 Task: Evaluate the Availability of 3-Bedroom Townhouse in Cambridge, MA.
Action: Mouse moved to (268, 241)
Screenshot: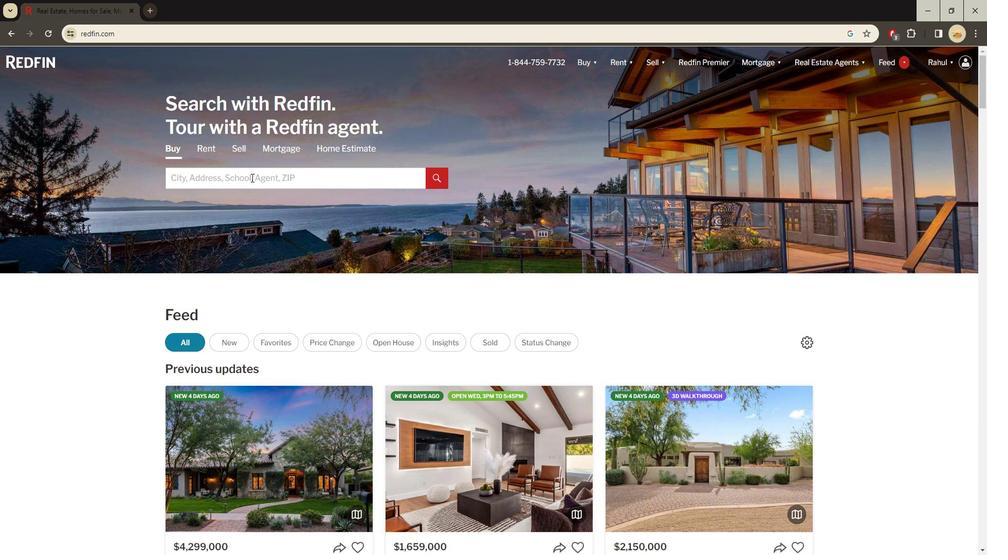 
Action: Mouse pressed left at (268, 241)
Screenshot: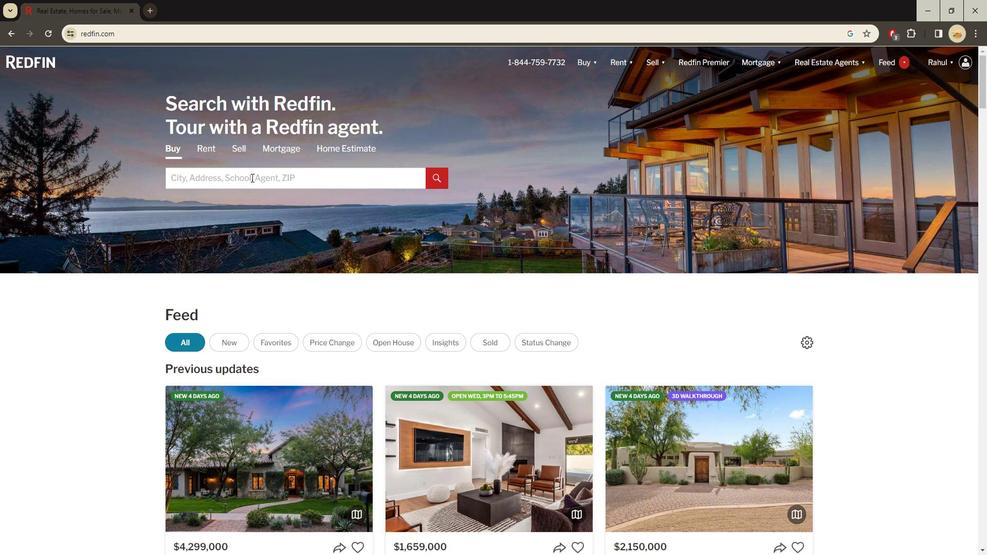 
Action: Key pressed <Key.shift><Key.shift><Key.shift><Key.shift><Key.shift><Key.shift>Cambridge
Screenshot: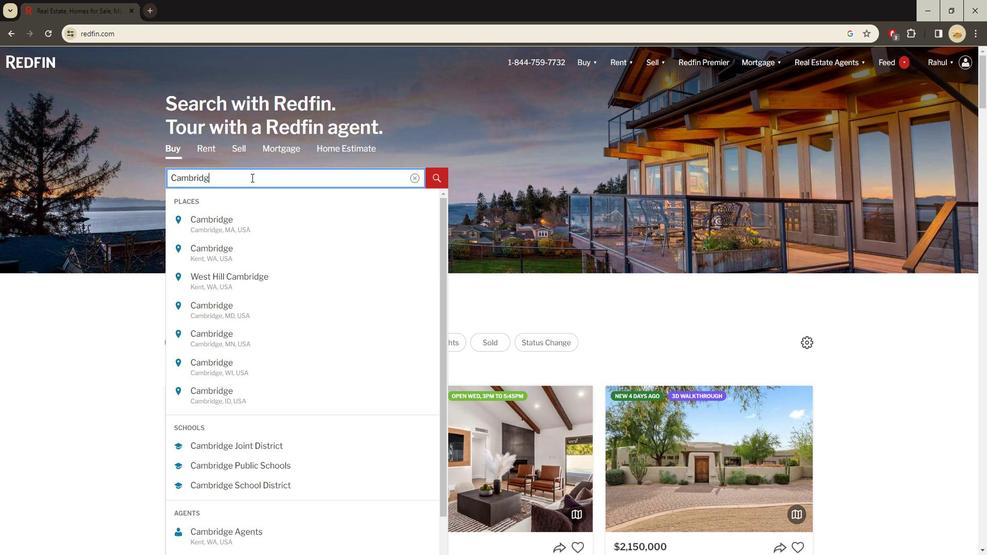 
Action: Mouse moved to (270, 268)
Screenshot: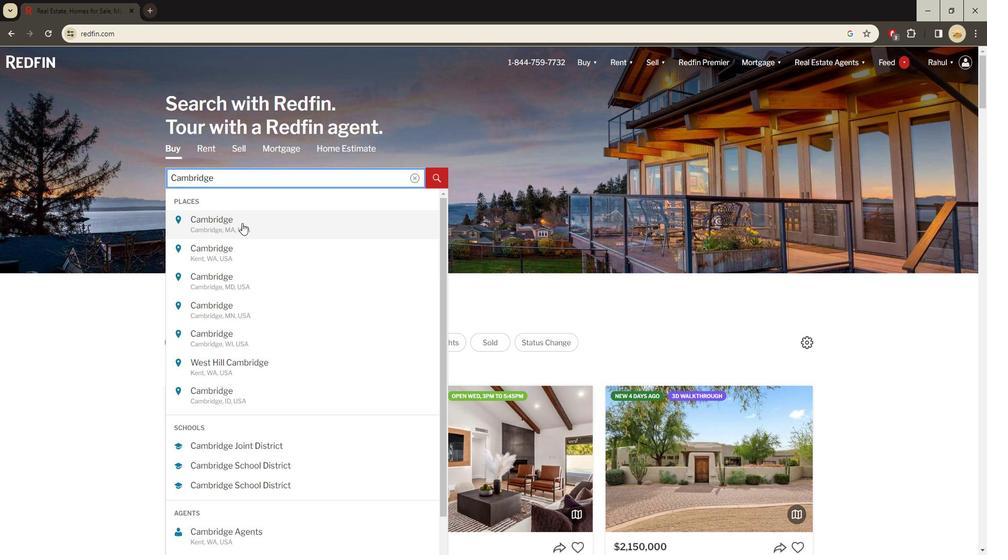 
Action: Mouse pressed left at (270, 268)
Screenshot: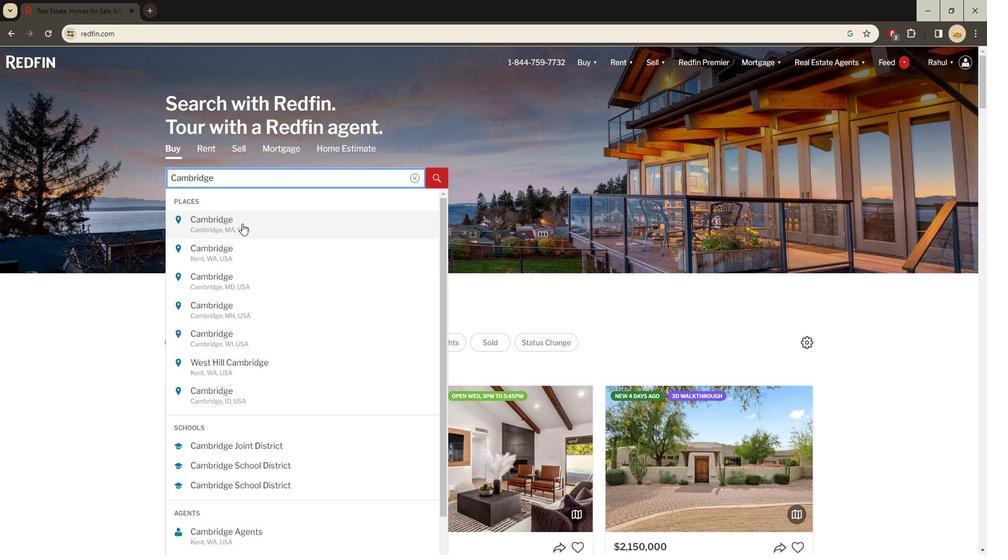 
Action: Mouse moved to (135, 212)
Screenshot: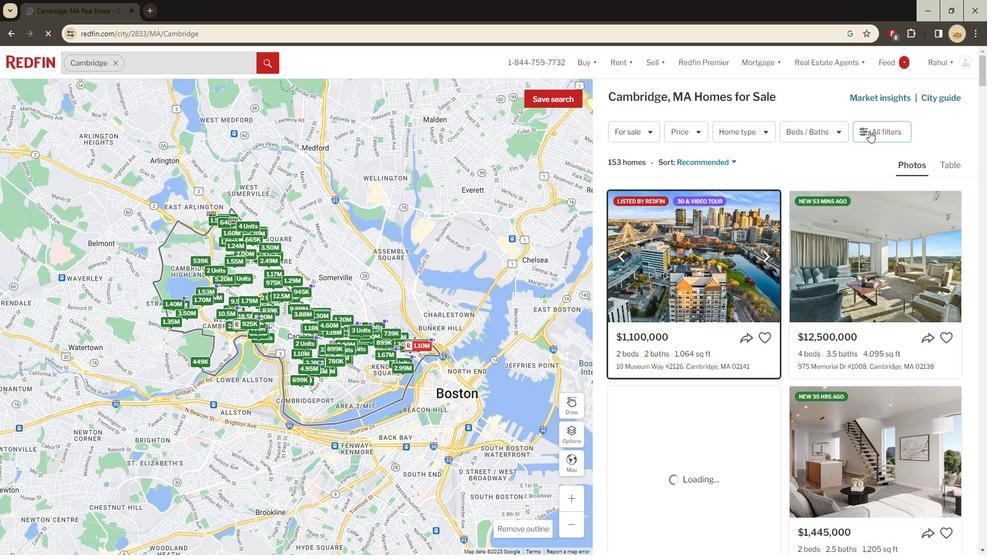 
Action: Mouse pressed left at (135, 212)
Screenshot: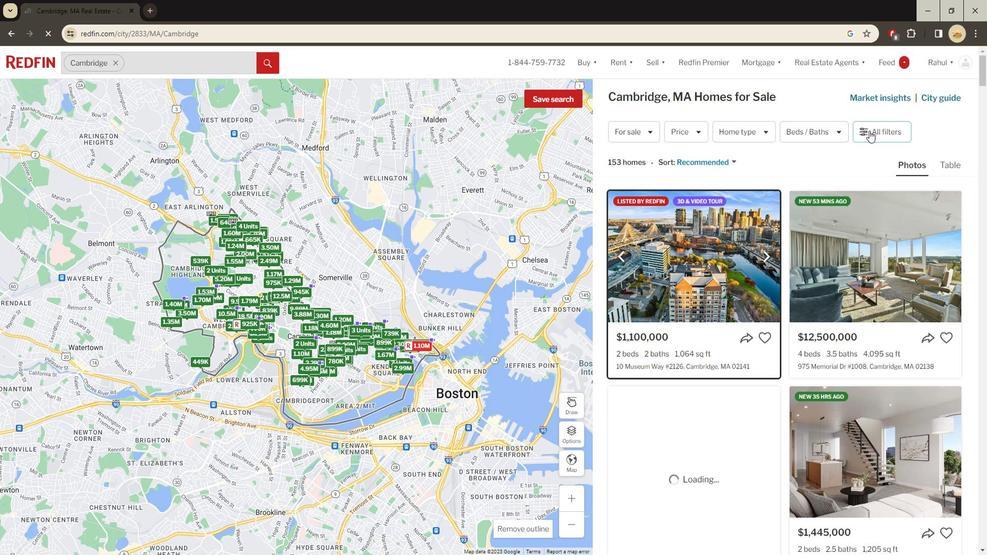 
Action: Mouse moved to (133, 215)
Screenshot: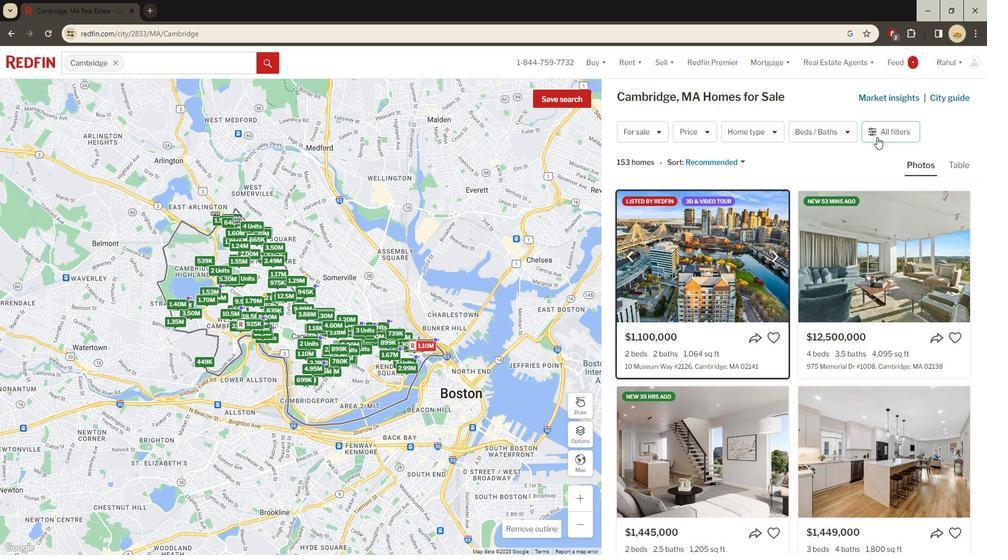 
Action: Mouse pressed left at (133, 215)
Screenshot: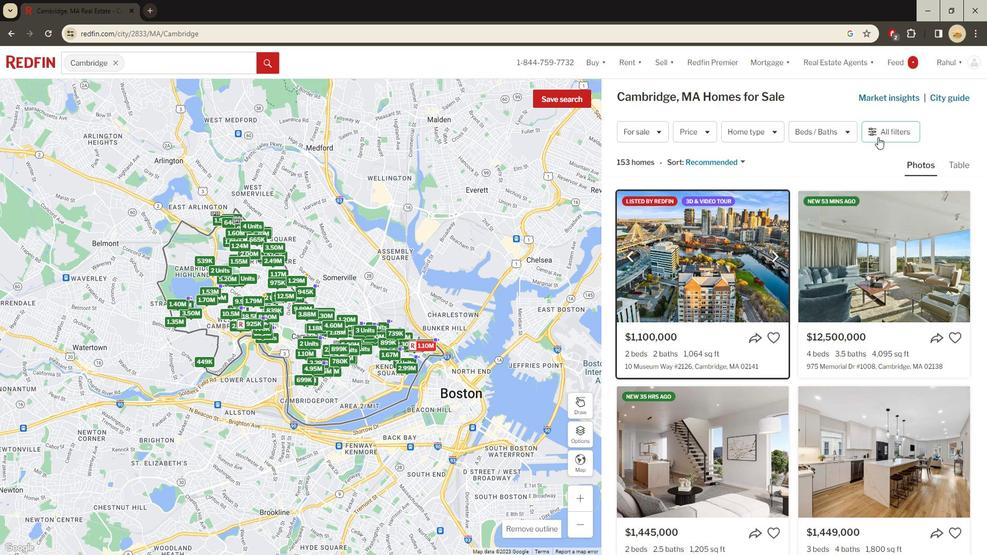 
Action: Mouse moved to (138, 324)
Screenshot: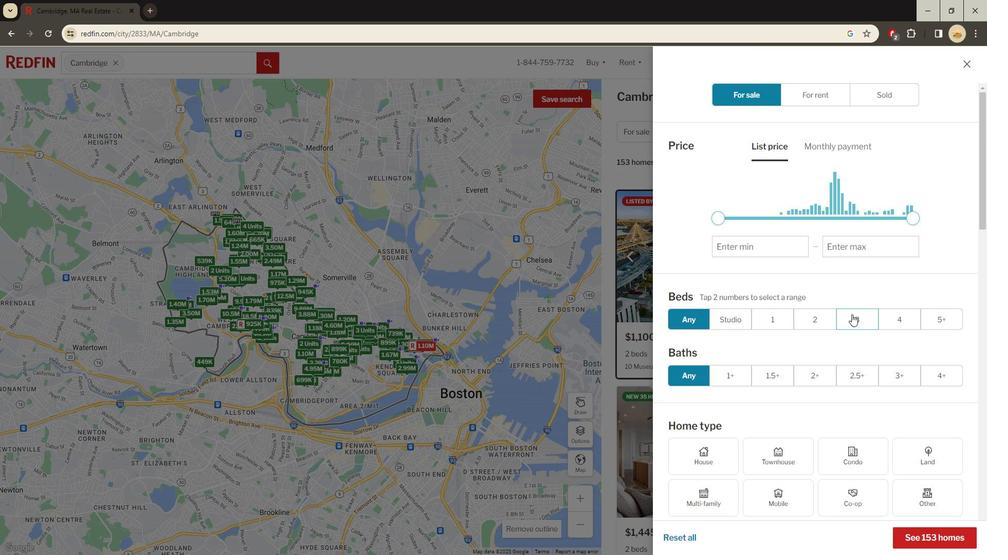 
Action: Mouse pressed left at (138, 324)
Screenshot: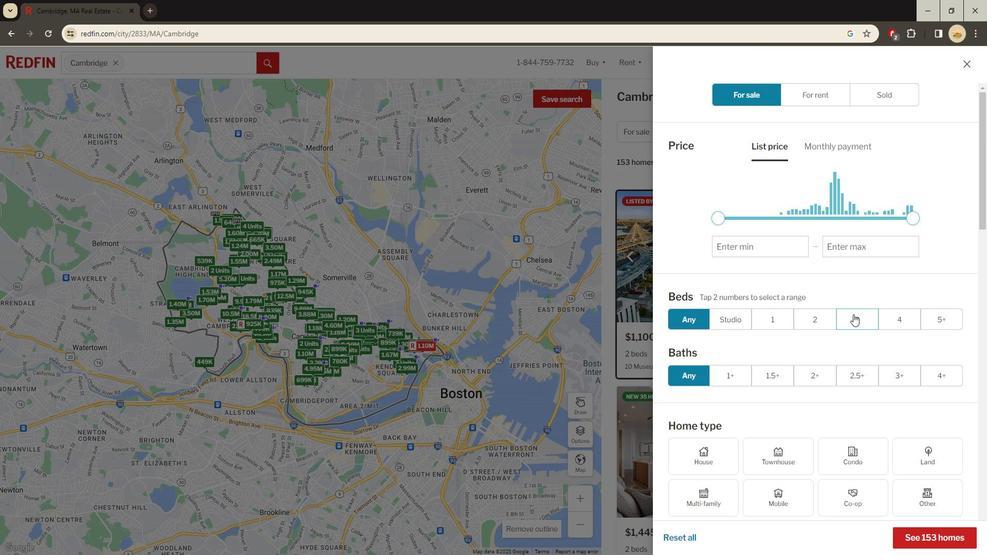 
Action: Mouse pressed left at (138, 324)
Screenshot: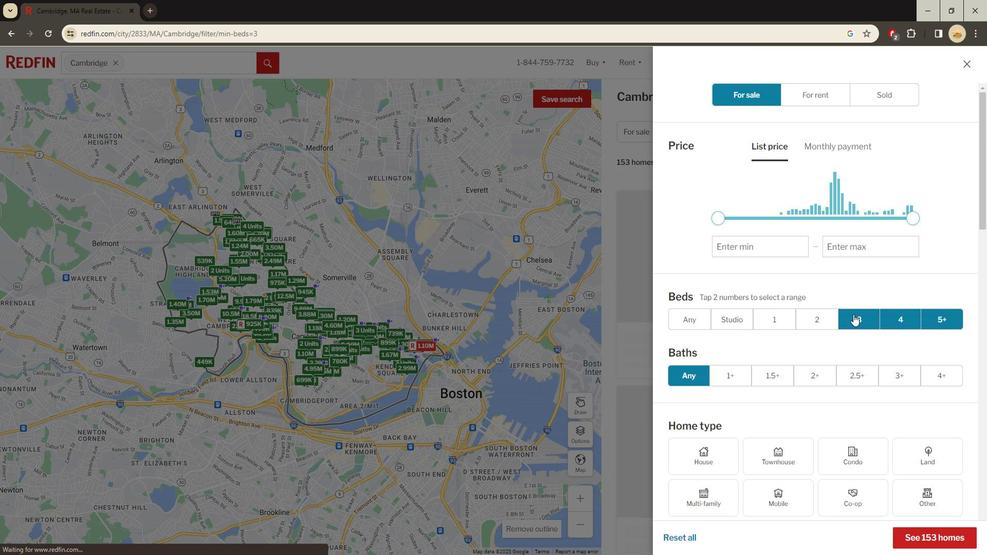 
Action: Mouse moved to (138, 325)
Screenshot: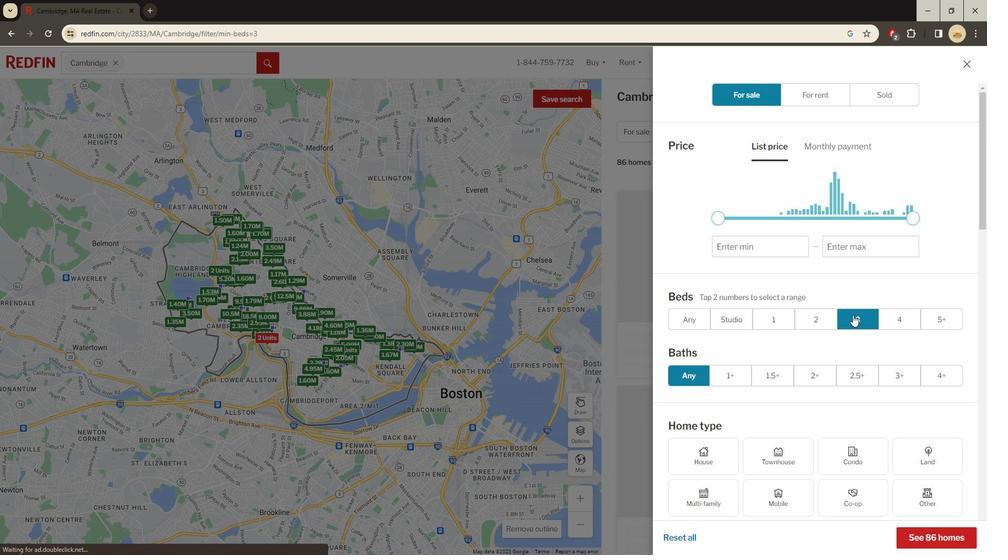 
Action: Mouse scrolled (138, 325) with delta (0, 0)
Screenshot: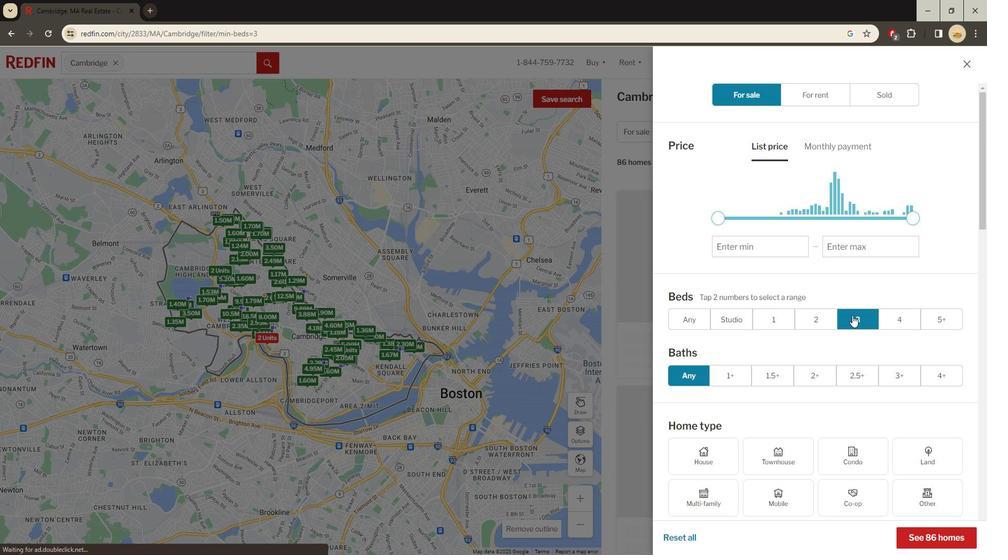 
Action: Mouse moved to (153, 380)
Screenshot: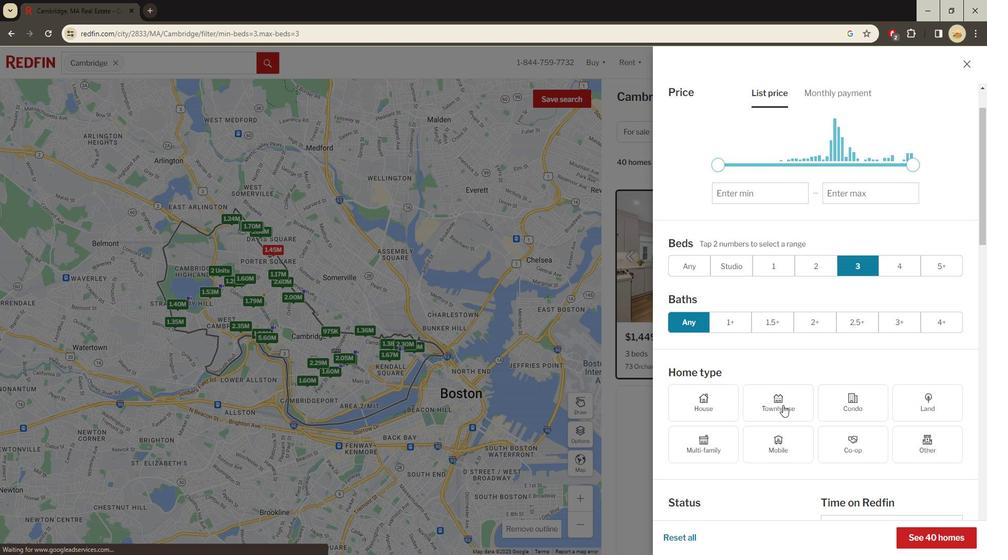 
Action: Mouse pressed left at (153, 380)
Screenshot: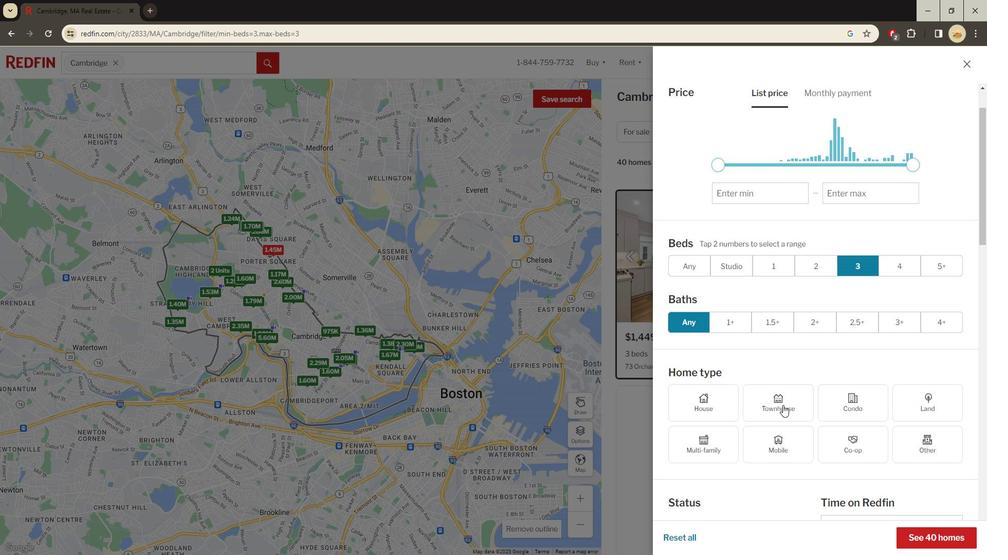 
Action: Mouse moved to (124, 462)
Screenshot: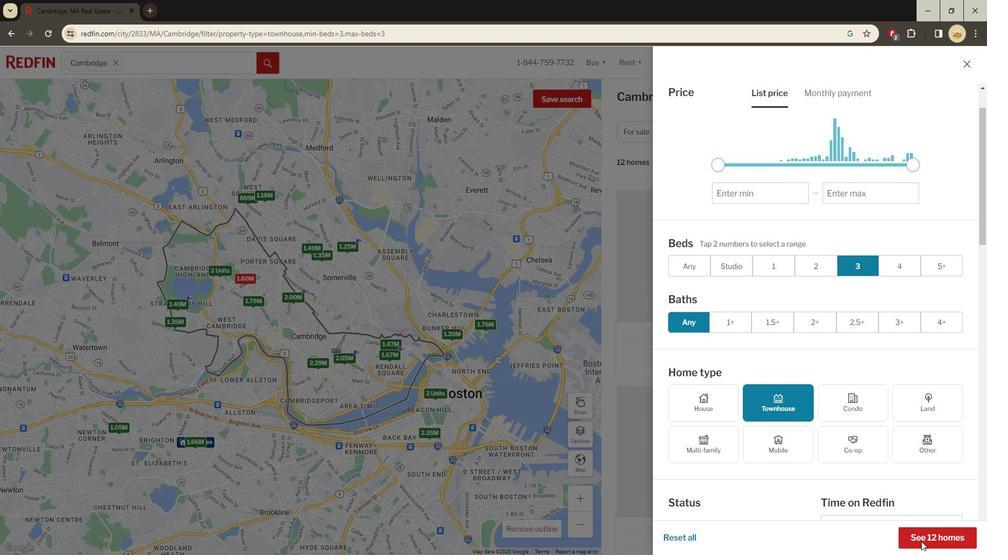 
Action: Mouse pressed left at (124, 462)
Screenshot: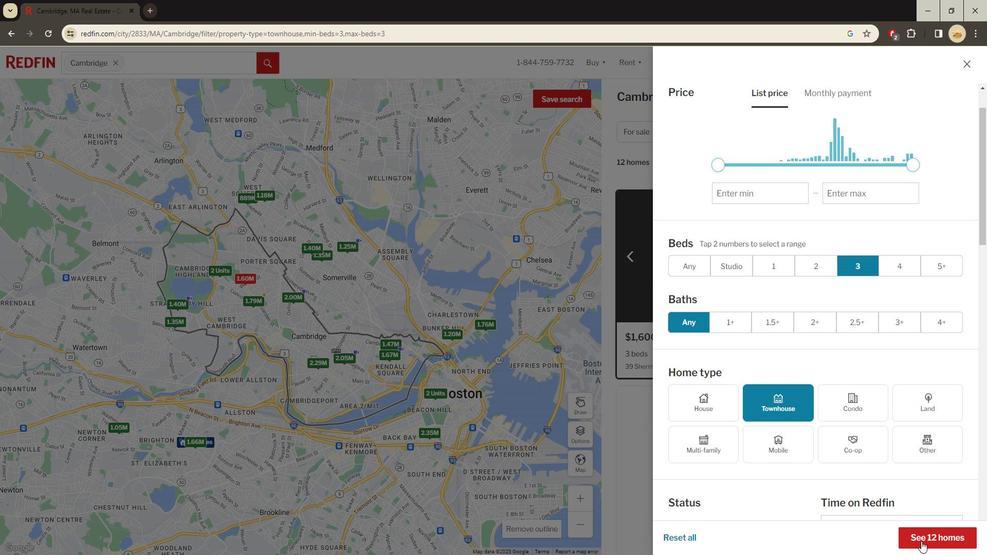 
Action: Mouse moved to (174, 300)
Screenshot: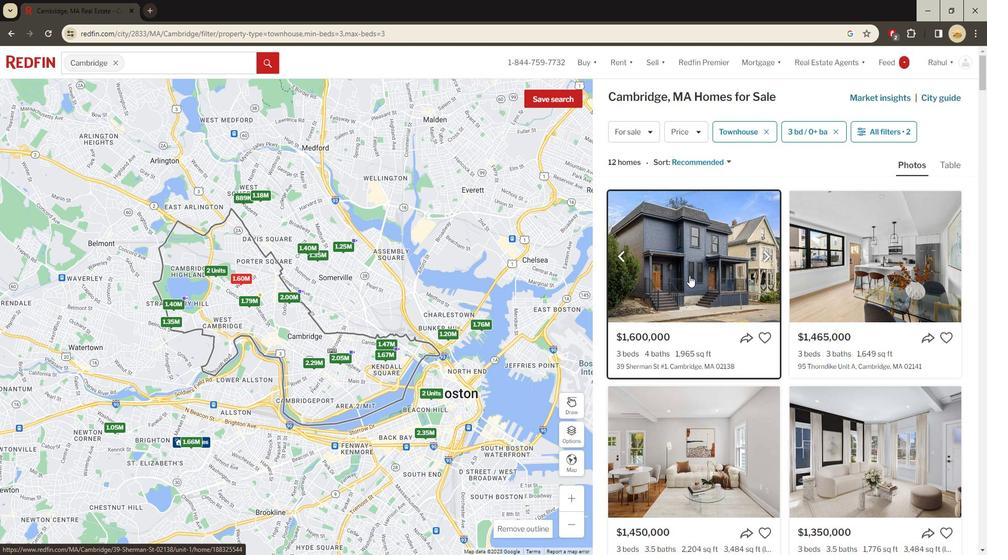 
Action: Mouse pressed left at (174, 300)
Screenshot: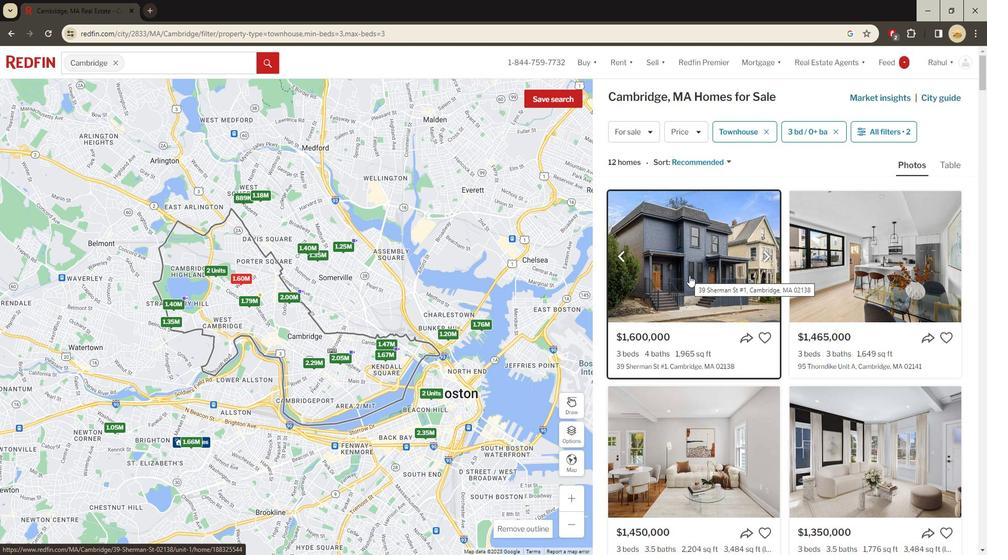 
Action: Mouse moved to (237, 271)
Screenshot: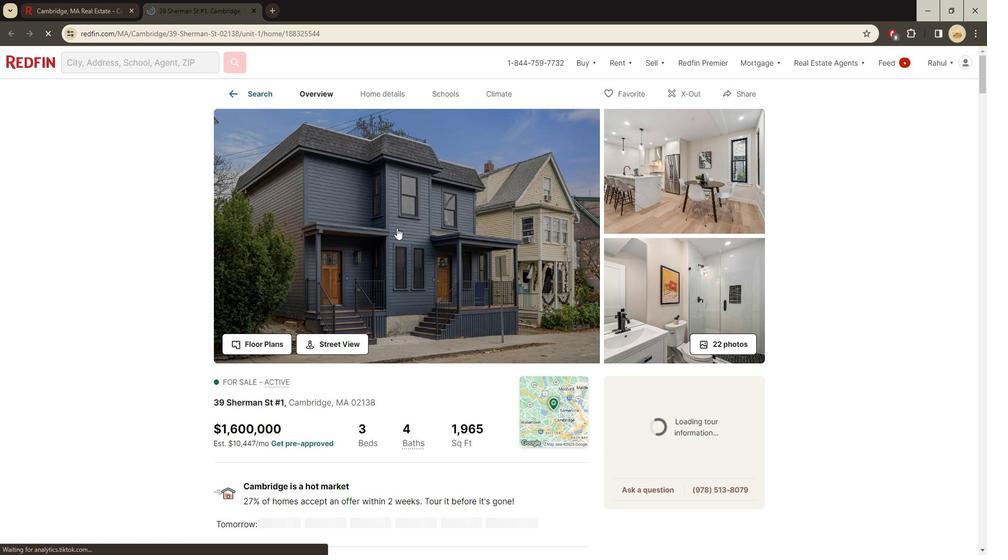 
Action: Mouse pressed left at (237, 271)
Screenshot: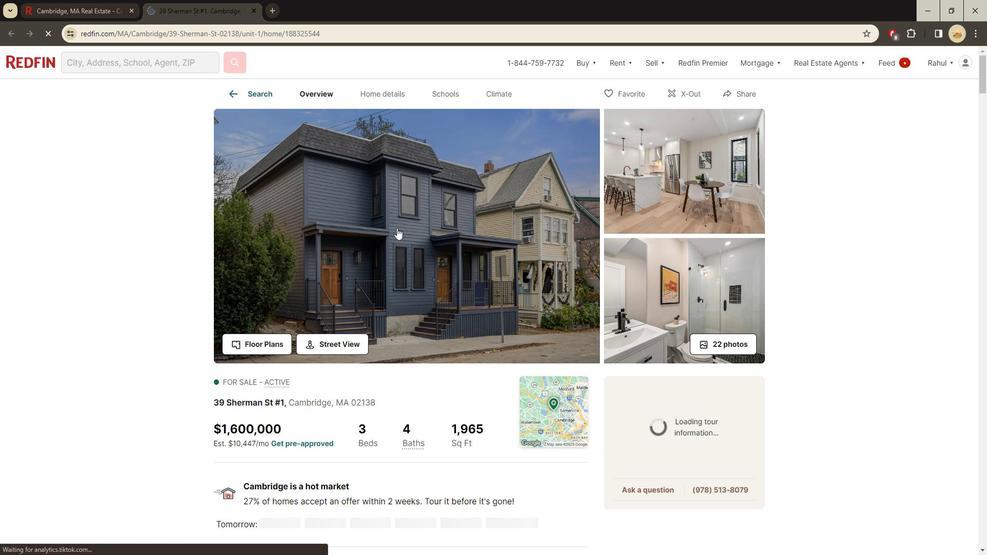 
Action: Mouse moved to (289, 223)
Screenshot: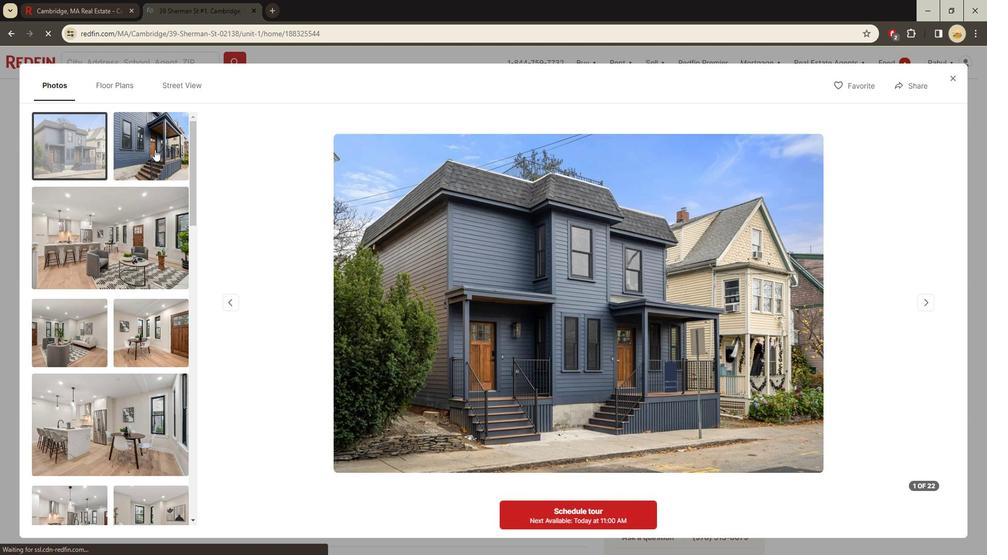 
Action: Mouse pressed left at (289, 223)
Screenshot: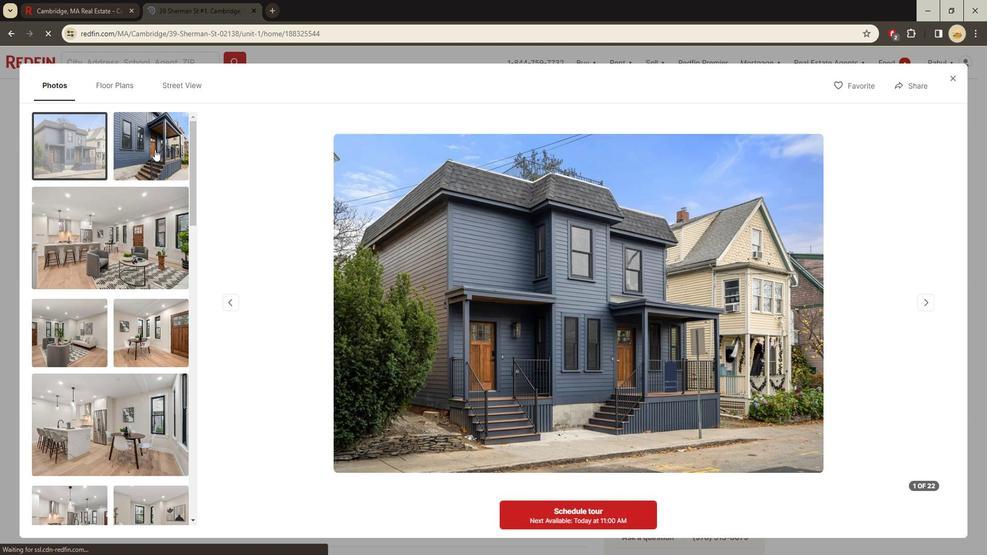 
Action: Mouse moved to (295, 274)
Screenshot: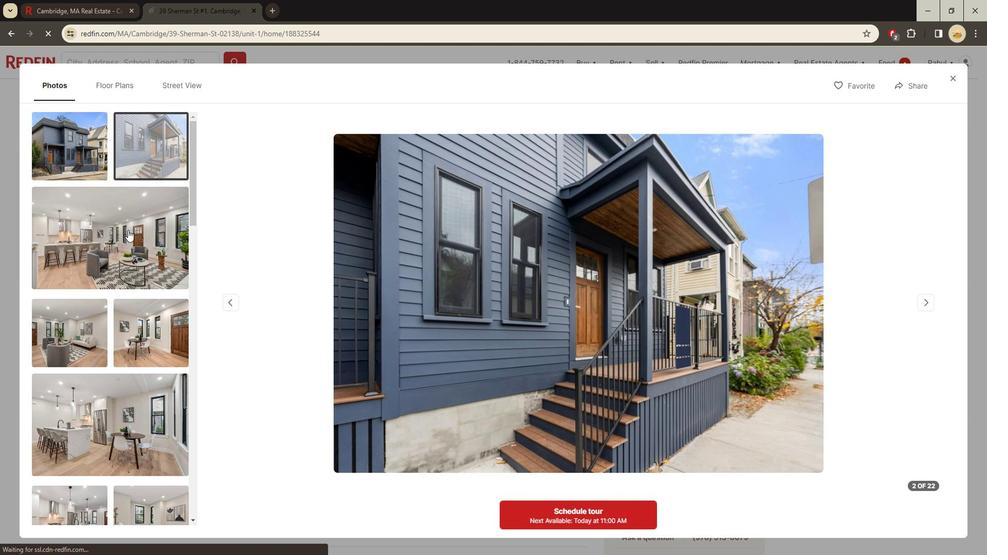 
Action: Mouse pressed left at (295, 274)
Screenshot: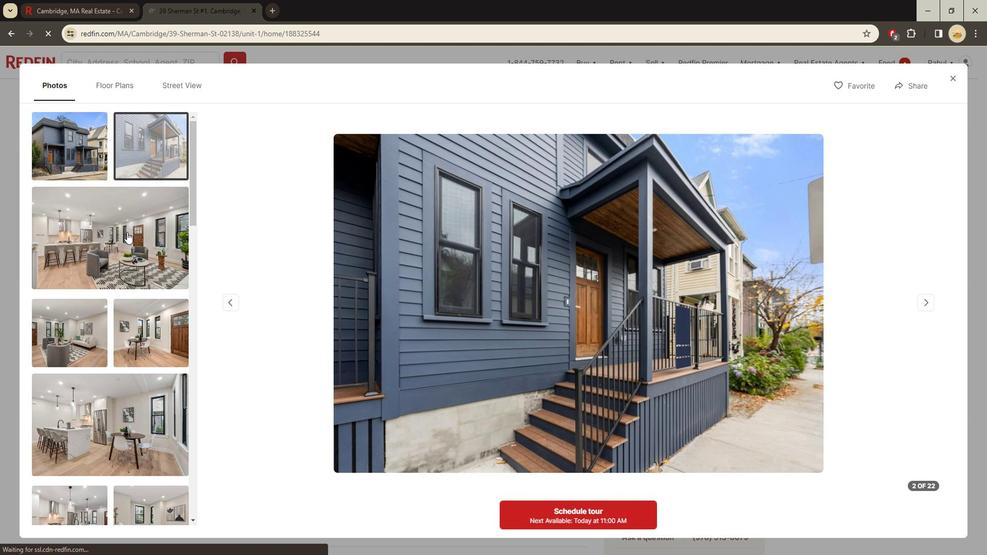 
Action: Mouse scrolled (295, 274) with delta (0, 0)
Screenshot: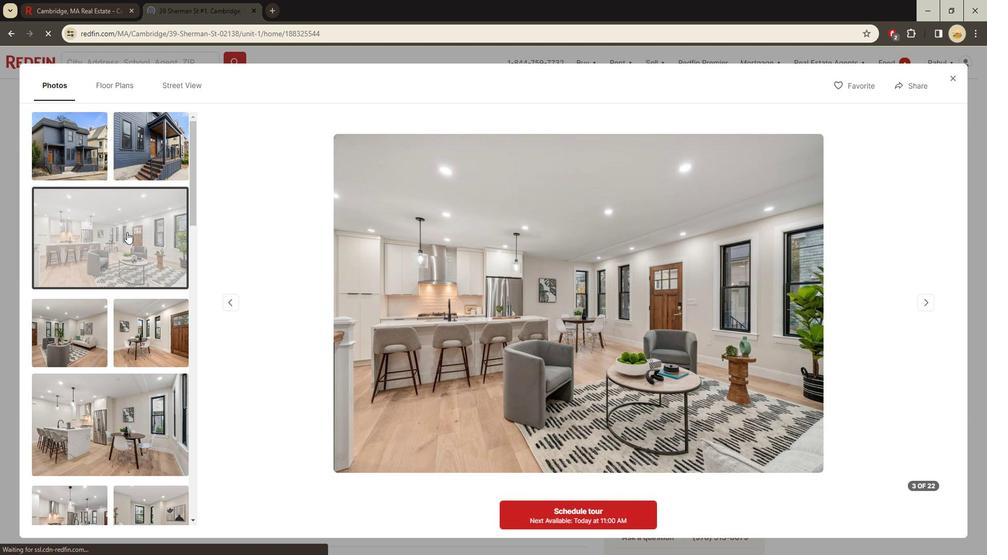 
Action: Mouse scrolled (295, 274) with delta (0, 0)
Screenshot: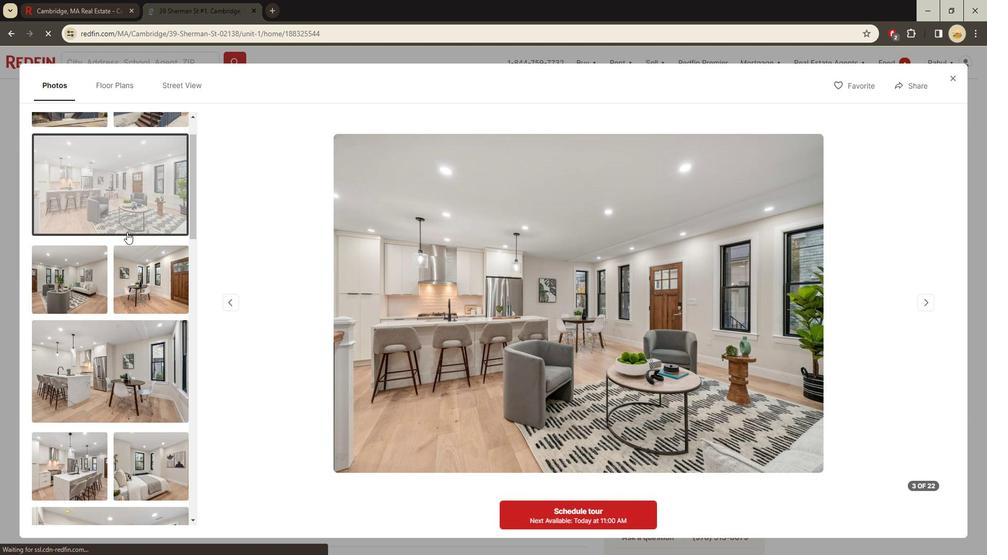 
Action: Mouse pressed left at (295, 274)
Screenshot: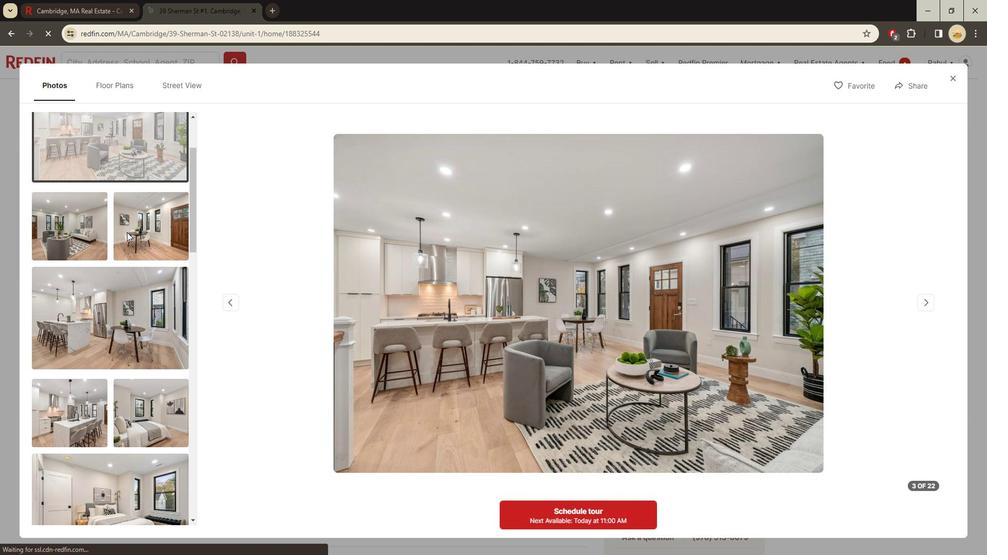 
Action: Mouse scrolled (295, 274) with delta (0, 0)
Screenshot: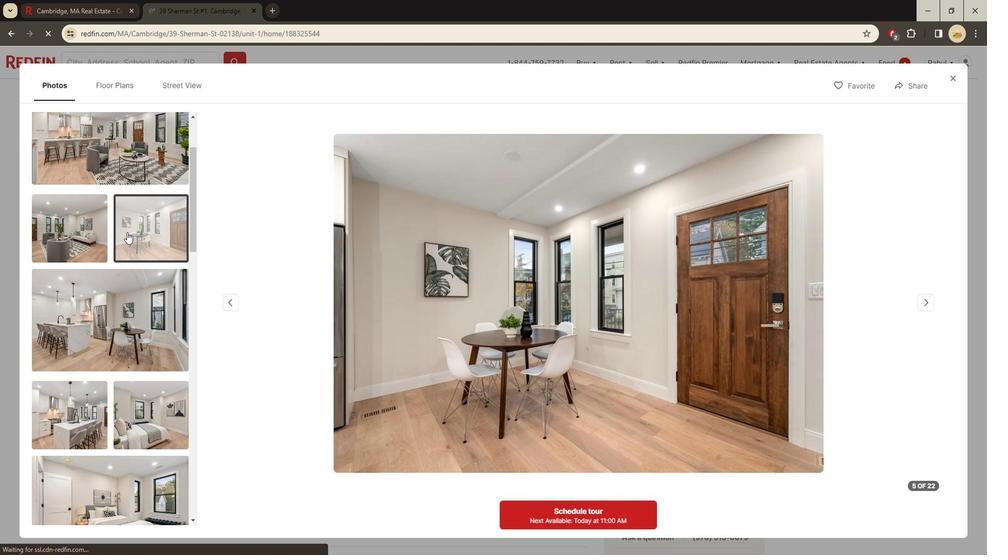 
Action: Mouse pressed left at (295, 274)
Screenshot: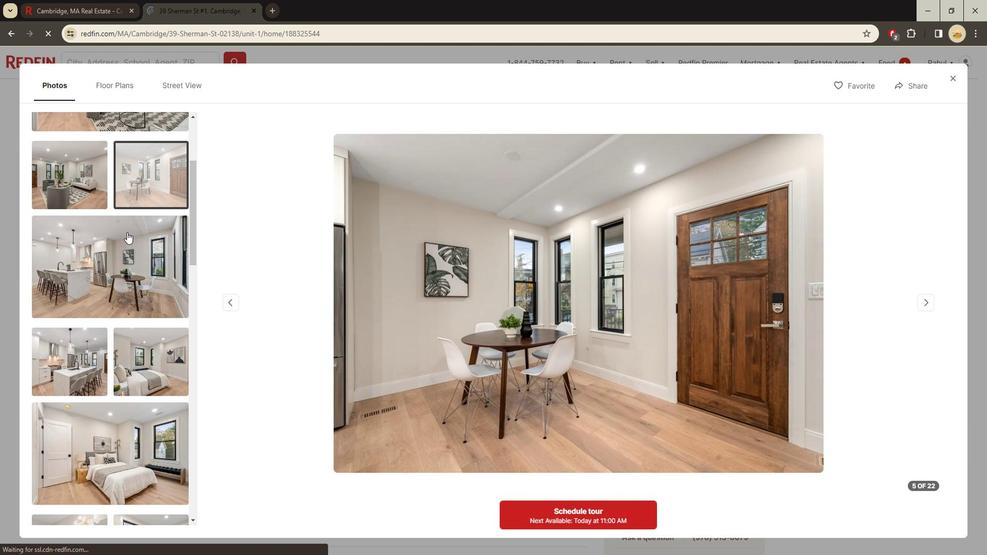 
Action: Mouse scrolled (295, 274) with delta (0, 0)
Screenshot: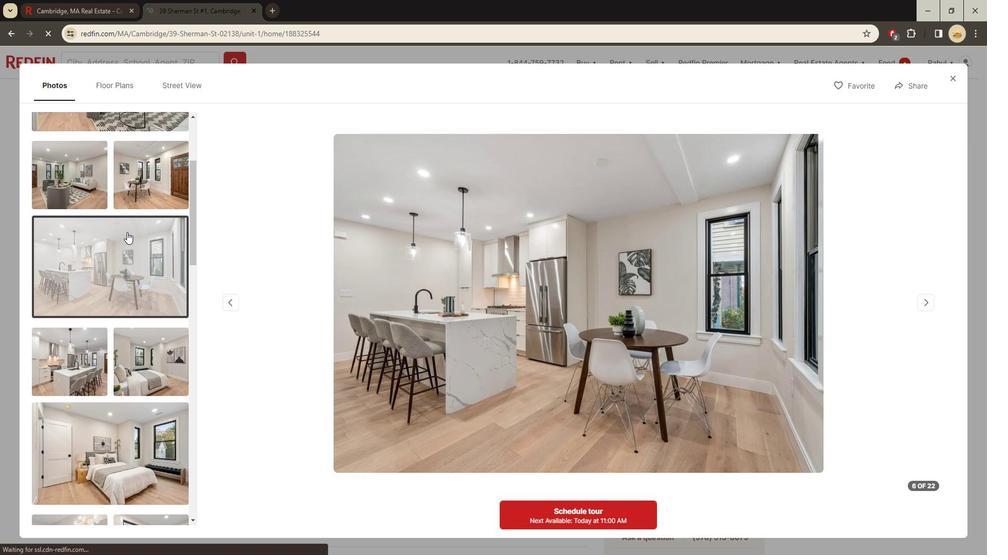 
Action: Mouse moved to (295, 282)
Screenshot: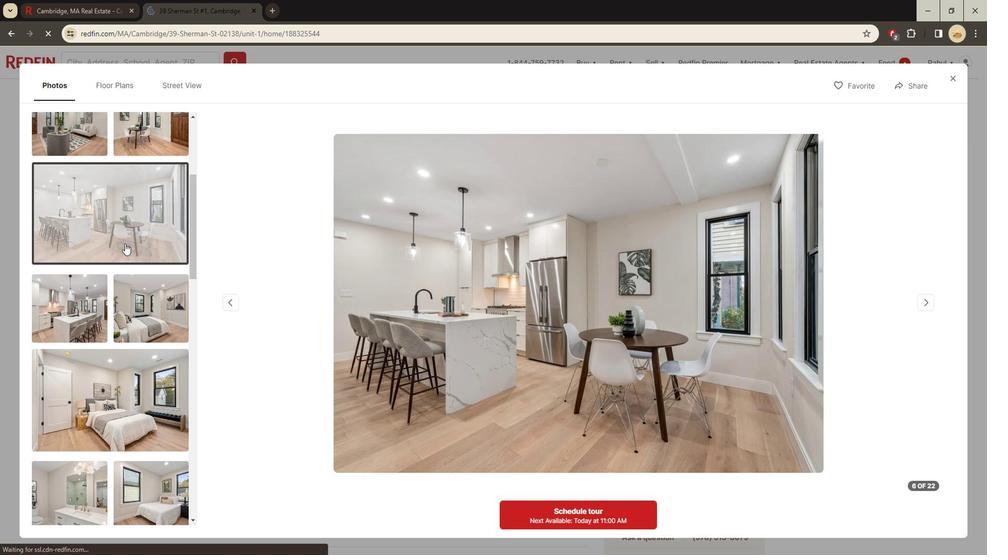 
Action: Mouse scrolled (295, 282) with delta (0, 0)
Screenshot: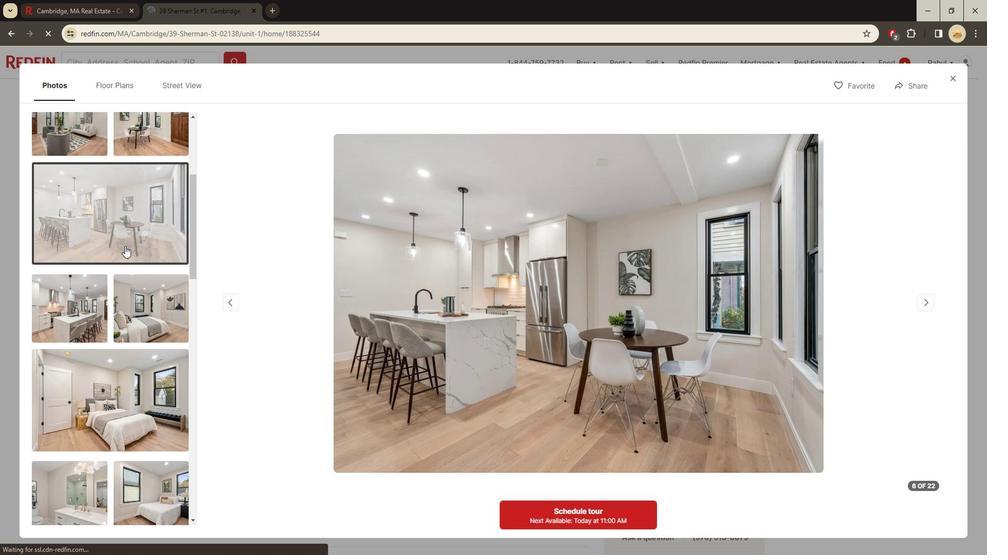 
Action: Mouse scrolled (295, 282) with delta (0, 0)
Screenshot: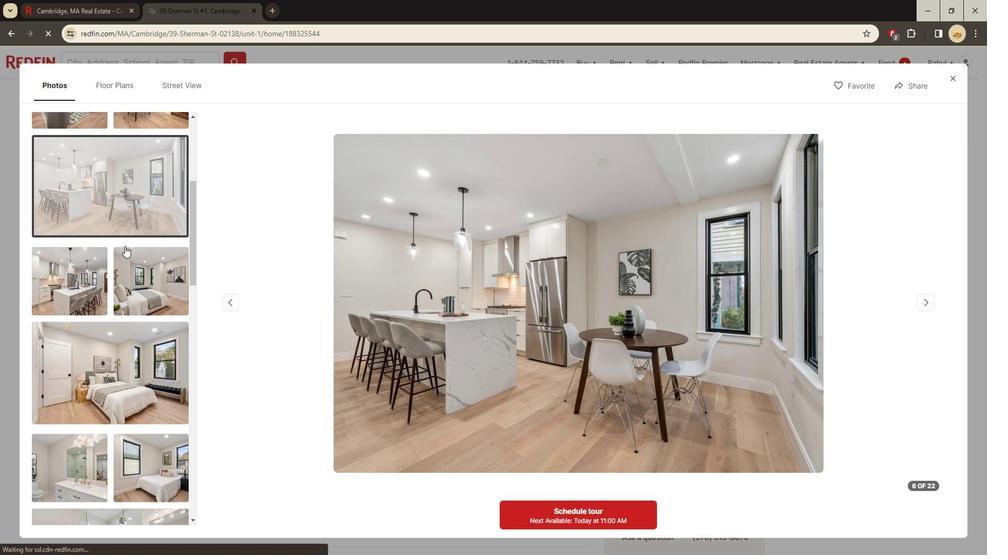 
Action: Mouse scrolled (295, 282) with delta (0, 0)
Screenshot: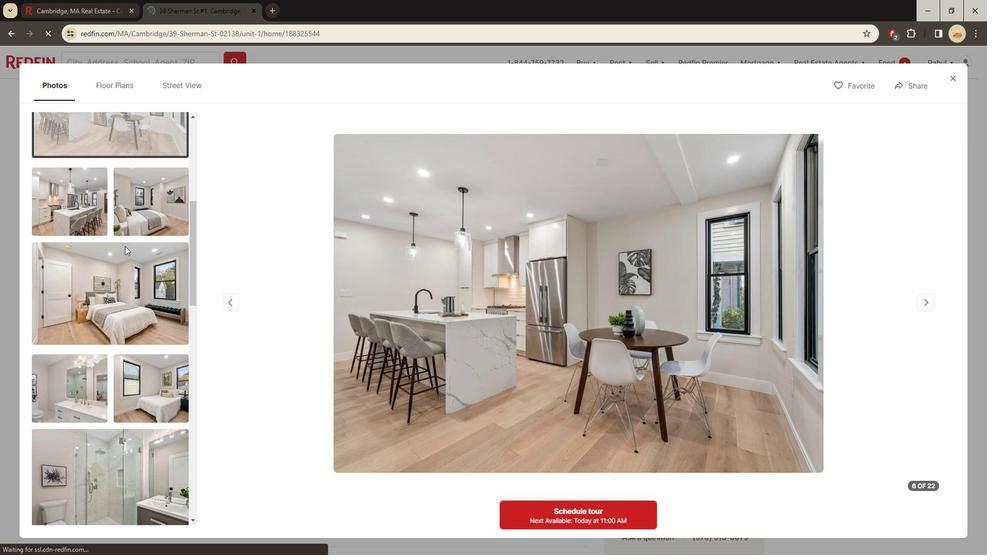 
Action: Mouse scrolled (295, 282) with delta (0, 0)
Screenshot: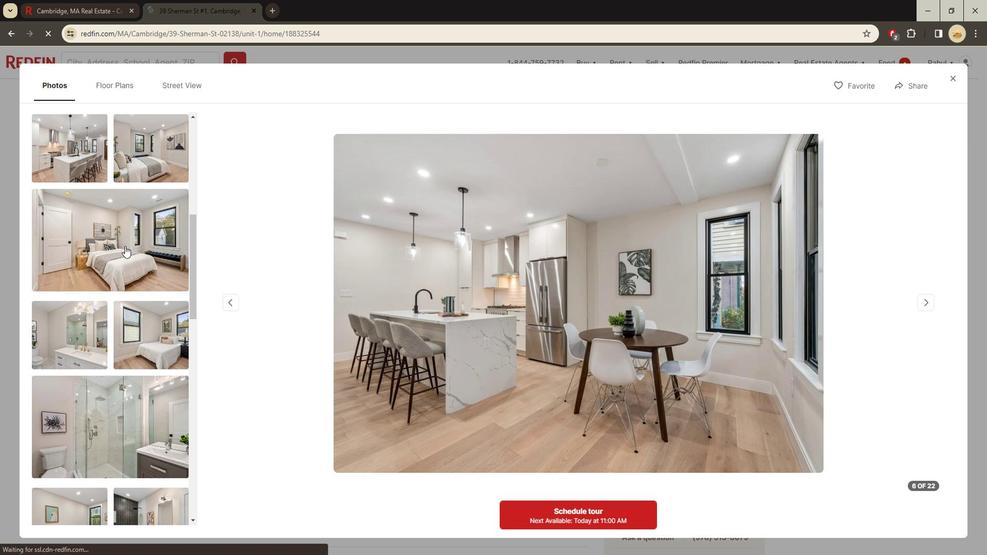 
Action: Mouse pressed left at (295, 282)
Screenshot: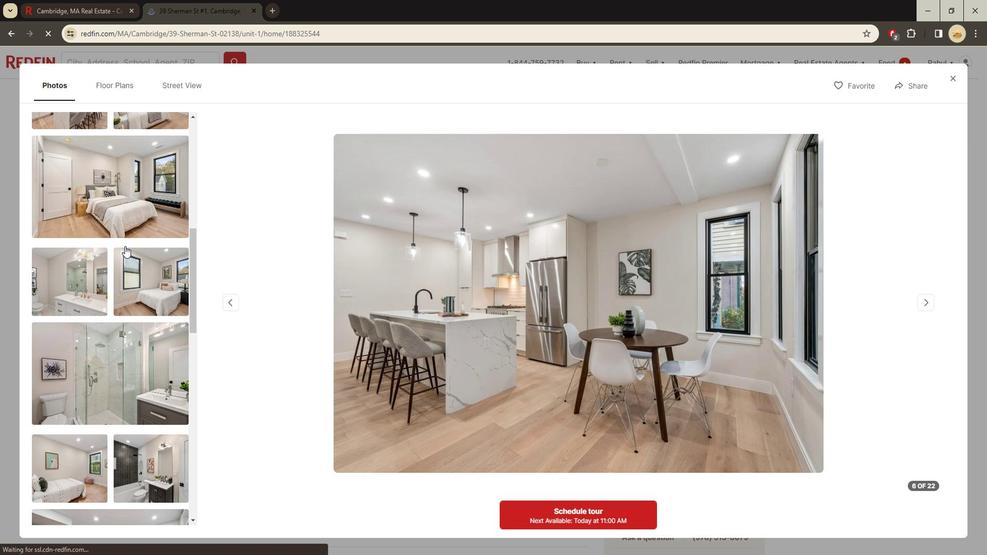
Action: Mouse moved to (293, 298)
Screenshot: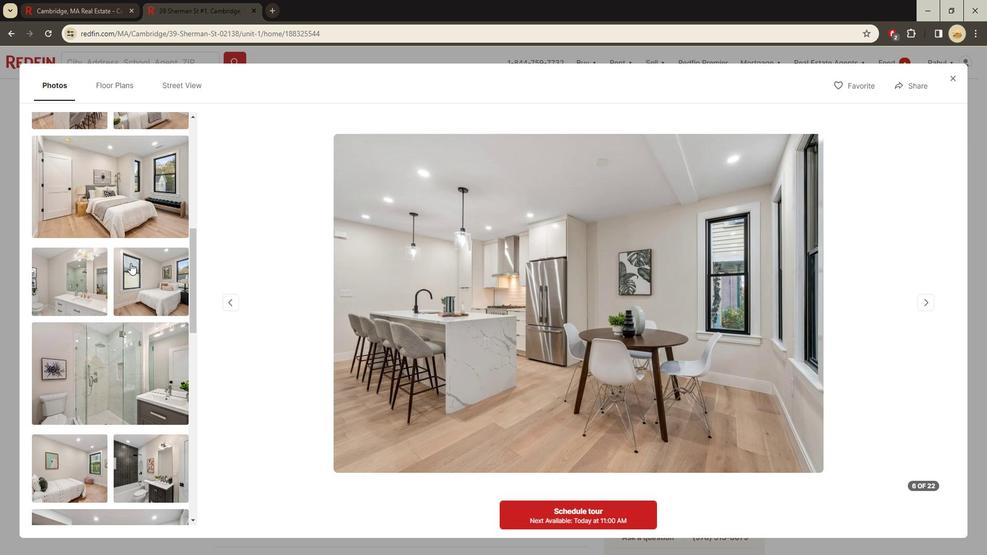 
Action: Mouse pressed left at (293, 298)
Screenshot: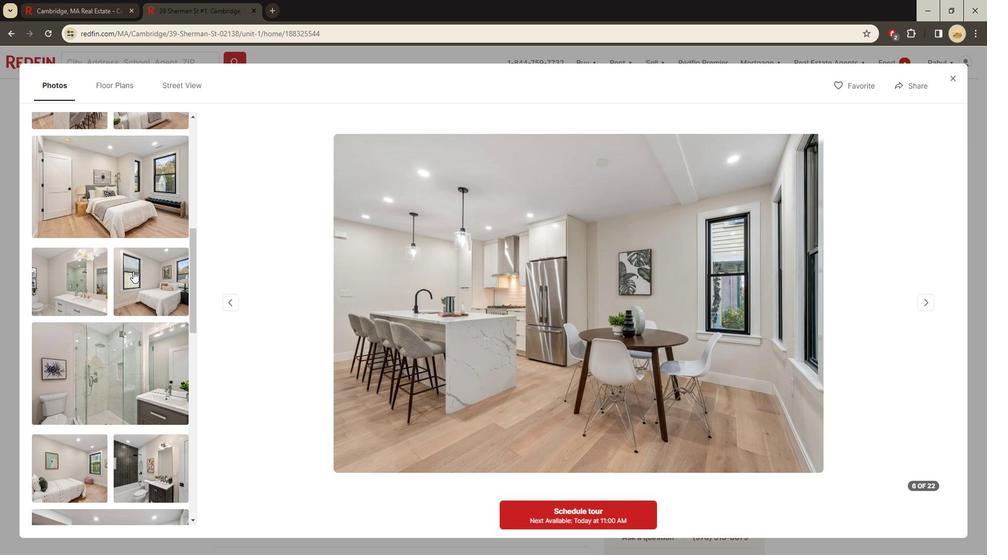 
Action: Mouse scrolled (293, 297) with delta (0, 0)
Screenshot: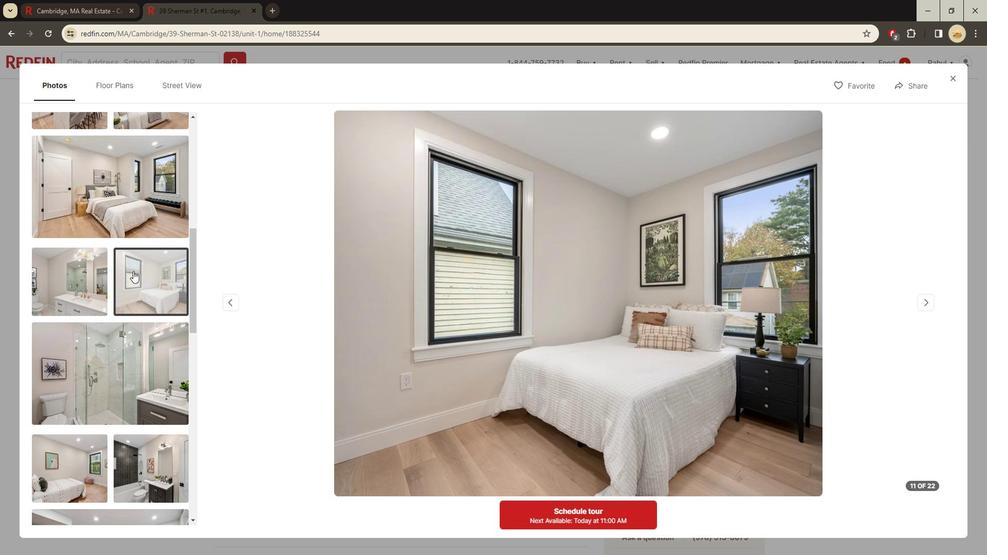 
Action: Mouse scrolled (293, 297) with delta (0, 0)
Screenshot: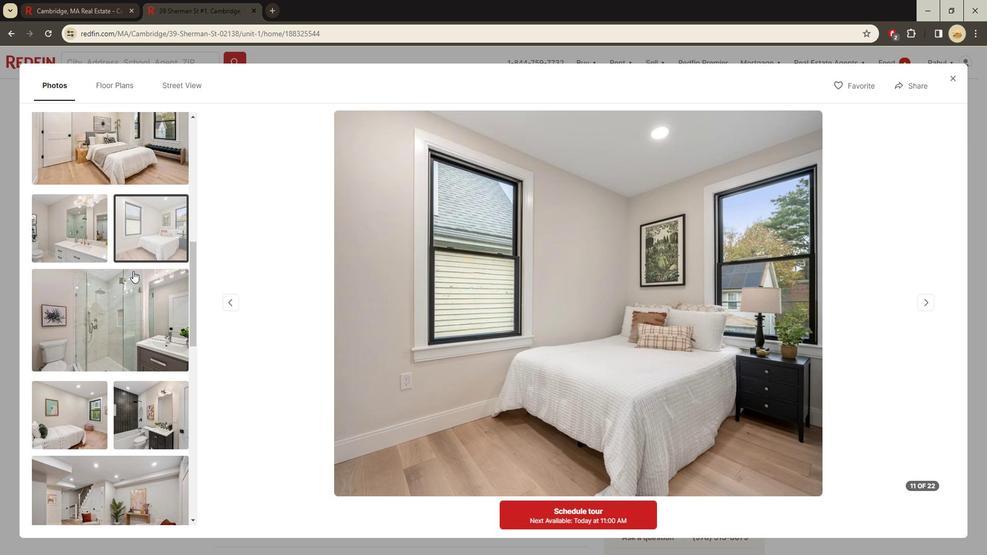 
Action: Mouse moved to (289, 339)
Screenshot: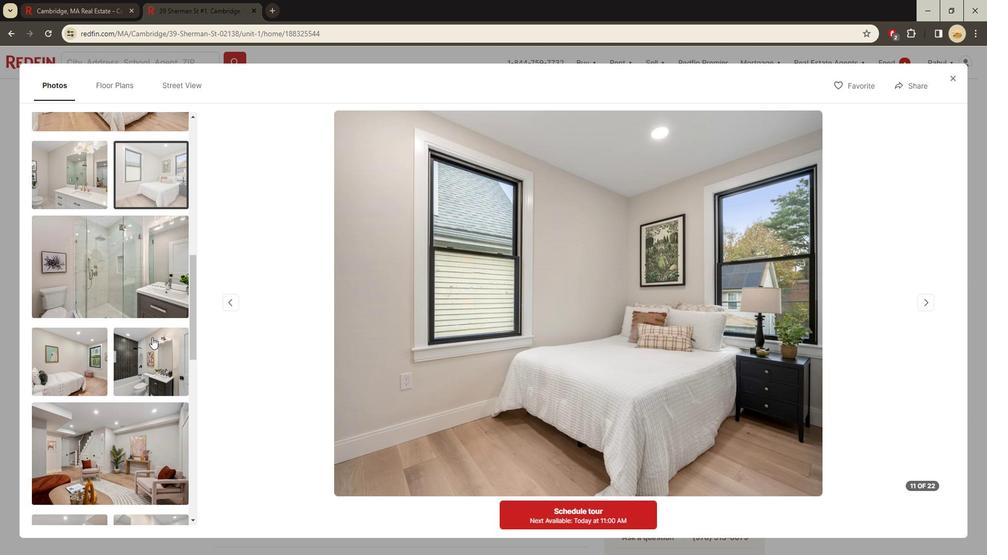 
Action: Mouse pressed left at (289, 339)
Screenshot: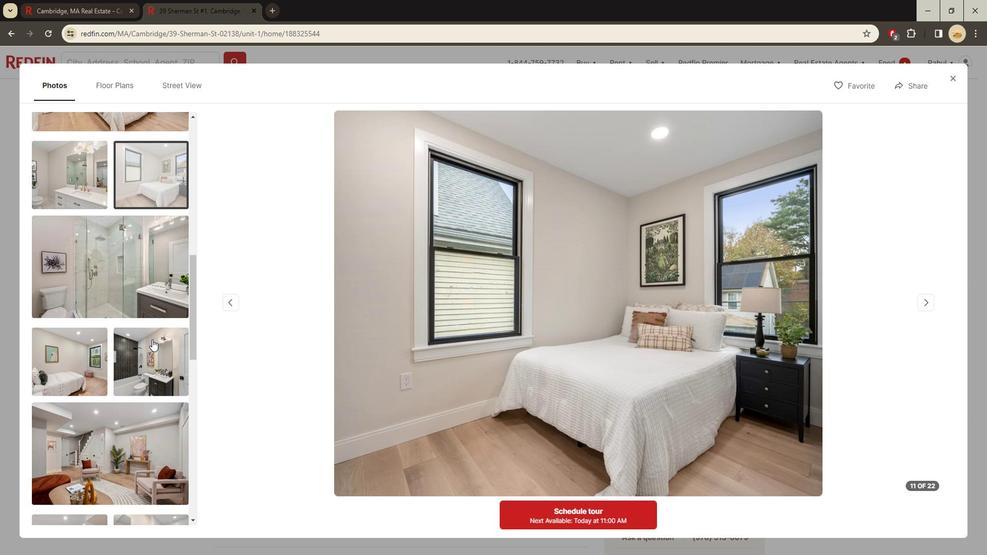 
Action: Mouse scrolled (289, 339) with delta (0, 0)
Screenshot: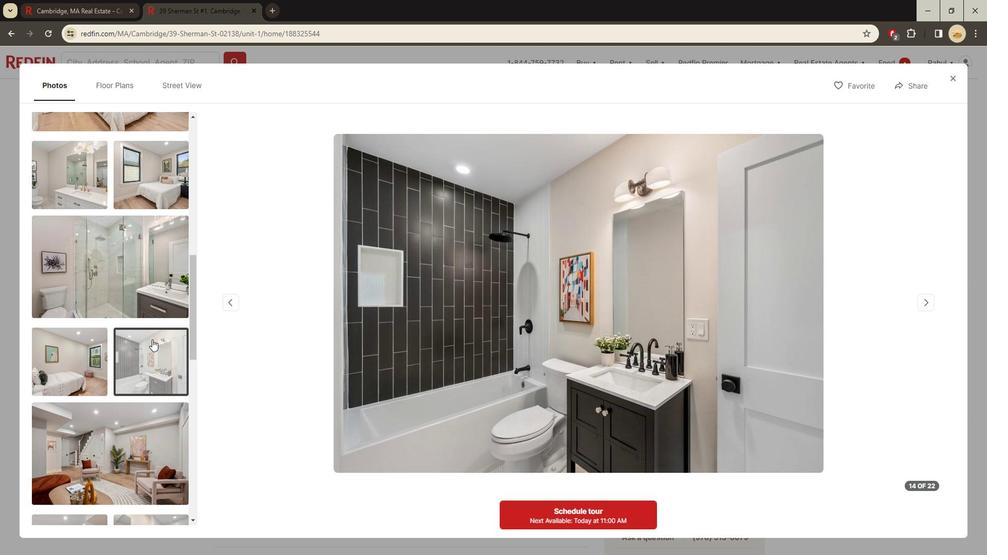 
Action: Mouse scrolled (289, 339) with delta (0, 0)
Screenshot: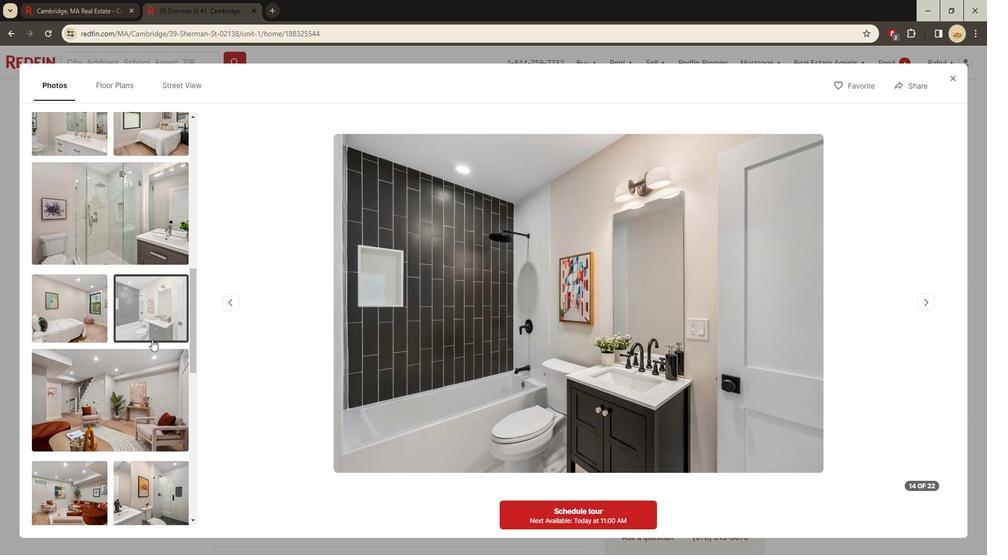 
Action: Mouse scrolled (289, 339) with delta (0, 0)
Screenshot: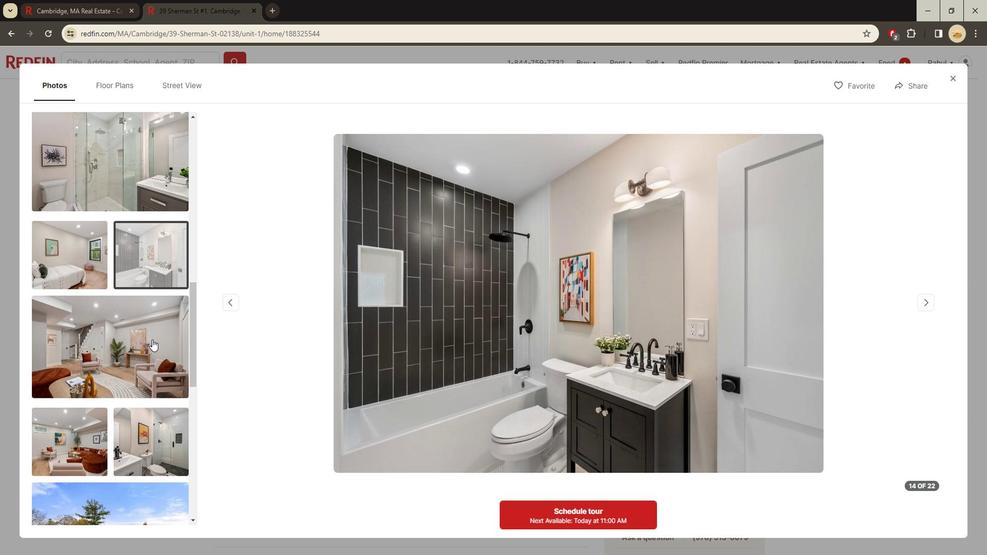 
Action: Mouse moved to (289, 329)
Screenshot: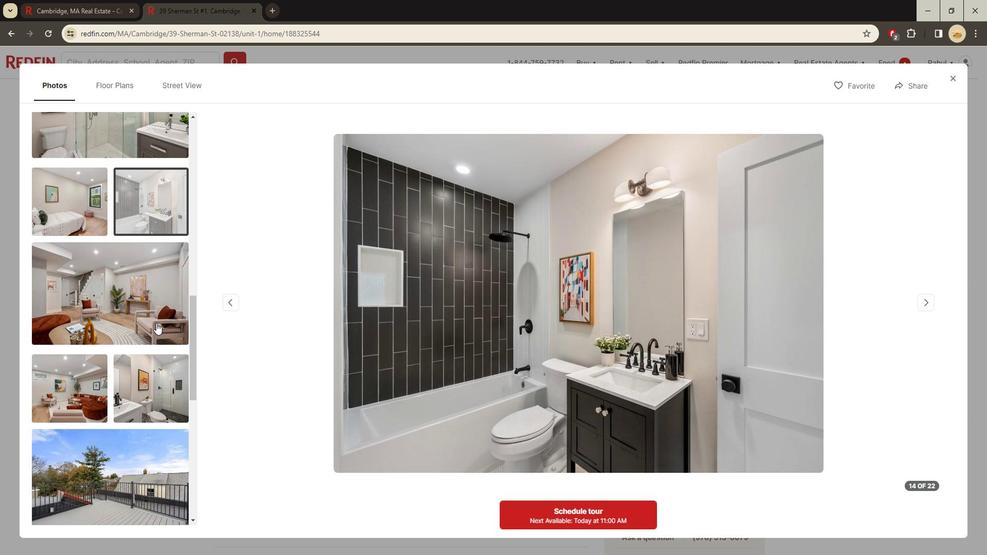 
Action: Mouse pressed left at (289, 329)
Screenshot: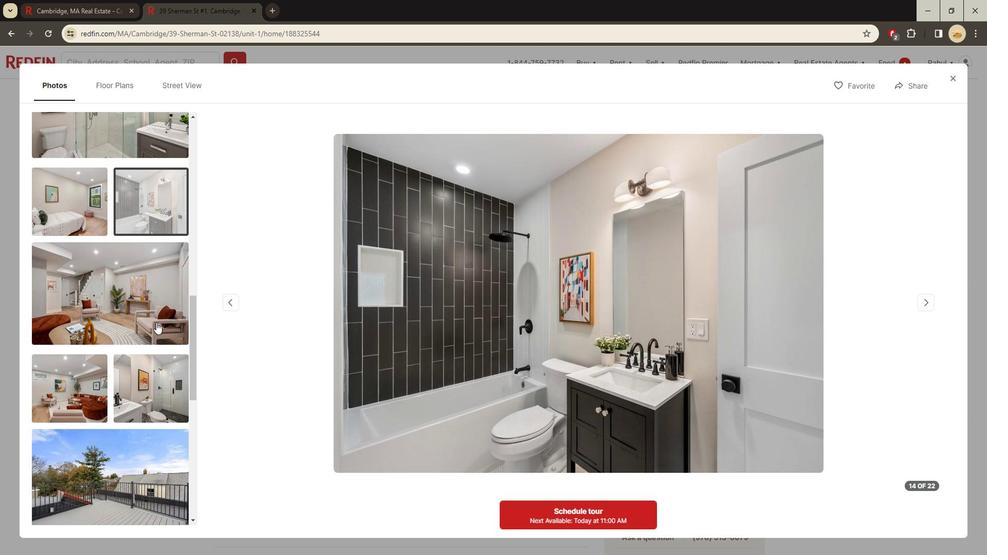 
Action: Mouse scrolled (289, 329) with delta (0, 0)
Screenshot: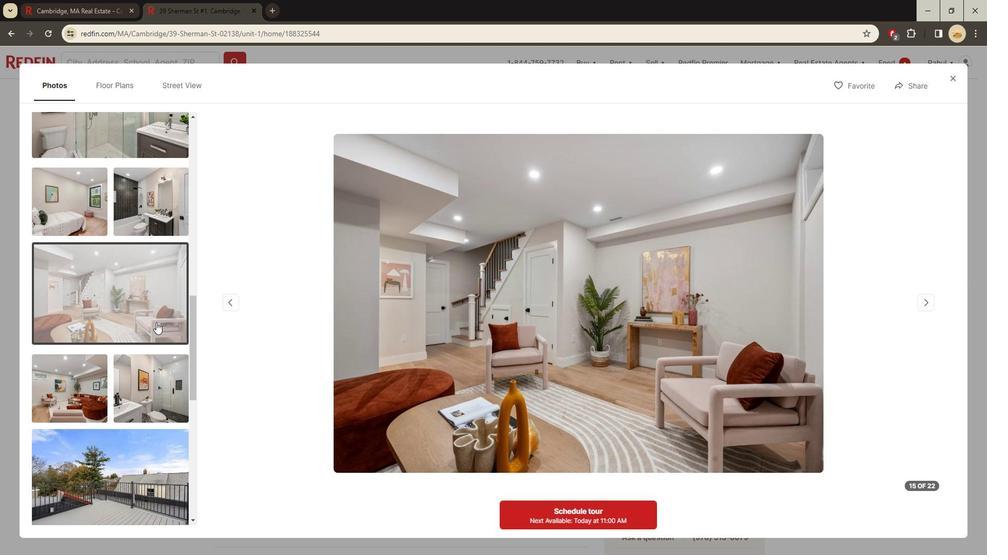 
Action: Mouse scrolled (289, 329) with delta (0, 0)
Screenshot: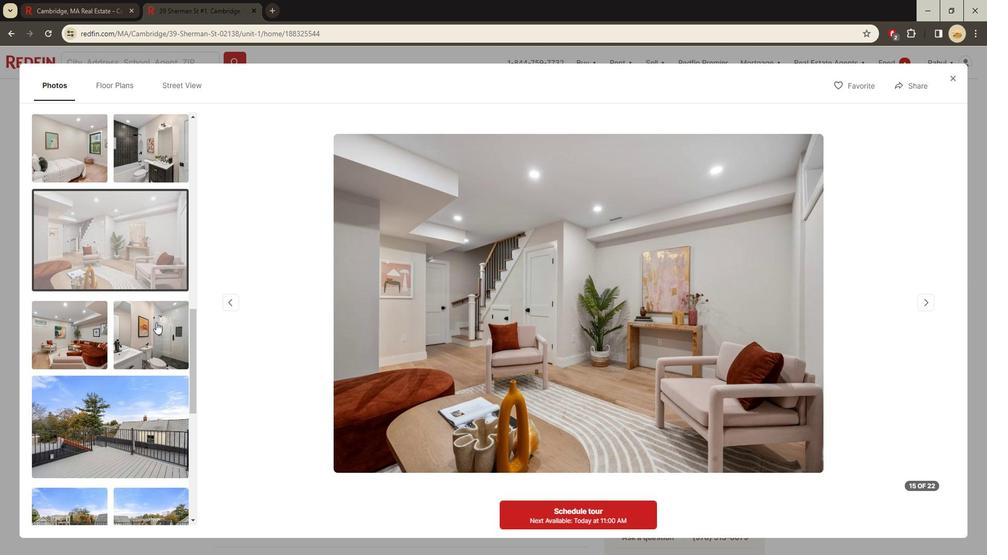 
Action: Mouse moved to (287, 315)
Screenshot: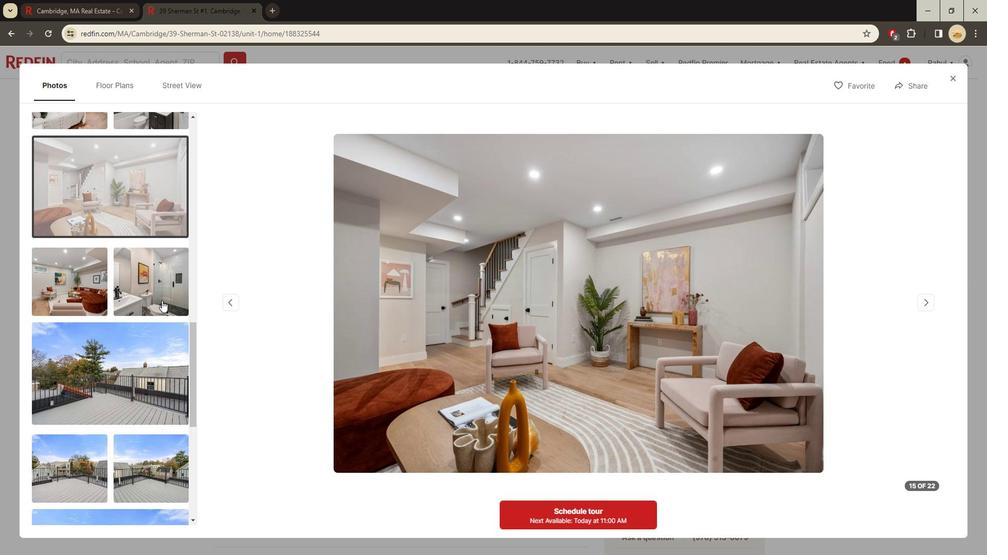 
Action: Mouse pressed left at (287, 315)
Screenshot: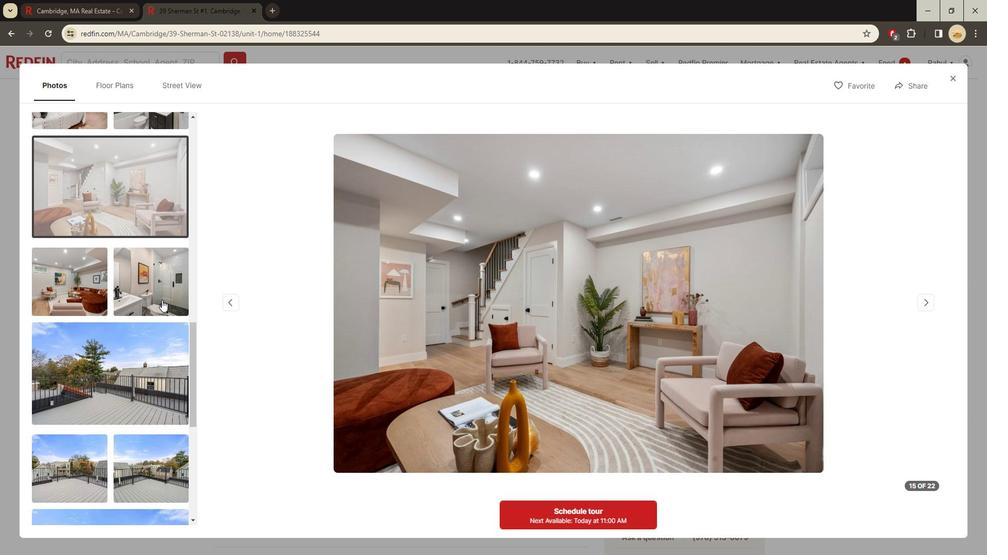 
Action: Mouse moved to (293, 344)
Screenshot: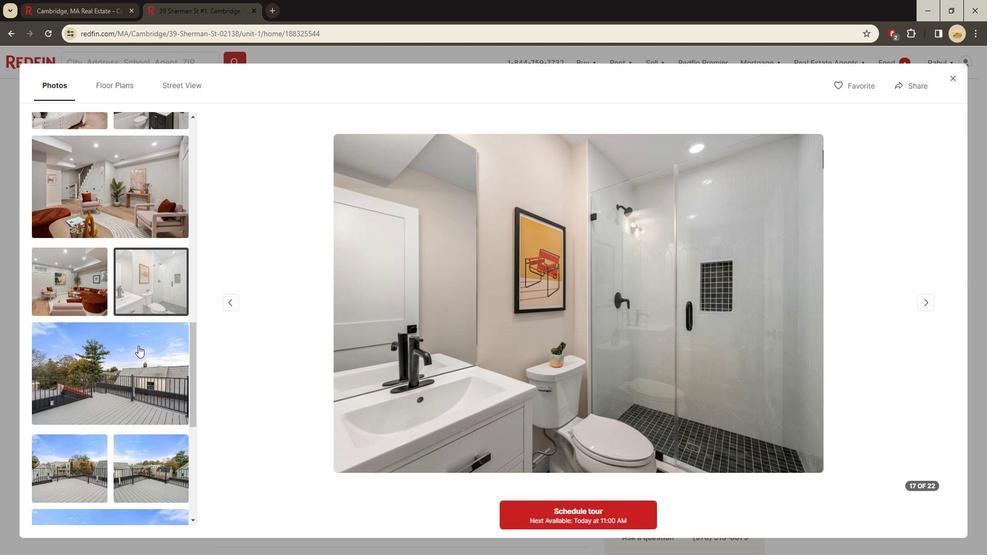 
Action: Mouse pressed left at (293, 344)
Screenshot: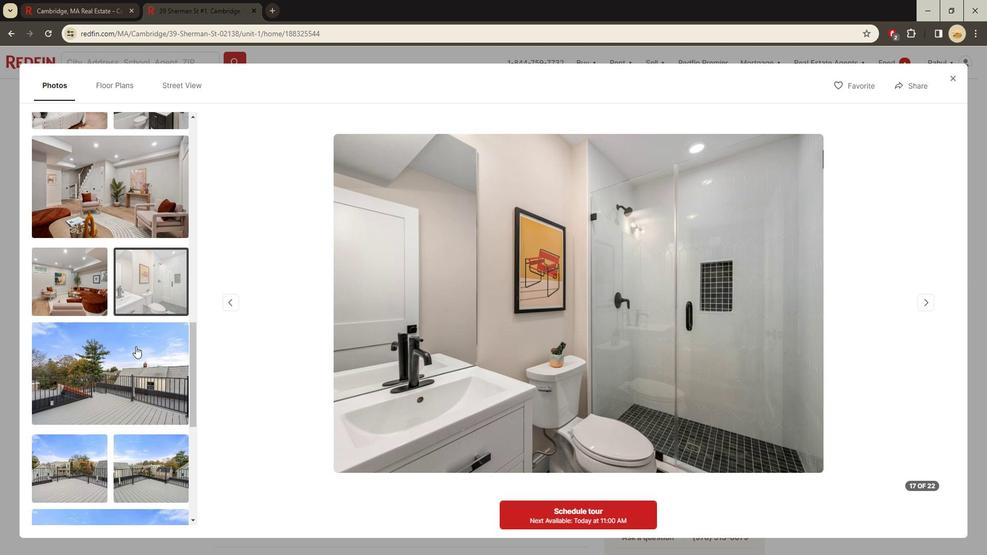
Action: Mouse scrolled (293, 343) with delta (0, 0)
Screenshot: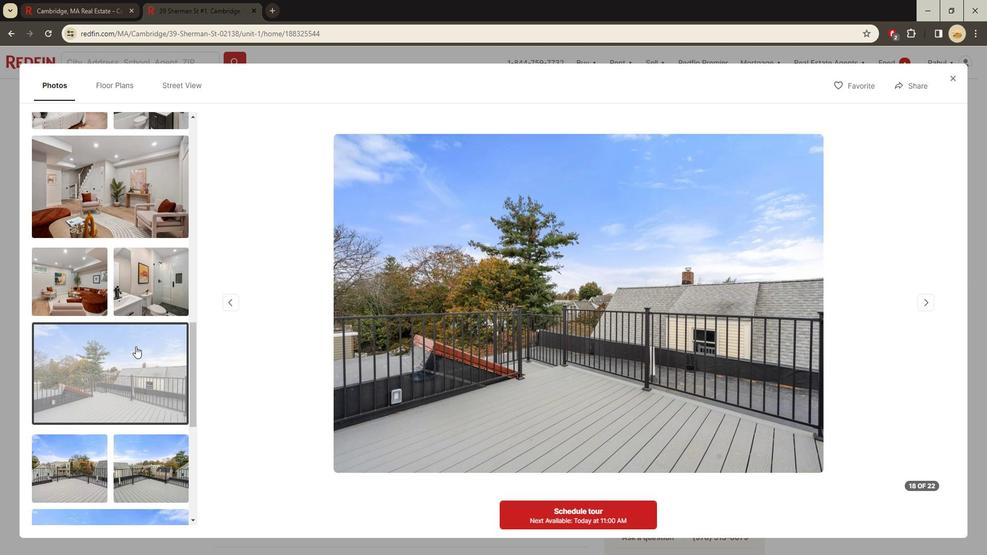 
Action: Mouse scrolled (293, 343) with delta (0, 0)
Screenshot: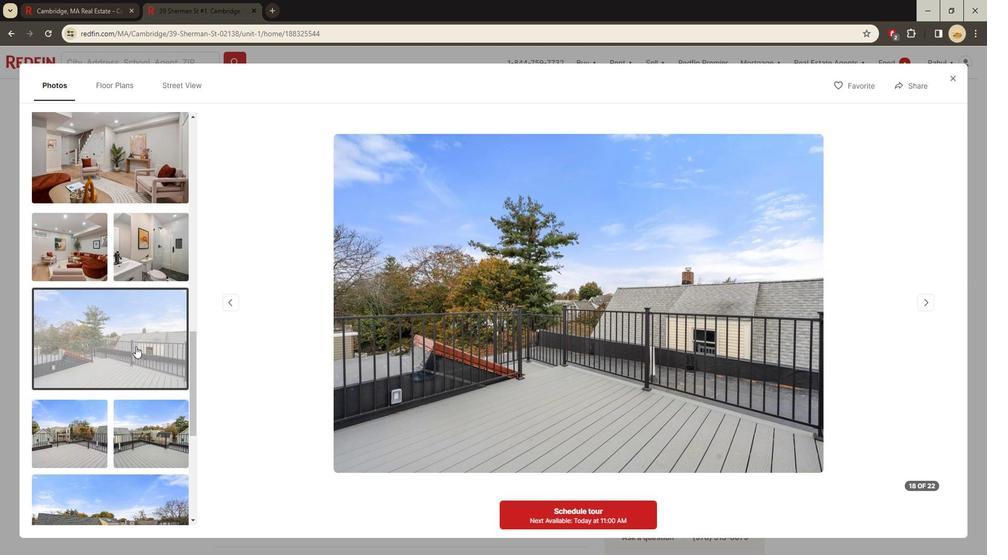 
Action: Mouse scrolled (293, 343) with delta (0, 0)
Screenshot: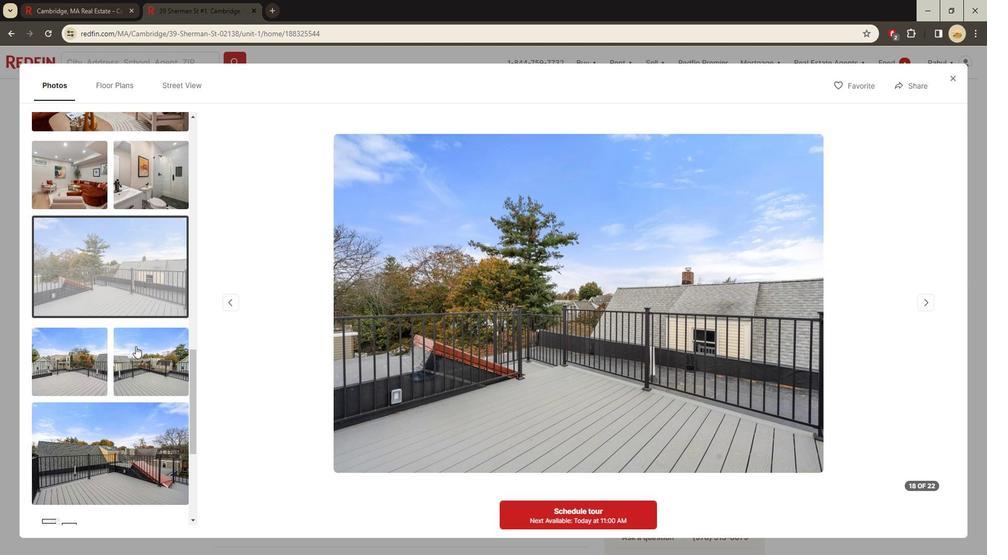 
Action: Mouse moved to (295, 366)
Screenshot: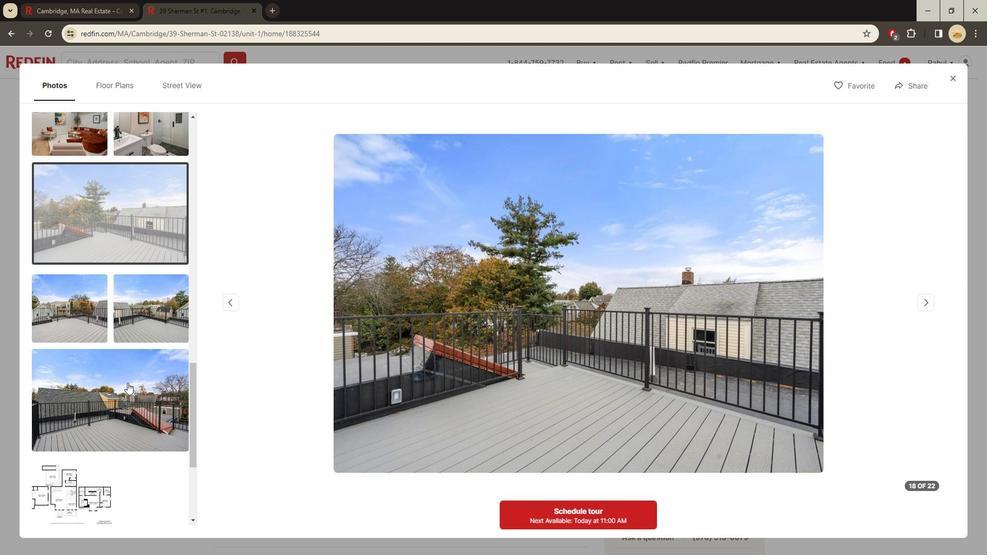 
Action: Mouse pressed left at (295, 366)
Screenshot: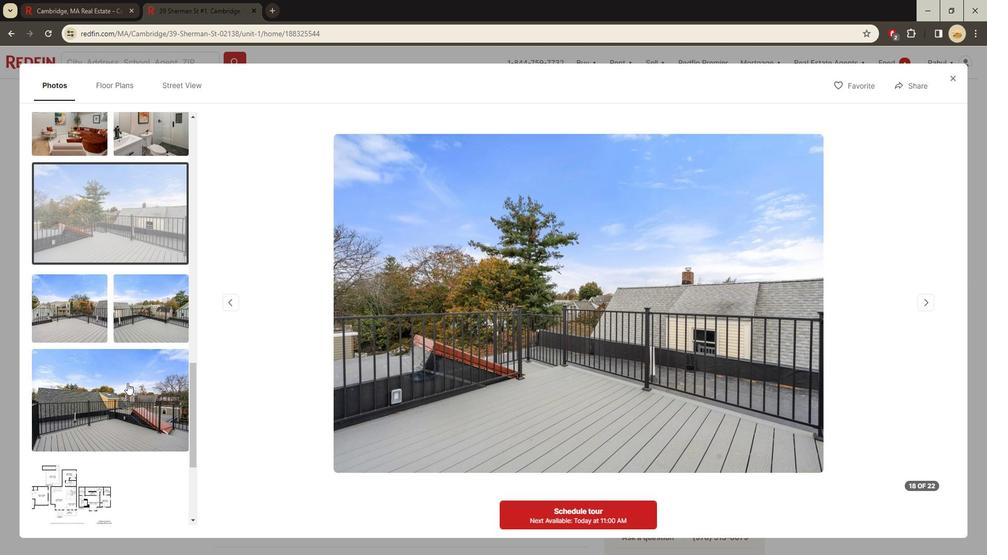 
Action: Mouse scrolled (295, 366) with delta (0, 0)
Screenshot: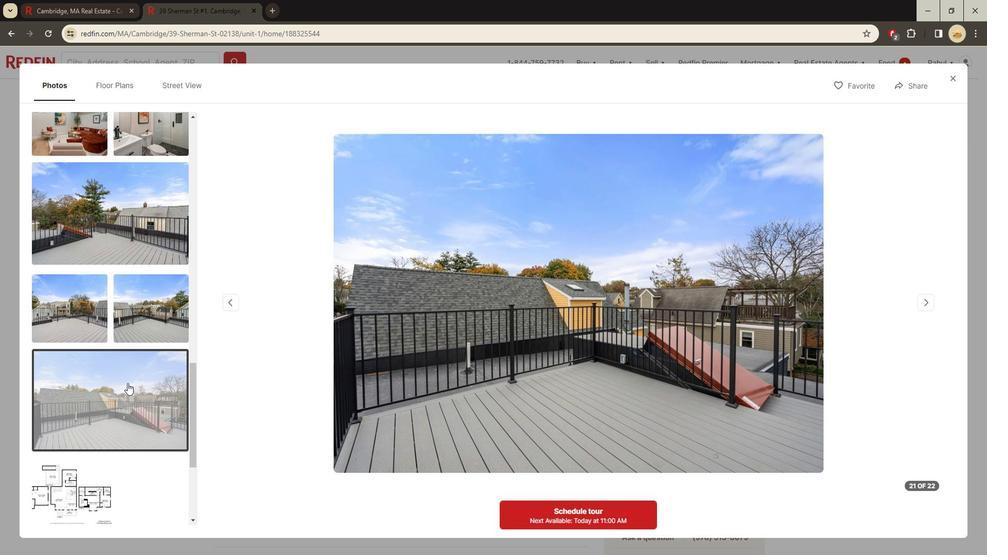 
Action: Mouse moved to (294, 367)
Screenshot: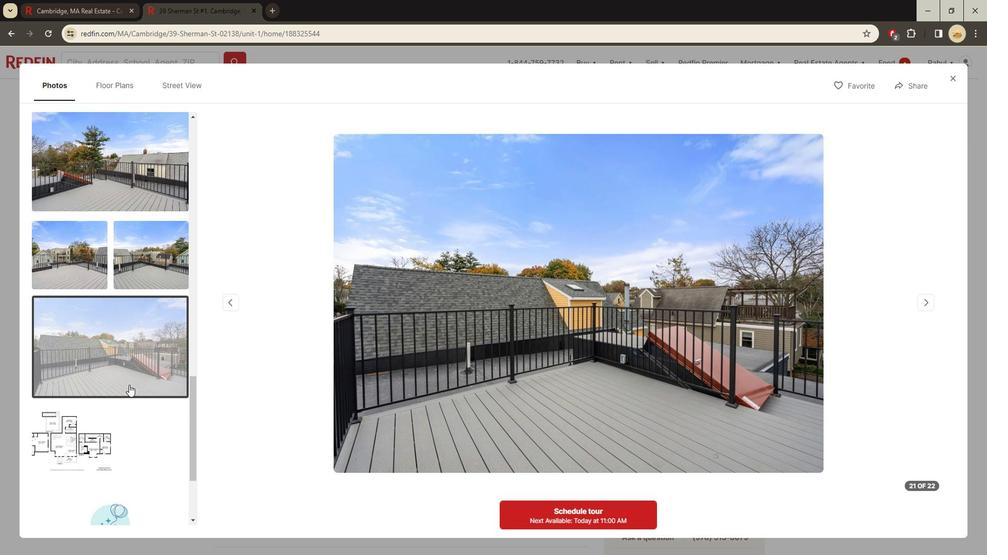 
Action: Mouse scrolled (294, 367) with delta (0, 0)
Screenshot: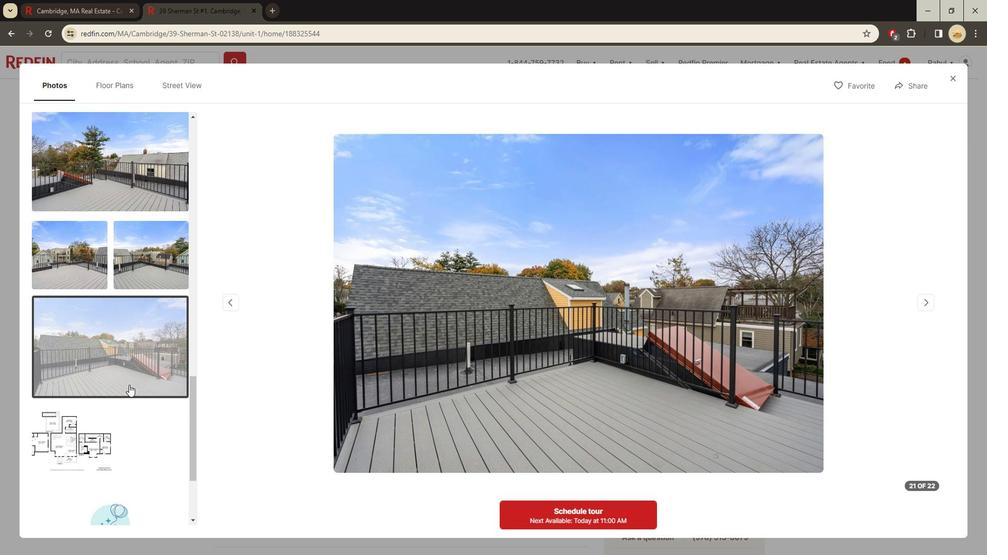 
Action: Mouse moved to (117, 182)
Screenshot: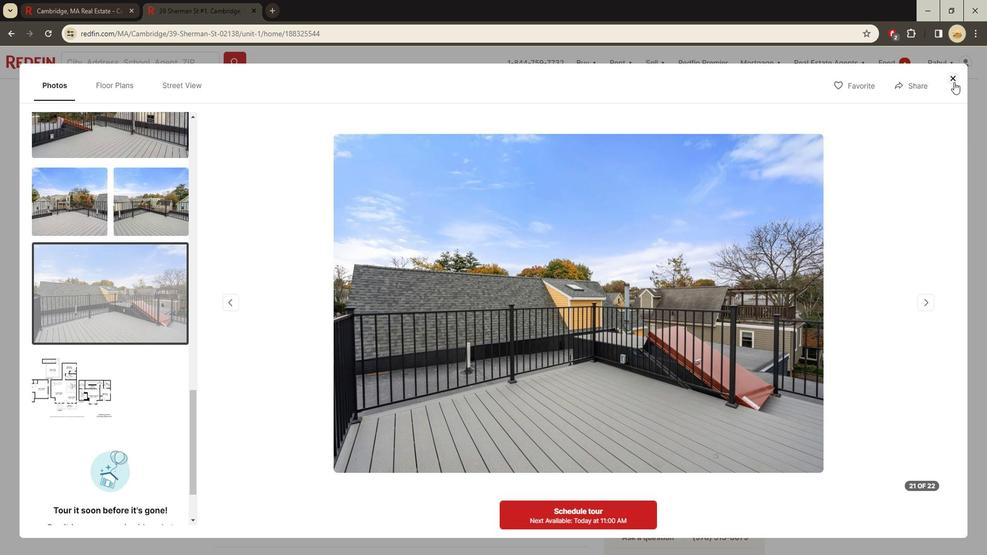 
Action: Mouse pressed left at (117, 182)
Screenshot: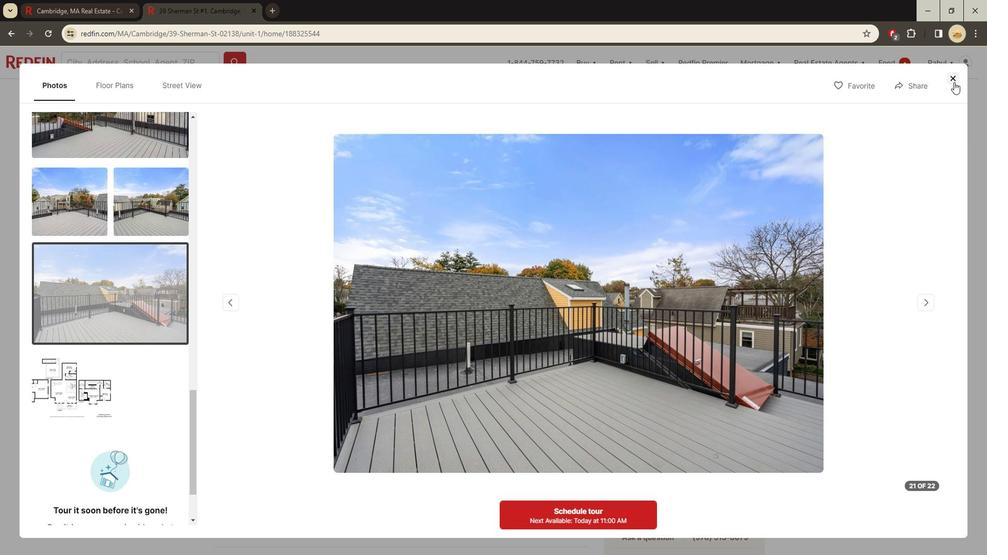 
Action: Mouse moved to (238, 358)
Screenshot: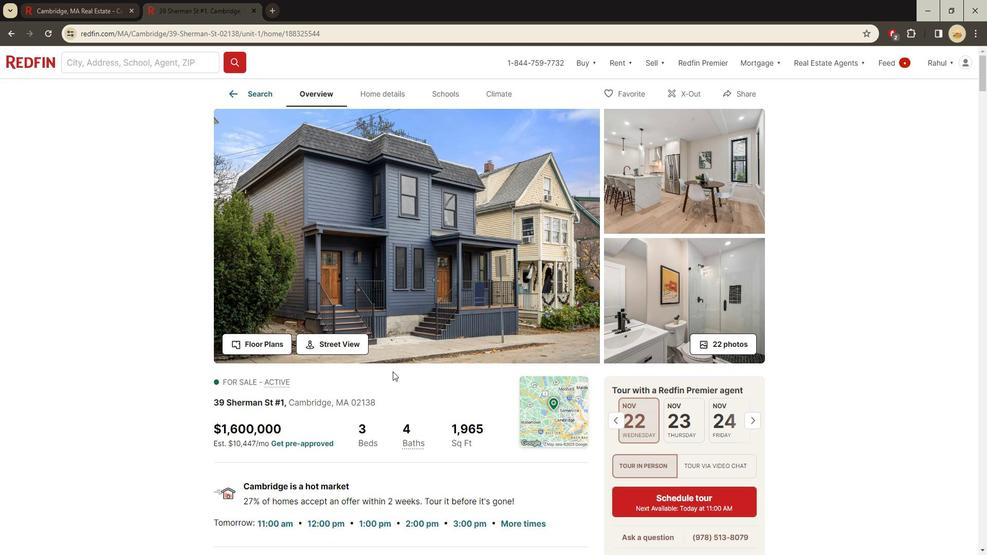
Action: Mouse scrolled (238, 358) with delta (0, 0)
Screenshot: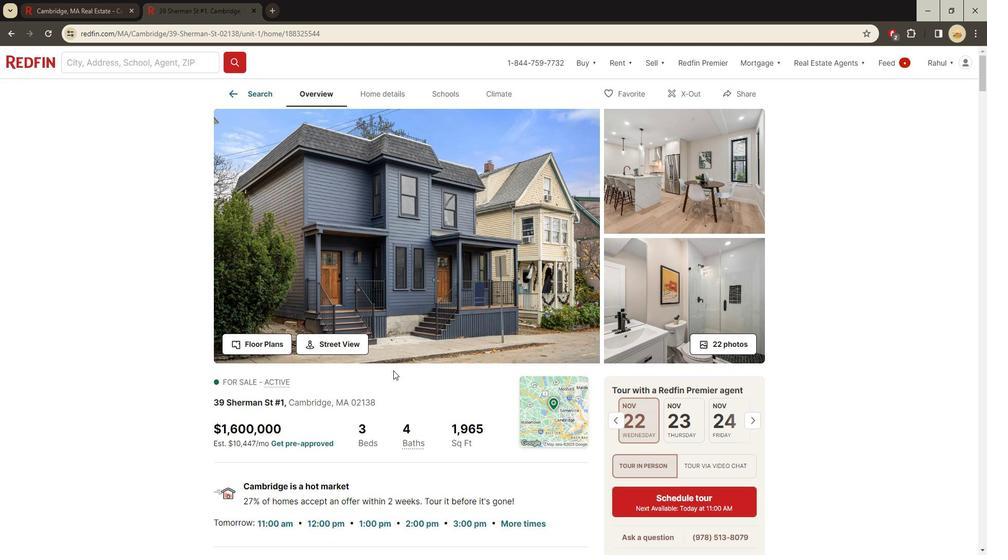 
Action: Mouse scrolled (238, 358) with delta (0, 0)
Screenshot: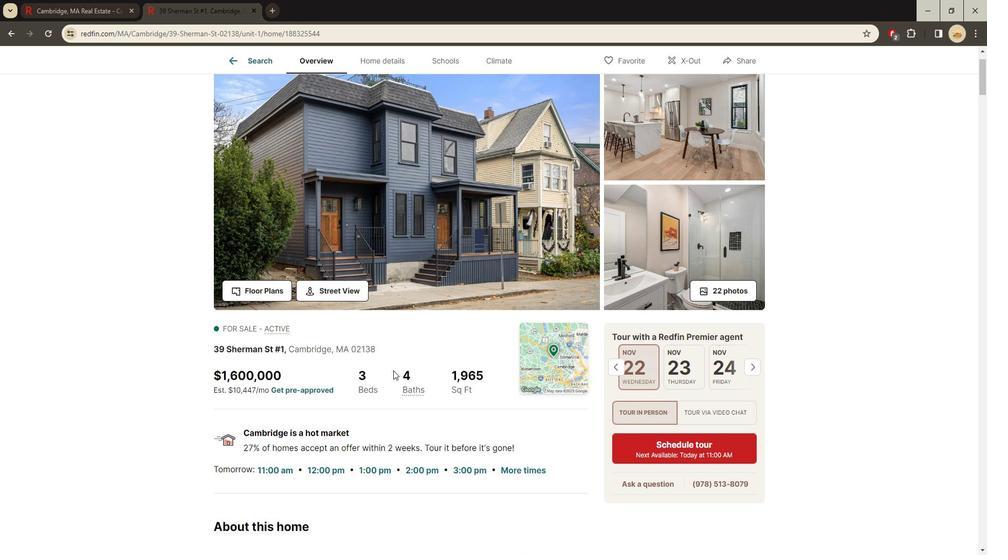 
Action: Mouse scrolled (238, 358) with delta (0, 0)
Screenshot: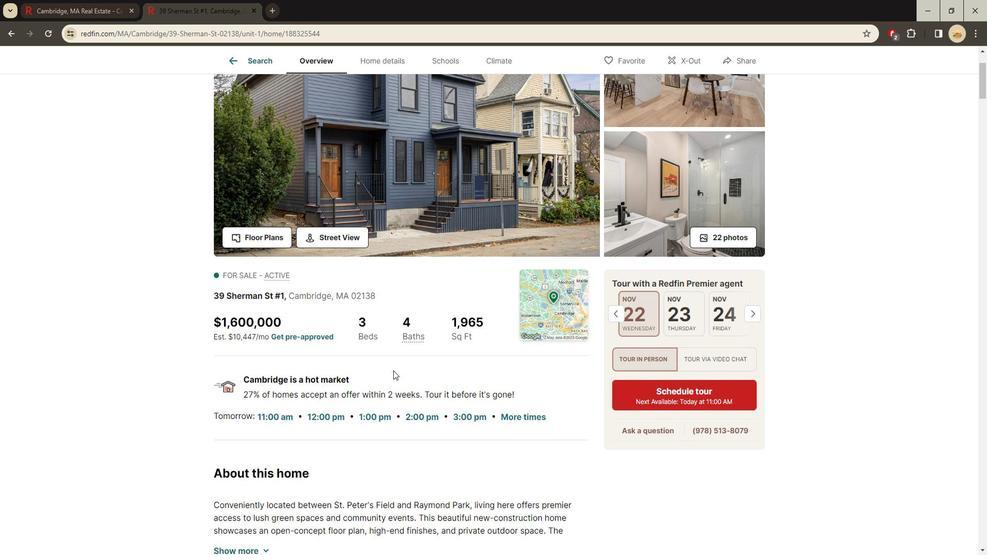 
Action: Mouse scrolled (238, 358) with delta (0, 0)
Screenshot: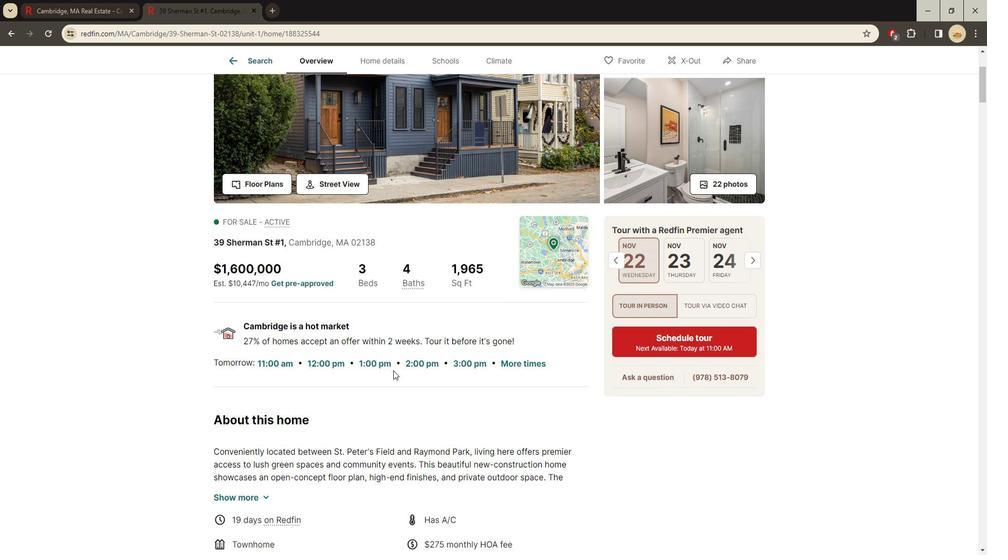 
Action: Mouse scrolled (238, 358) with delta (0, 0)
Screenshot: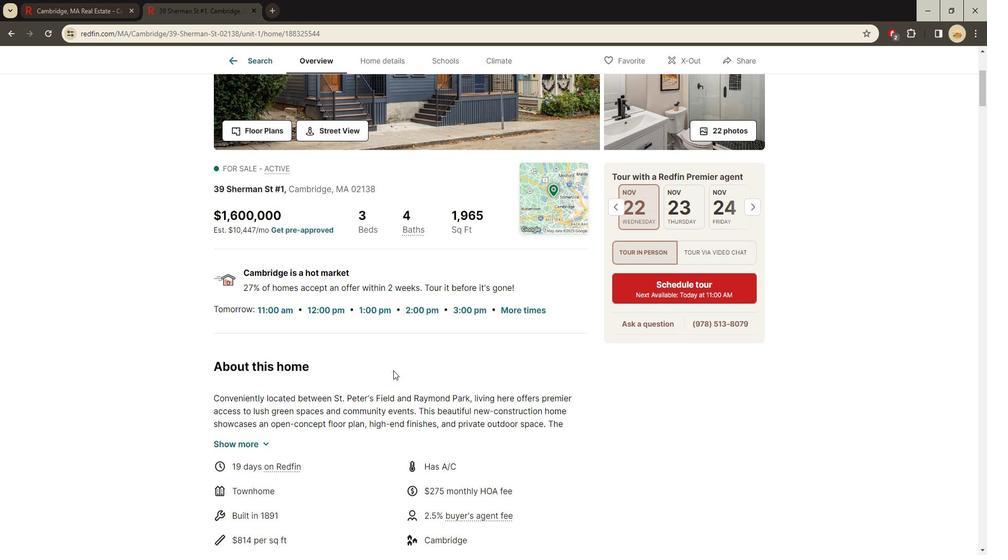 
Action: Mouse moved to (265, 371)
Screenshot: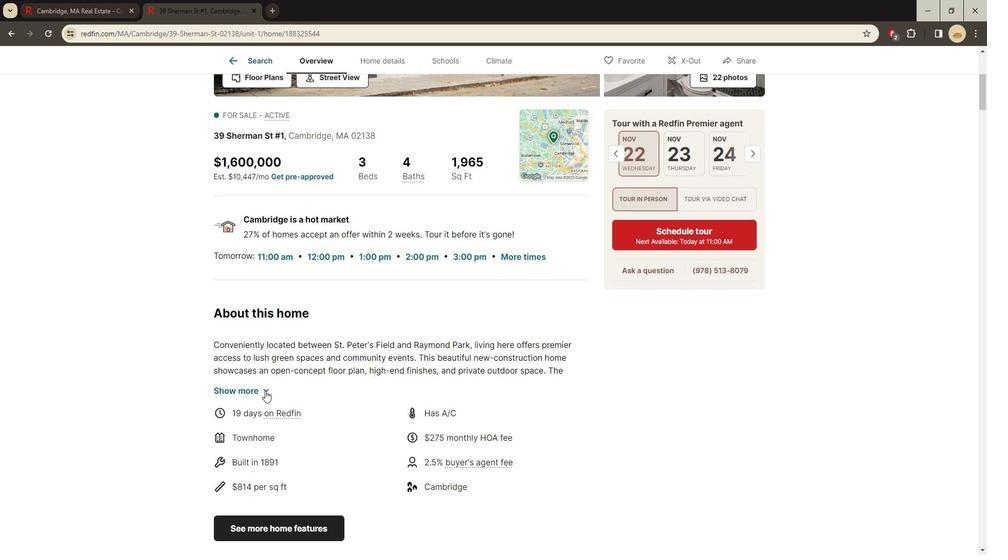 
Action: Mouse pressed left at (265, 371)
Screenshot: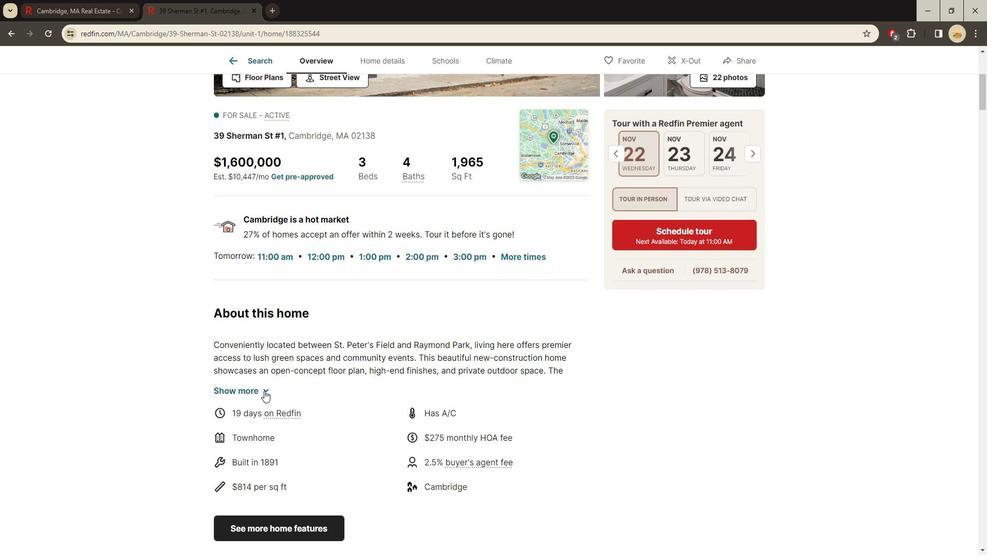 
Action: Mouse moved to (251, 364)
Screenshot: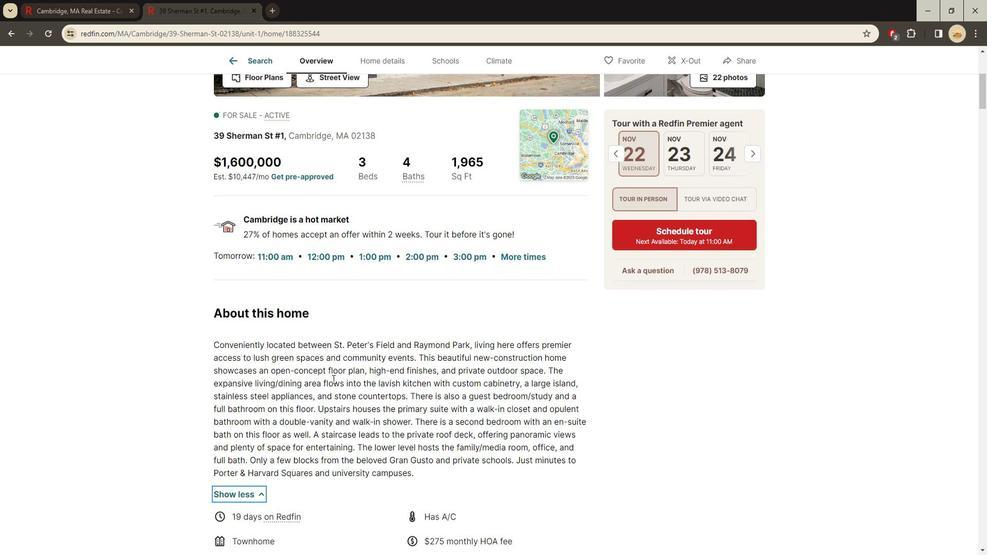
Action: Mouse scrolled (251, 364) with delta (0, 0)
Screenshot: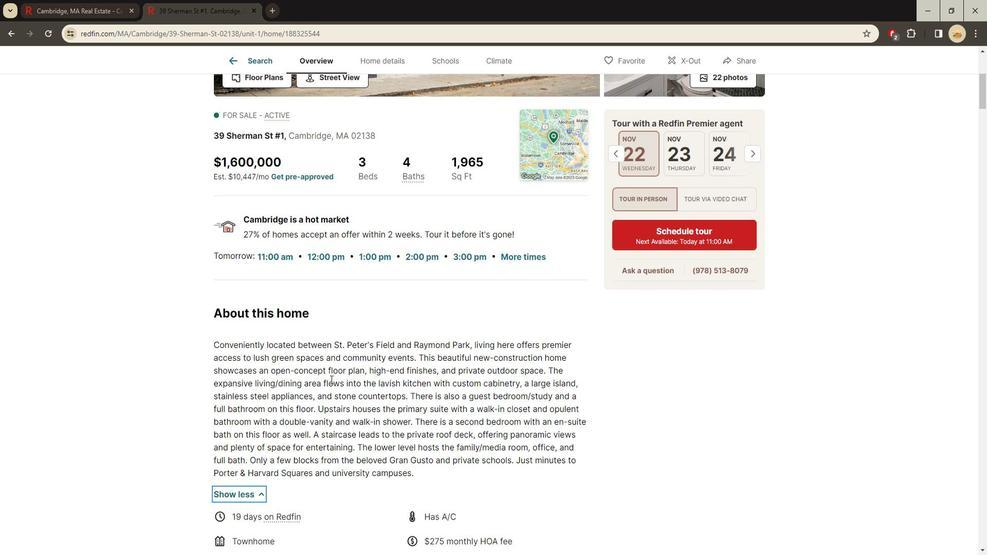 
Action: Mouse scrolled (251, 364) with delta (0, 0)
Screenshot: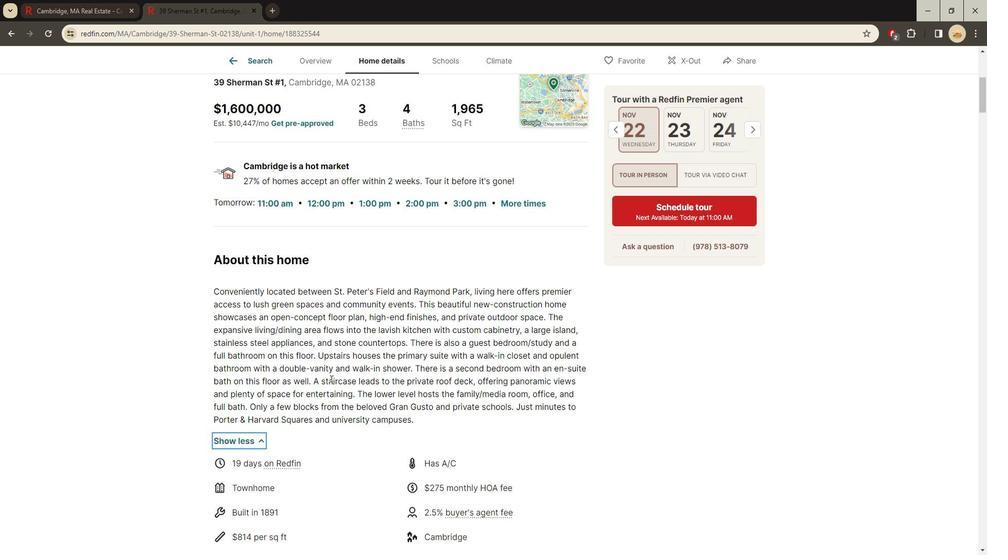 
Action: Mouse scrolled (251, 364) with delta (0, 0)
Screenshot: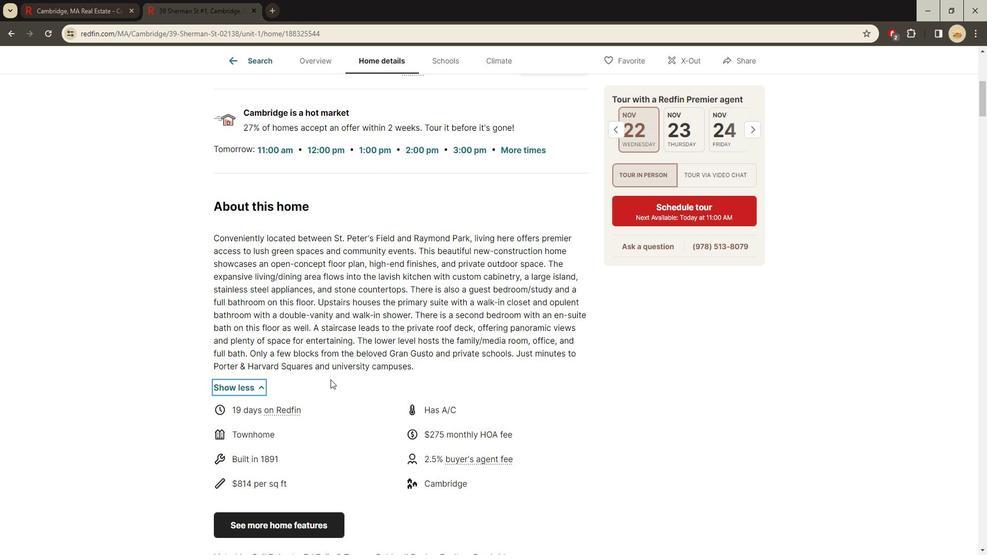 
Action: Mouse scrolled (251, 364) with delta (0, 0)
Screenshot: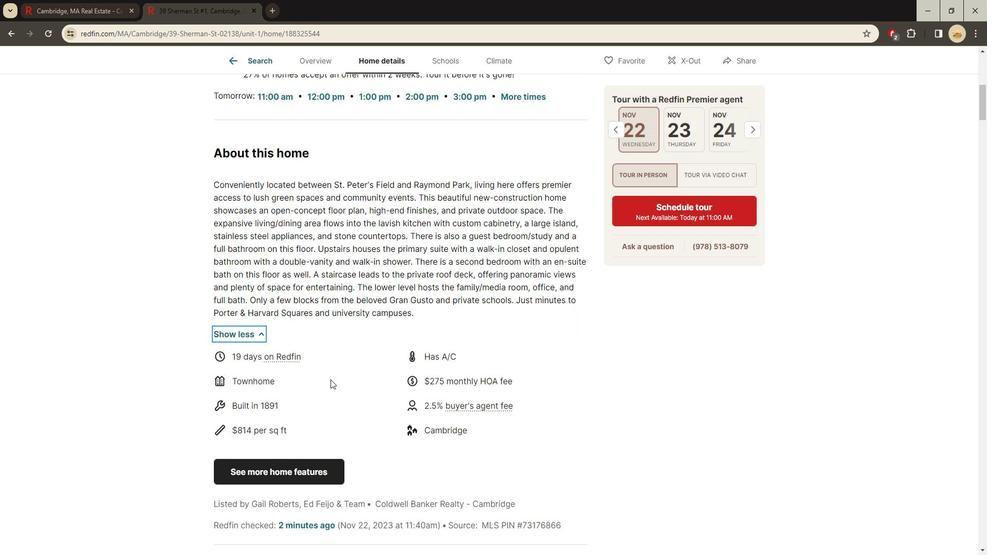 
Action: Mouse moved to (258, 385)
Screenshot: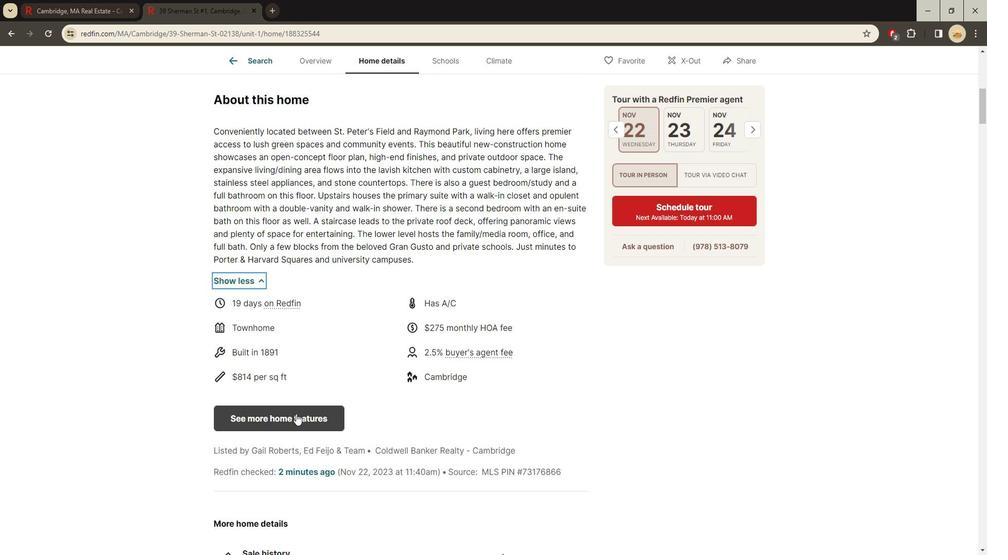 
Action: Mouse pressed left at (258, 385)
Screenshot: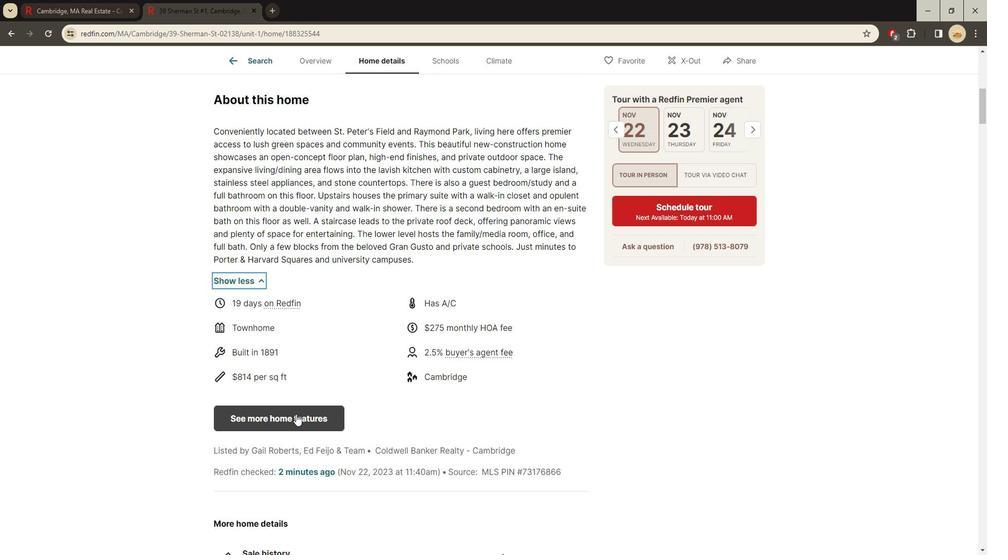 
Action: Mouse moved to (244, 207)
Screenshot: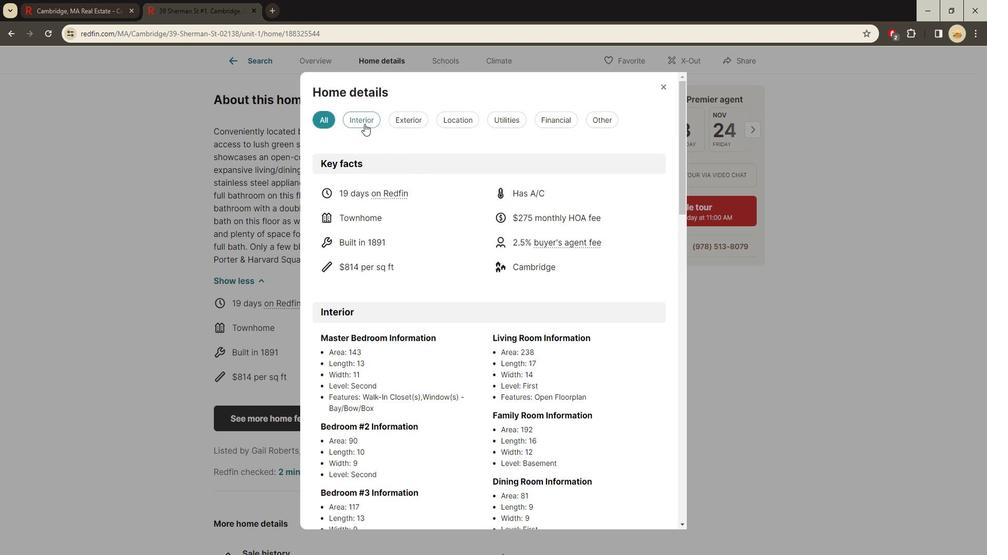 
Action: Mouse pressed left at (244, 207)
Screenshot: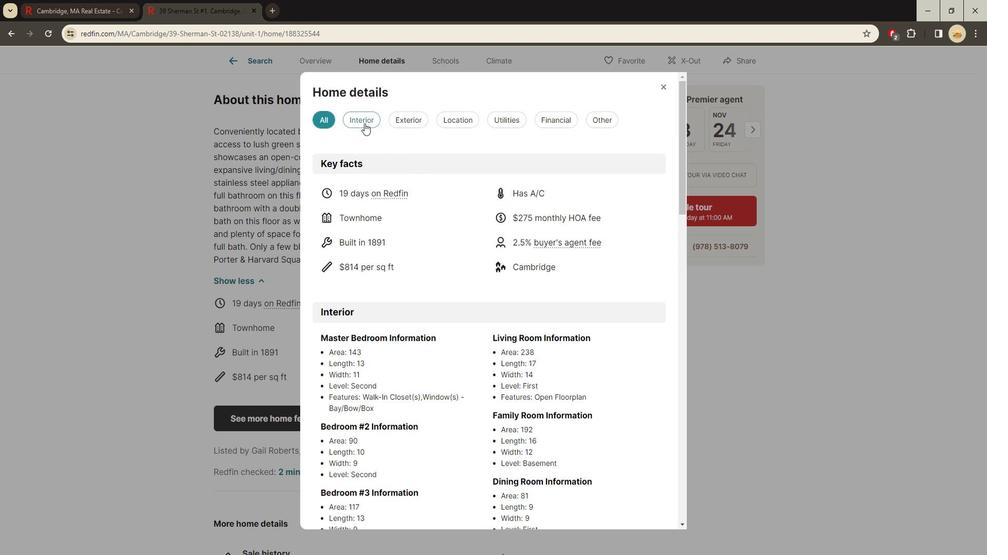 
Action: Mouse moved to (234, 249)
Screenshot: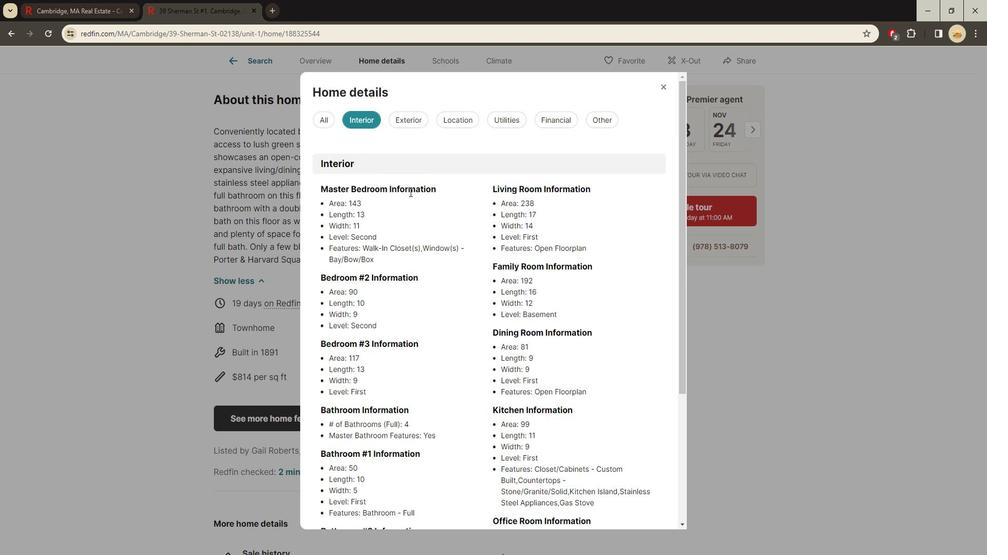 
Action: Mouse scrolled (234, 249) with delta (0, 0)
Screenshot: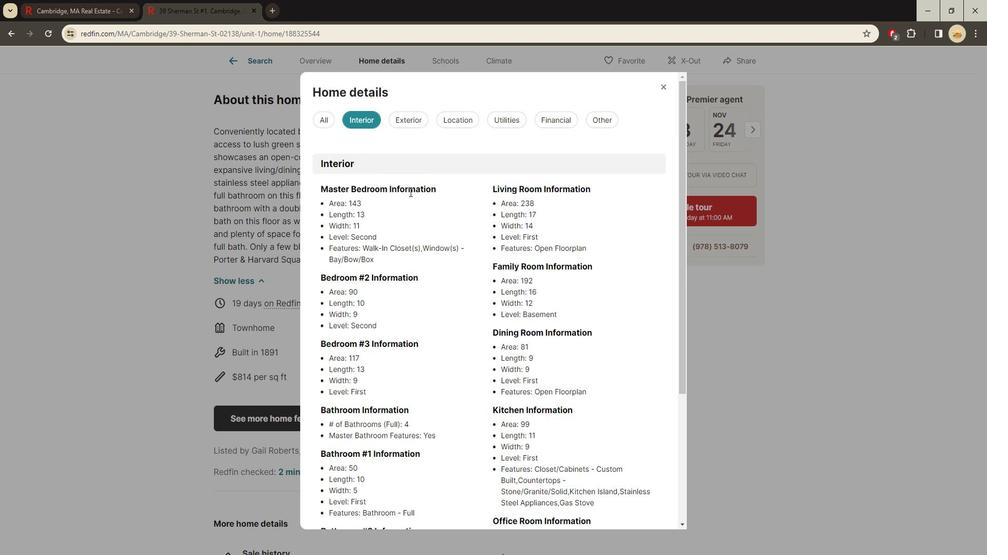
Action: Mouse moved to (234, 253)
Screenshot: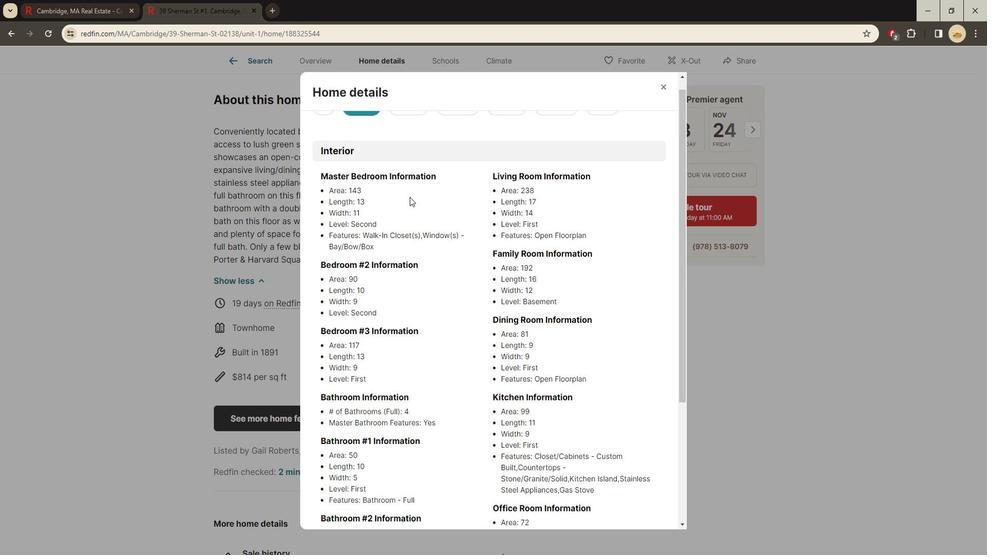 
Action: Mouse scrolled (234, 252) with delta (0, 0)
Screenshot: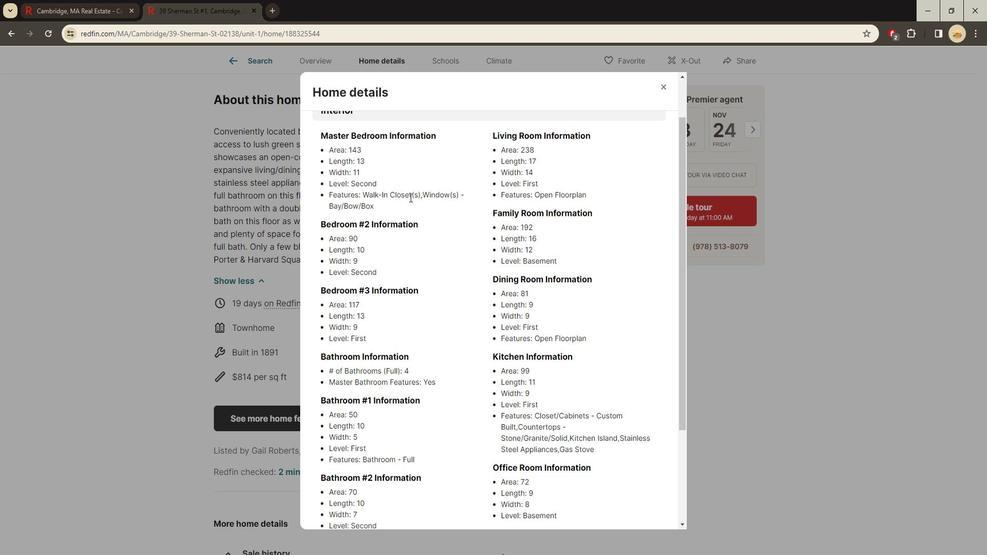 
Action: Mouse scrolled (234, 252) with delta (0, 0)
Screenshot: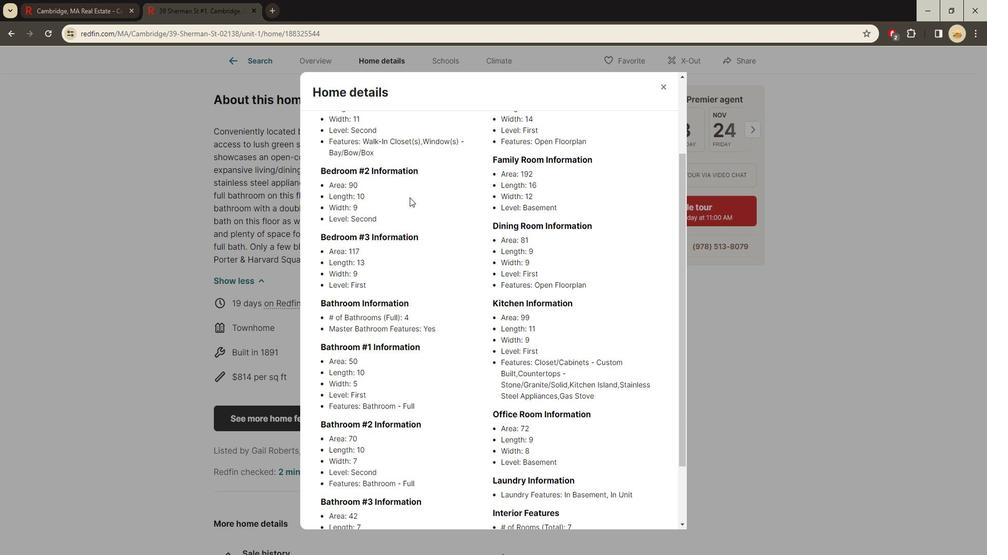 
Action: Mouse scrolled (234, 252) with delta (0, 0)
Screenshot: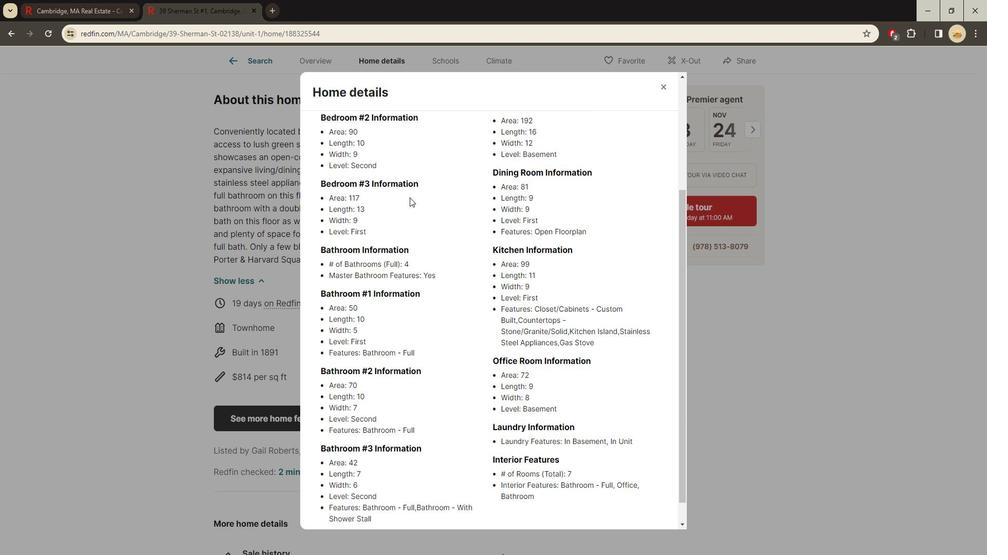 
Action: Mouse scrolled (234, 252) with delta (0, 0)
Screenshot: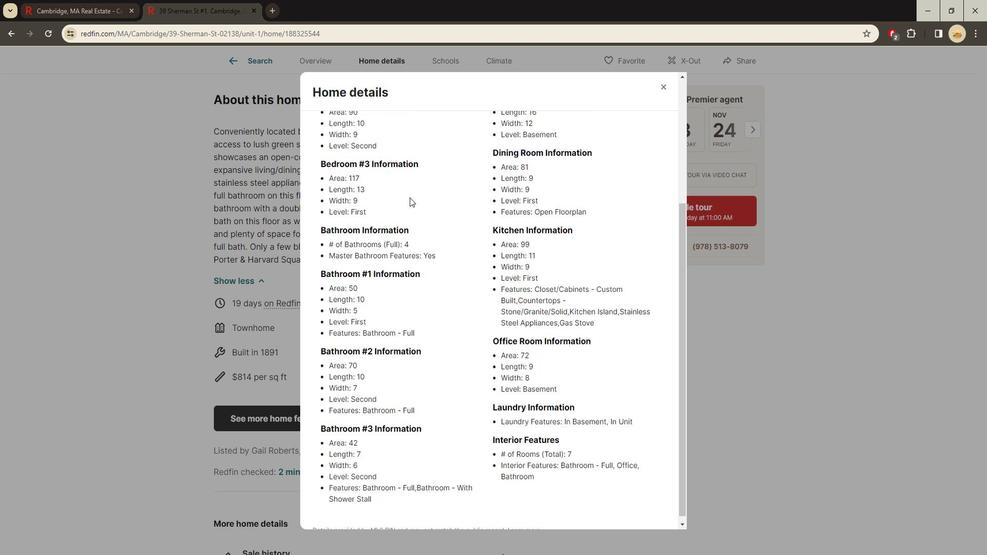 
Action: Mouse scrolled (234, 252) with delta (0, 0)
Screenshot: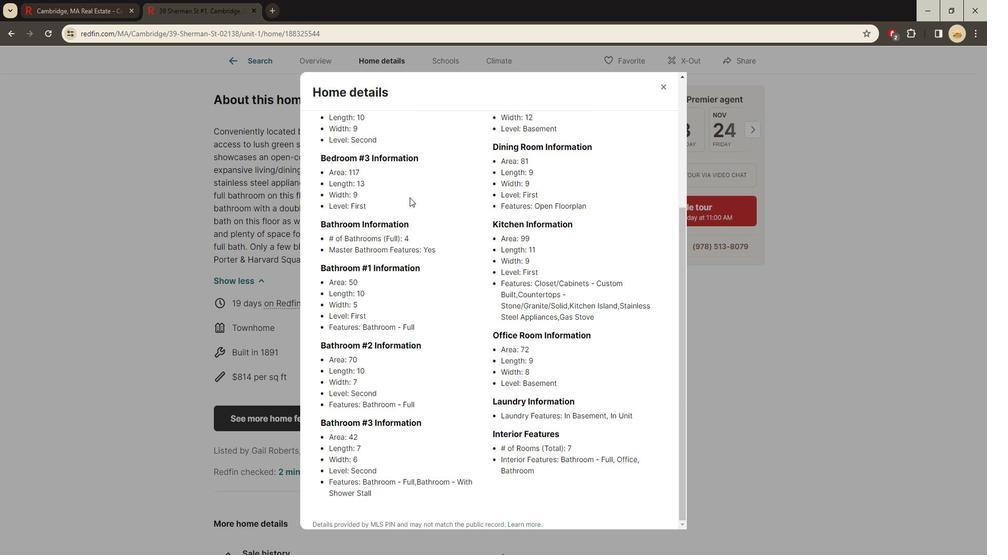 
Action: Mouse scrolled (234, 252) with delta (0, 0)
Screenshot: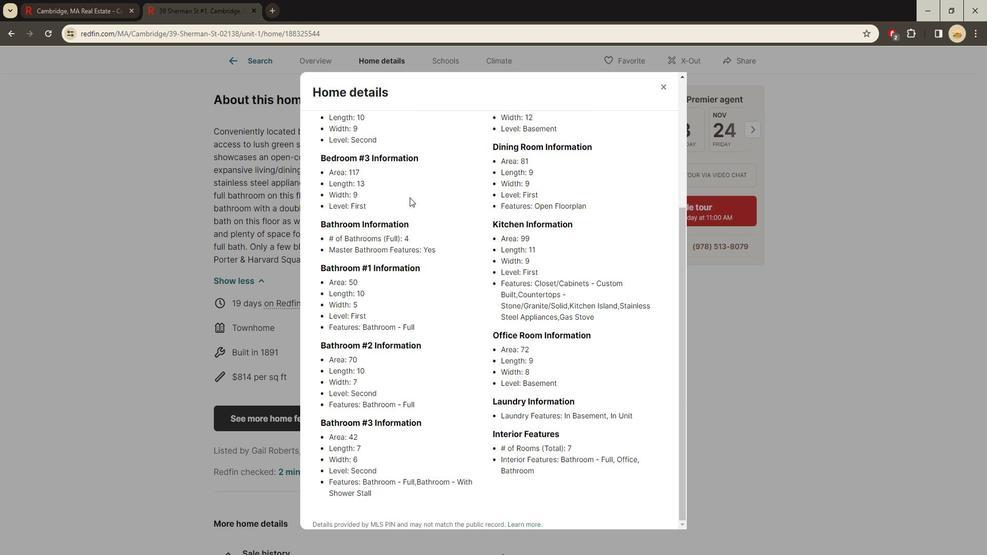 
Action: Mouse scrolled (234, 253) with delta (0, 0)
Screenshot: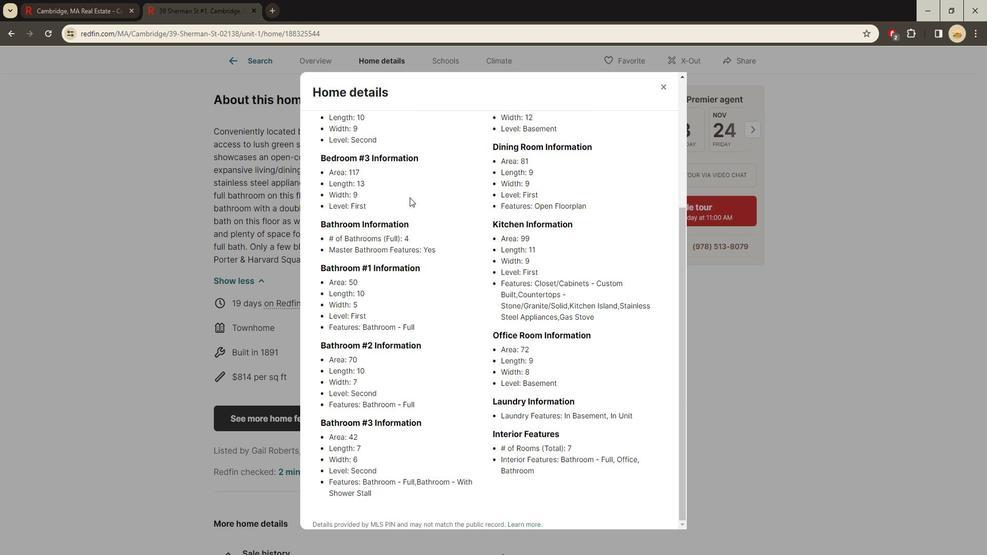 
Action: Mouse scrolled (234, 253) with delta (0, 0)
Screenshot: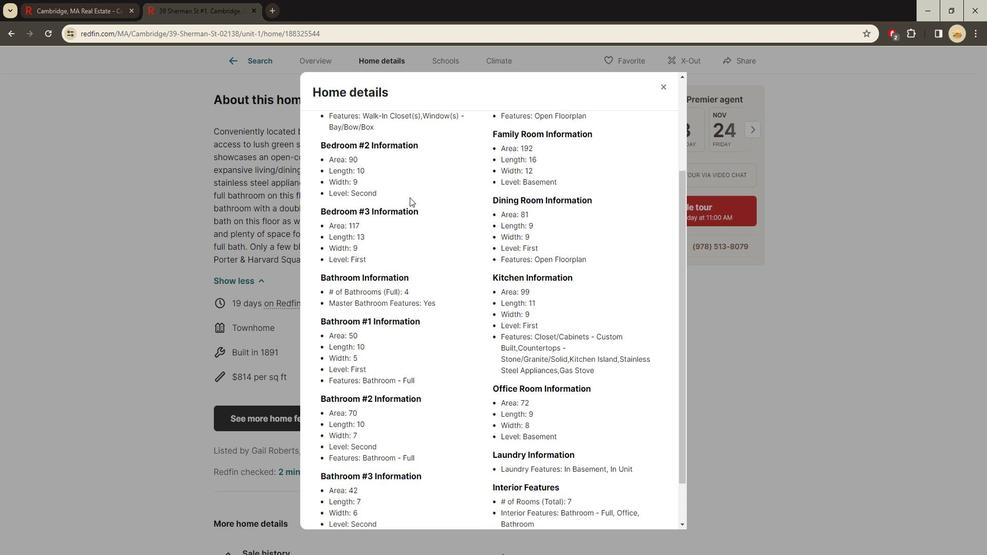 
Action: Mouse scrolled (234, 253) with delta (0, 0)
Screenshot: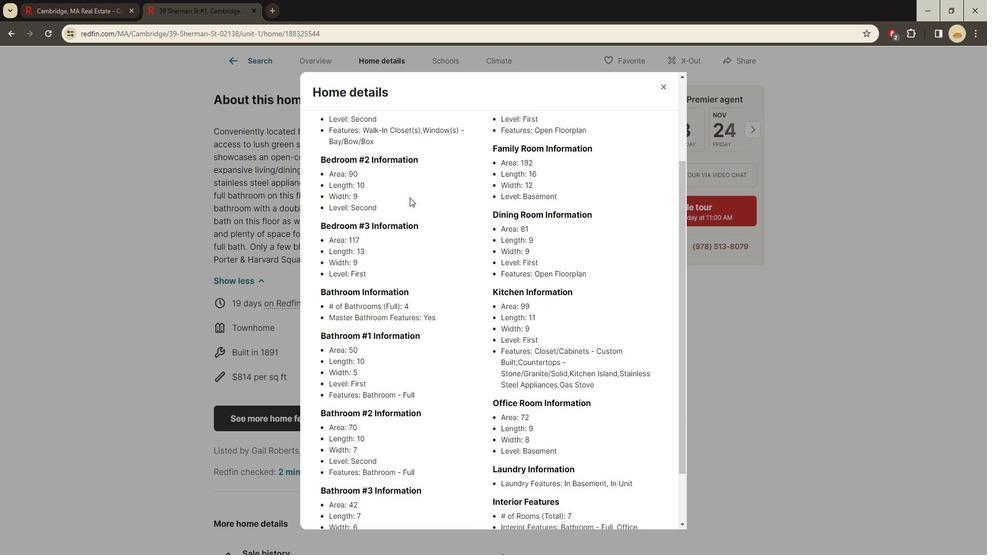 
Action: Mouse scrolled (234, 253) with delta (0, 0)
Screenshot: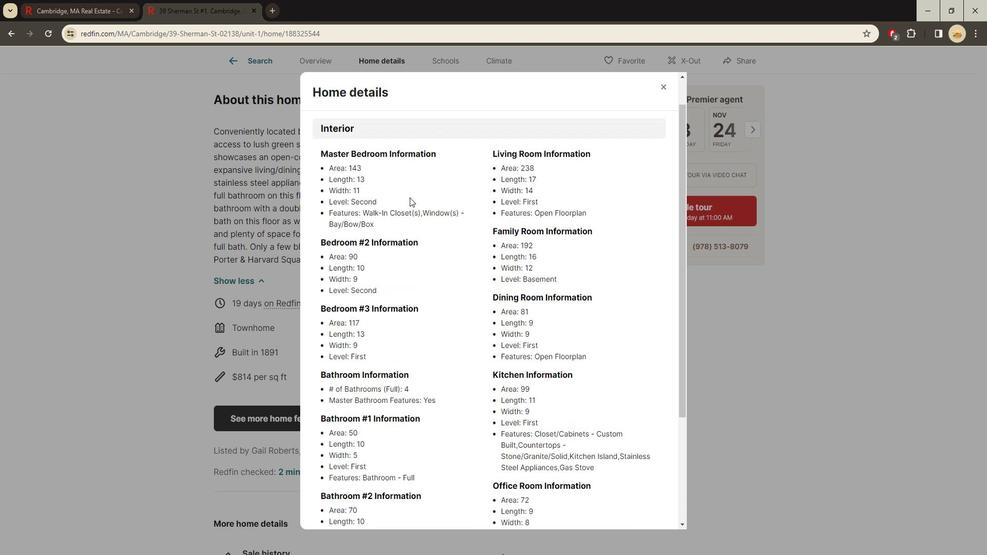 
Action: Mouse scrolled (234, 253) with delta (0, 0)
Screenshot: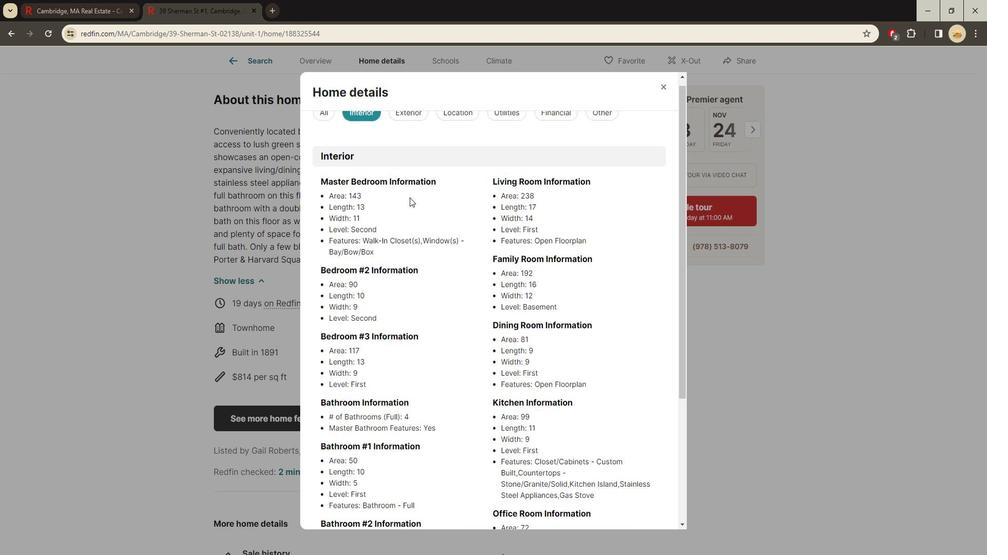
Action: Mouse scrolled (234, 253) with delta (0, 0)
Screenshot: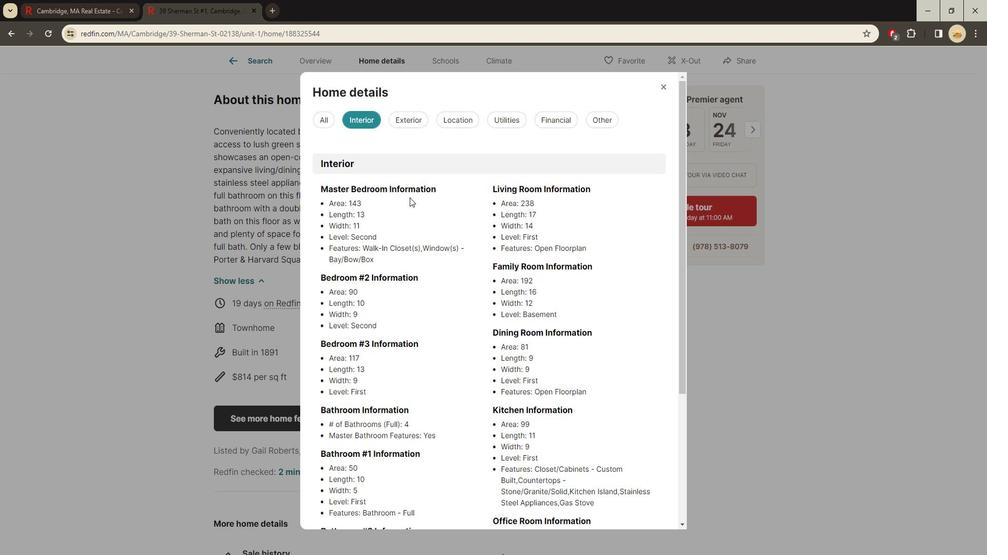 
Action: Mouse moved to (233, 204)
Screenshot: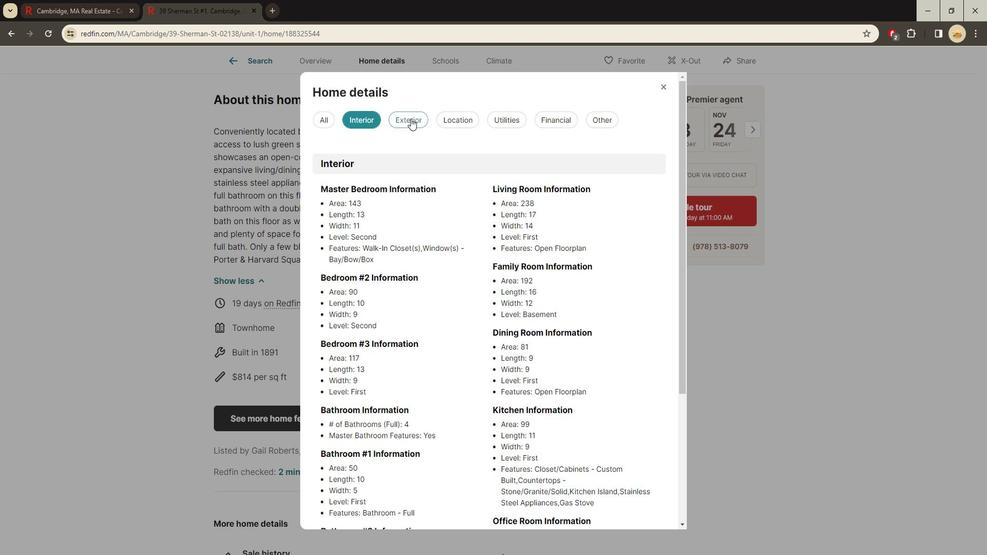 
Action: Mouse pressed left at (233, 204)
Screenshot: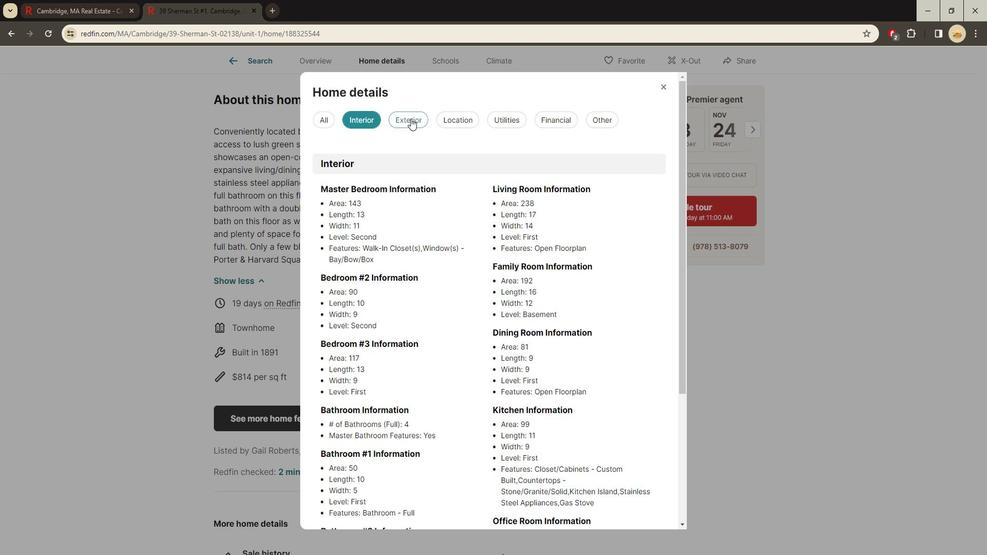 
Action: Mouse moved to (222, 208)
Screenshot: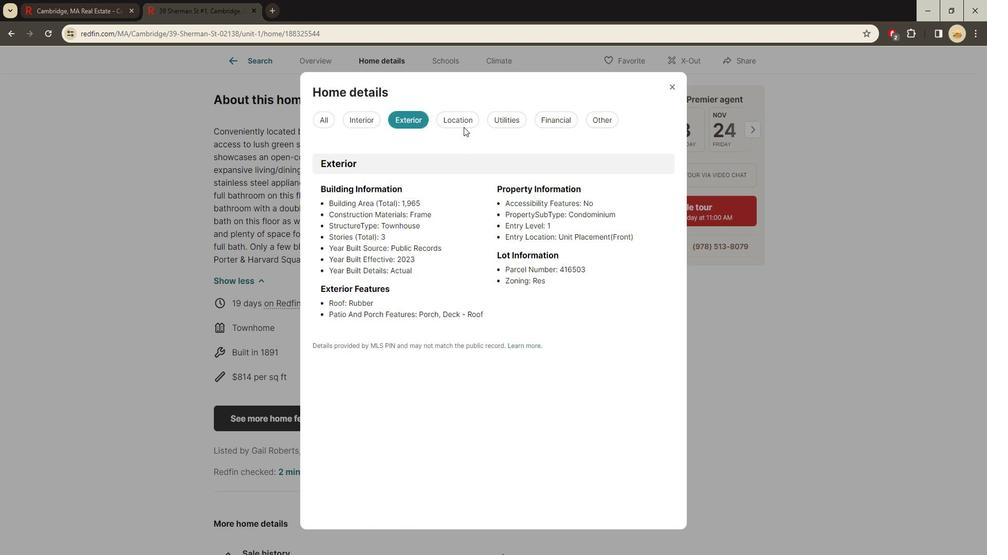 
Action: Mouse pressed left at (222, 208)
Screenshot: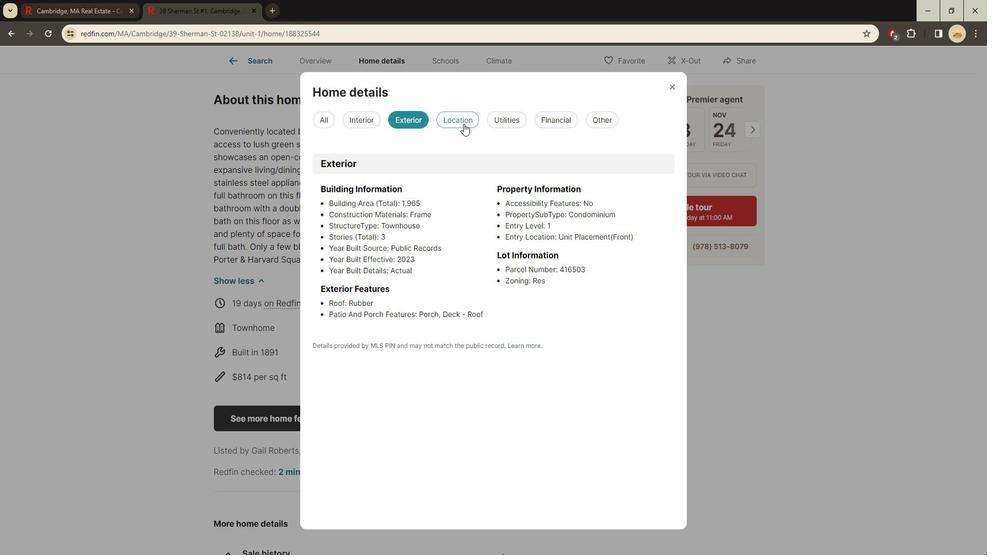 
Action: Mouse moved to (211, 208)
Screenshot: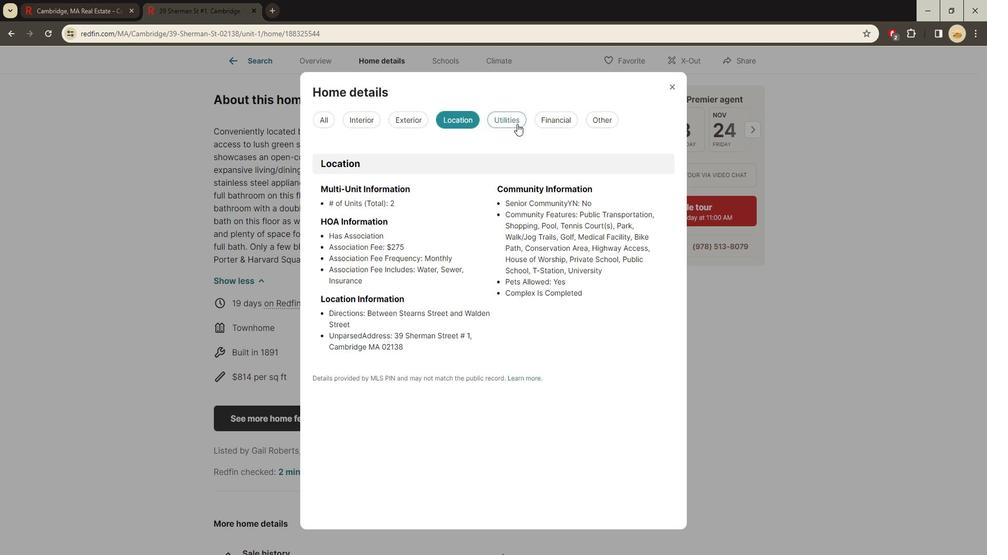
Action: Mouse pressed left at (211, 208)
Screenshot: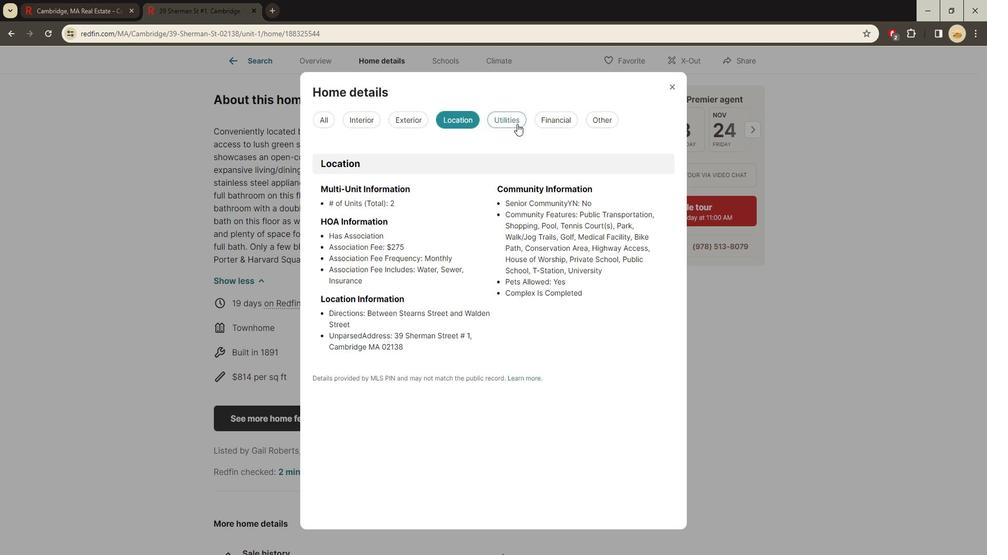 
Action: Mouse moved to (201, 206)
Screenshot: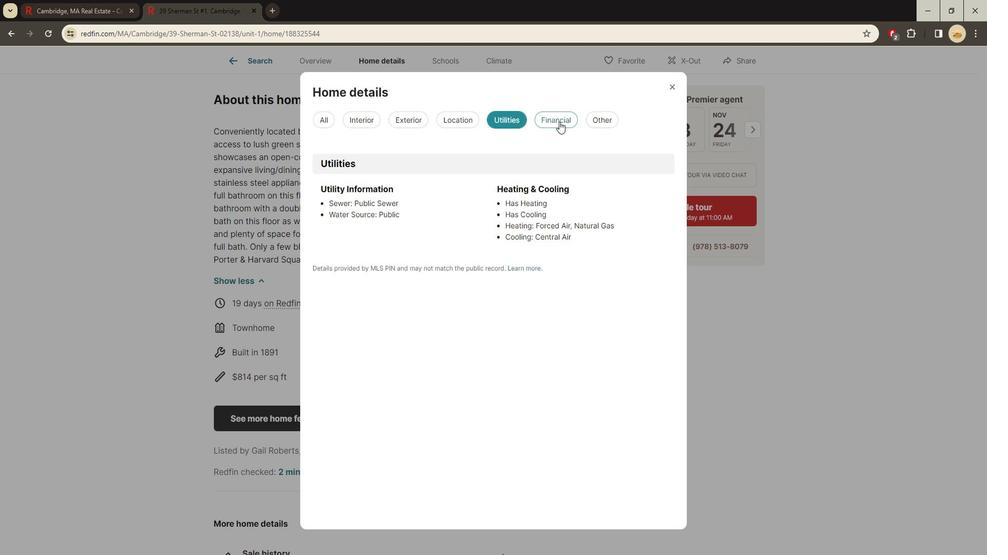 
Action: Mouse pressed left at (201, 206)
Screenshot: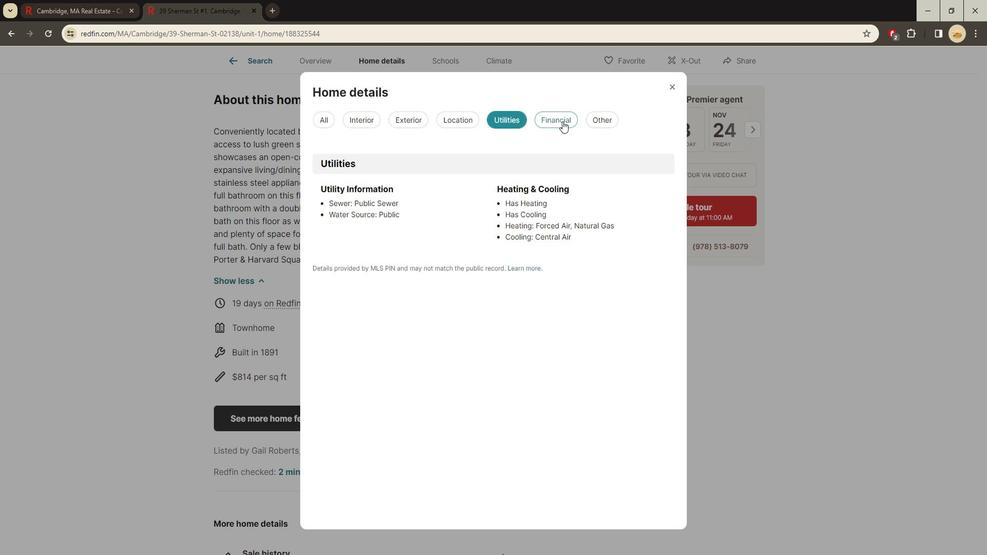 
Action: Mouse moved to (193, 208)
Screenshot: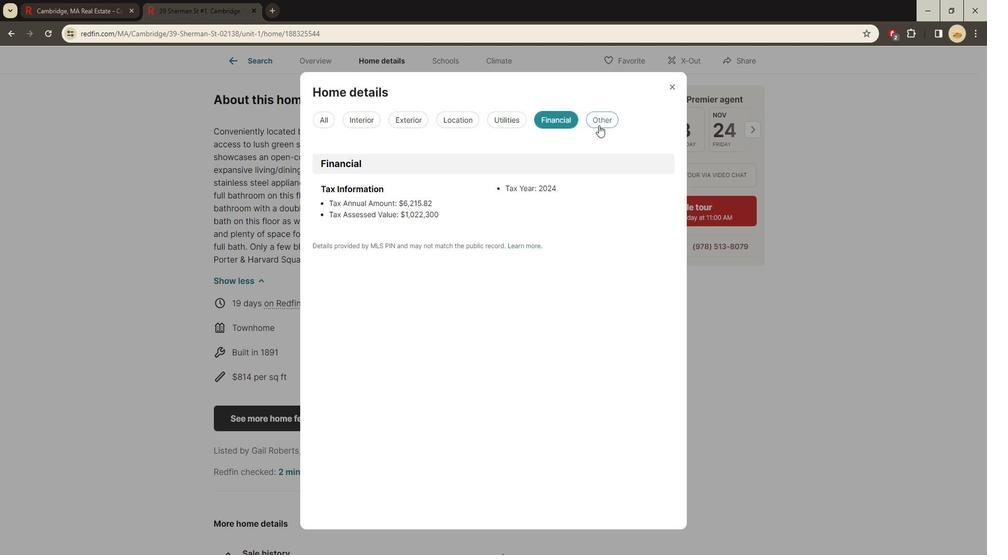 
Action: Mouse pressed left at (193, 208)
Screenshot: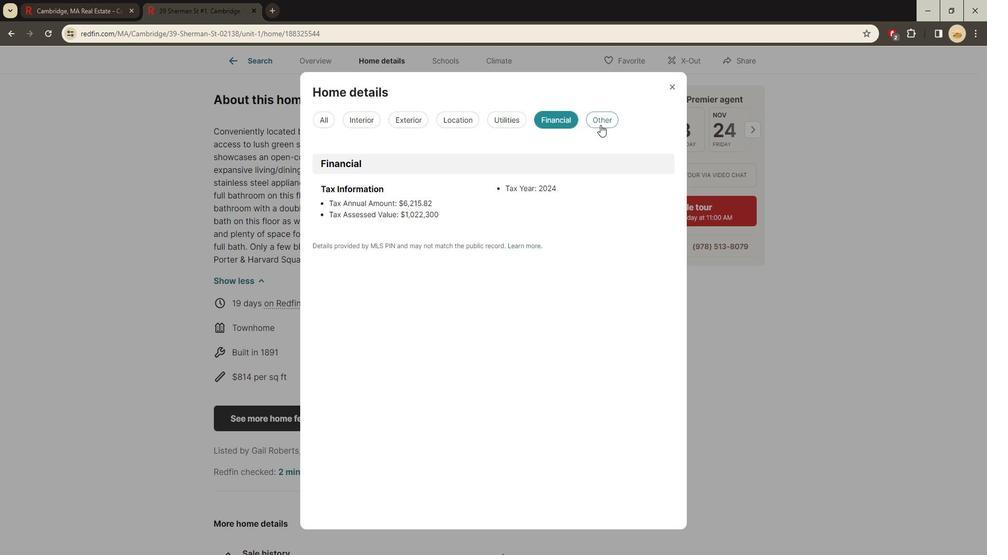 
Action: Mouse moved to (176, 187)
Screenshot: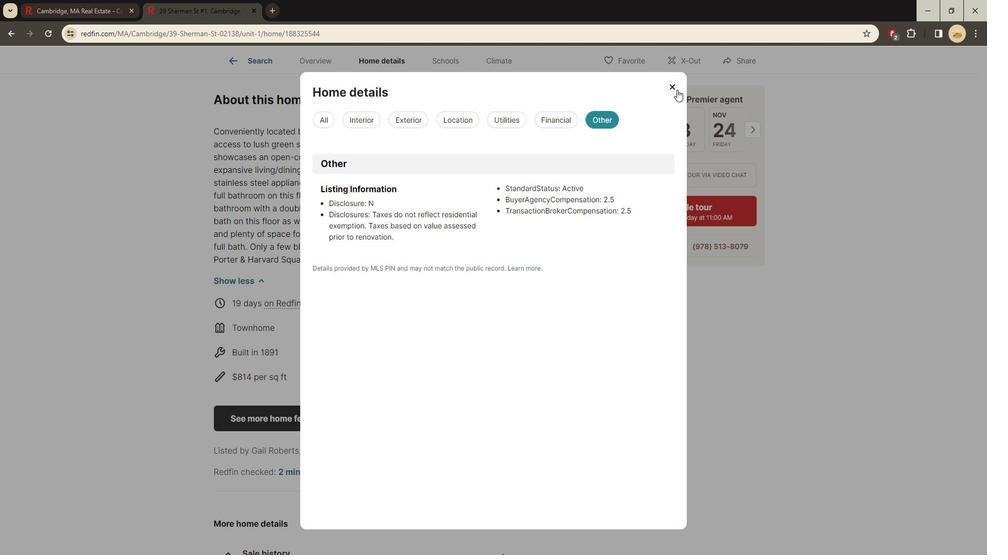 
Action: Mouse pressed left at (176, 187)
Screenshot: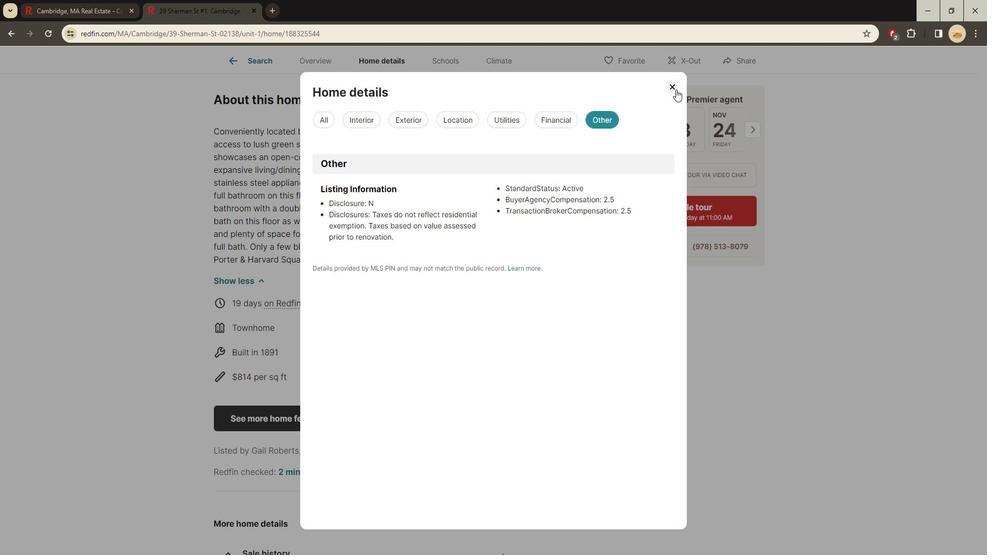 
Action: Mouse moved to (239, 341)
Screenshot: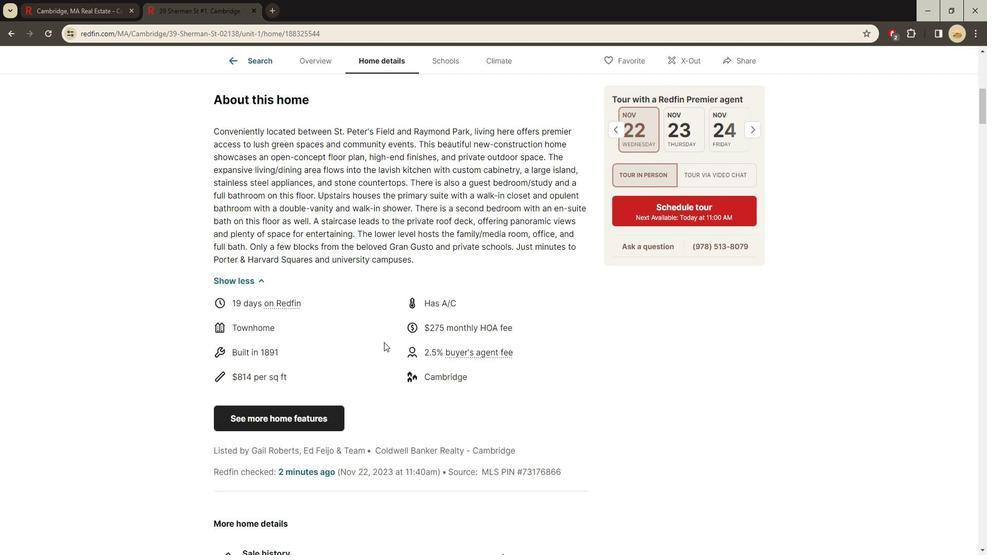 
Action: Mouse scrolled (239, 340) with delta (0, 0)
Screenshot: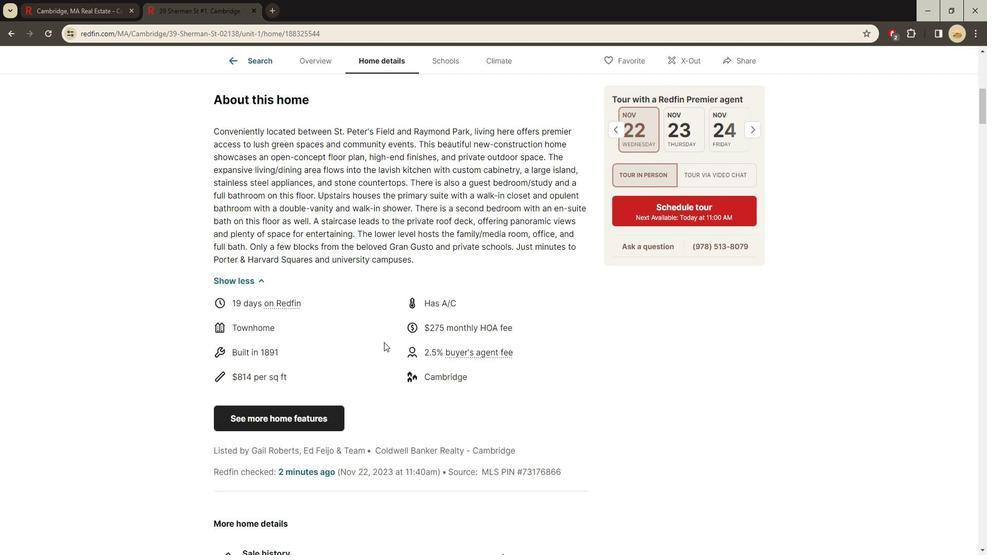 
Action: Mouse moved to (241, 344)
Screenshot: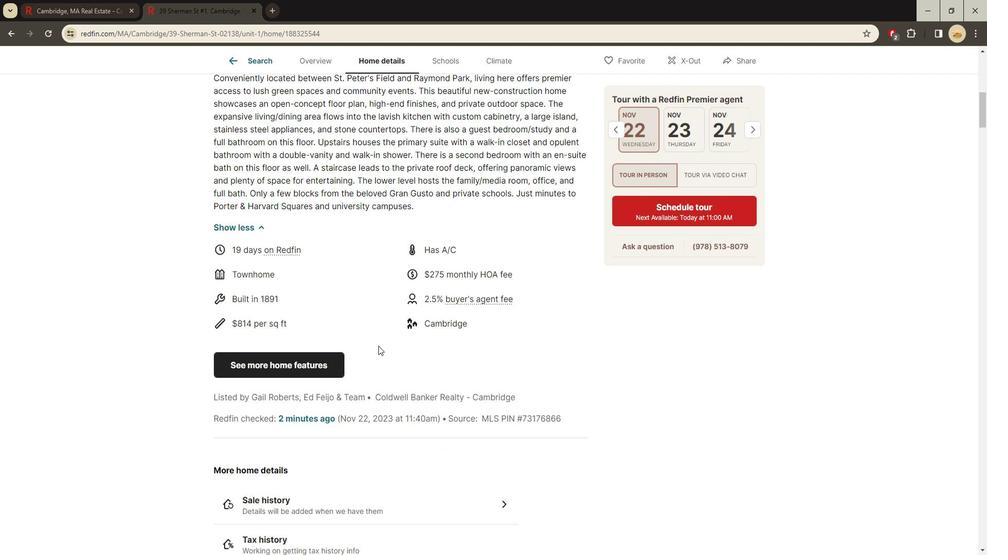 
Action: Mouse scrolled (241, 343) with delta (0, 0)
Screenshot: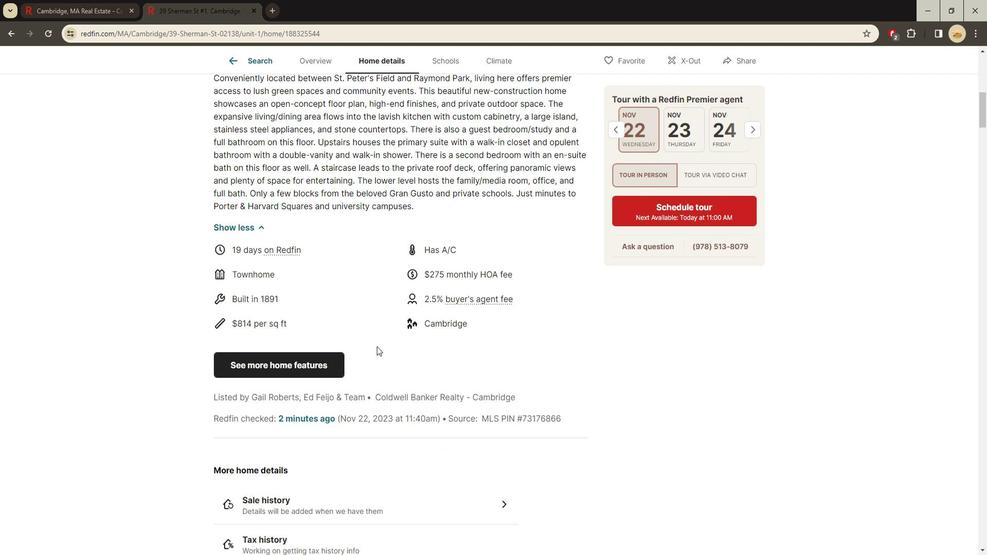 
Action: Mouse moved to (242, 345)
Screenshot: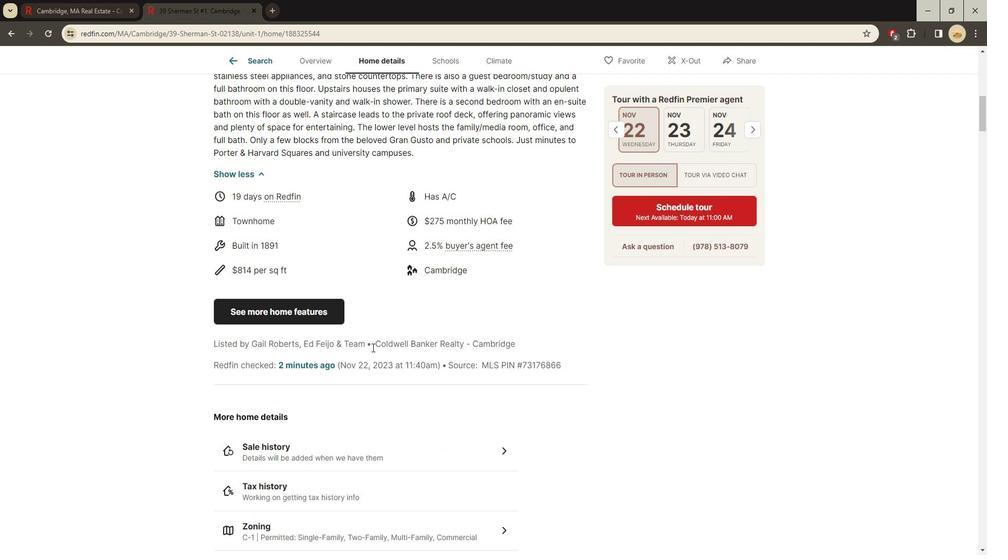 
Action: Mouse scrolled (242, 344) with delta (0, 0)
Screenshot: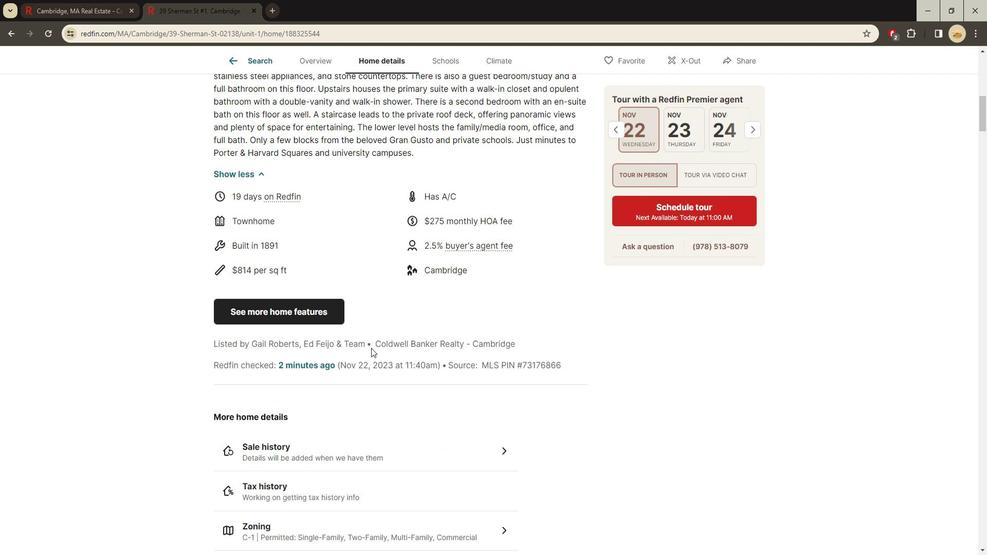 
Action: Mouse scrolled (242, 344) with delta (0, 0)
Screenshot: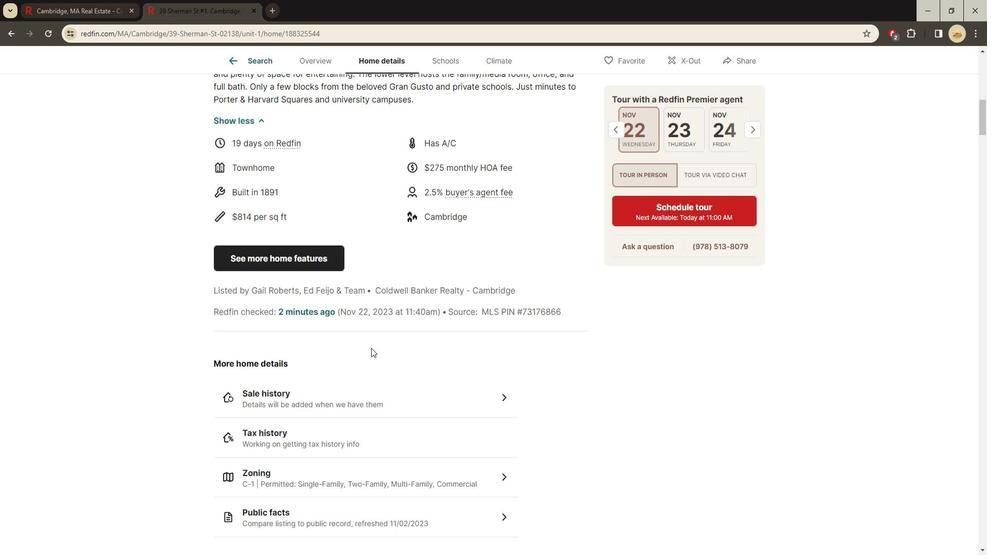 
Action: Mouse moved to (240, 341)
Screenshot: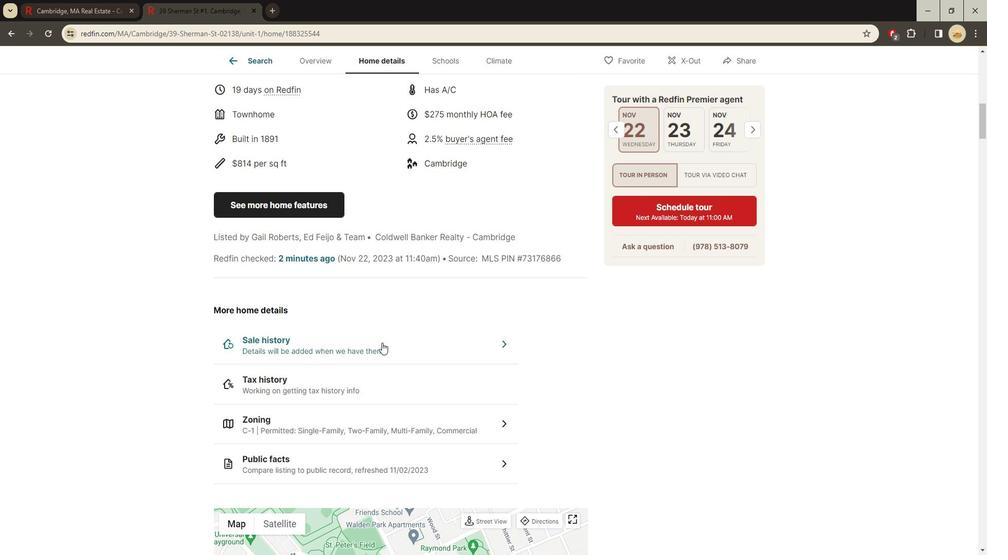 
Action: Mouse pressed left at (240, 341)
Screenshot: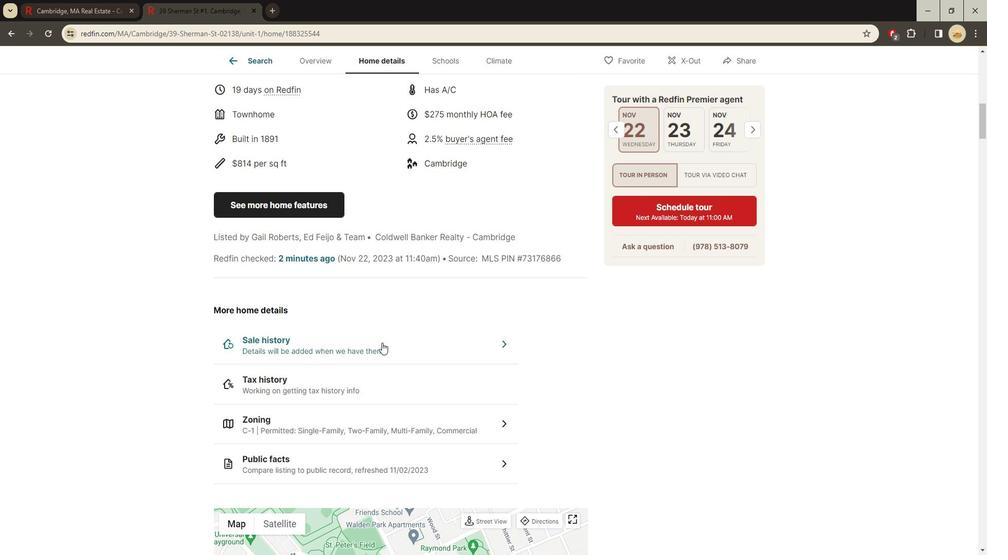 
Action: Mouse moved to (215, 230)
Screenshot: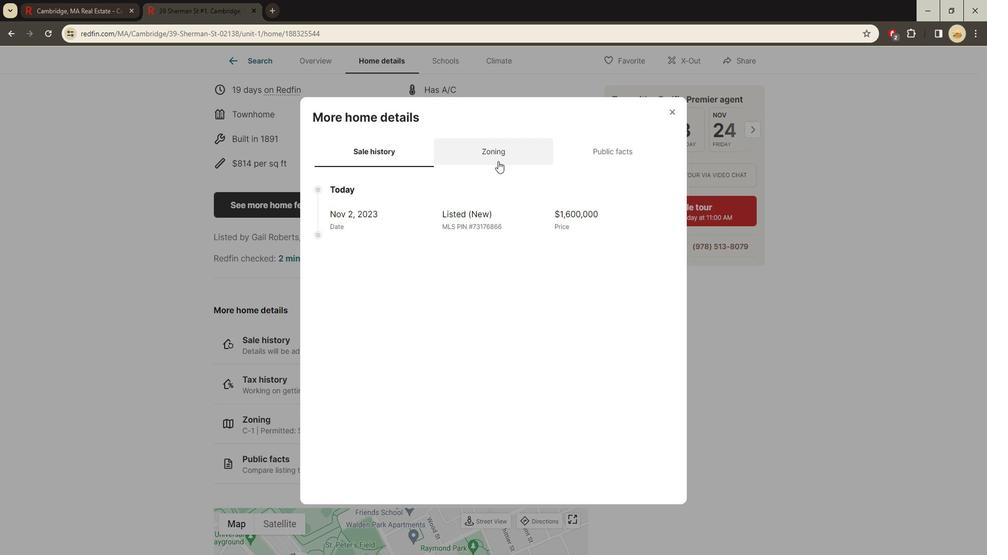 
Action: Mouse pressed left at (215, 230)
Screenshot: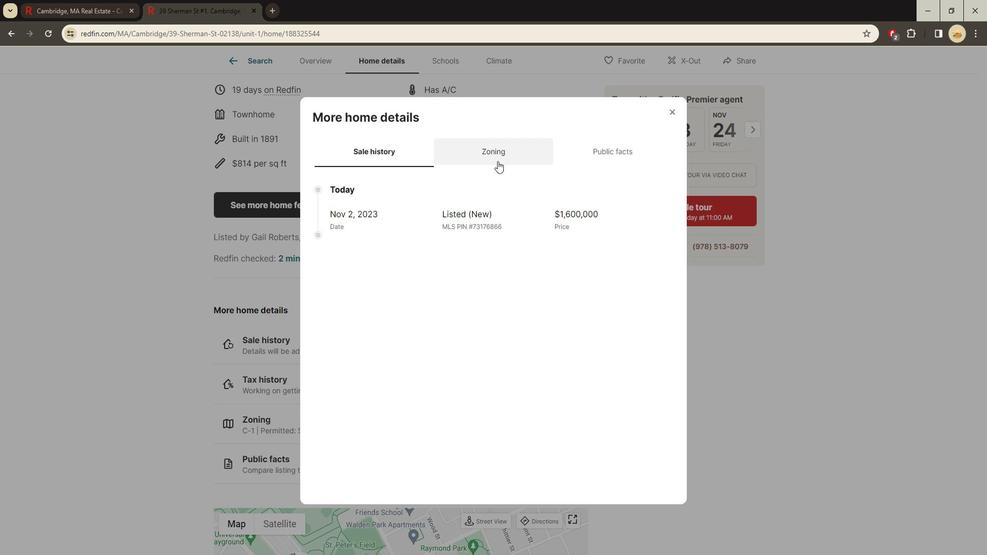 
Action: Mouse moved to (202, 259)
Screenshot: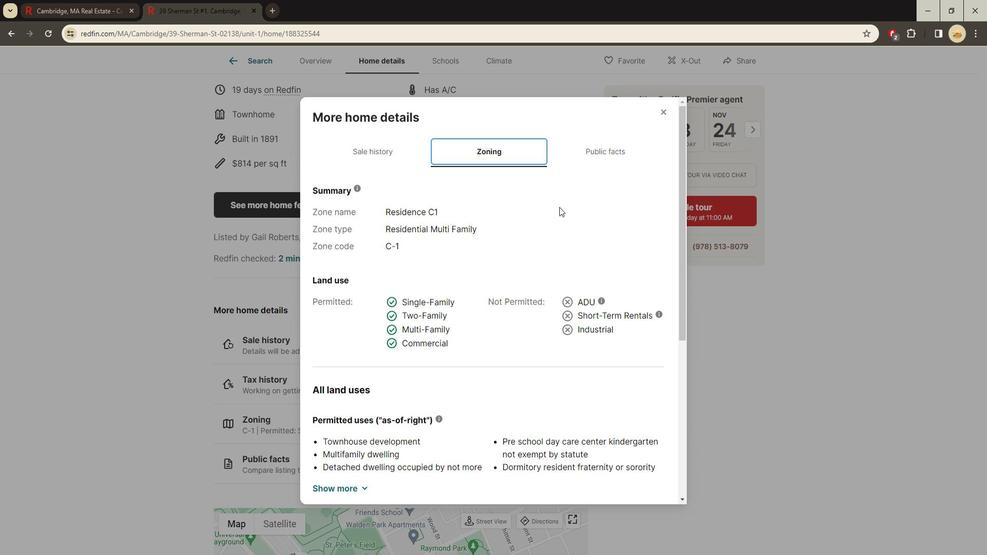 
Action: Mouse scrolled (202, 258) with delta (0, 0)
Screenshot: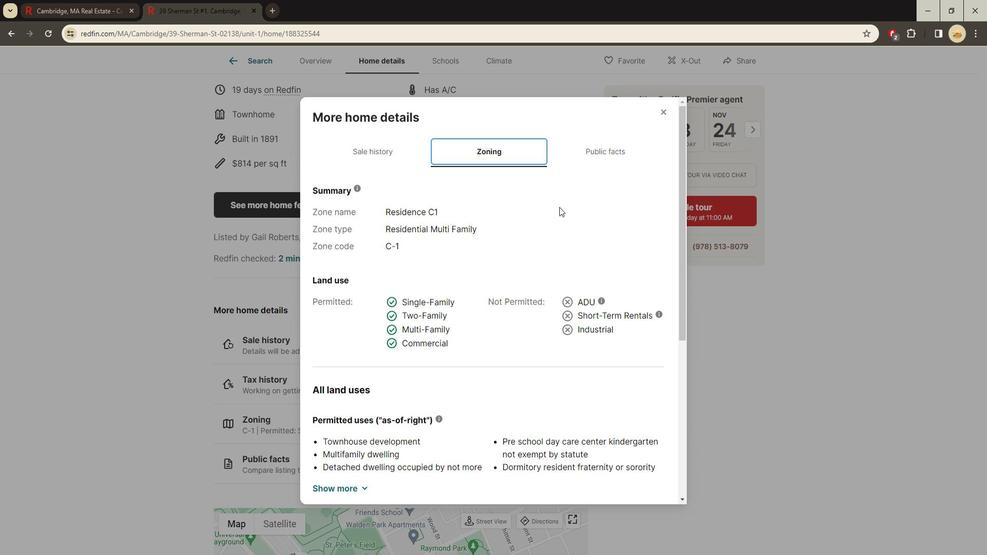 
Action: Mouse moved to (202, 261)
Screenshot: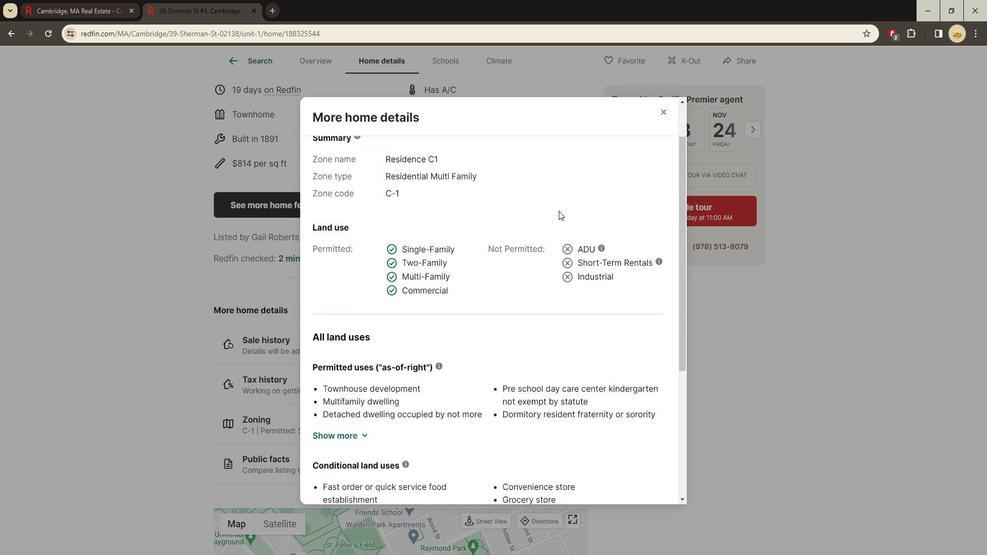
Action: Mouse scrolled (202, 260) with delta (0, 0)
Screenshot: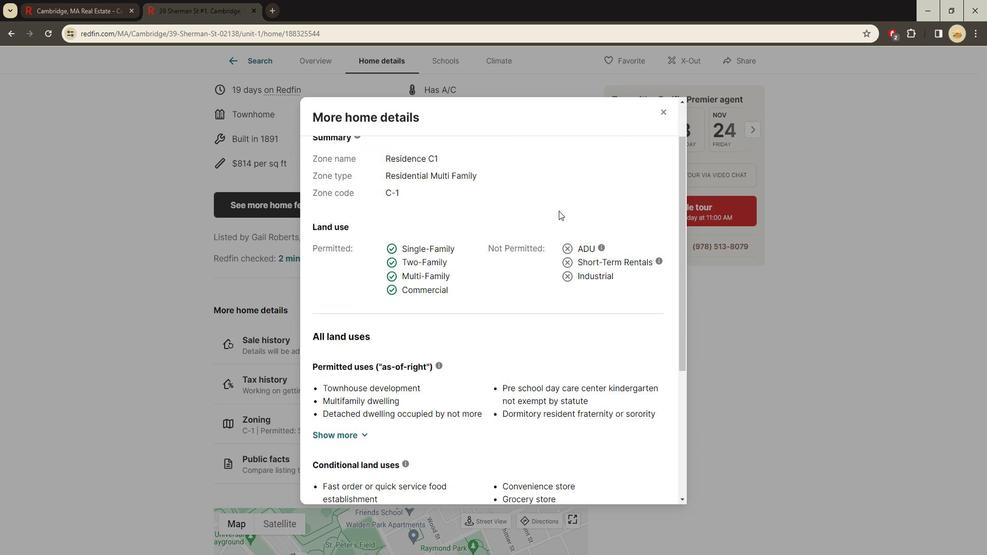 
Action: Mouse moved to (202, 261)
Screenshot: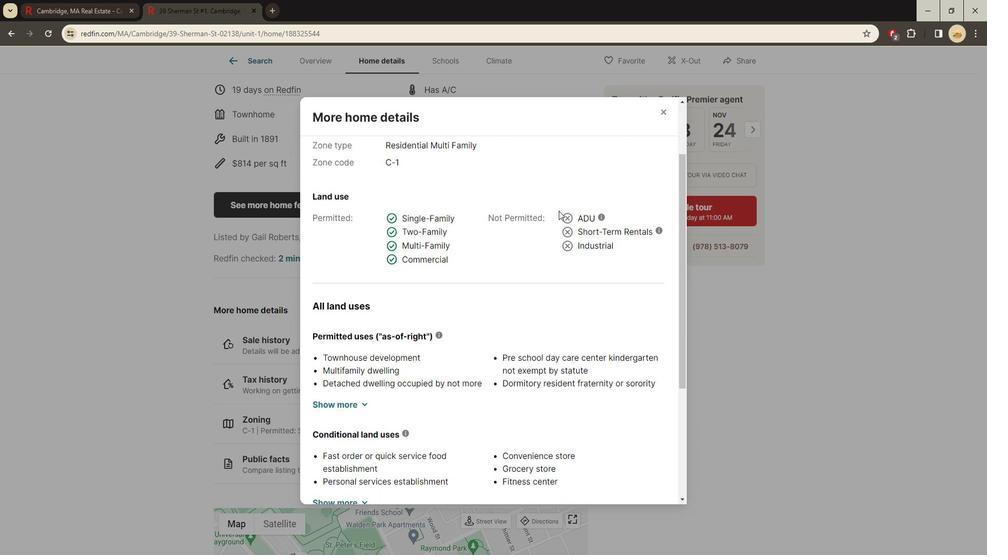 
Action: Mouse scrolled (202, 261) with delta (0, 0)
Screenshot: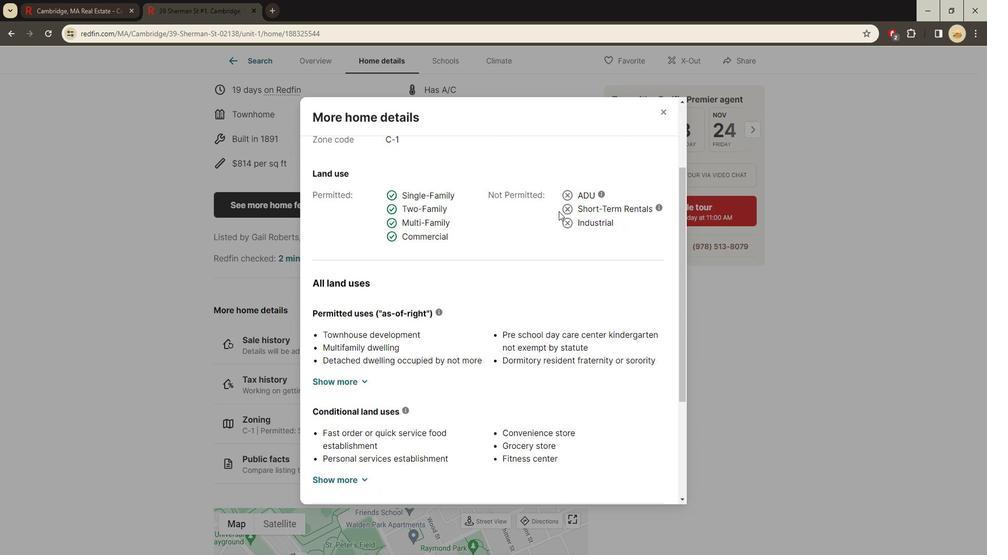 
Action: Mouse scrolled (202, 261) with delta (0, 0)
Screenshot: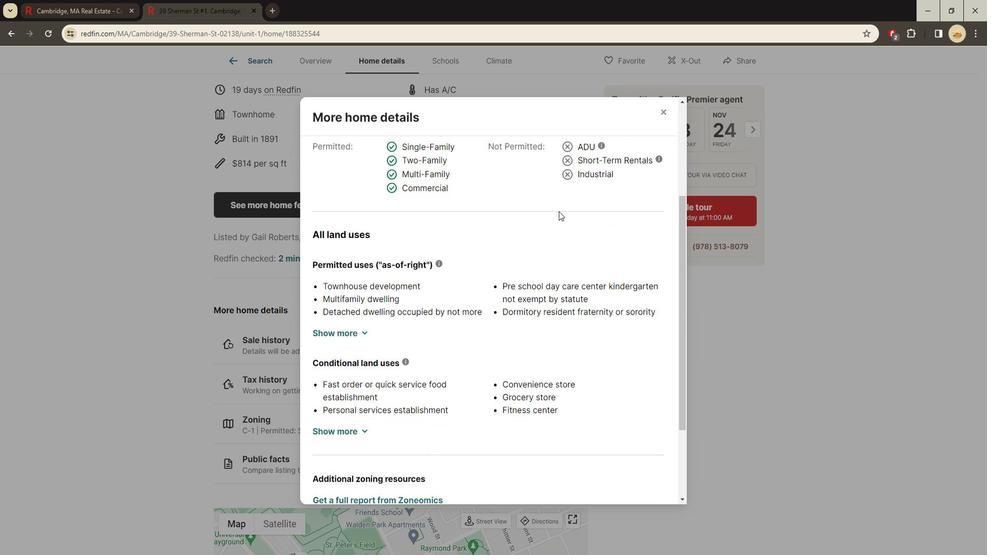 
Action: Mouse scrolled (202, 261) with delta (0, 0)
Screenshot: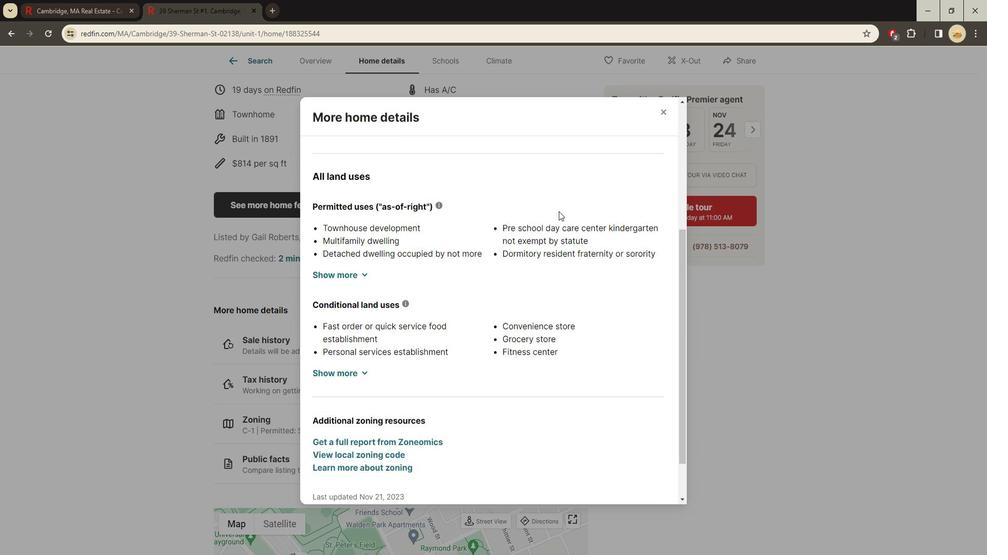 
Action: Mouse scrolled (202, 261) with delta (0, 0)
Screenshot: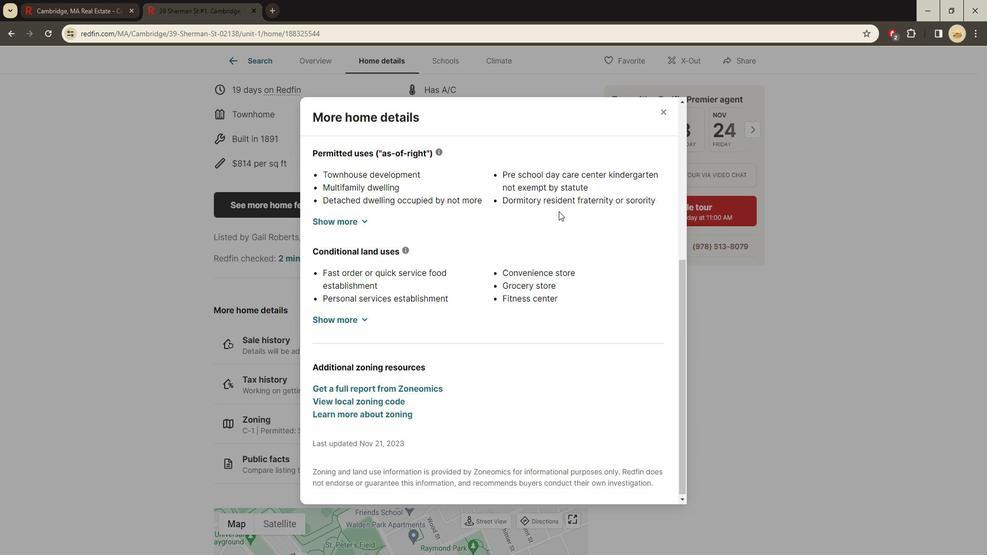 
Action: Mouse scrolled (202, 261) with delta (0, 0)
Screenshot: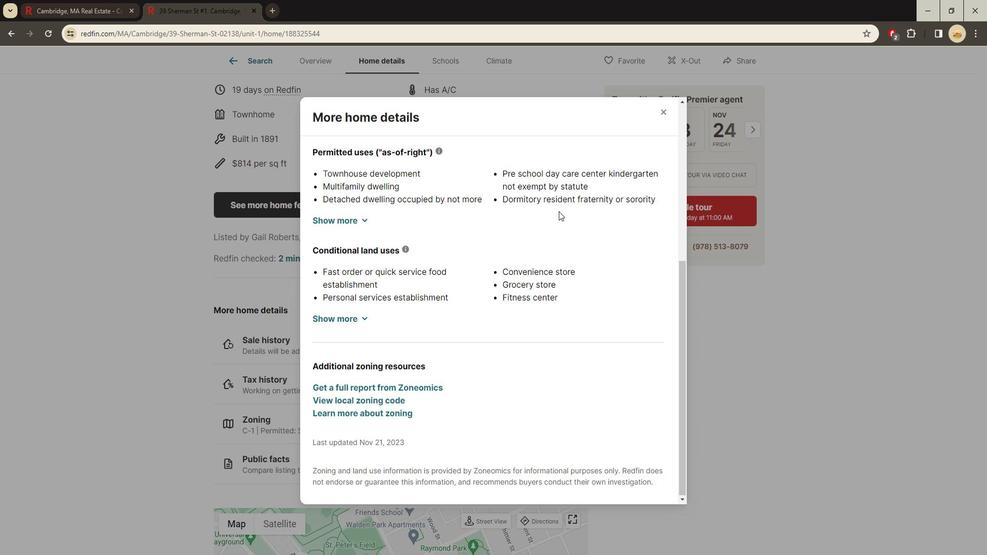 
Action: Mouse scrolled (202, 261) with delta (0, 0)
Screenshot: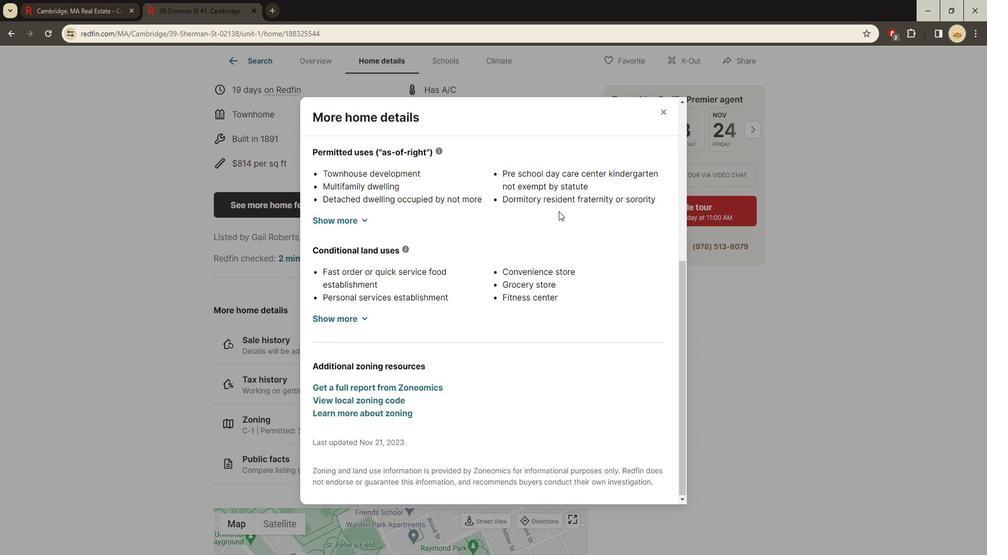 
Action: Mouse scrolled (202, 261) with delta (0, 0)
Screenshot: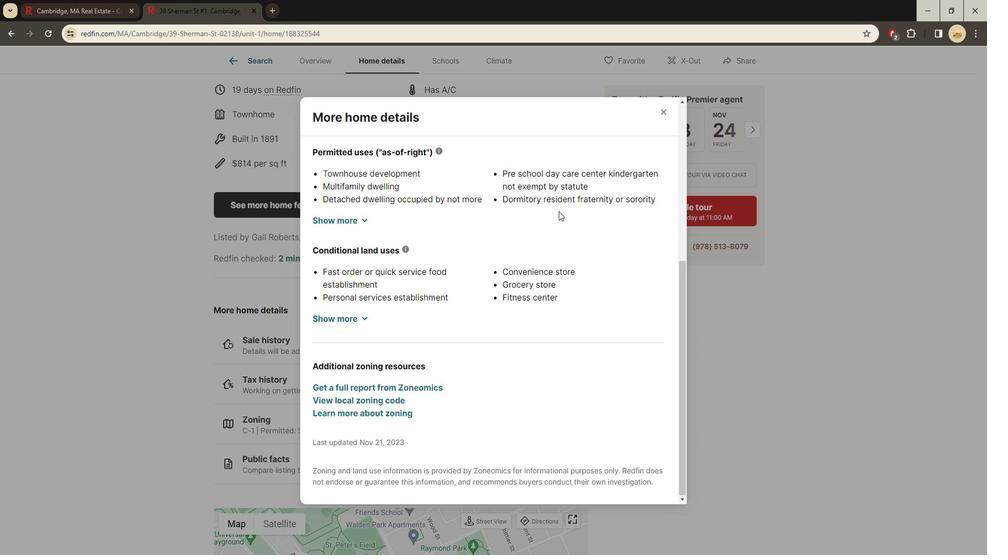 
Action: Mouse scrolled (202, 261) with delta (0, 0)
Screenshot: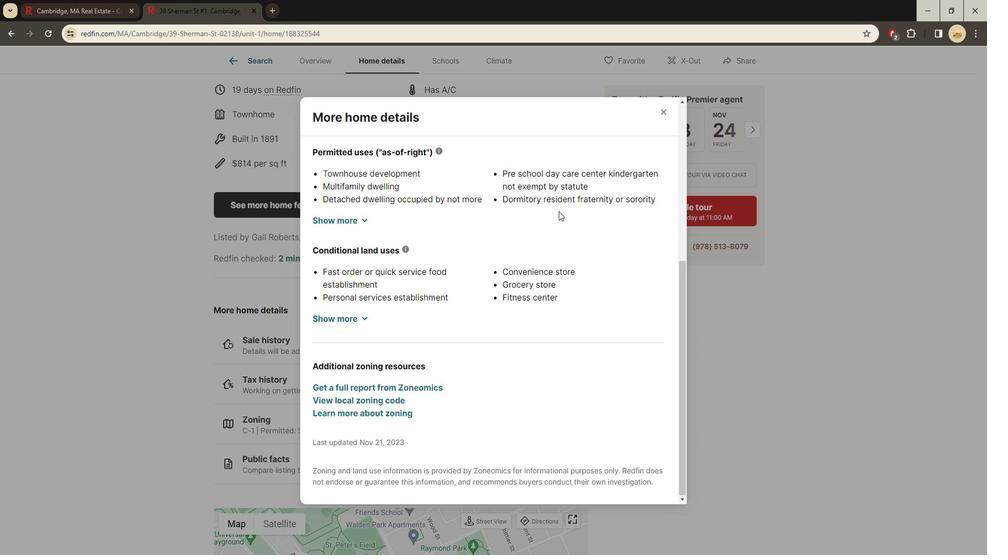 
Action: Mouse scrolled (202, 261) with delta (0, 0)
Screenshot: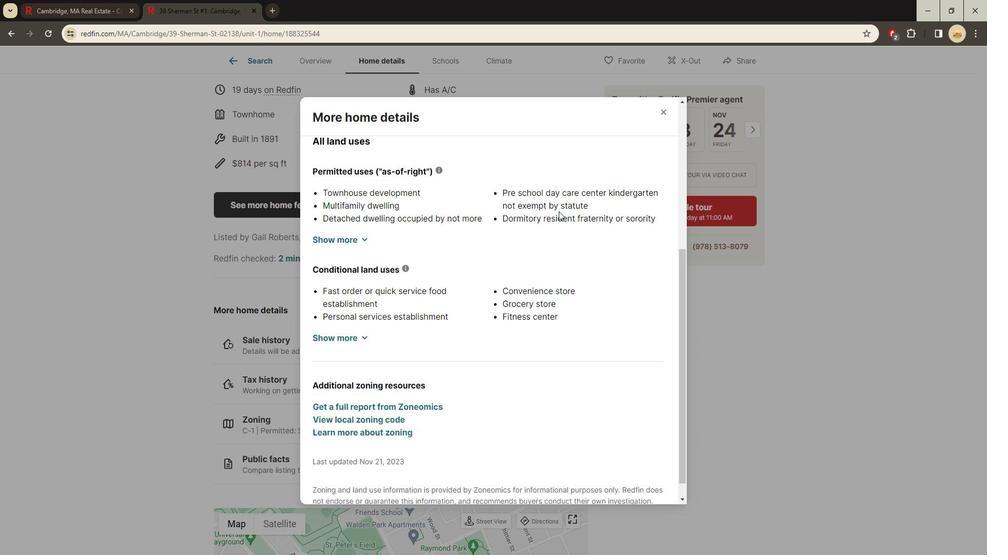 
Action: Mouse scrolled (202, 261) with delta (0, 0)
Screenshot: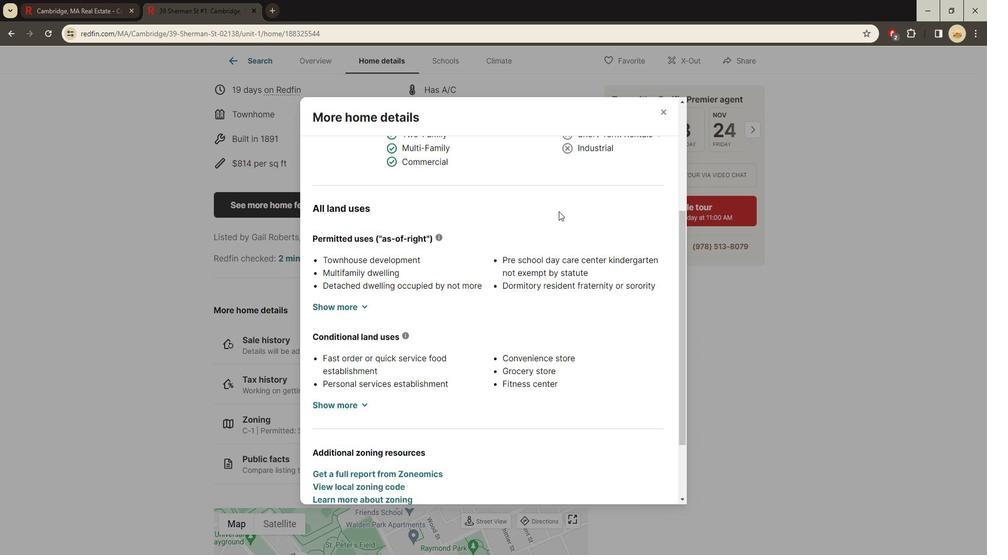 
Action: Mouse scrolled (202, 261) with delta (0, 0)
Screenshot: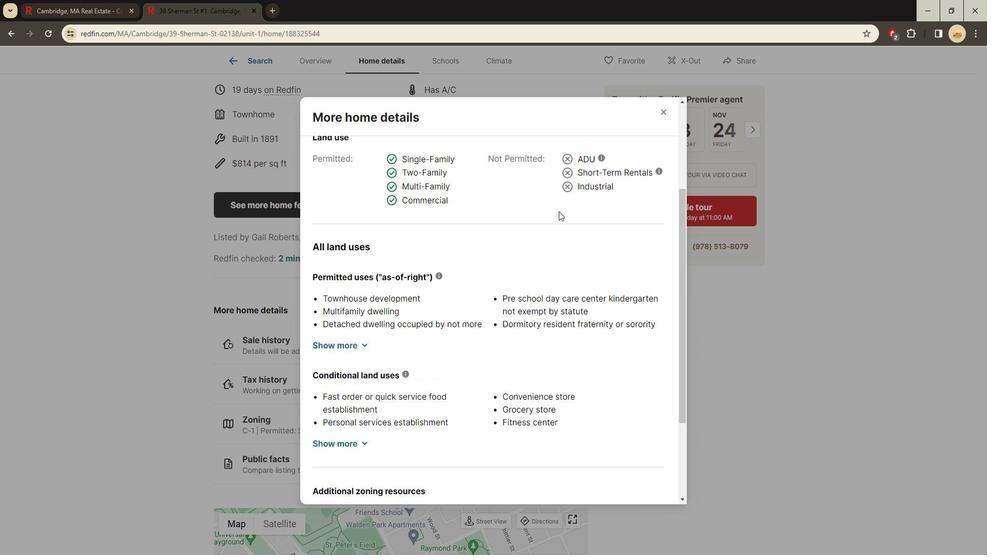 
Action: Mouse scrolled (202, 261) with delta (0, 0)
Screenshot: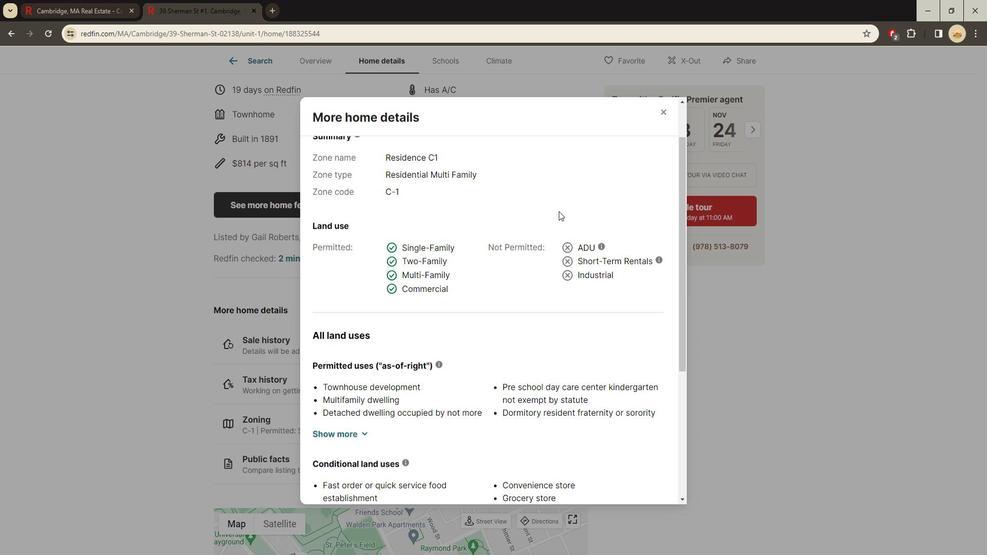 
Action: Mouse scrolled (202, 261) with delta (0, 0)
Screenshot: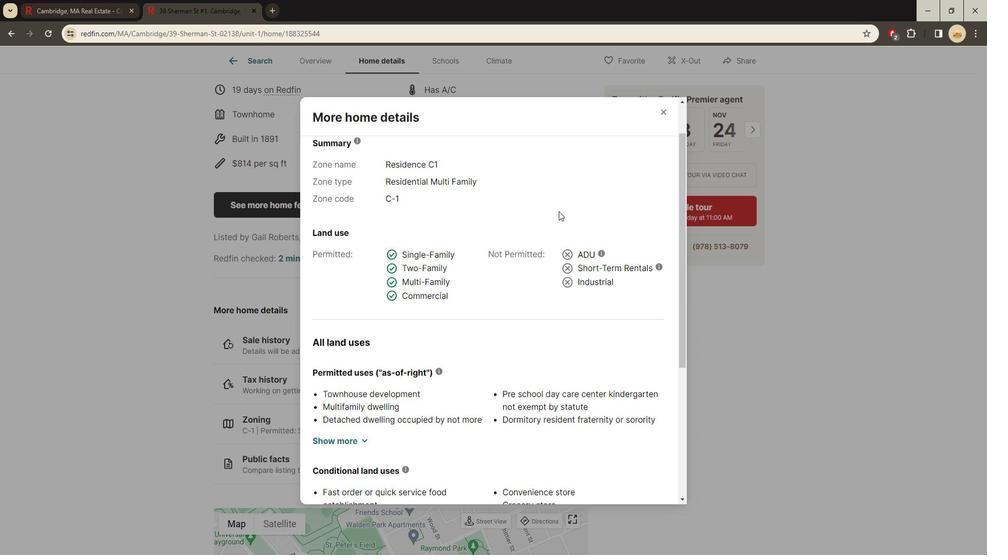
Action: Mouse scrolled (202, 261) with delta (0, 0)
Screenshot: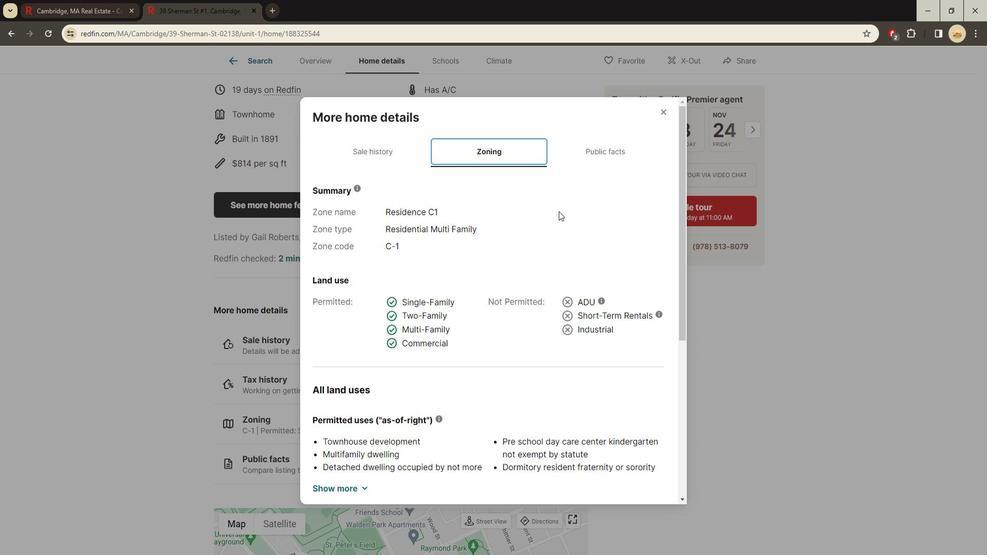 
Action: Mouse scrolled (202, 261) with delta (0, 0)
Screenshot: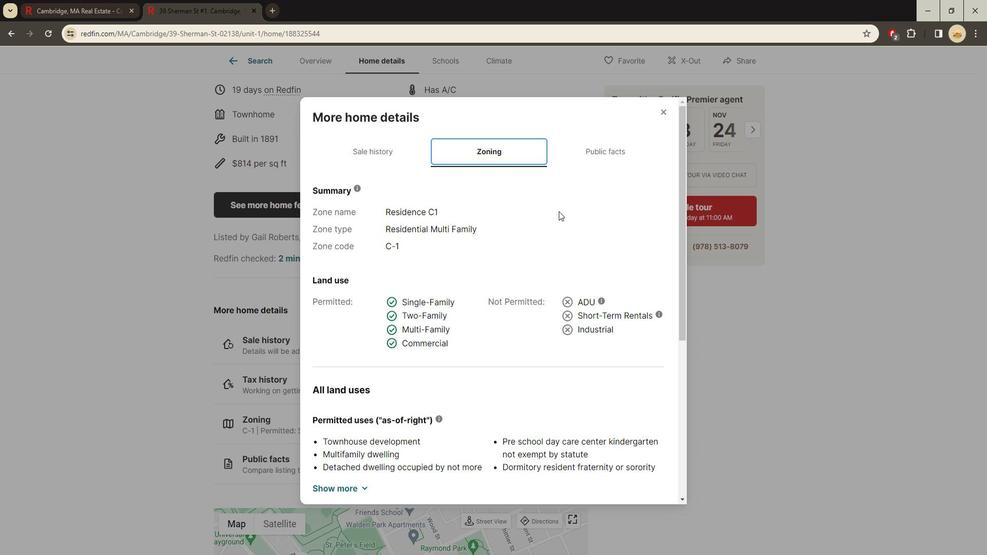 
Action: Mouse moved to (194, 226)
Screenshot: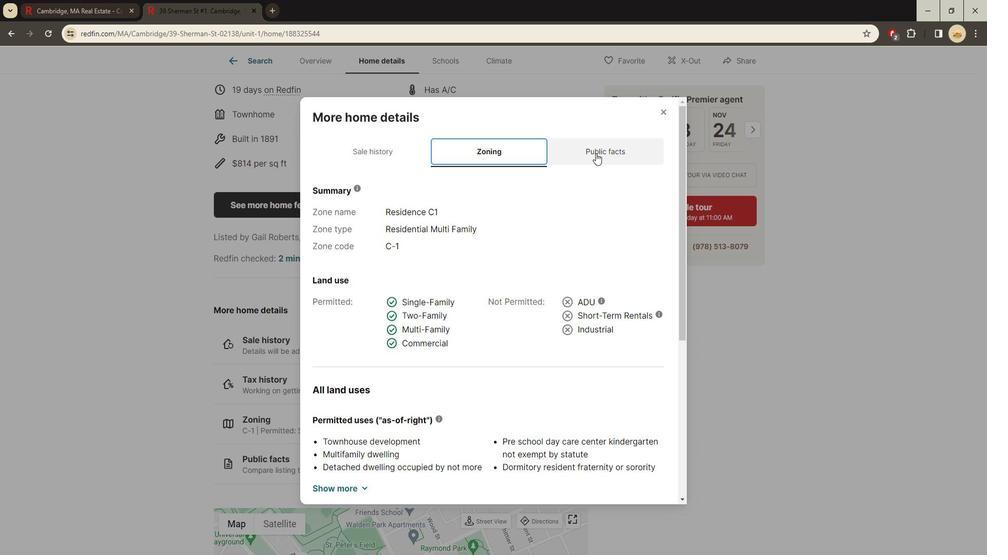 
Action: Mouse pressed left at (194, 226)
Screenshot: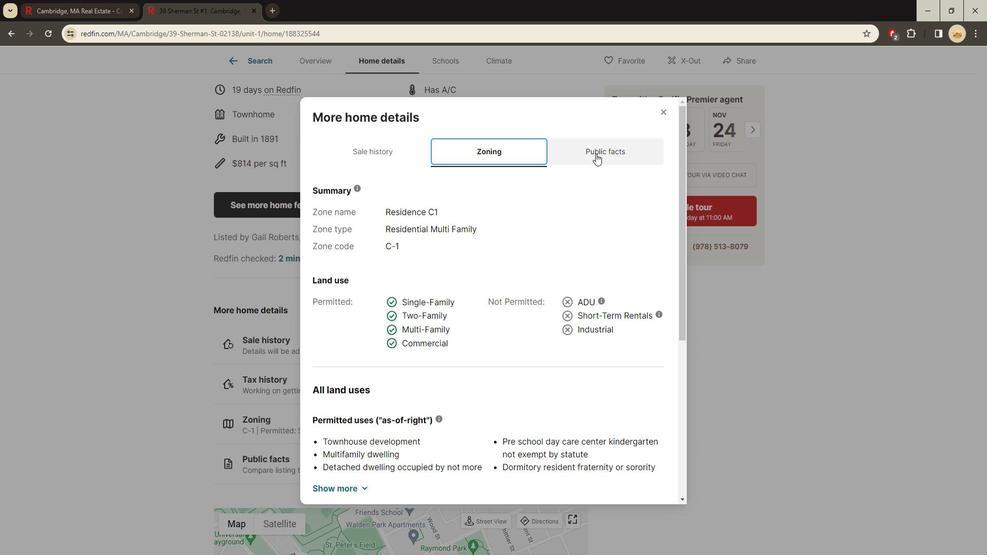 
Action: Mouse moved to (197, 335)
Screenshot: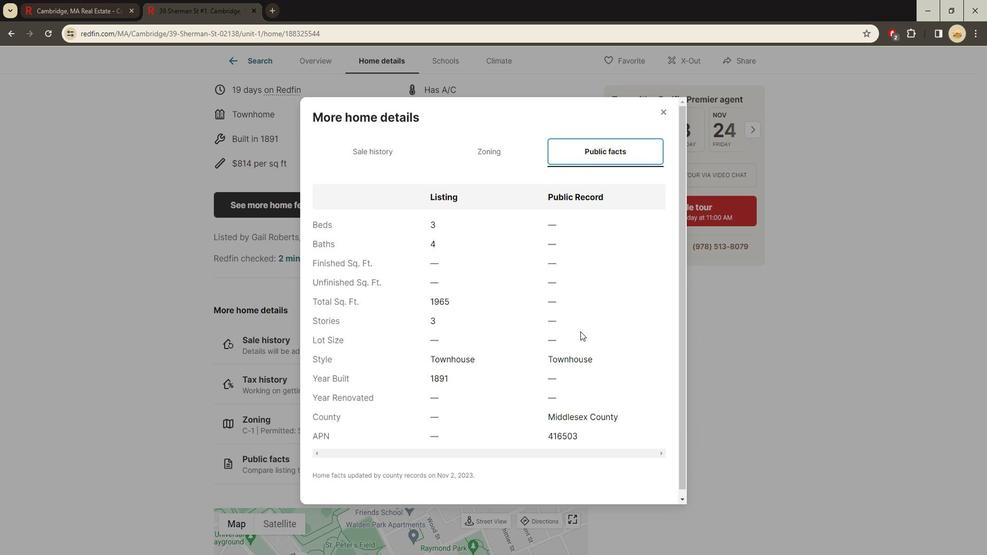 
Action: Mouse scrolled (197, 335) with delta (0, 0)
Screenshot: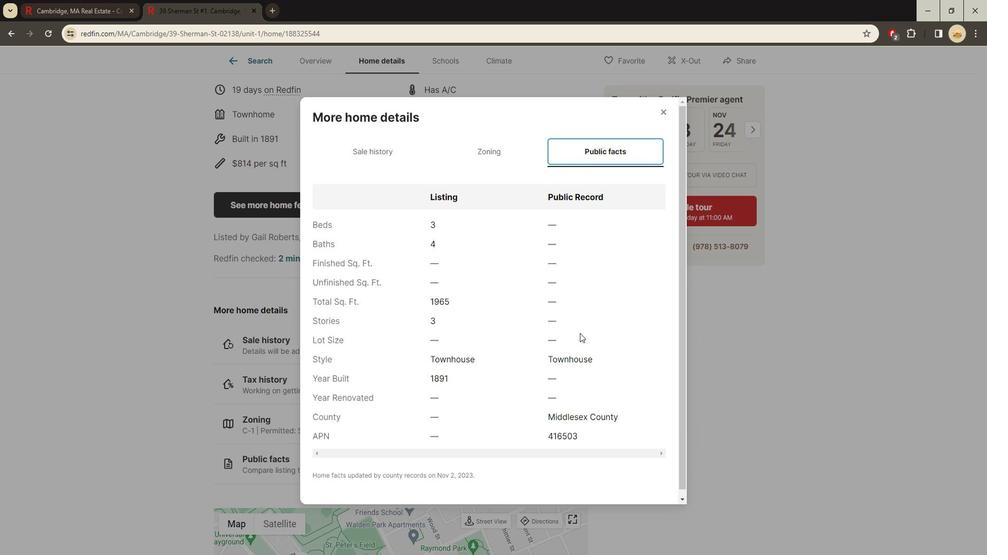 
Action: Mouse scrolled (197, 335) with delta (0, 0)
Screenshot: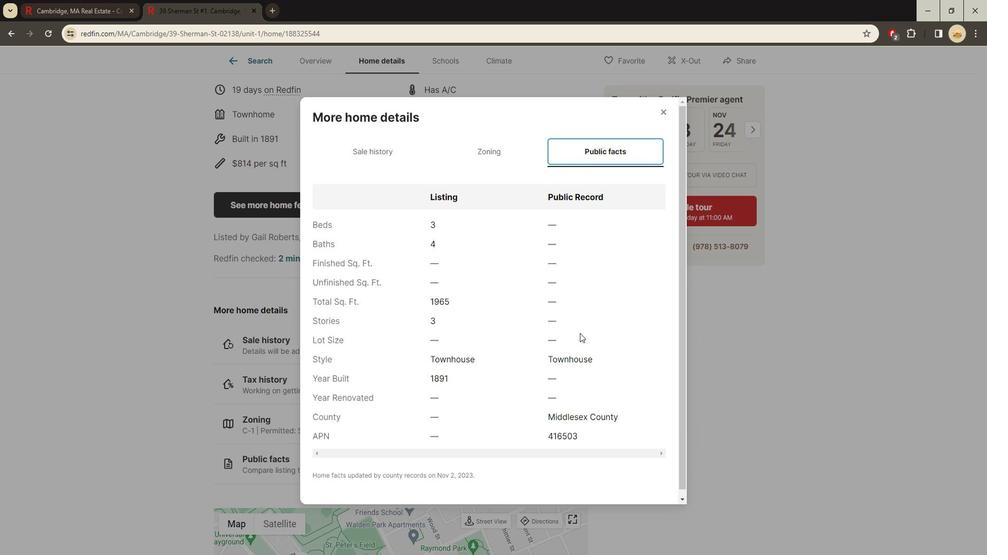 
Action: Mouse scrolled (197, 335) with delta (0, 0)
Screenshot: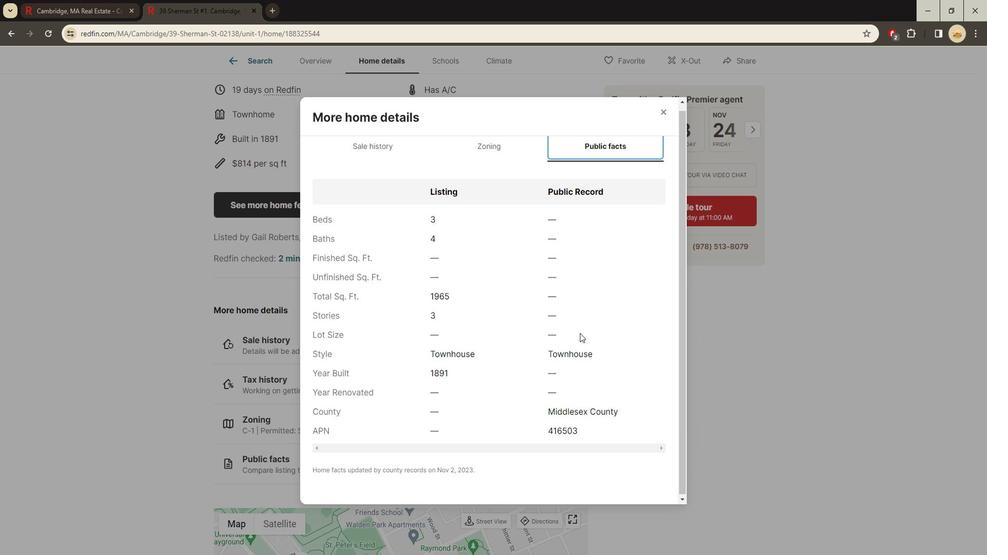 
Action: Mouse scrolled (197, 335) with delta (0, 0)
Screenshot: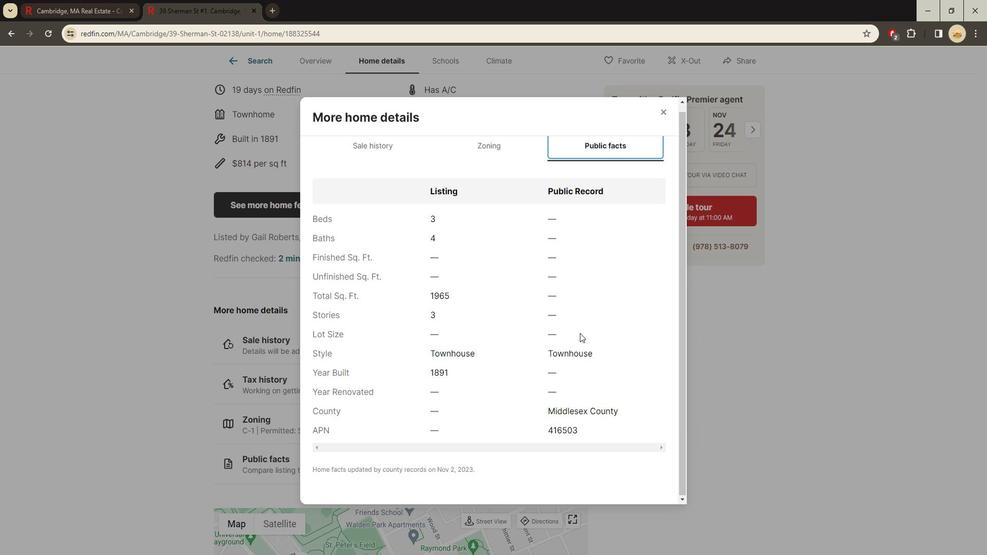 
Action: Mouse scrolled (197, 336) with delta (0, 0)
Screenshot: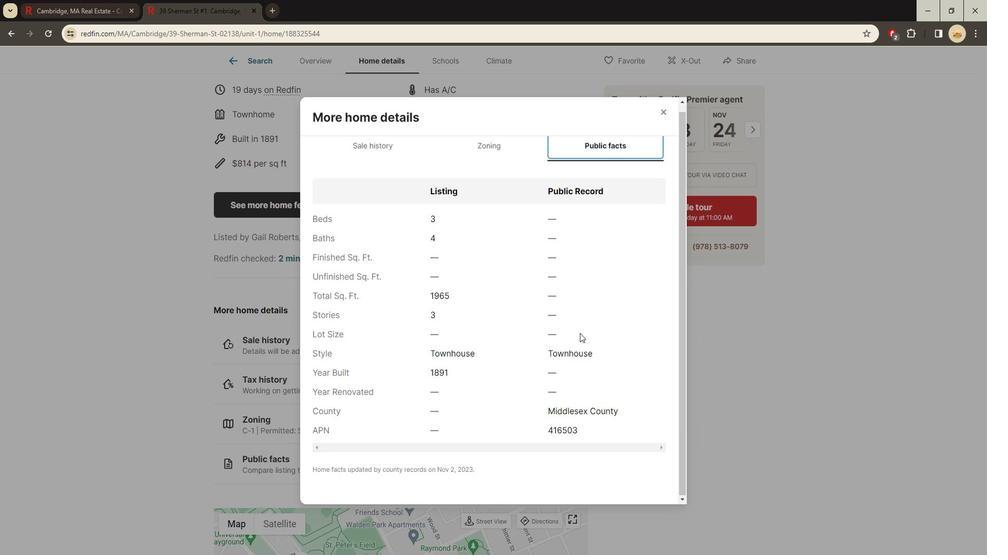 
Action: Mouse moved to (197, 336)
Screenshot: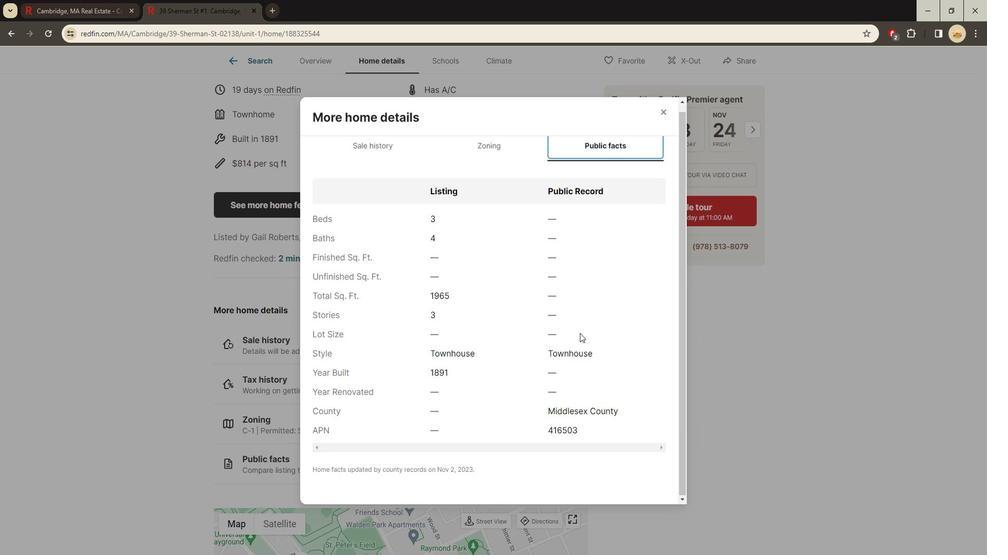 
Action: Mouse scrolled (197, 336) with delta (0, 0)
Screenshot: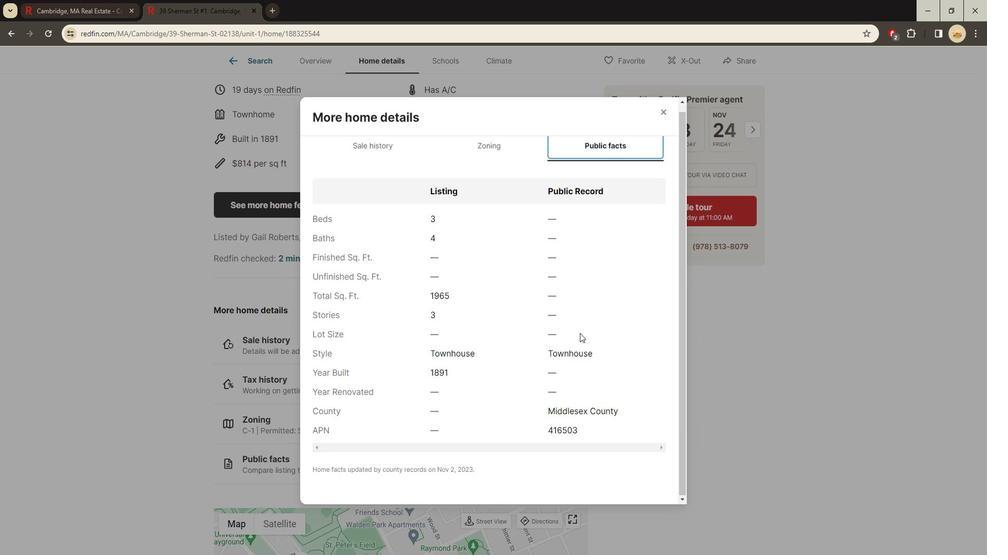 
Action: Mouse scrolled (197, 336) with delta (0, 0)
Screenshot: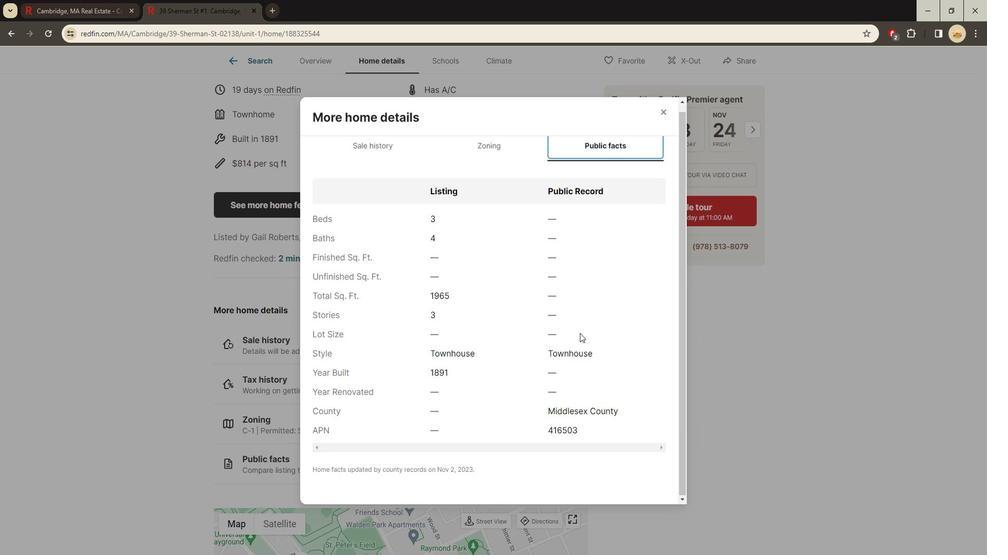
Action: Mouse moved to (197, 336)
Screenshot: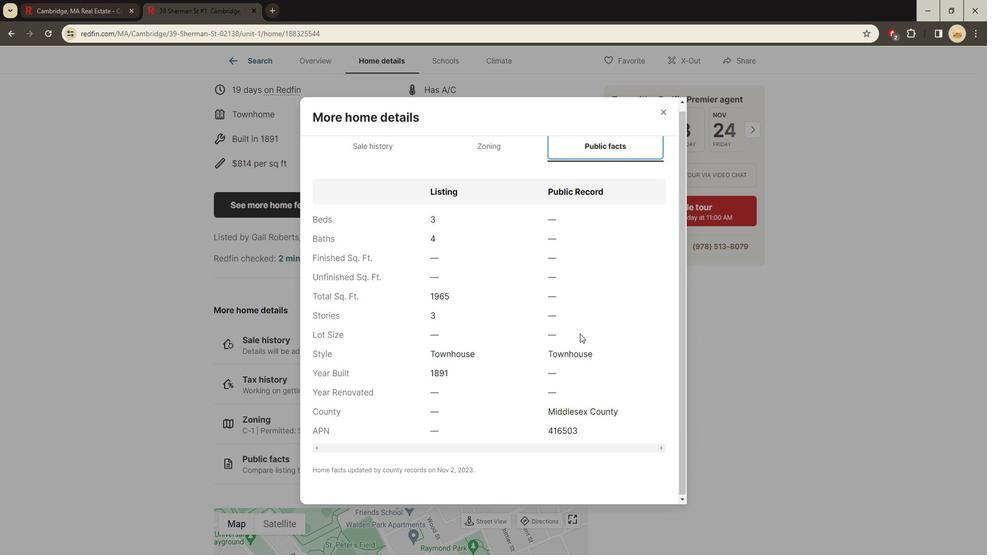 
Action: Mouse scrolled (197, 336) with delta (0, 0)
Screenshot: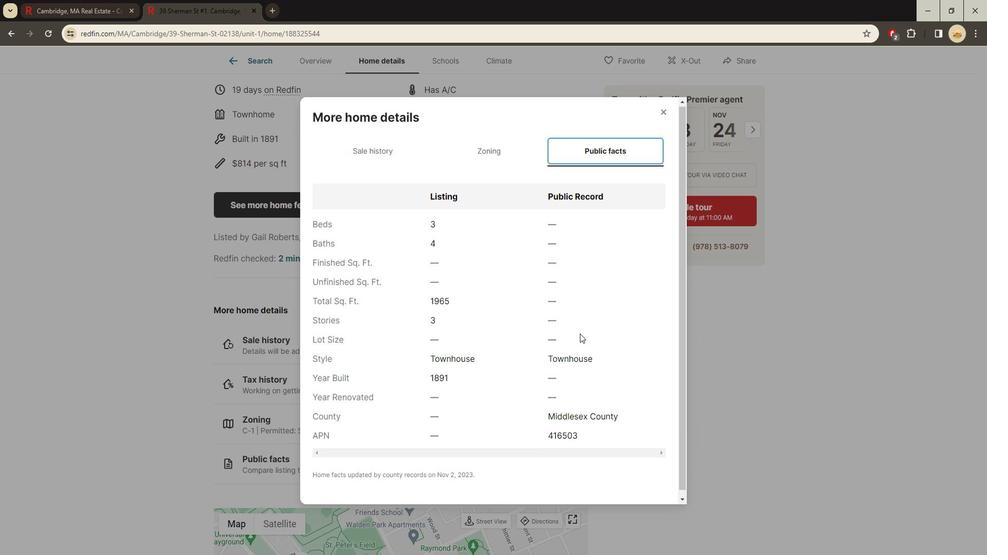 
Action: Mouse moved to (178, 200)
Screenshot: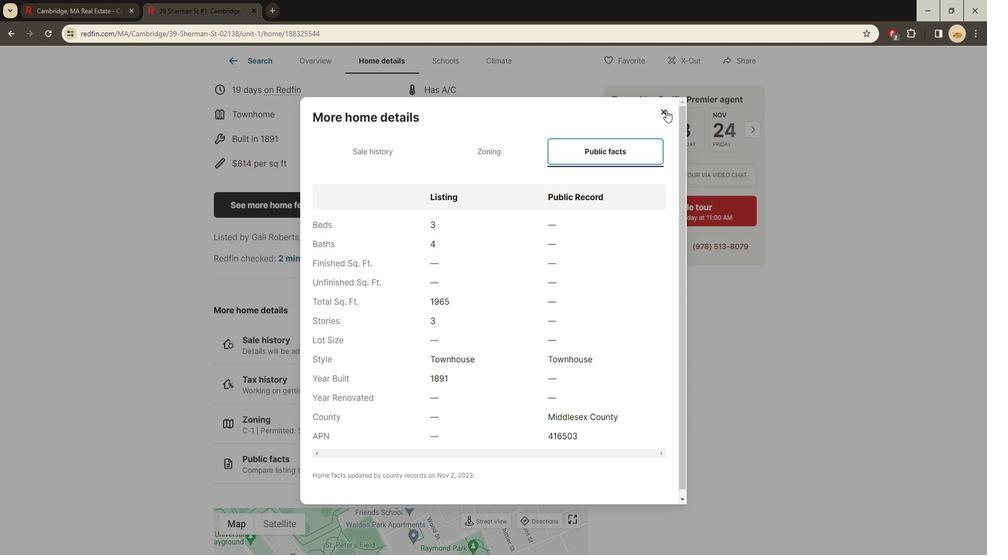 
Action: Mouse pressed left at (178, 200)
Screenshot: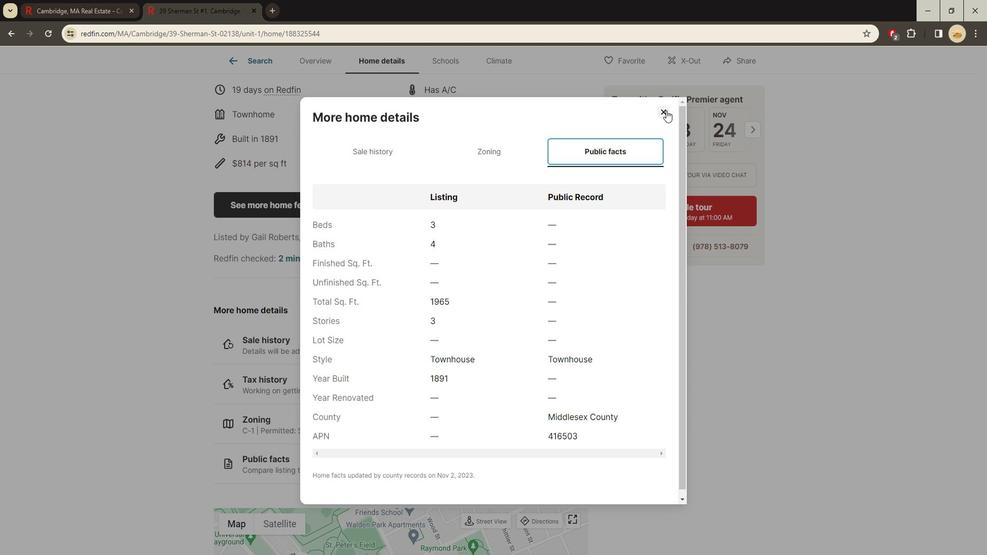 
Action: Mouse moved to (248, 381)
Screenshot: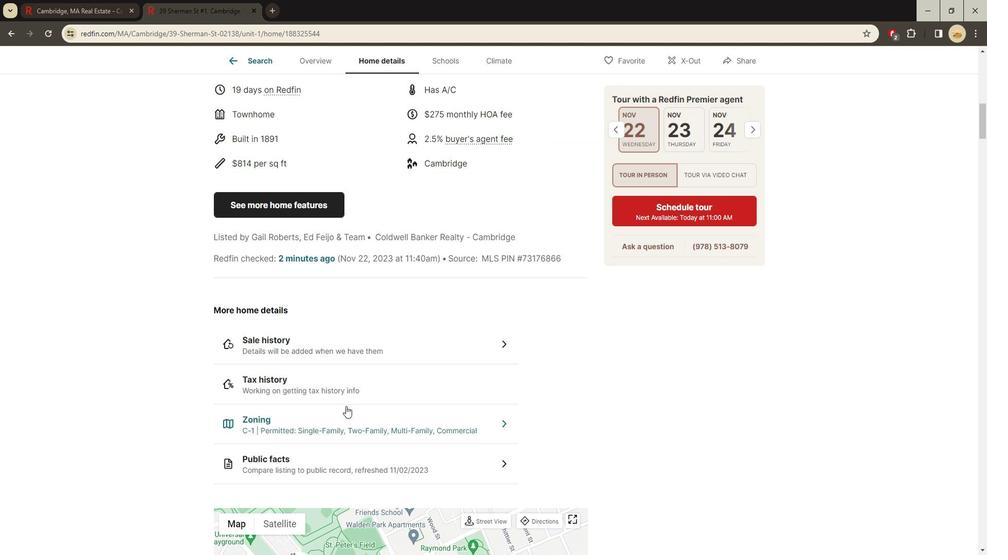 
Action: Mouse scrolled (248, 380) with delta (0, 0)
Screenshot: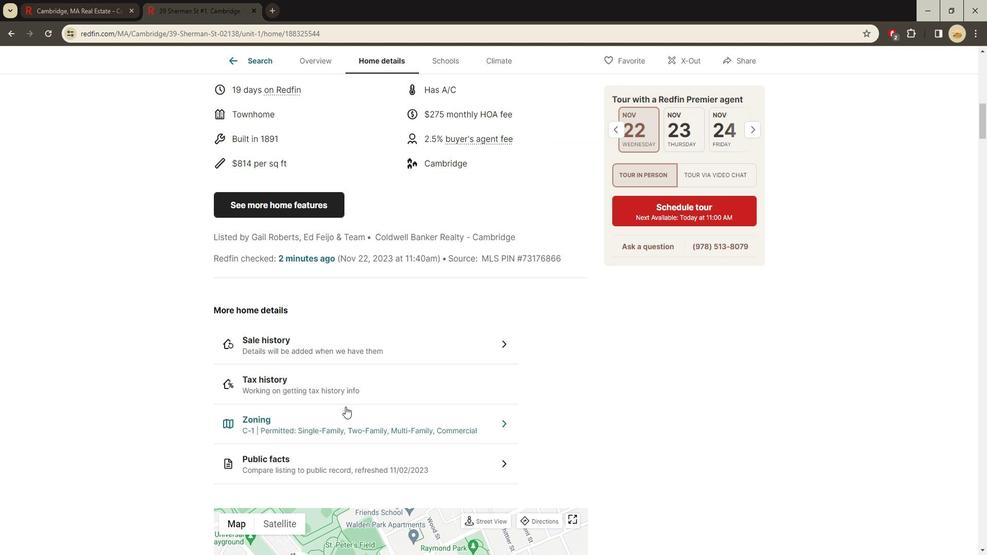 
Action: Mouse scrolled (248, 380) with delta (0, 0)
Screenshot: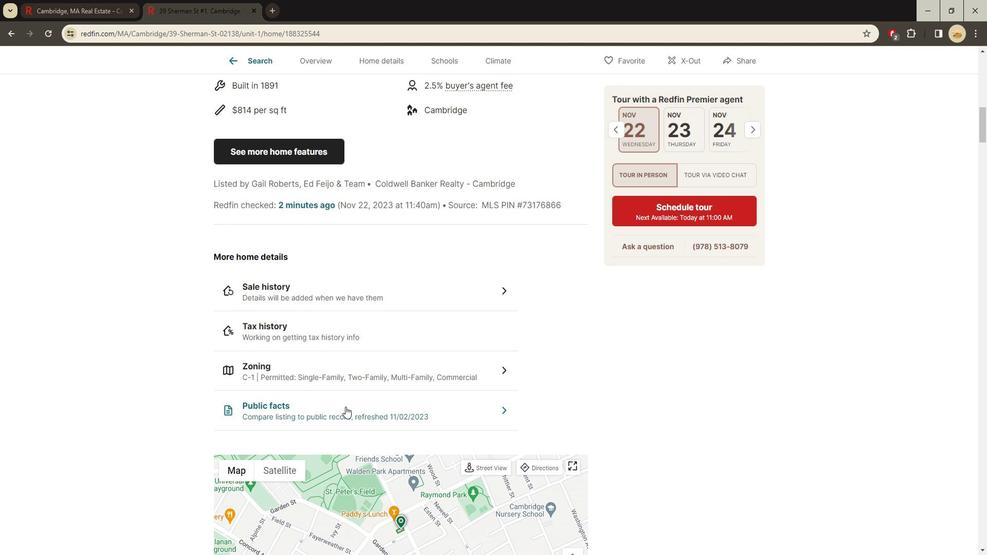 
Action: Mouse scrolled (248, 380) with delta (0, 0)
Screenshot: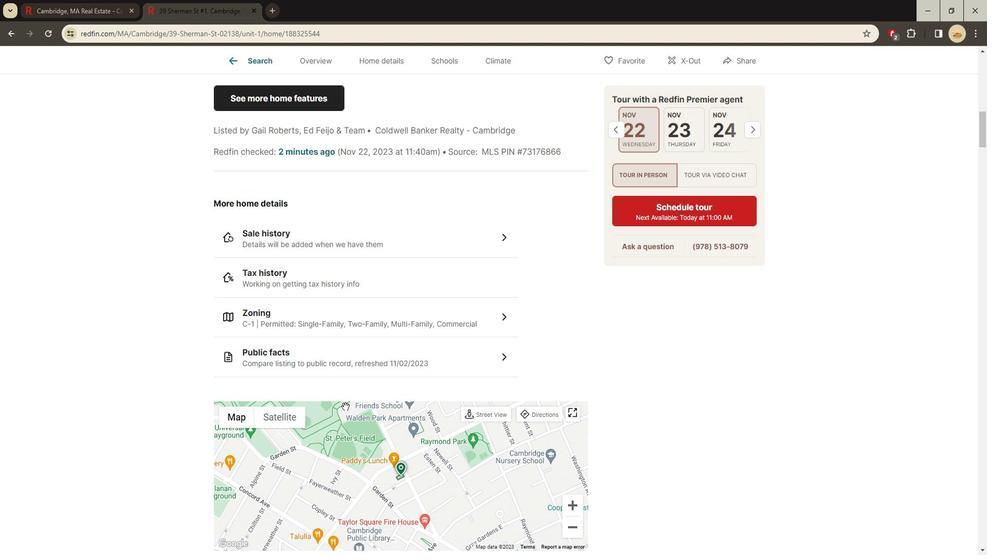
Action: Mouse scrolled (248, 380) with delta (0, 0)
Screenshot: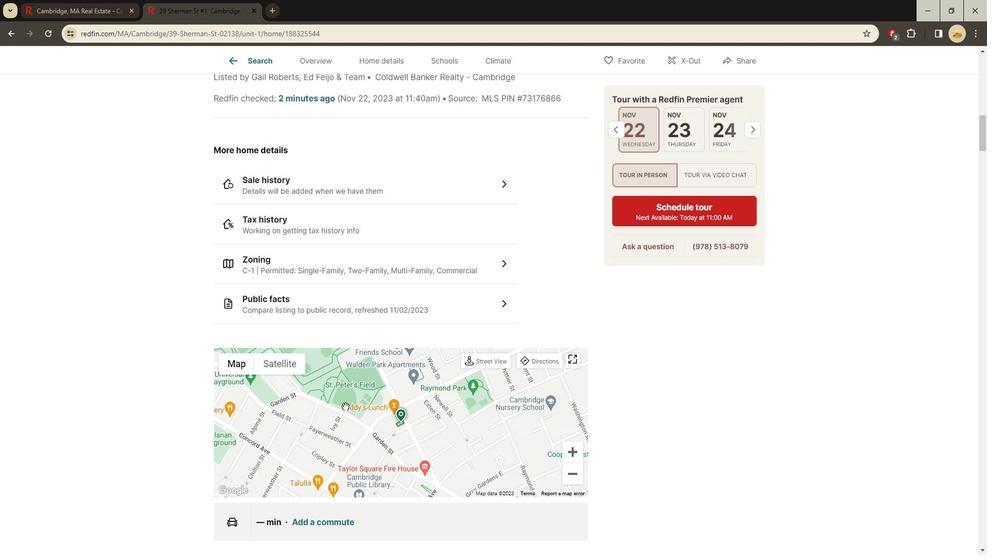 
Action: Mouse scrolled (248, 380) with delta (0, 0)
Screenshot: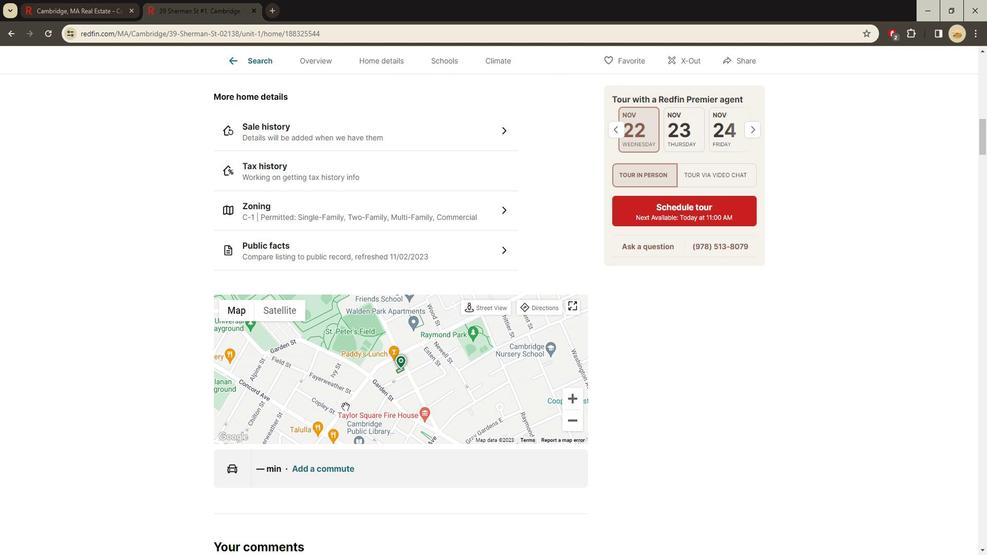 
Action: Mouse scrolled (248, 380) with delta (0, 0)
Screenshot: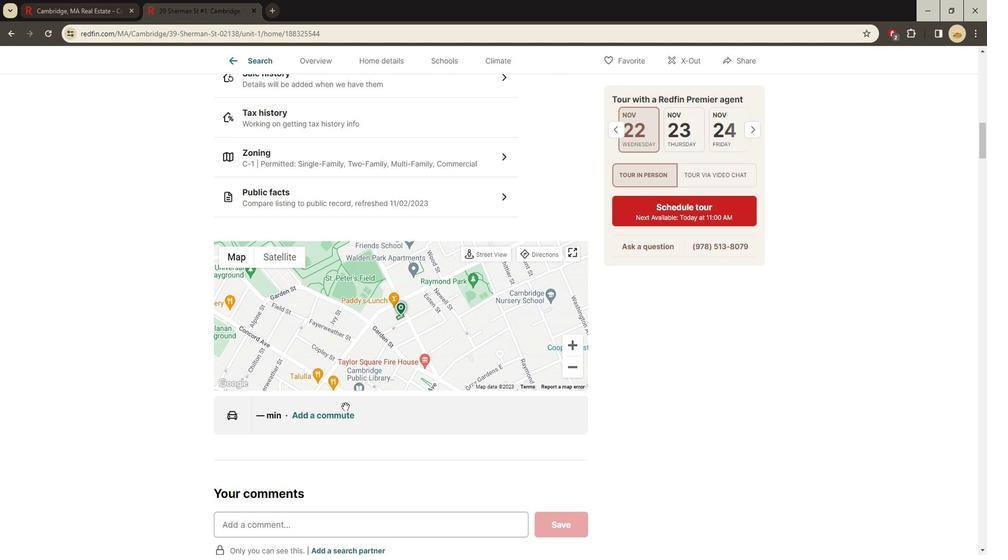 
Action: Mouse scrolled (248, 380) with delta (0, 0)
Screenshot: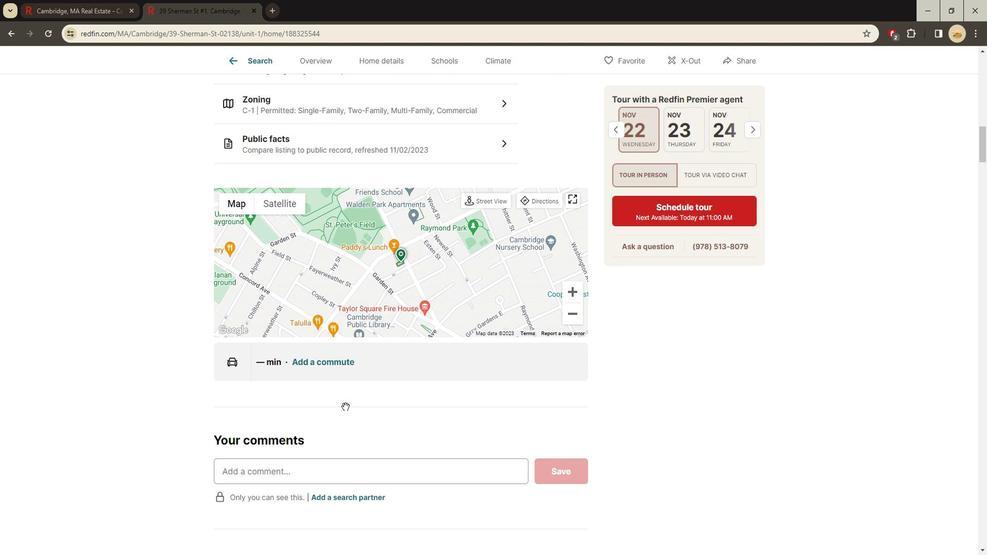 
Action: Mouse scrolled (248, 380) with delta (0, 0)
Screenshot: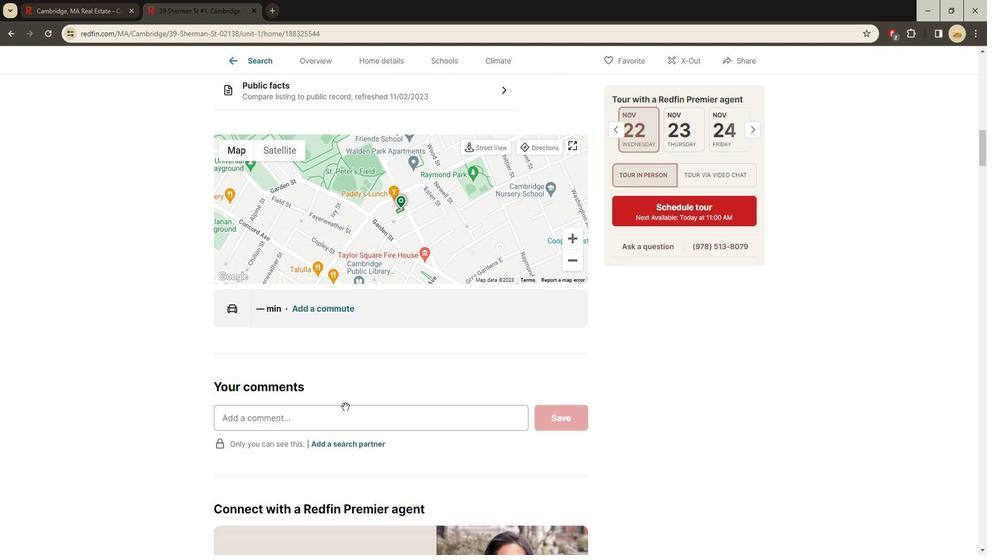 
Action: Mouse scrolled (248, 380) with delta (0, 0)
Screenshot: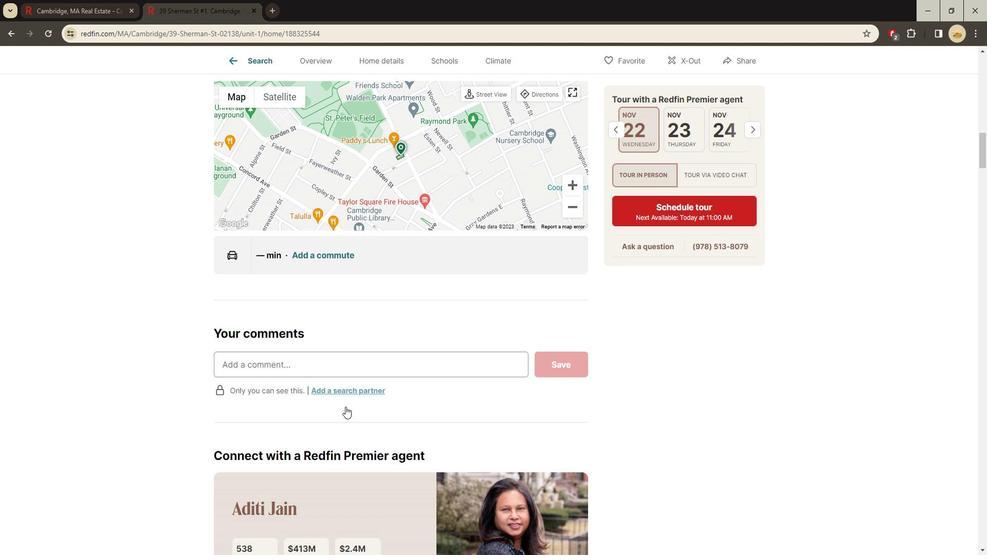 
Action: Mouse scrolled (248, 380) with delta (0, 0)
Screenshot: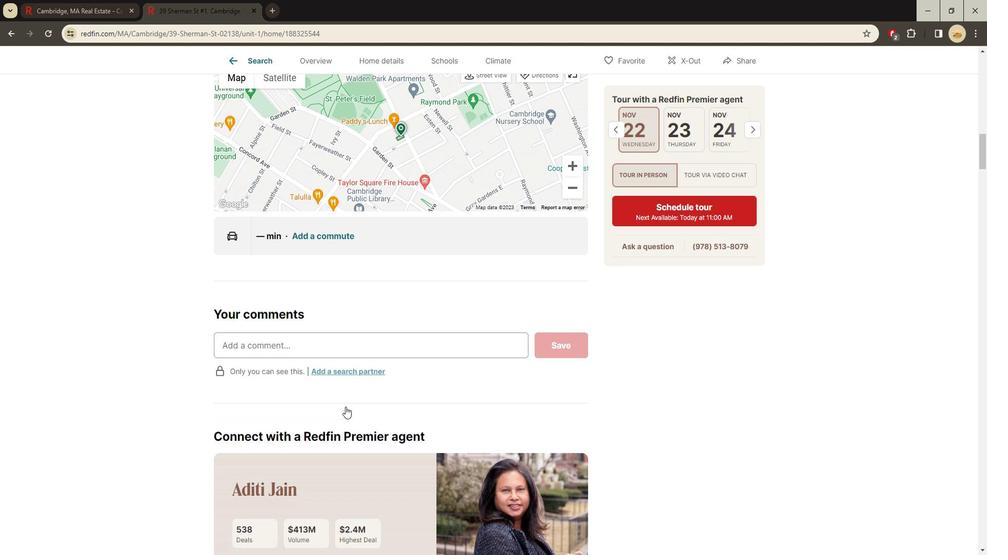 
Action: Mouse scrolled (248, 380) with delta (0, 0)
Screenshot: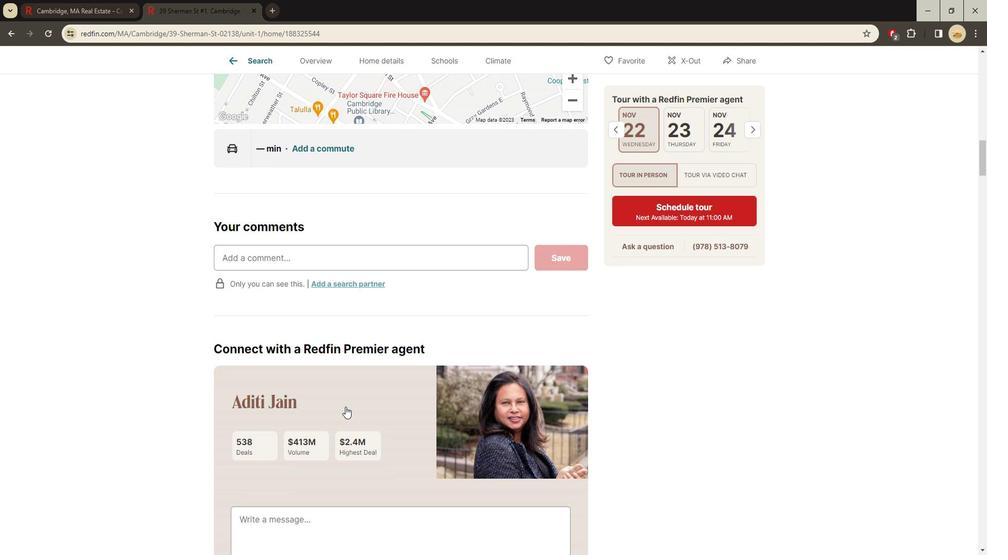 
Action: Mouse scrolled (248, 380) with delta (0, 0)
Screenshot: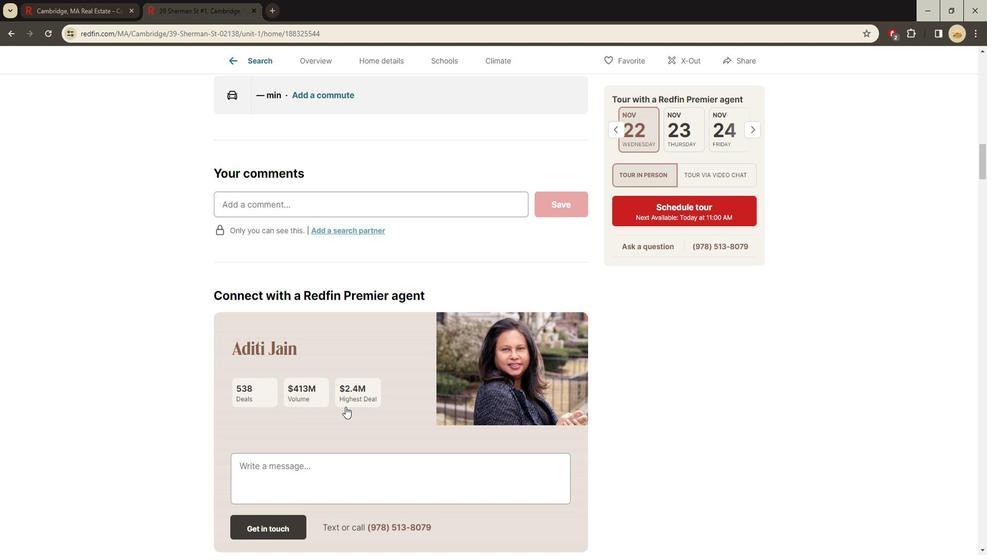 
Action: Mouse scrolled (248, 380) with delta (0, 0)
Screenshot: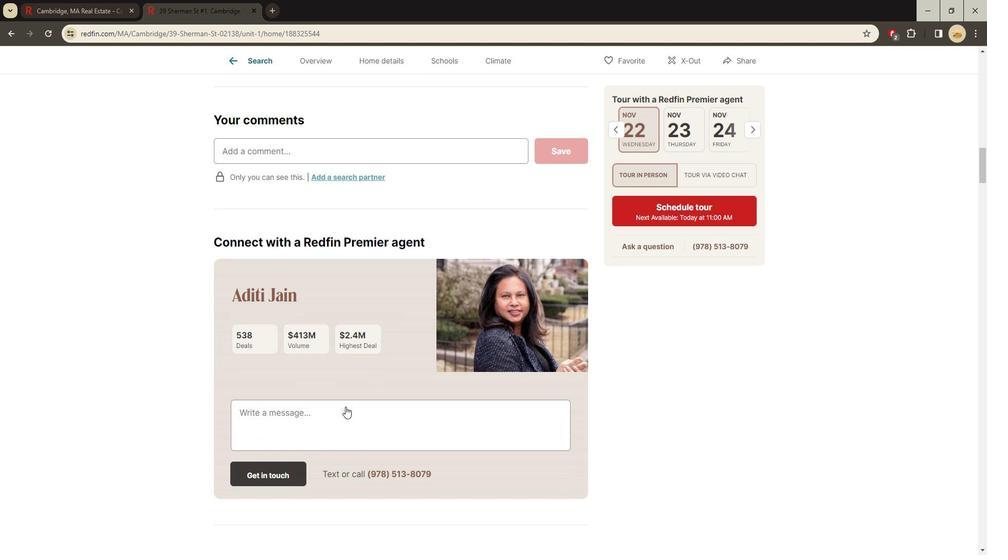 
Action: Mouse moved to (248, 381)
Screenshot: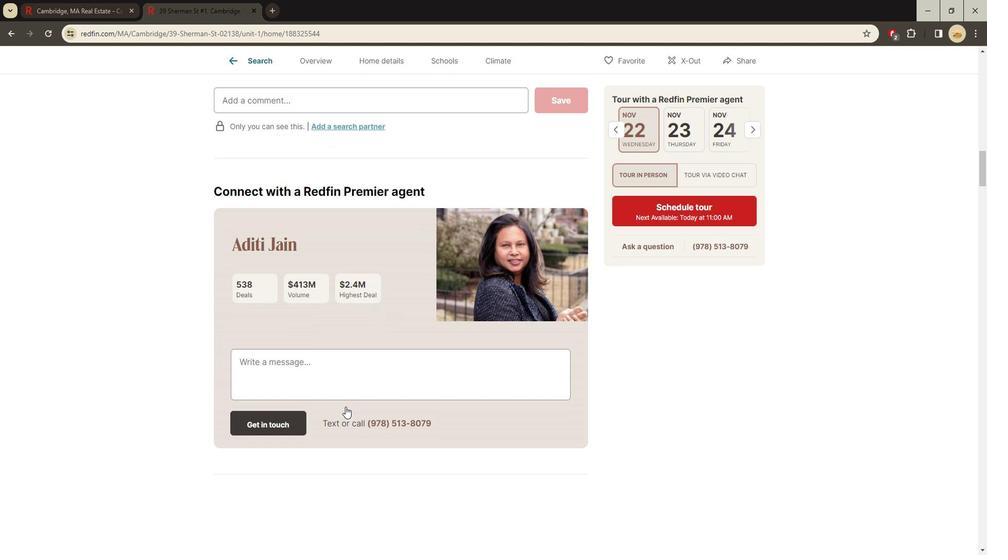 
Action: Mouse scrolled (248, 380) with delta (0, 0)
Screenshot: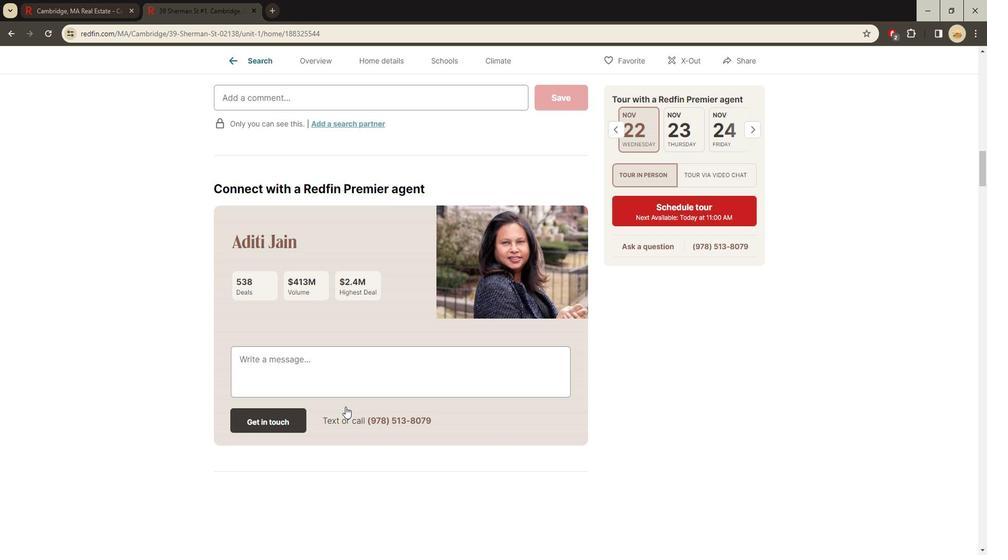 
Action: Mouse scrolled (248, 380) with delta (0, 0)
Screenshot: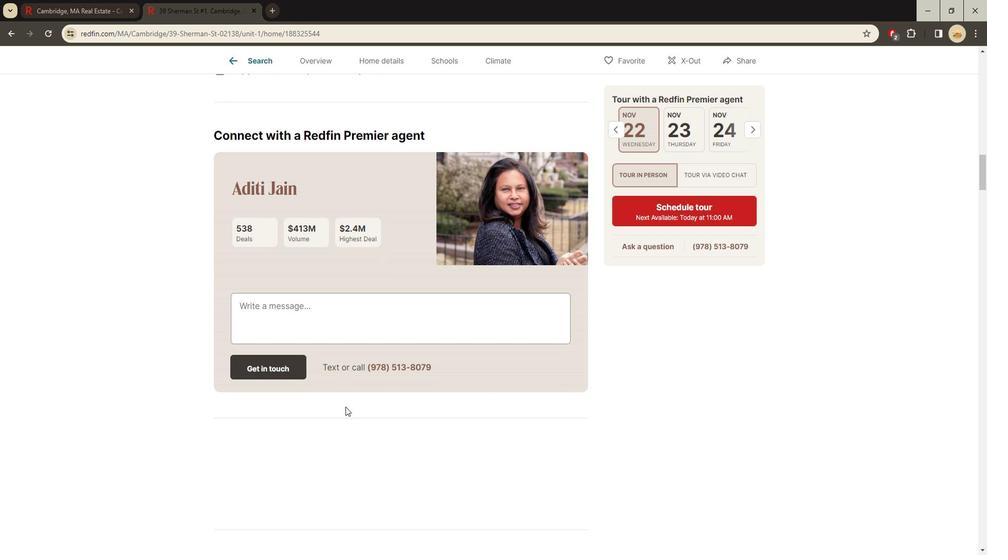 
Action: Mouse scrolled (248, 380) with delta (0, 0)
Screenshot: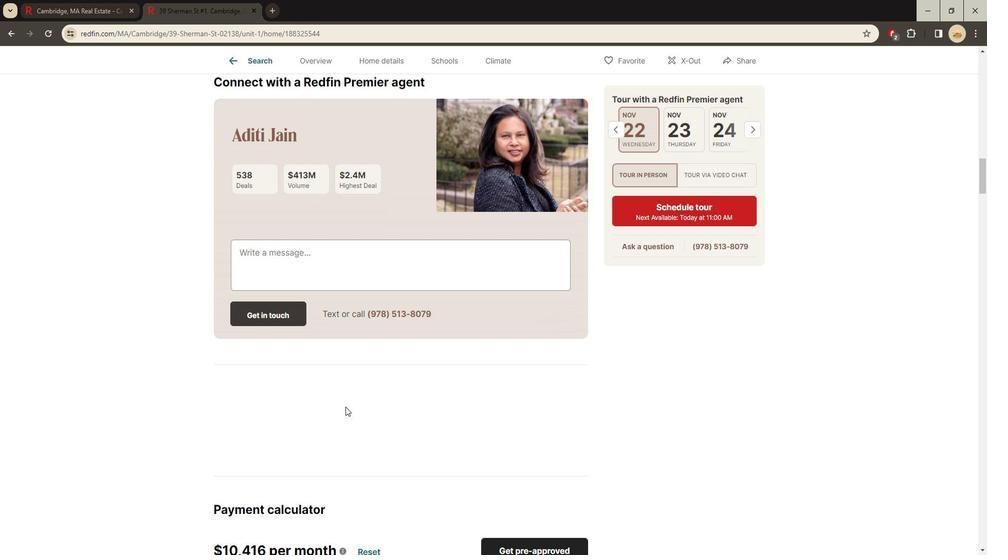 
Action: Mouse scrolled (248, 380) with delta (0, 0)
Screenshot: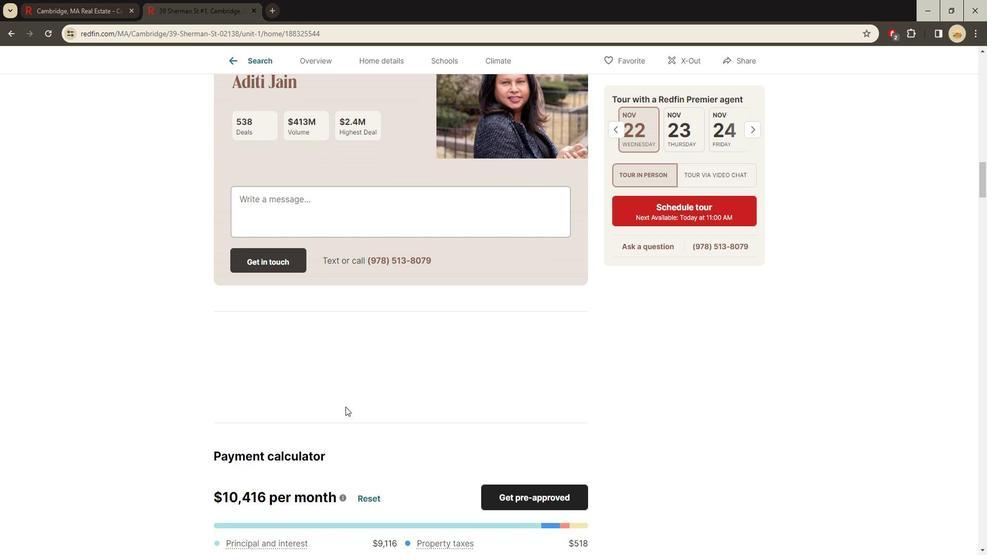 
Action: Mouse scrolled (248, 380) with delta (0, 0)
Screenshot: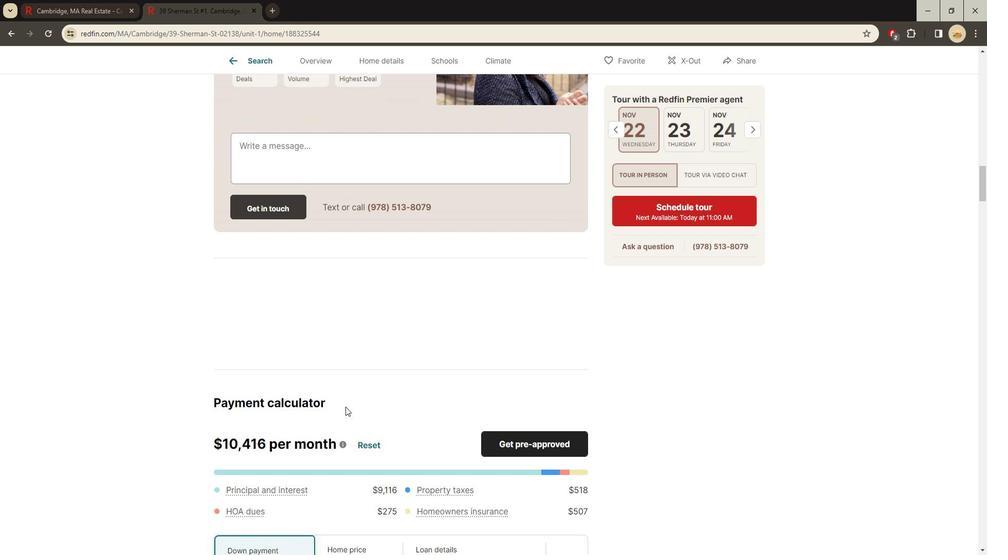 
Action: Mouse scrolled (248, 380) with delta (0, 0)
Screenshot: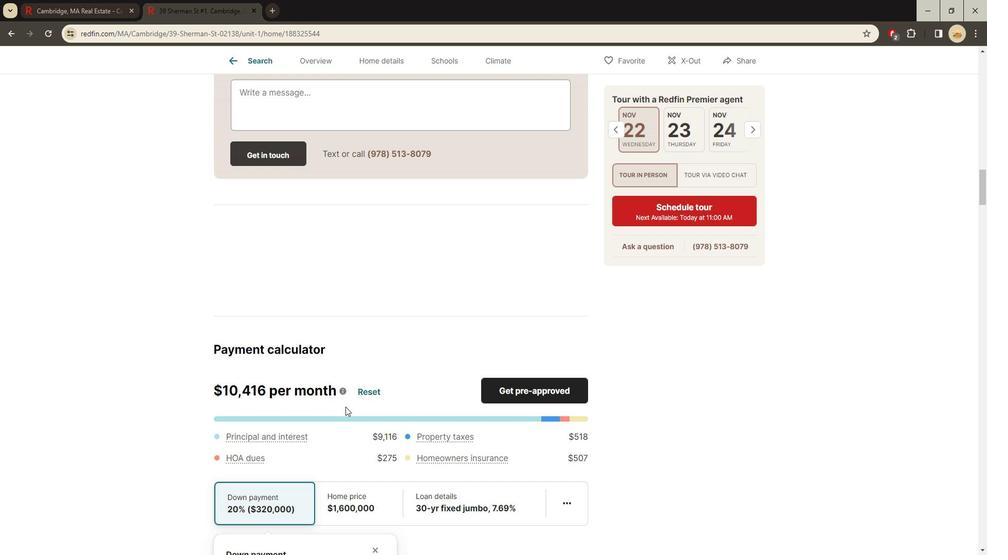 
Action: Mouse scrolled (248, 380) with delta (0, 0)
Screenshot: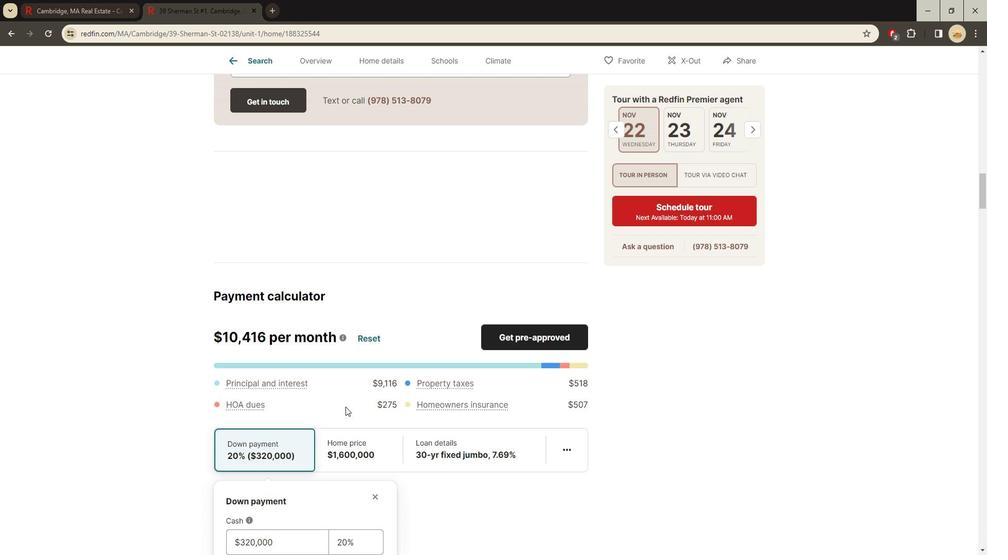 
Action: Mouse scrolled (248, 380) with delta (0, 0)
Screenshot: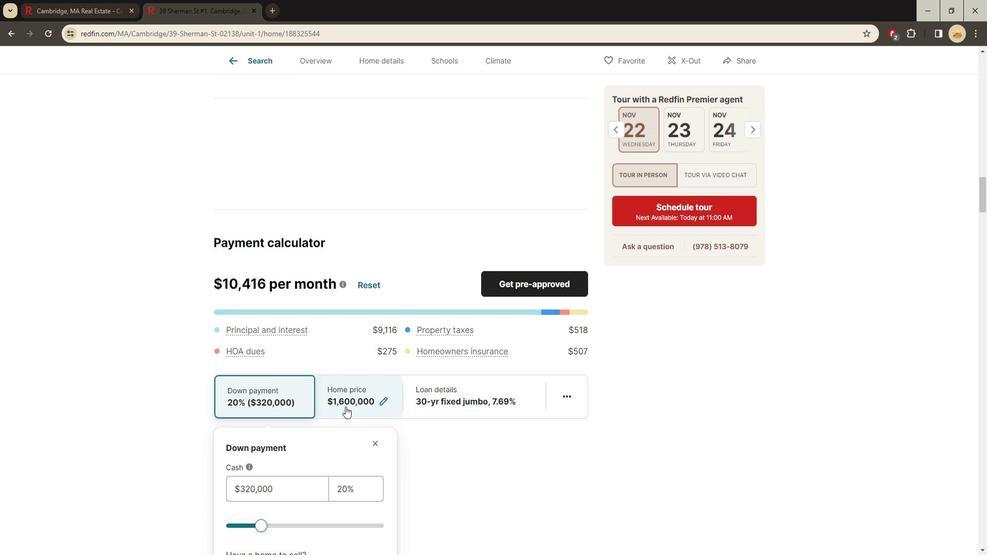 
Action: Mouse scrolled (248, 380) with delta (0, 0)
Screenshot: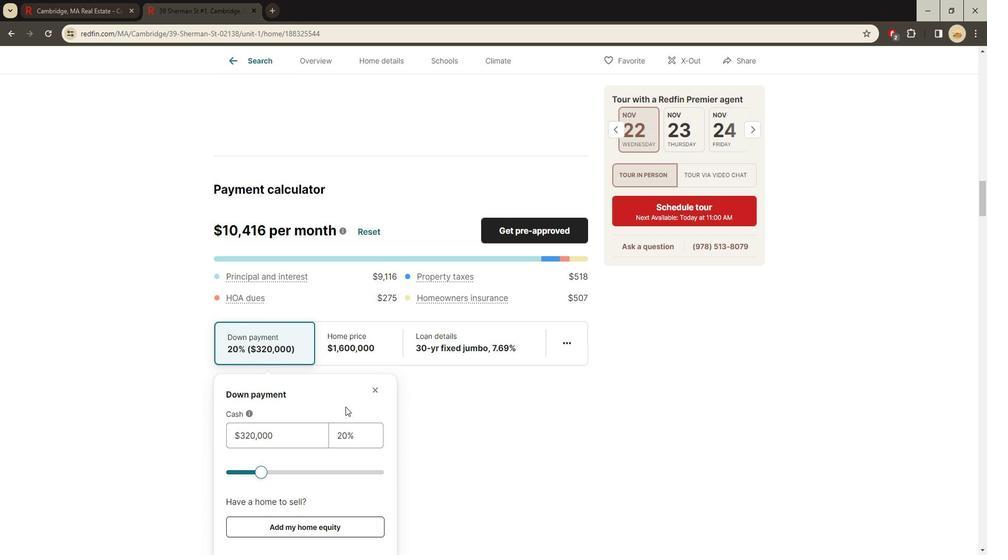 
Action: Mouse scrolled (248, 380) with delta (0, 0)
Screenshot: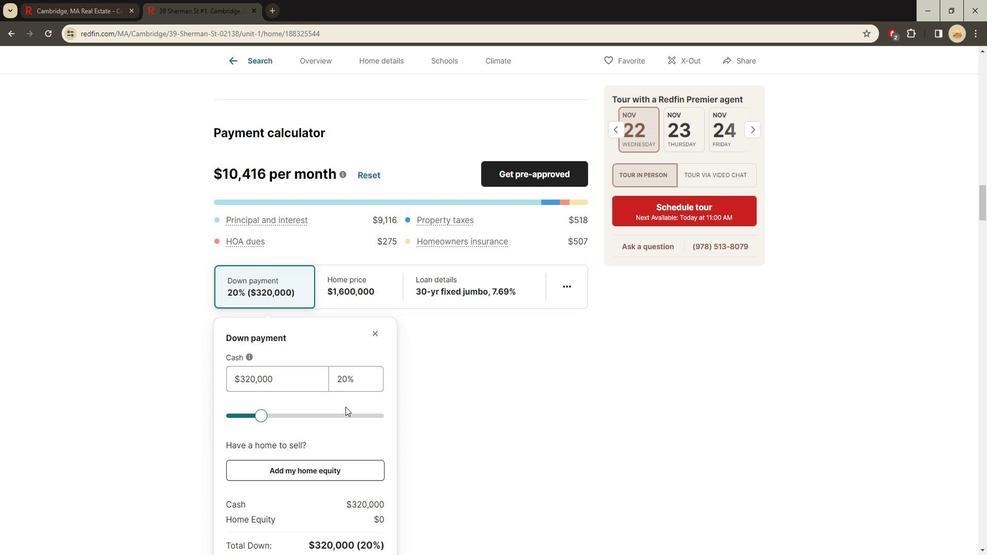 
Action: Mouse moved to (215, 369)
Screenshot: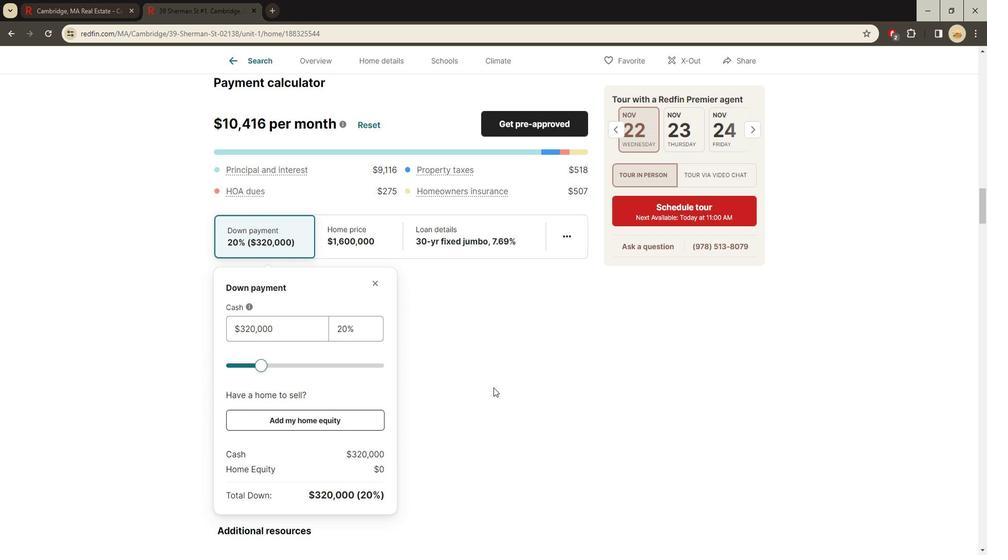 
Action: Mouse scrolled (215, 368) with delta (0, 0)
Screenshot: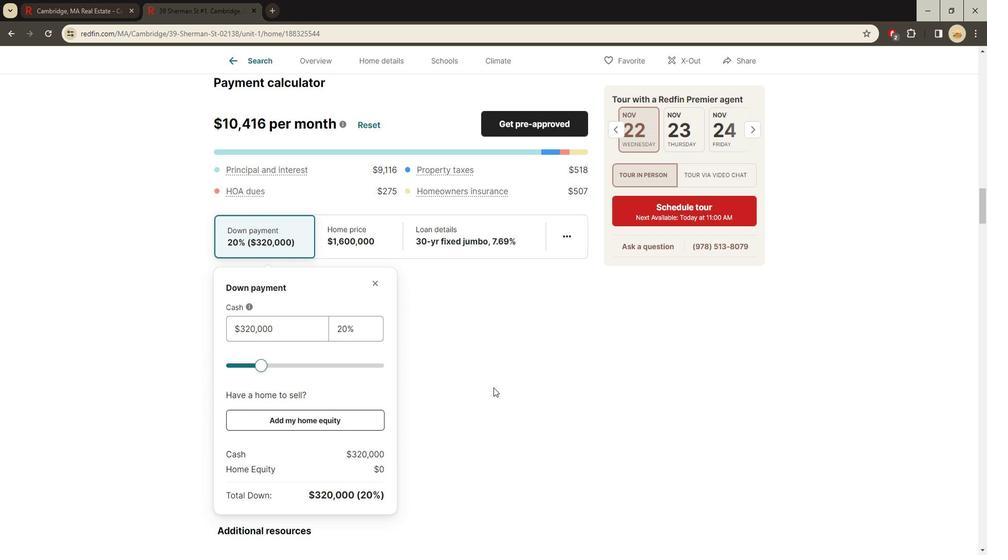 
Action: Mouse moved to (217, 378)
Screenshot: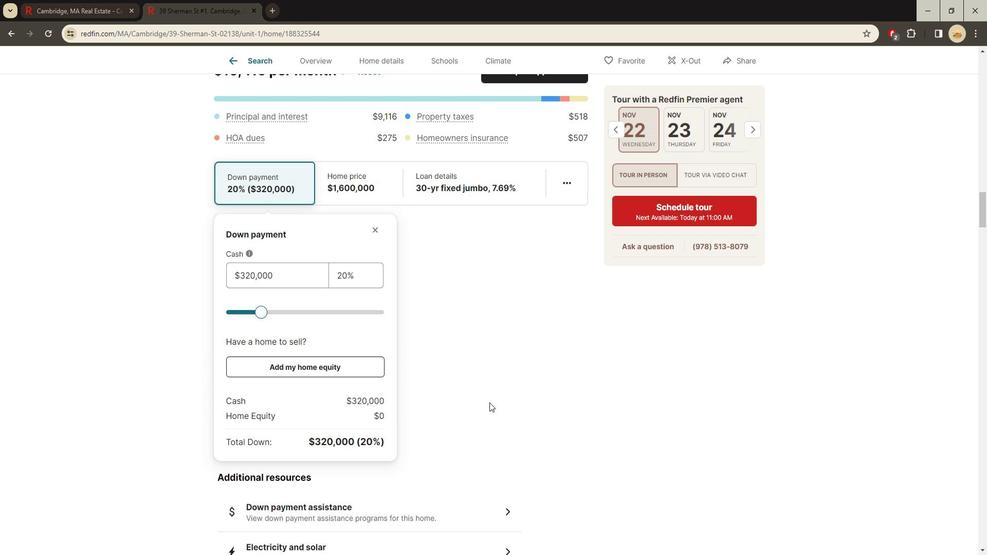 
Action: Mouse scrolled (217, 377) with delta (0, 0)
Screenshot: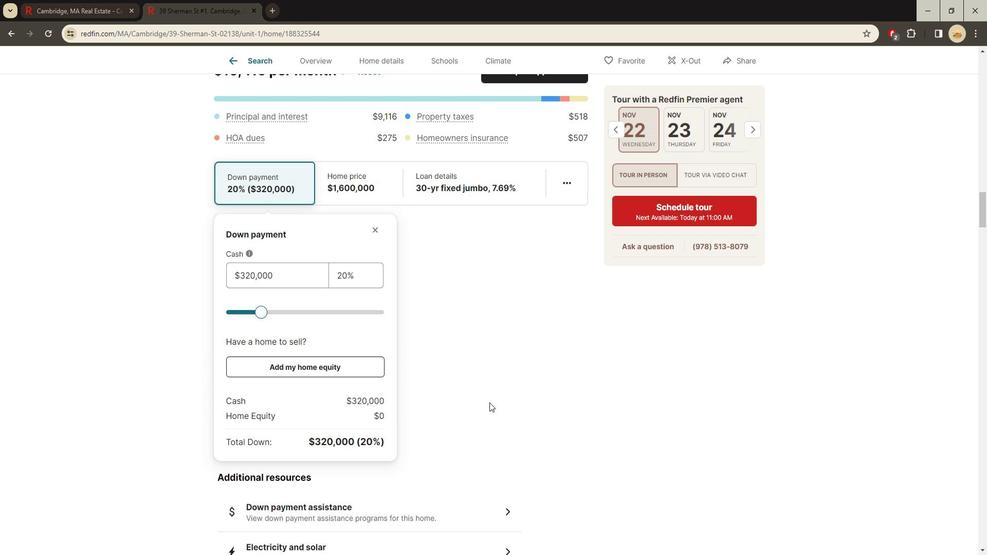 
Action: Mouse moved to (207, 287)
Screenshot: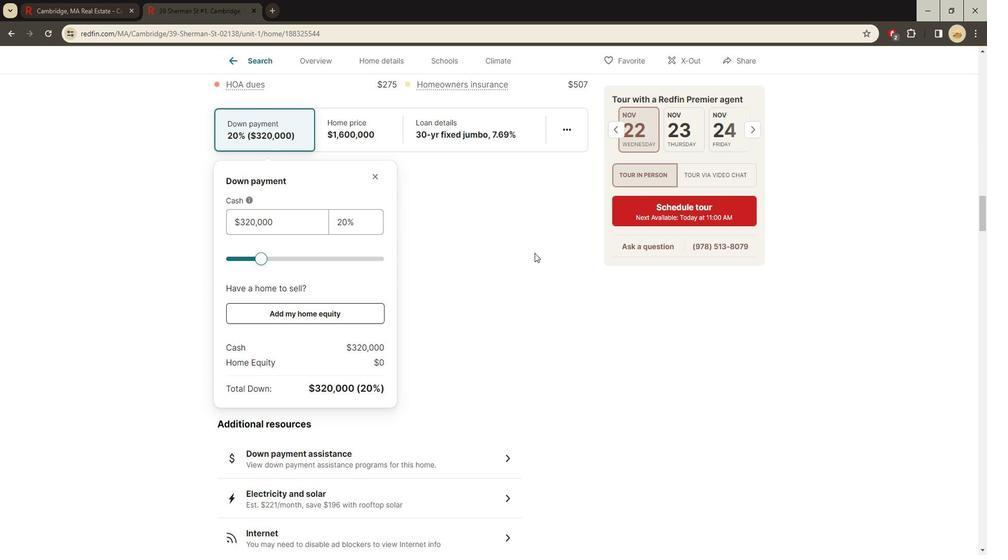 
Action: Mouse scrolled (207, 286) with delta (0, 0)
Screenshot: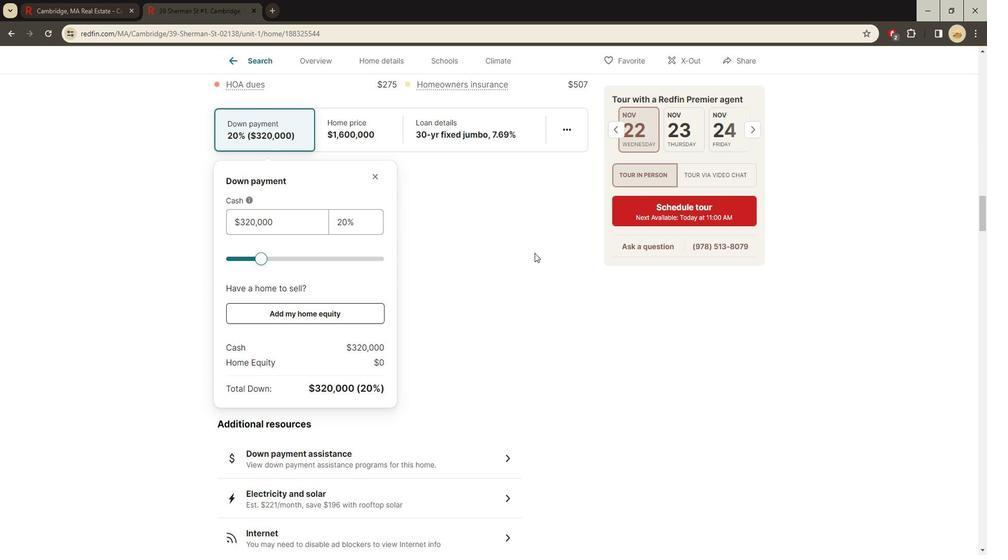 
Action: Mouse moved to (212, 308)
Screenshot: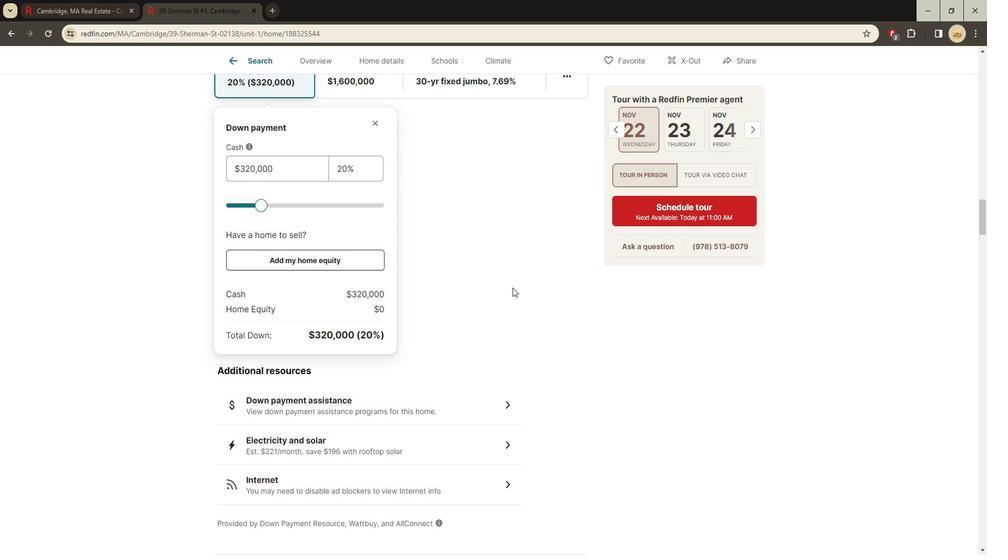 
Action: Mouse scrolled (212, 308) with delta (0, 0)
Screenshot: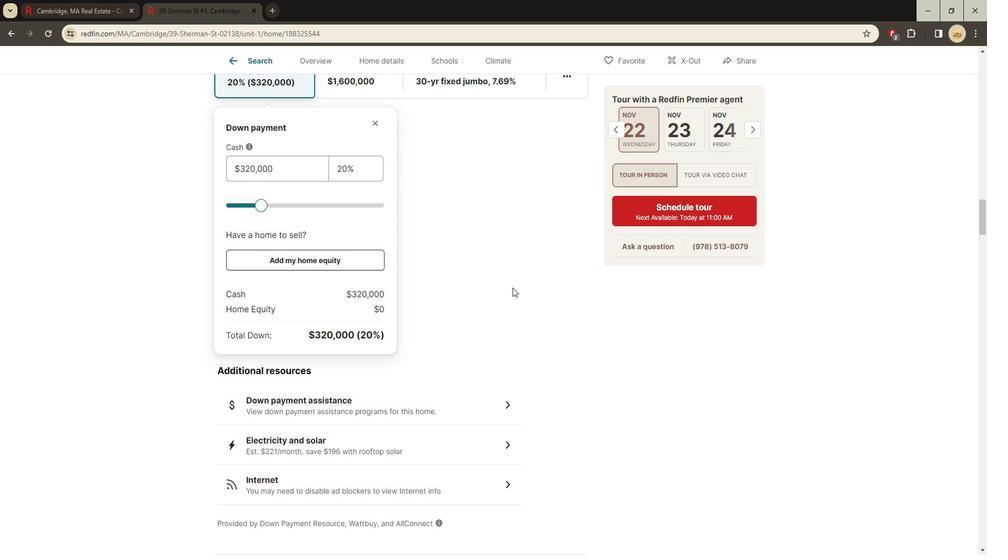 
Action: Mouse moved to (218, 314)
Screenshot: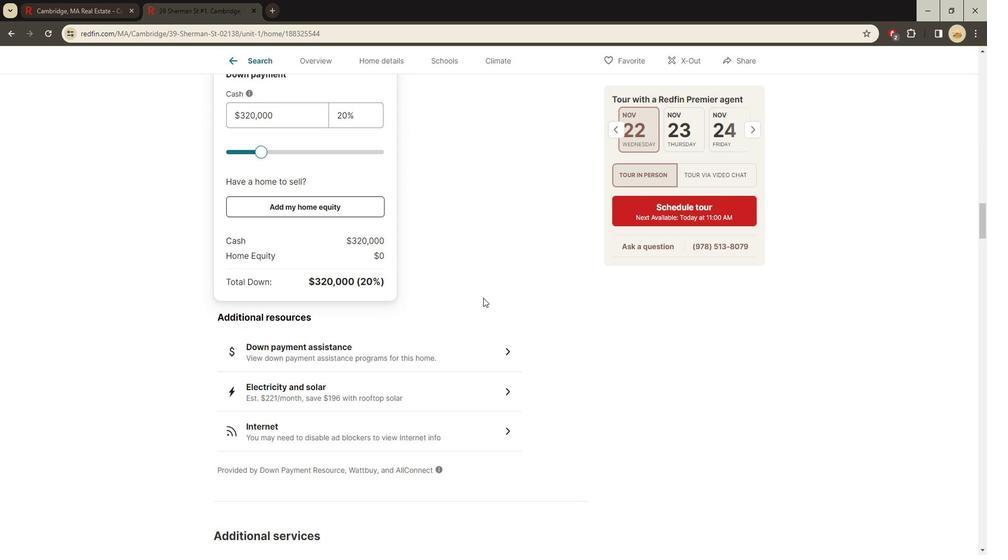 
Action: Mouse scrolled (218, 314) with delta (0, 0)
Screenshot: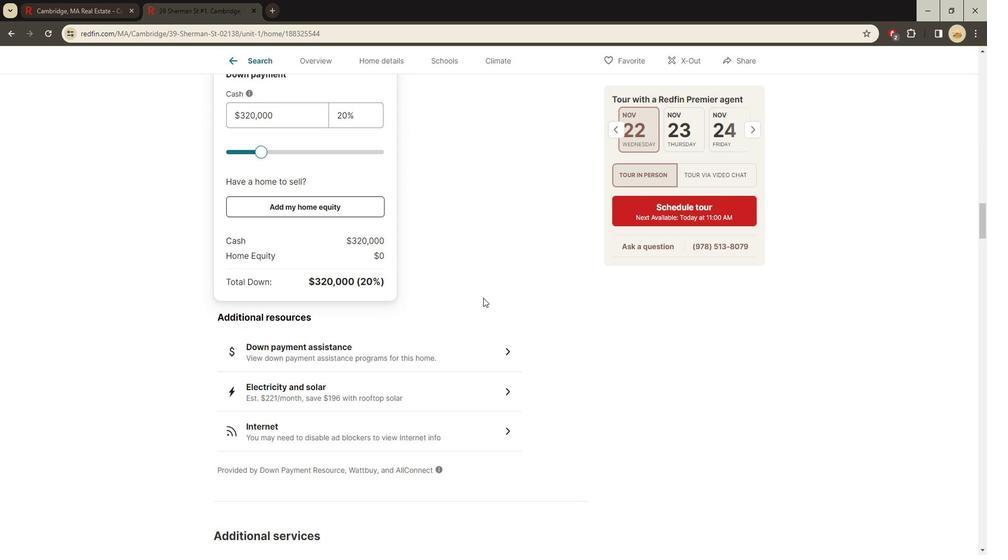 
Action: Mouse moved to (219, 315)
Screenshot: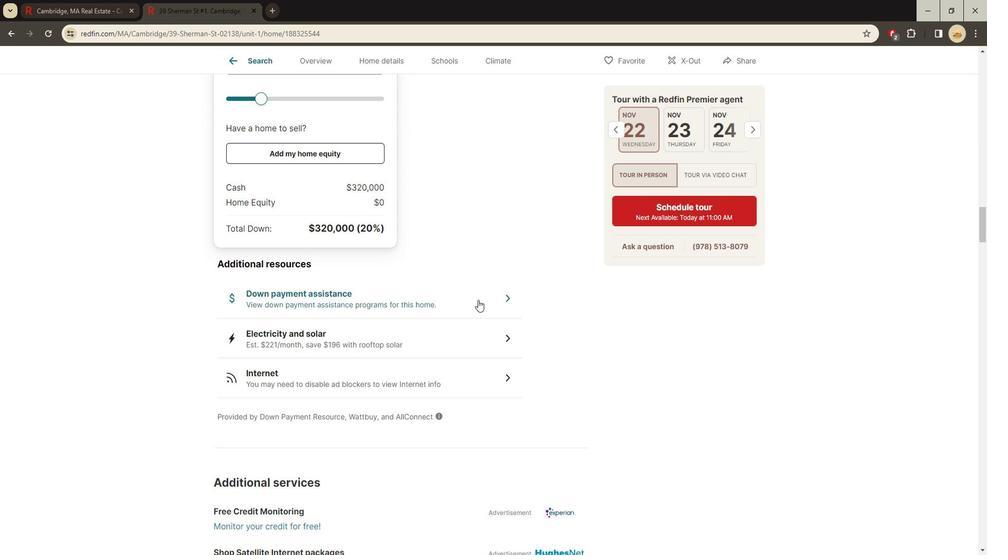 
Action: Mouse pressed left at (219, 315)
Screenshot: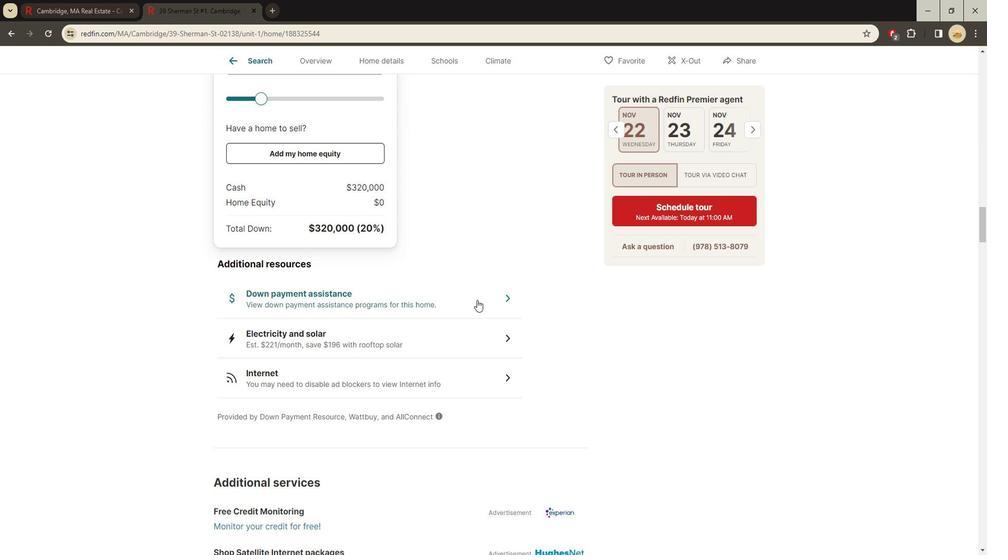 
Action: Mouse moved to (177, 263)
Screenshot: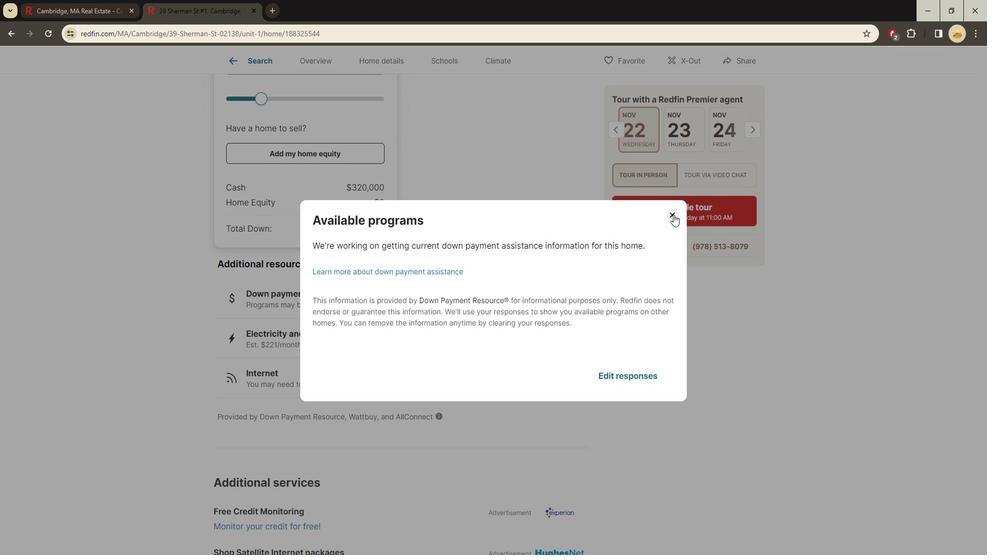 
Action: Mouse pressed left at (177, 263)
Screenshot: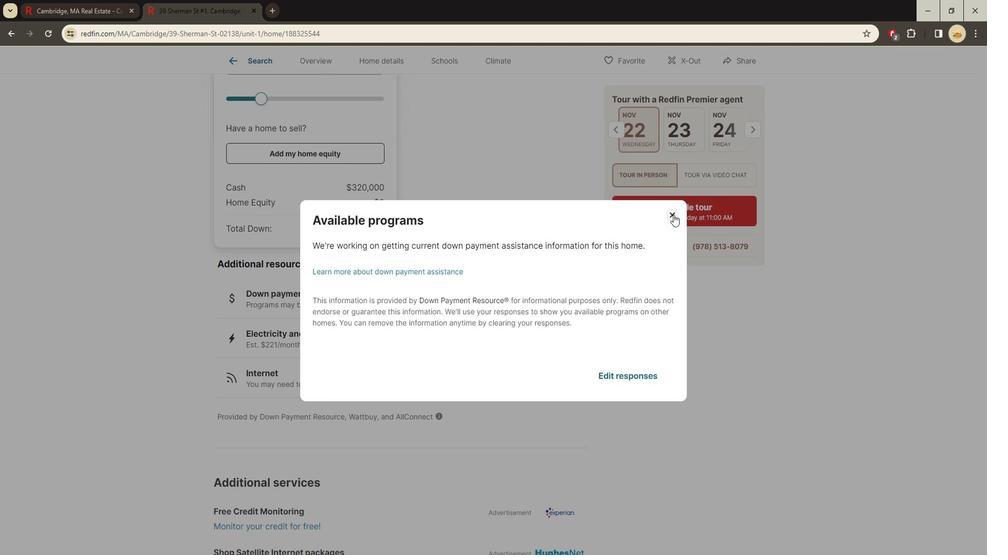 
Action: Mouse moved to (238, 338)
Screenshot: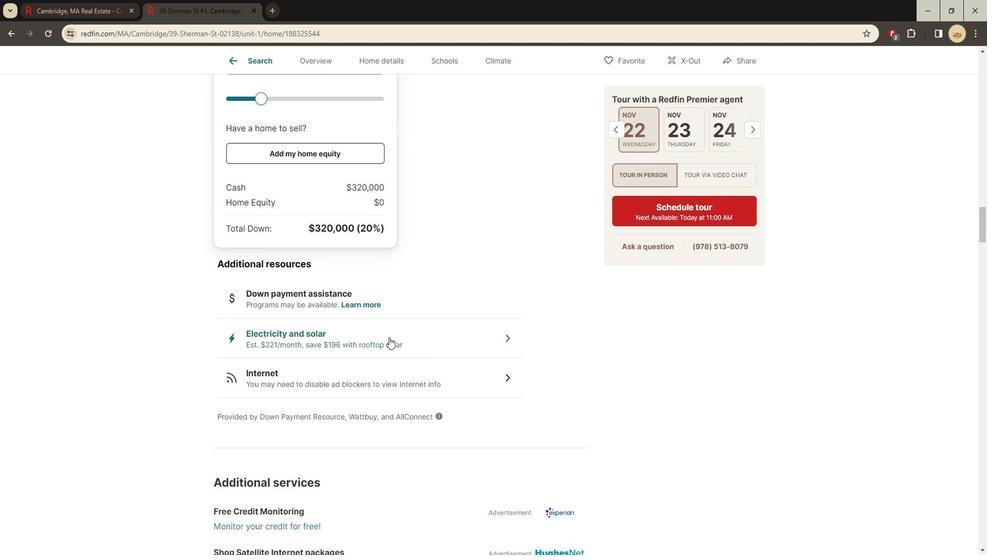 
Action: Mouse pressed left at (238, 338)
Screenshot: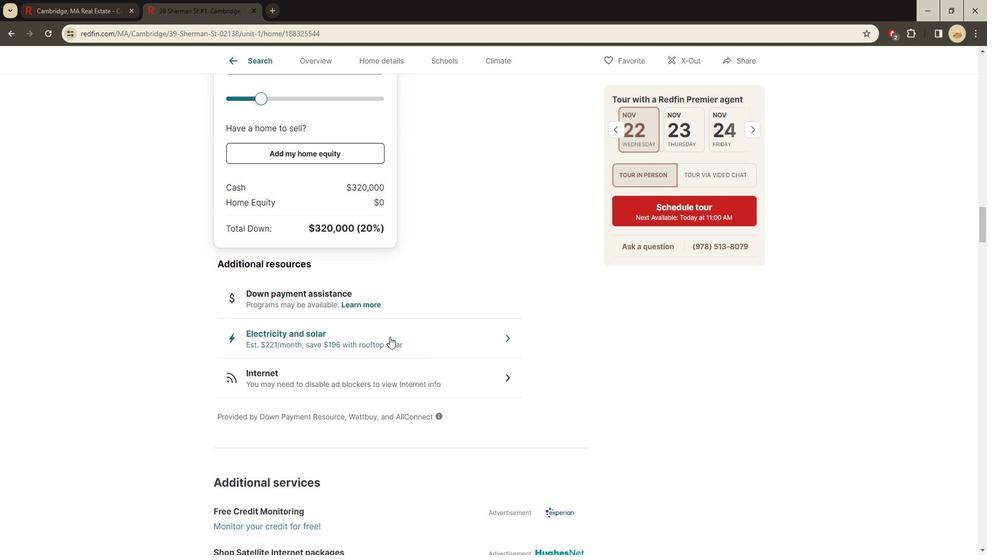 
Action: Mouse moved to (178, 200)
Screenshot: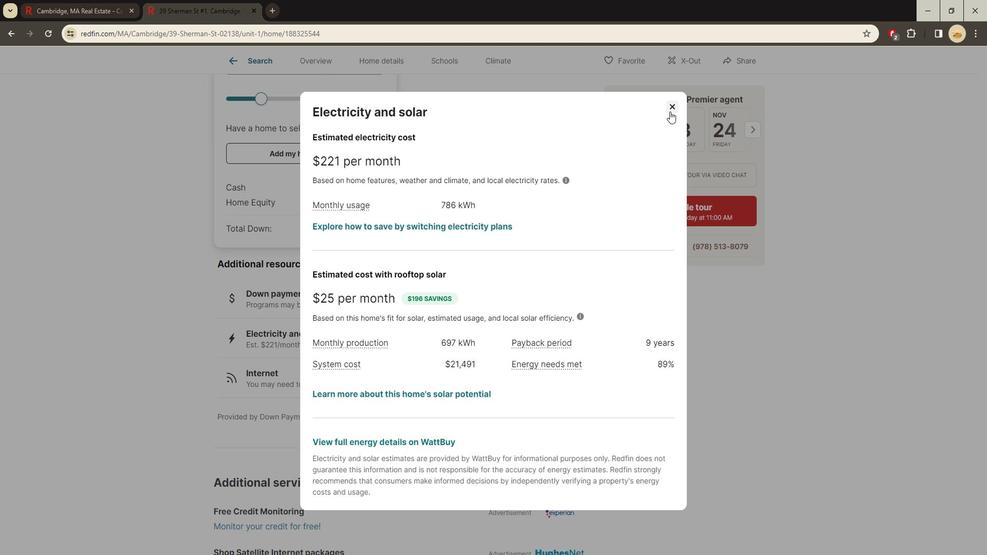 
Action: Mouse pressed left at (178, 200)
Screenshot: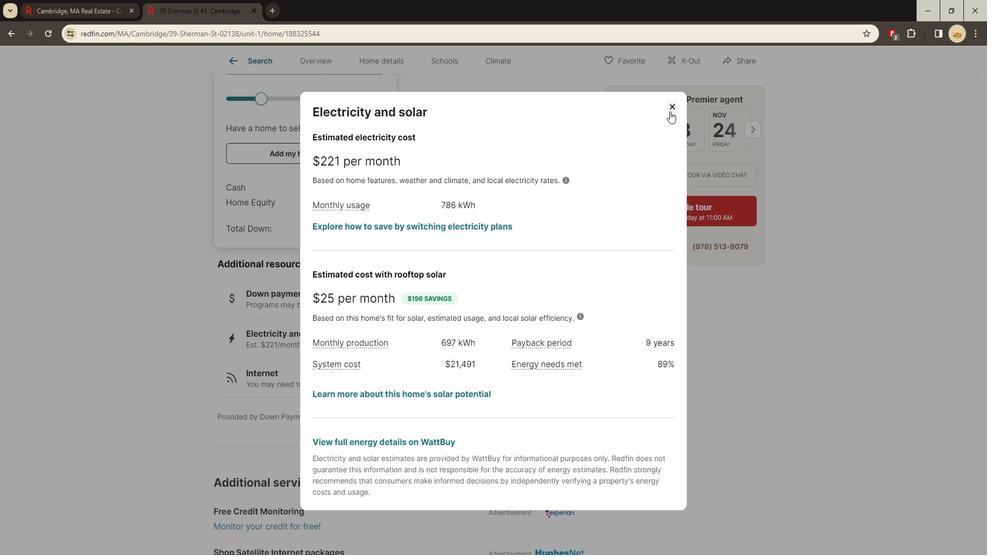 
Action: Mouse moved to (213, 296)
Screenshot: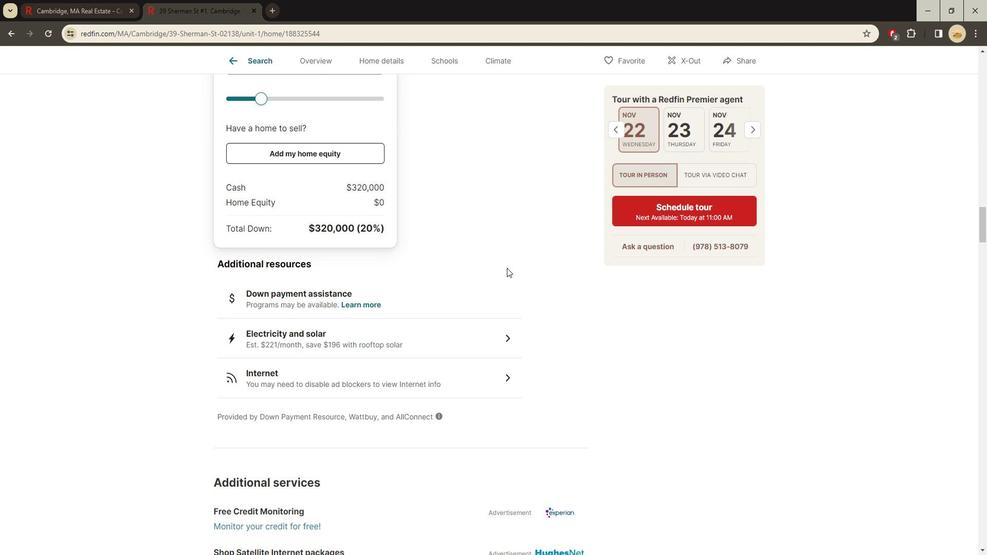 
Action: Mouse scrolled (213, 296) with delta (0, 0)
Screenshot: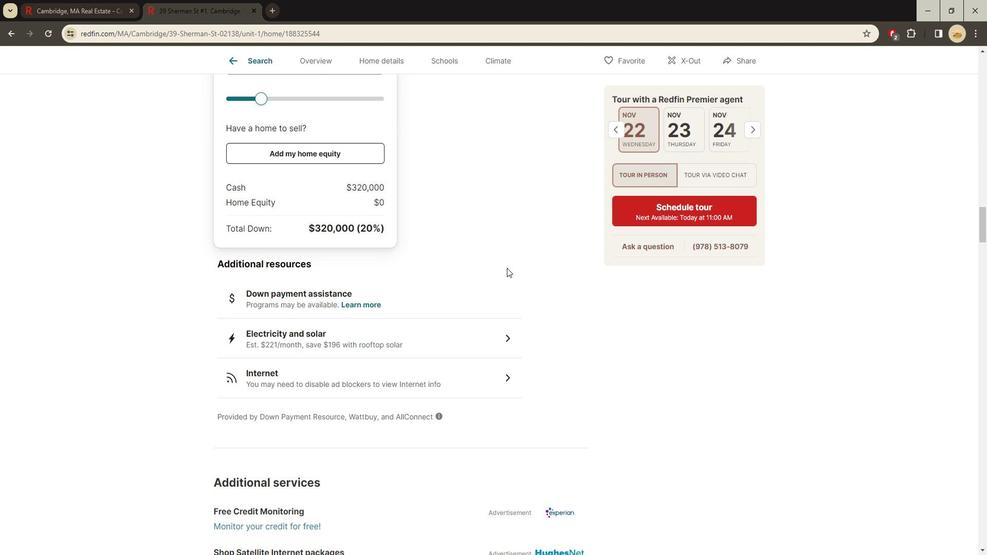 
Action: Mouse moved to (213, 297)
Screenshot: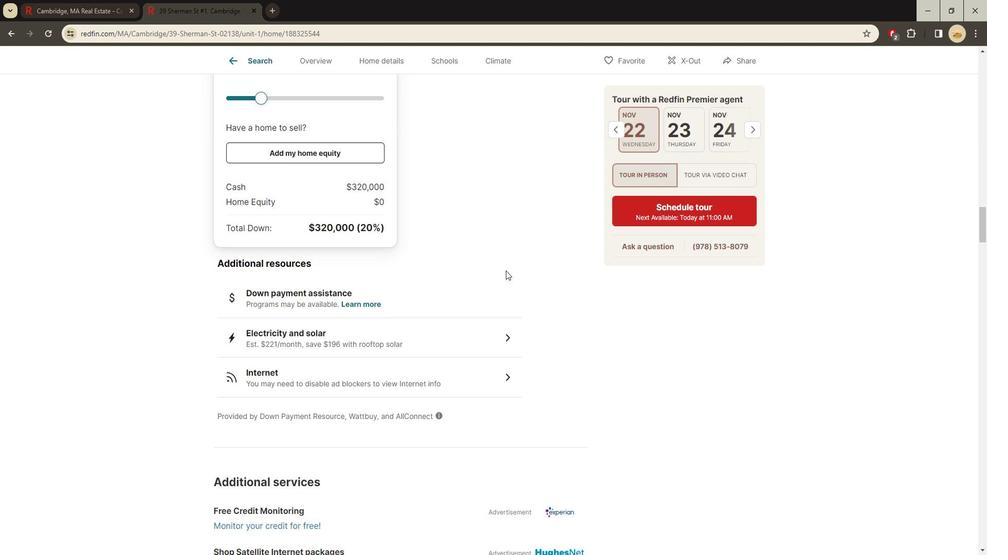 
Action: Mouse scrolled (213, 297) with delta (0, 0)
Screenshot: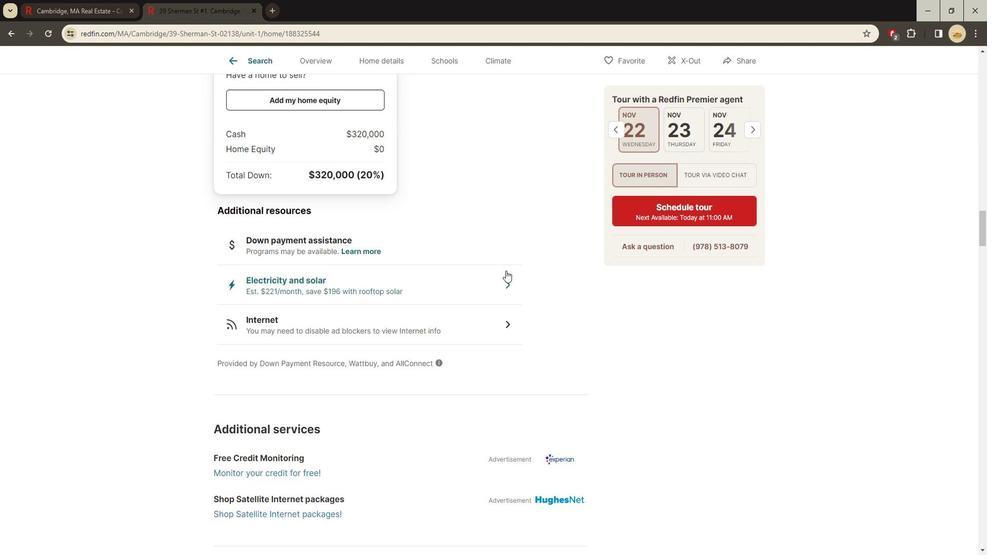 
Action: Mouse moved to (213, 298)
Screenshot: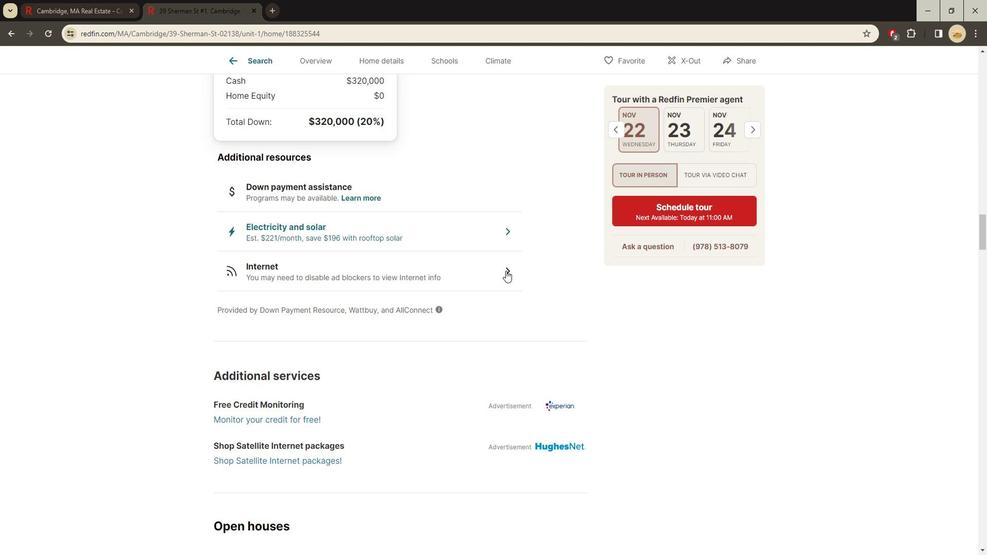 
Action: Mouse scrolled (213, 297) with delta (0, 0)
Screenshot: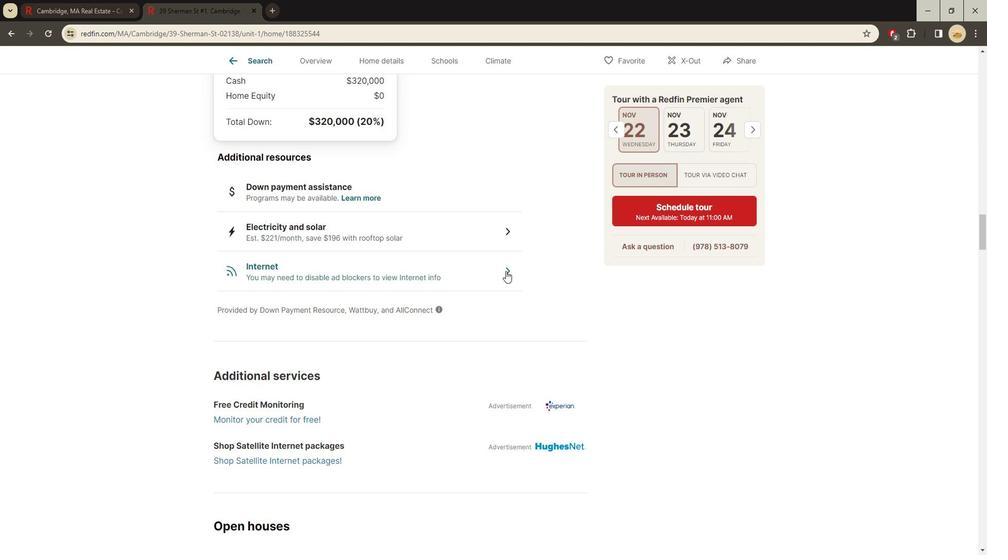 
Action: Mouse scrolled (213, 297) with delta (0, 0)
Screenshot: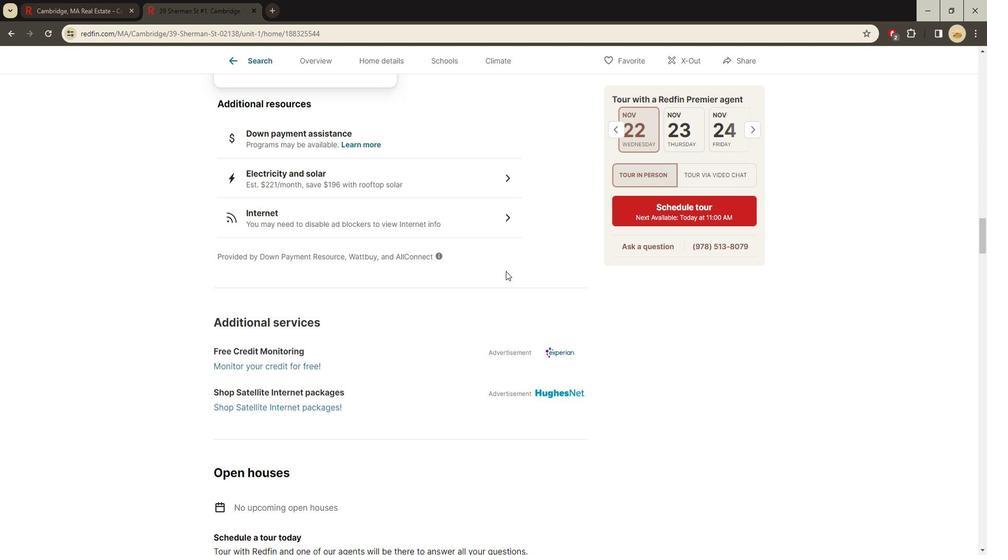 
Action: Mouse scrolled (213, 297) with delta (0, 0)
Screenshot: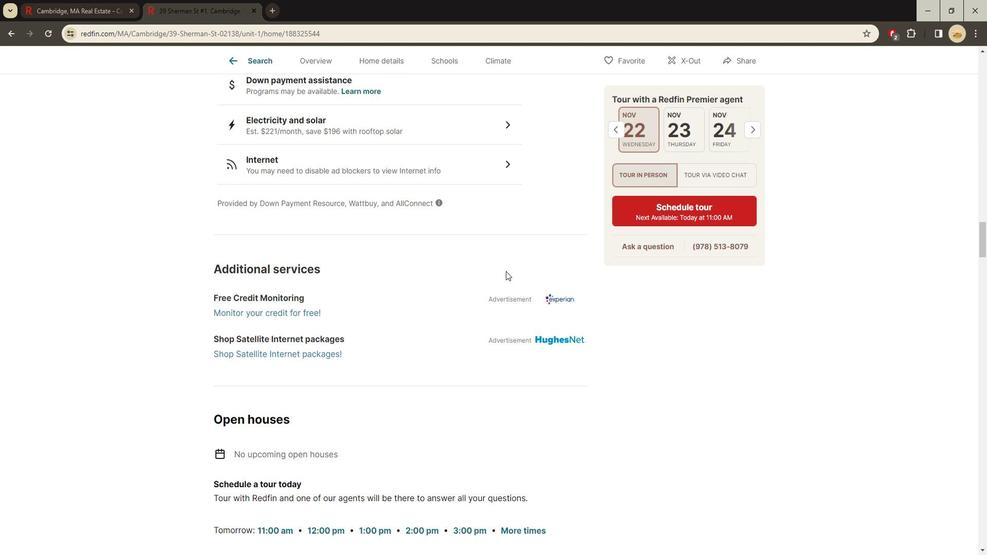 
Action: Mouse scrolled (213, 297) with delta (0, 0)
Screenshot: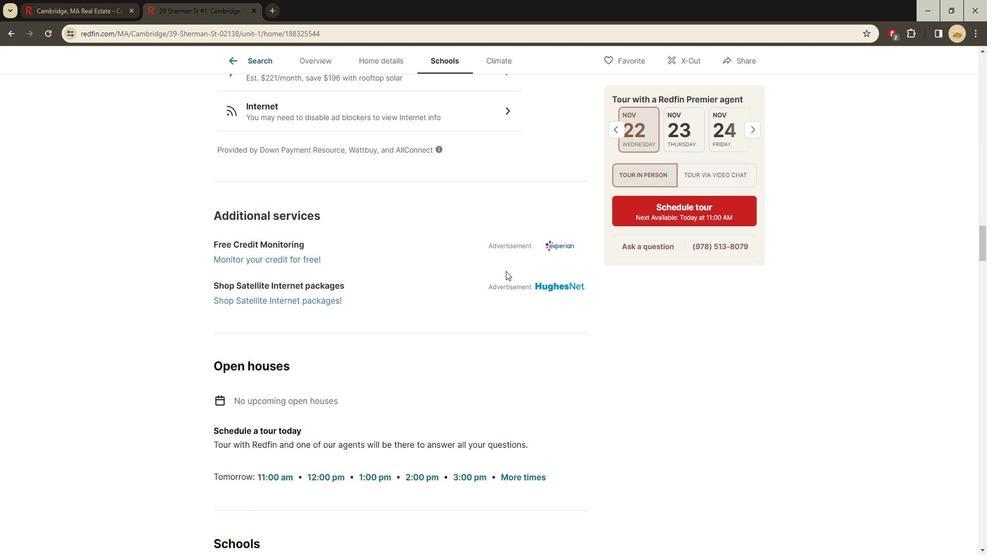 
Action: Mouse scrolled (213, 297) with delta (0, 0)
Screenshot: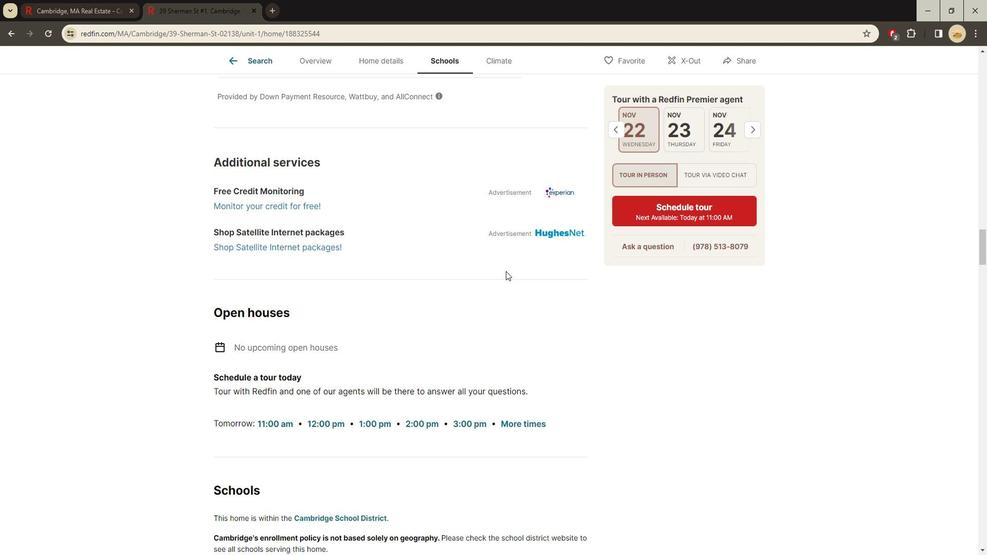
Action: Mouse scrolled (213, 297) with delta (0, 0)
Screenshot: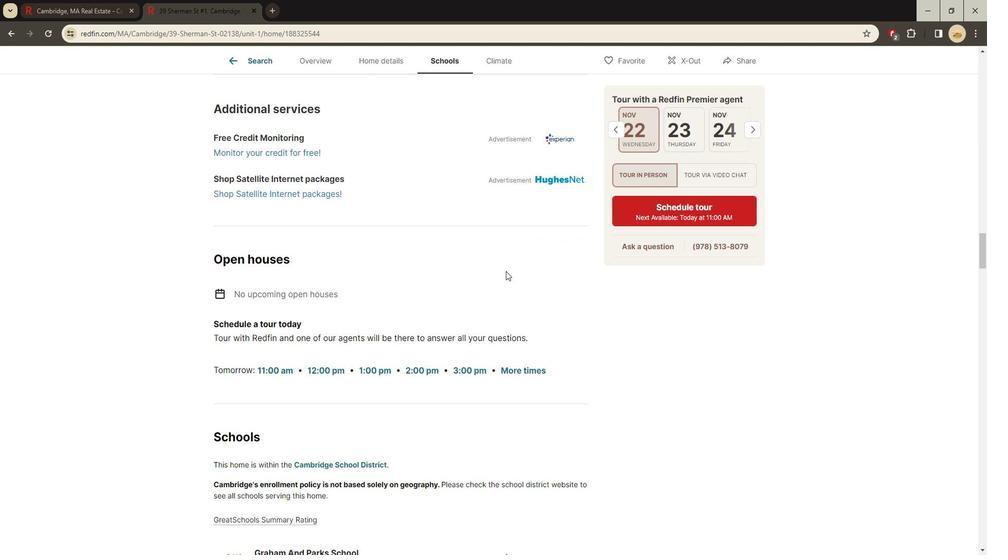 
Action: Mouse scrolled (213, 297) with delta (0, 0)
Screenshot: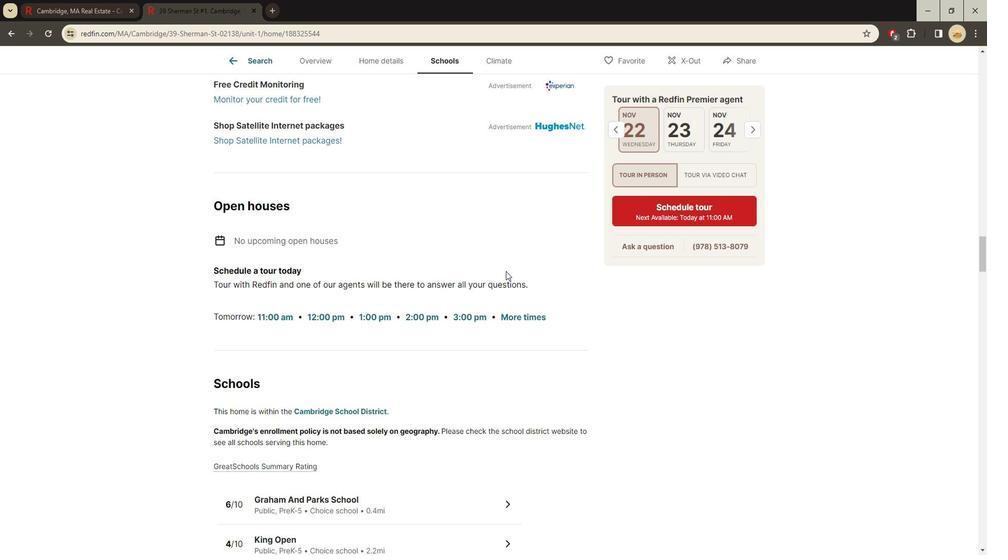 
Action: Mouse scrolled (213, 297) with delta (0, 0)
Screenshot: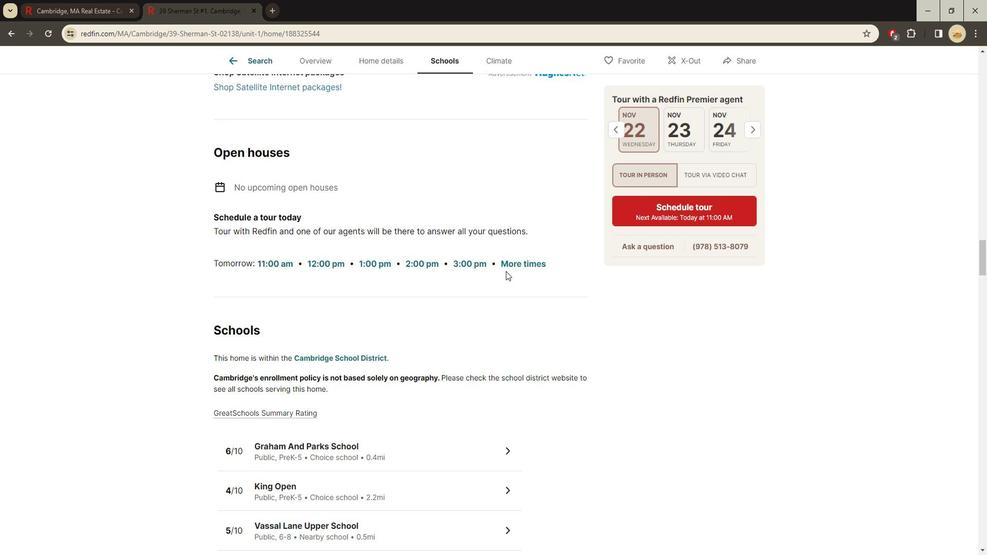 
Action: Mouse scrolled (213, 297) with delta (0, 0)
Screenshot: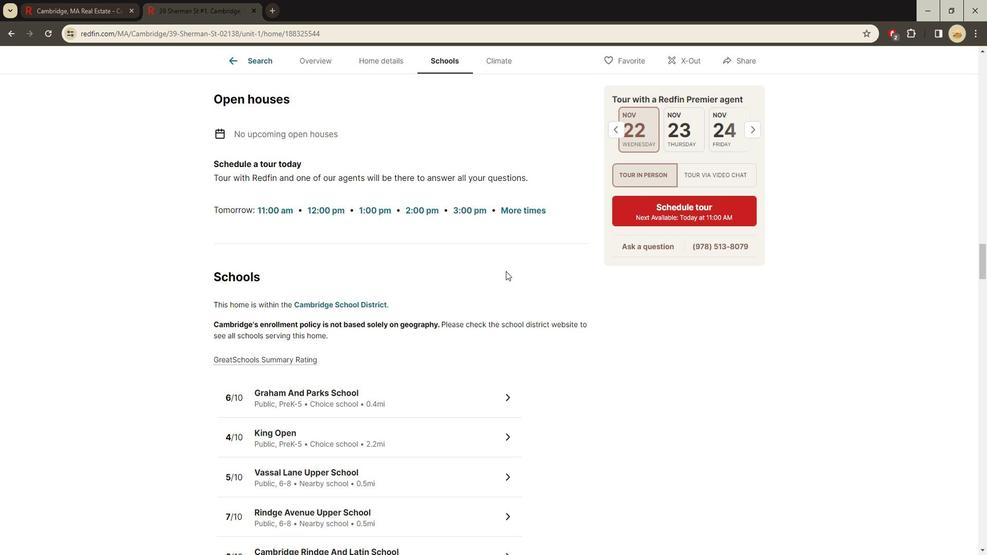
Action: Mouse scrolled (213, 297) with delta (0, 0)
Screenshot: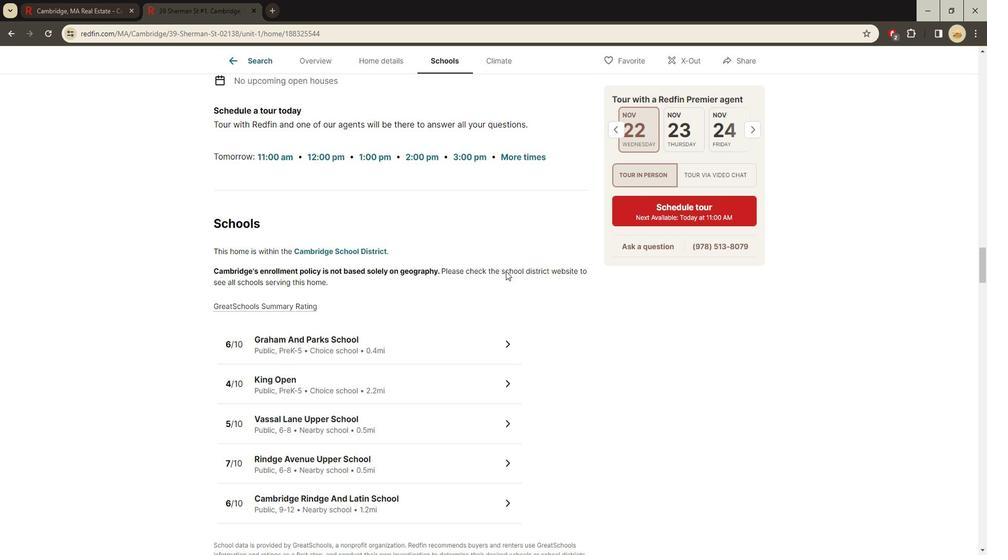 
Action: Mouse moved to (237, 309)
Screenshot: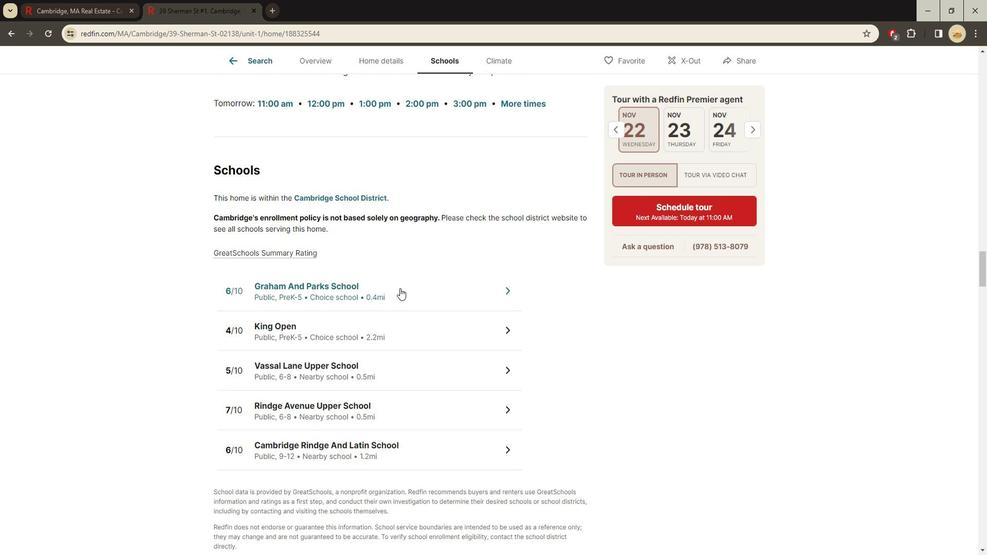 
Action: Mouse pressed left at (237, 309)
Screenshot: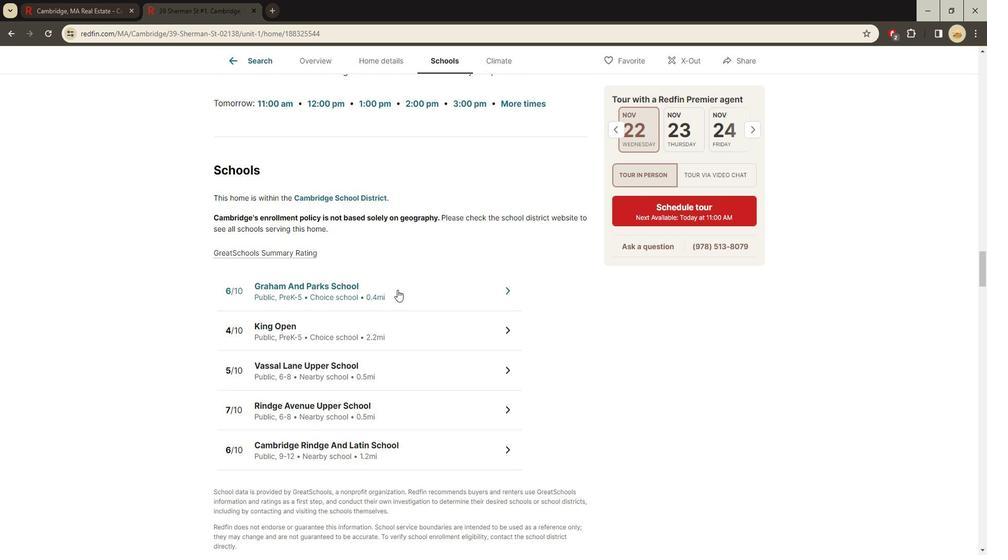 
Action: Mouse moved to (193, 316)
Screenshot: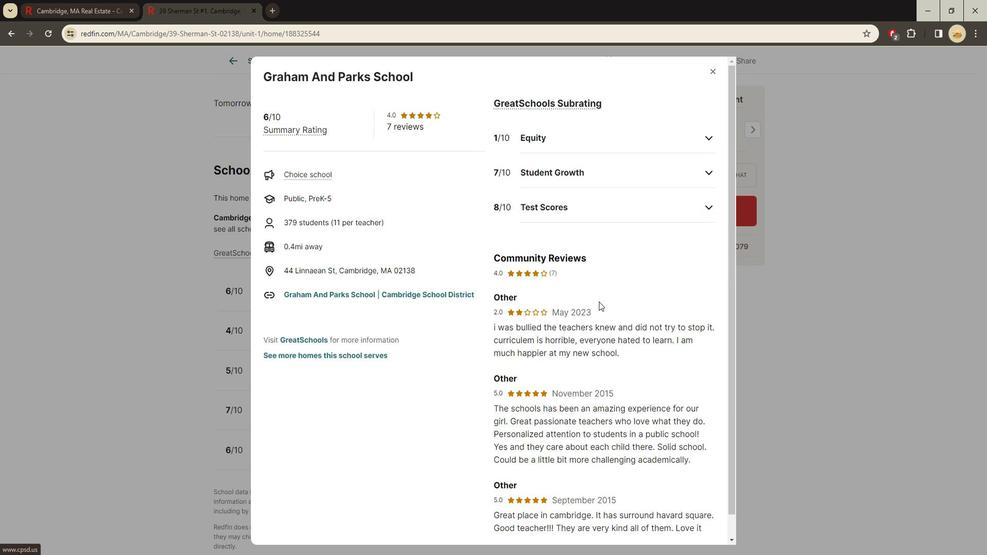 
Action: Mouse scrolled (193, 316) with delta (0, 0)
Screenshot: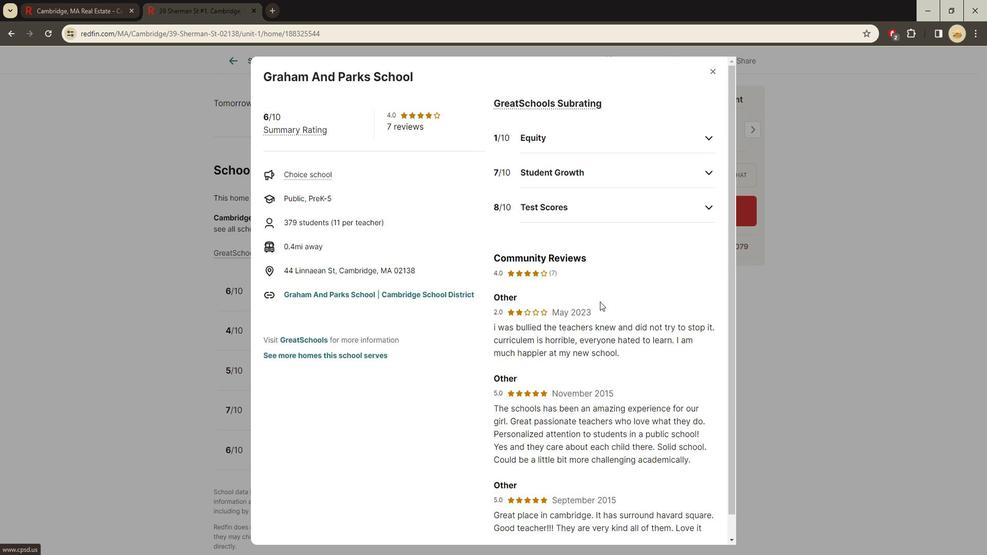 
Action: Mouse scrolled (193, 316) with delta (0, 0)
Screenshot: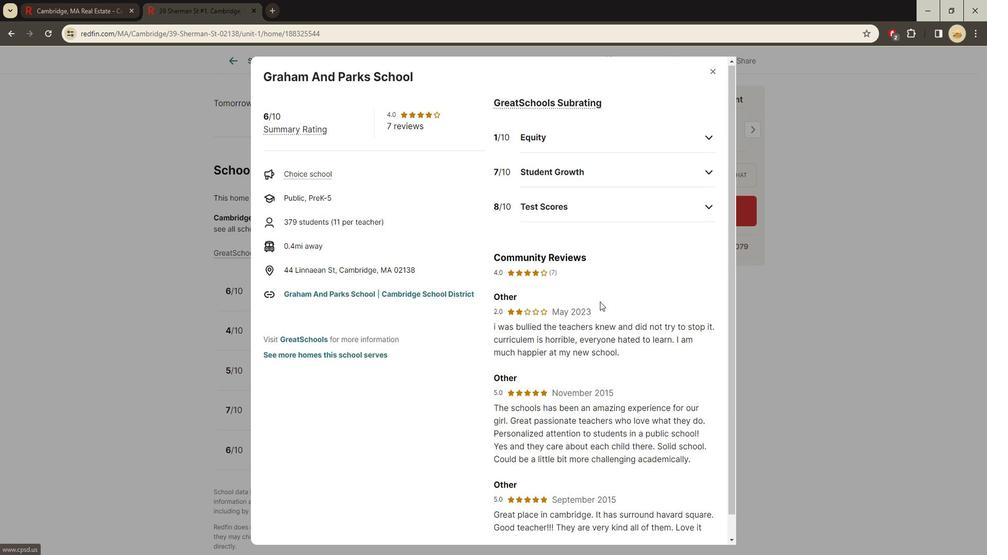 
Action: Mouse scrolled (193, 316) with delta (0, 0)
Screenshot: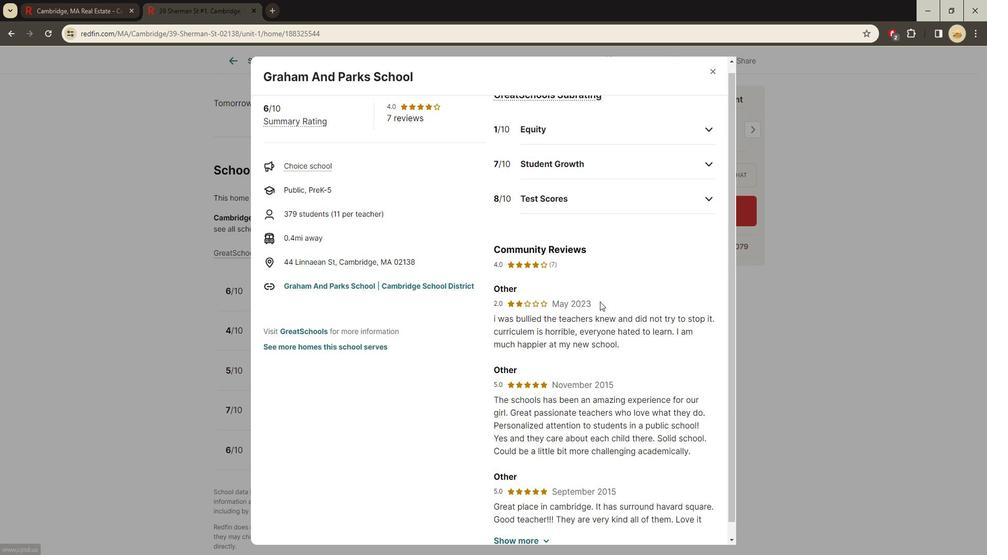 
Action: Mouse scrolled (193, 316) with delta (0, 0)
Screenshot: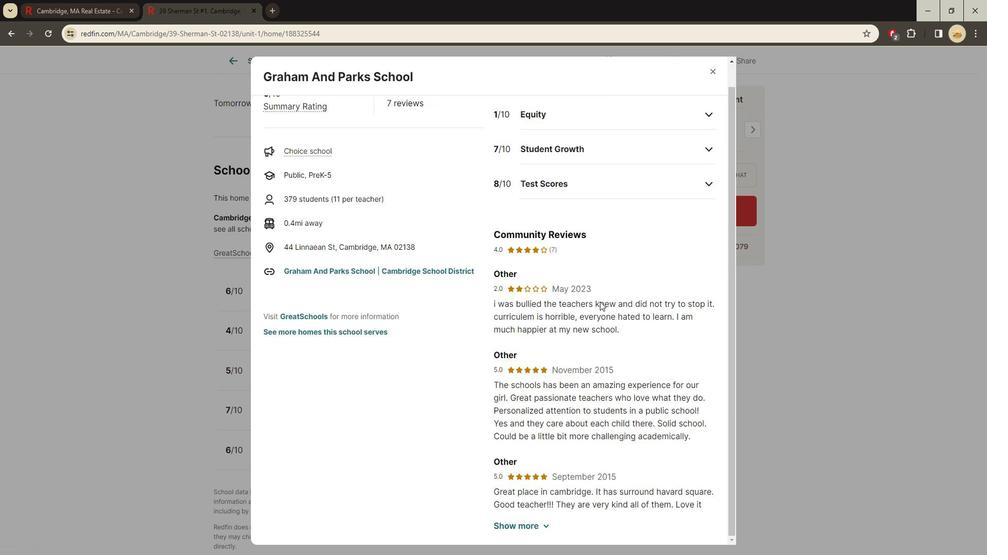 
Action: Mouse scrolled (193, 316) with delta (0, 0)
Screenshot: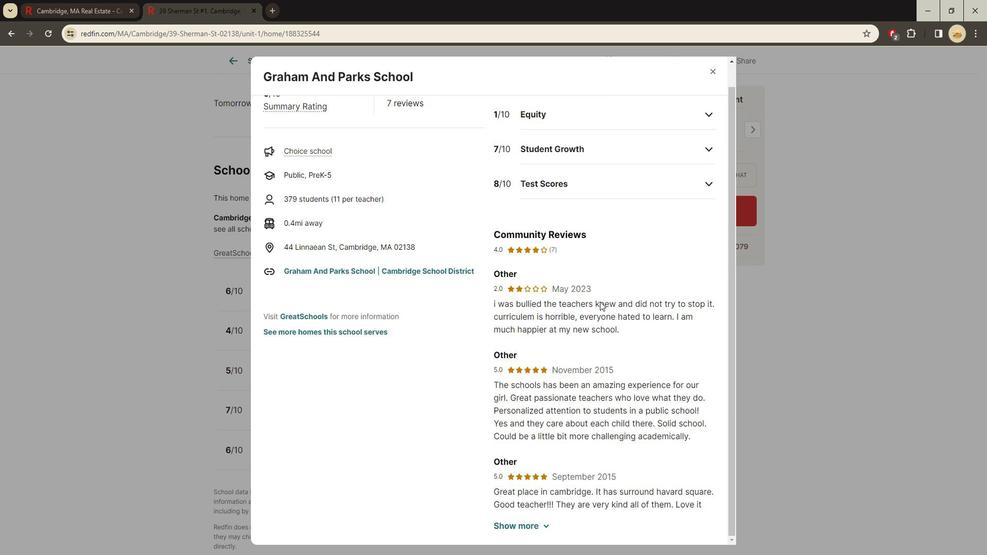 
Action: Mouse moved to (195, 318)
Screenshot: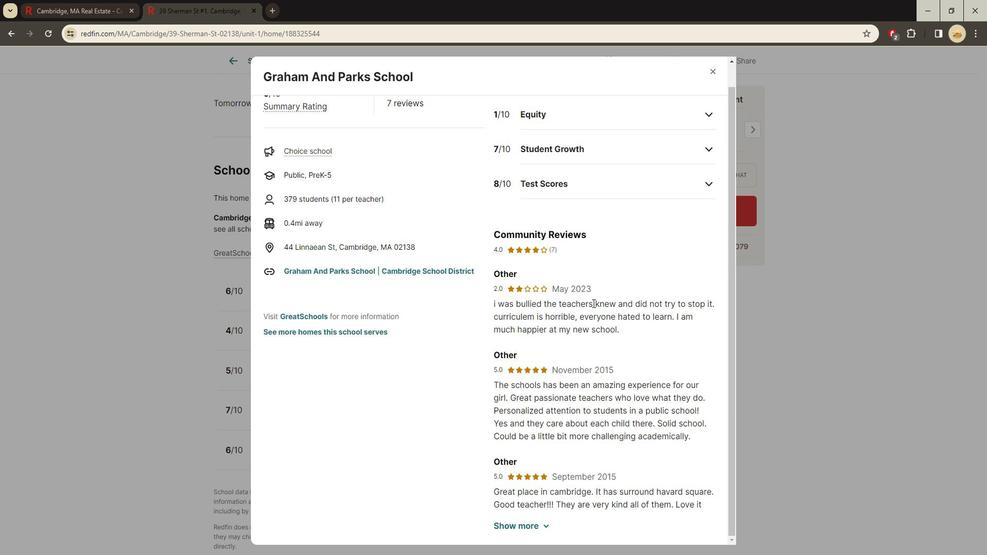 
Action: Mouse scrolled (195, 318) with delta (0, 0)
Screenshot: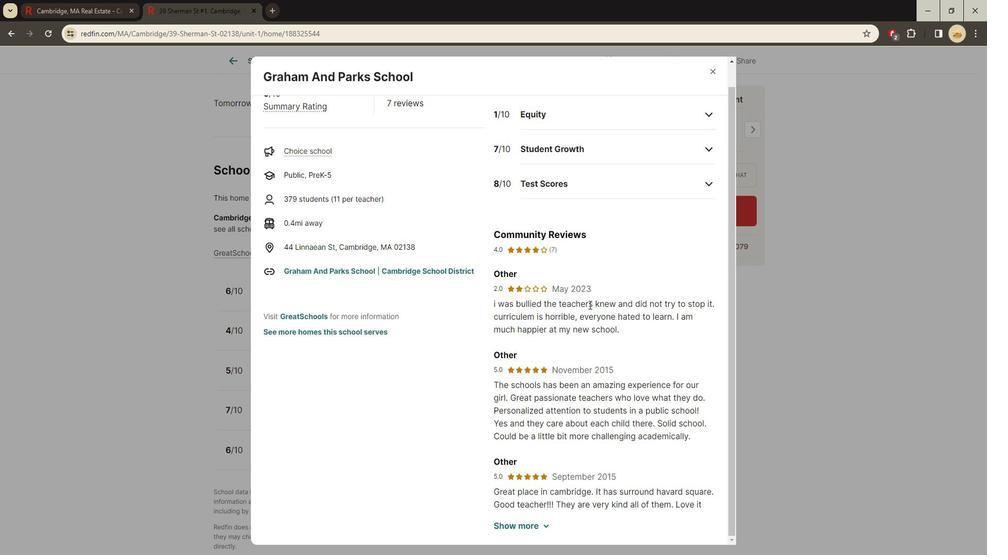 
Action: Mouse moved to (195, 318)
Screenshot: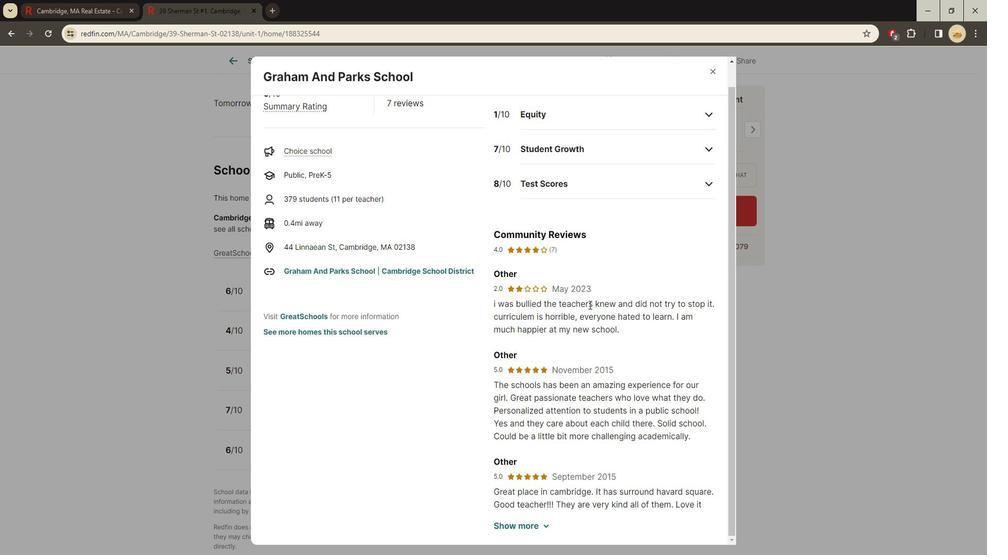 
Action: Mouse scrolled (195, 318) with delta (0, 0)
Screenshot: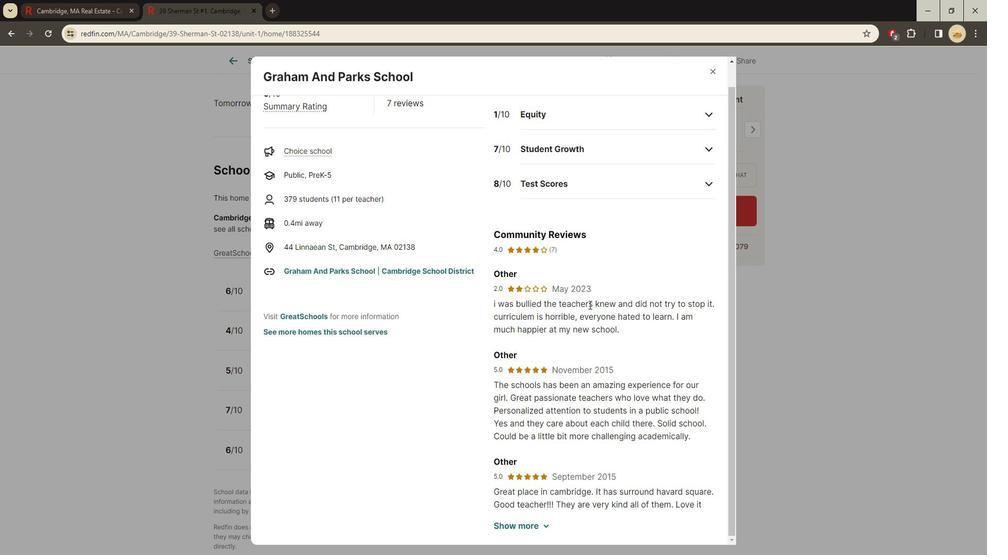 
Action: Mouse moved to (196, 318)
Screenshot: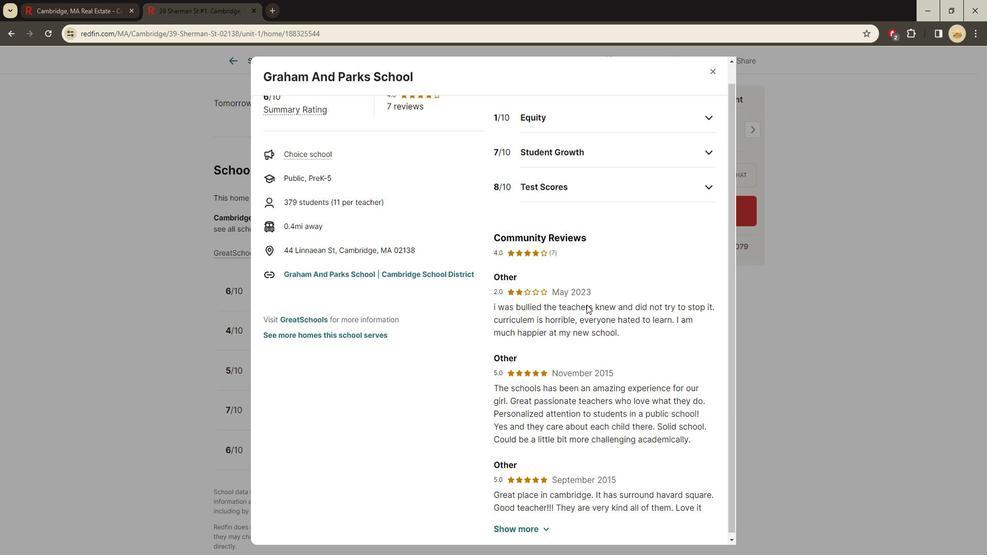 
Action: Mouse scrolled (196, 318) with delta (0, 0)
Screenshot: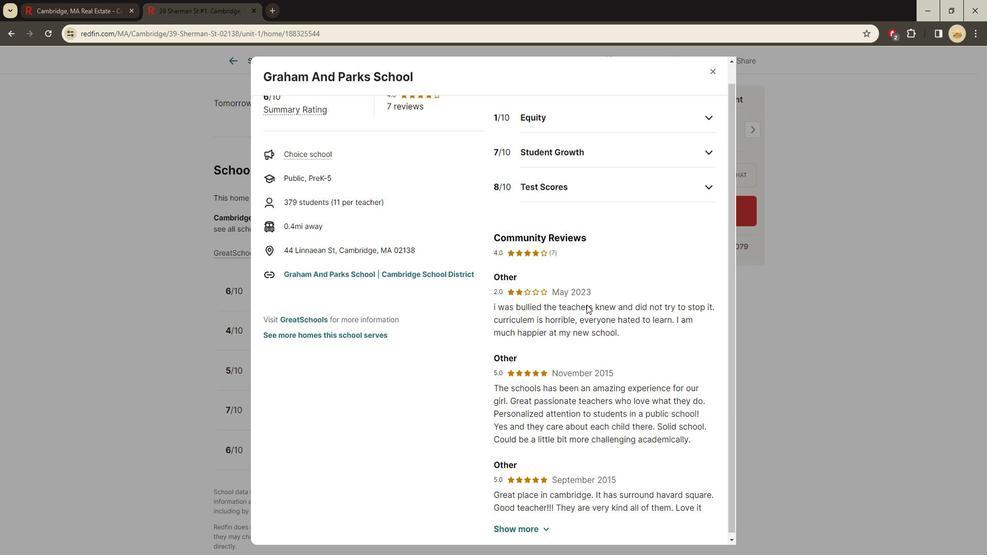 
Action: Mouse moved to (275, 285)
Screenshot: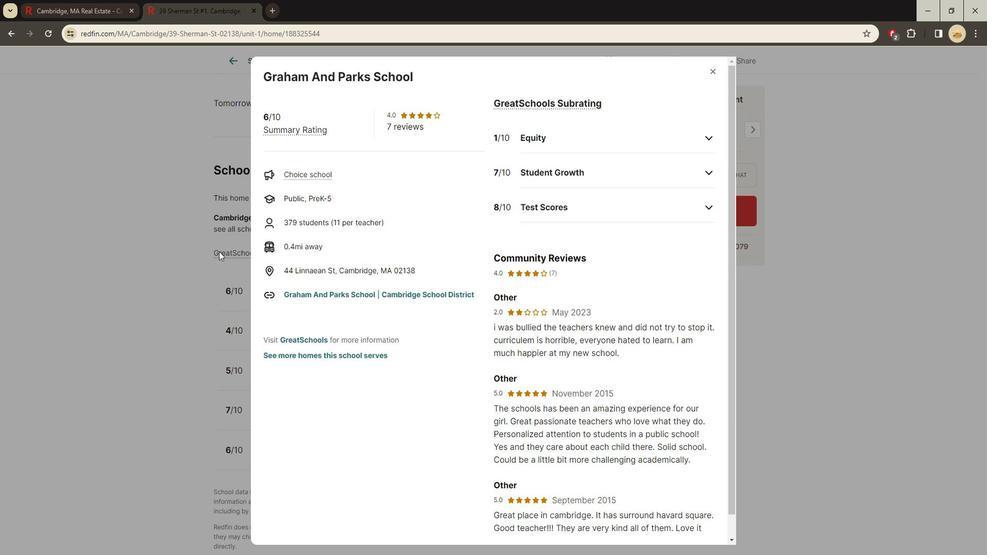
Action: Mouse pressed left at (275, 285)
Screenshot: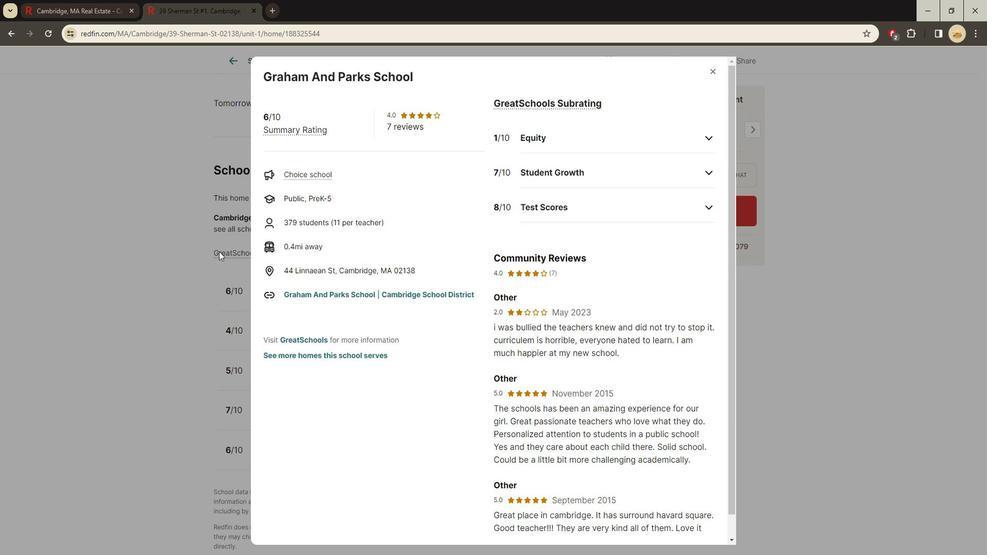 
Action: Mouse moved to (255, 329)
Screenshot: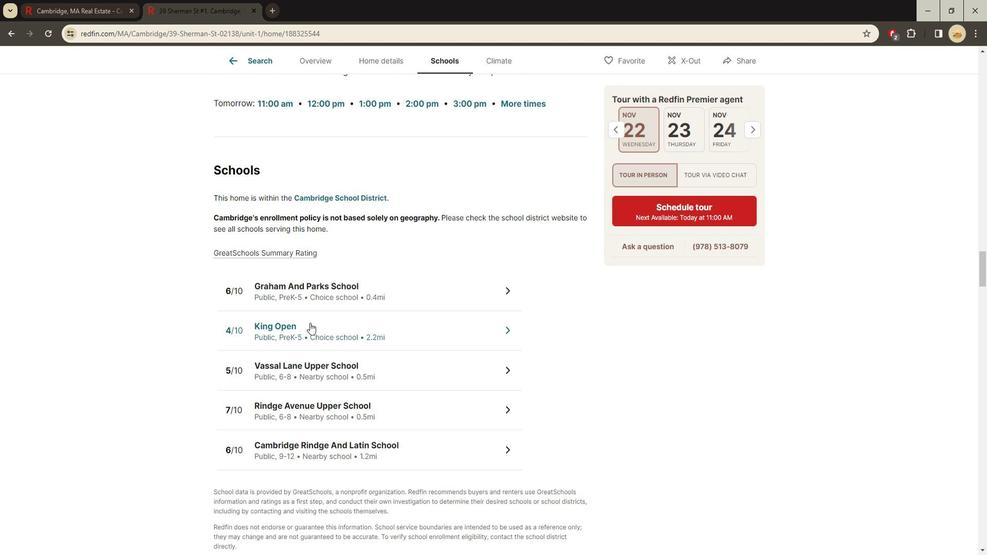 
Action: Mouse pressed left at (255, 329)
Screenshot: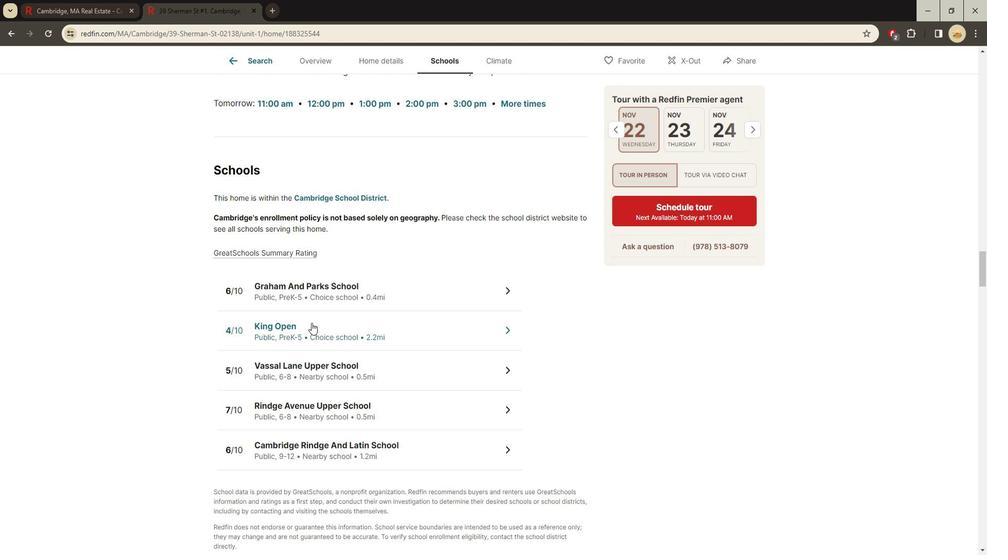 
Action: Mouse moved to (204, 325)
Screenshot: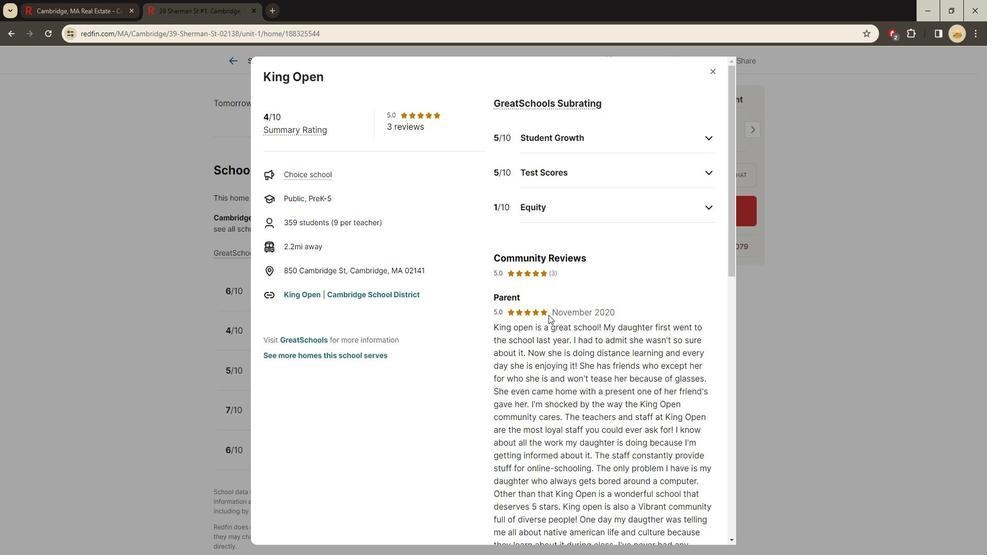 
Action: Mouse scrolled (204, 324) with delta (0, 0)
Screenshot: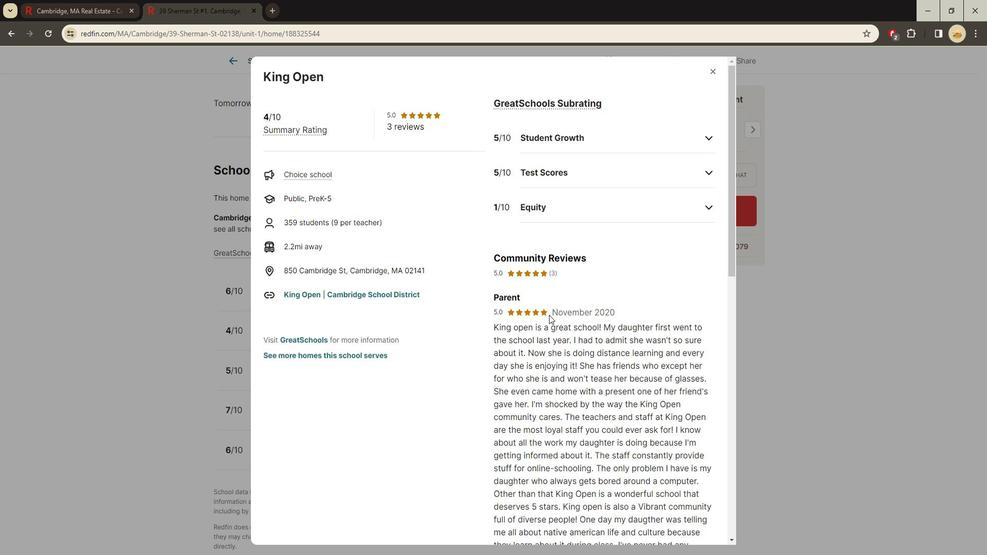 
Action: Mouse scrolled (204, 324) with delta (0, 0)
Screenshot: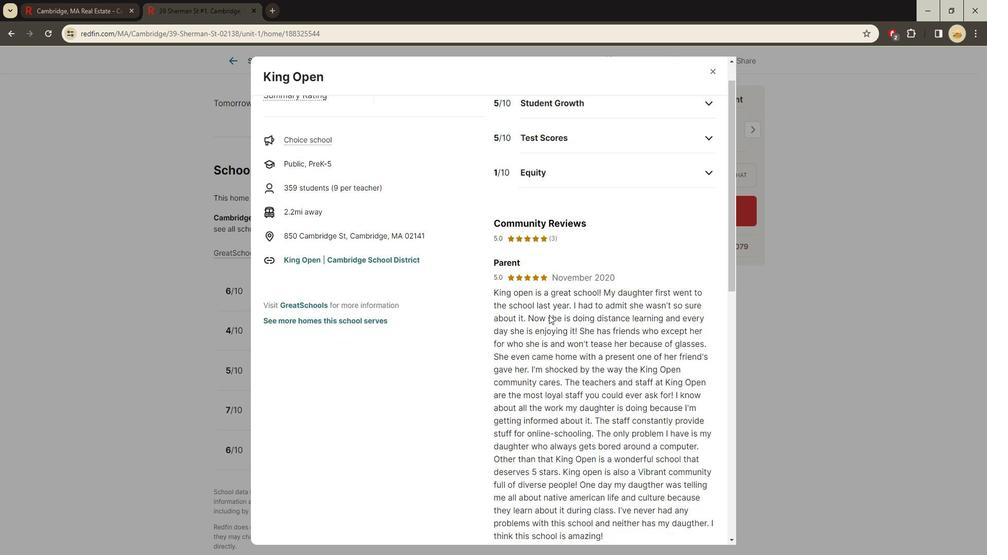 
Action: Mouse scrolled (204, 324) with delta (0, 0)
Screenshot: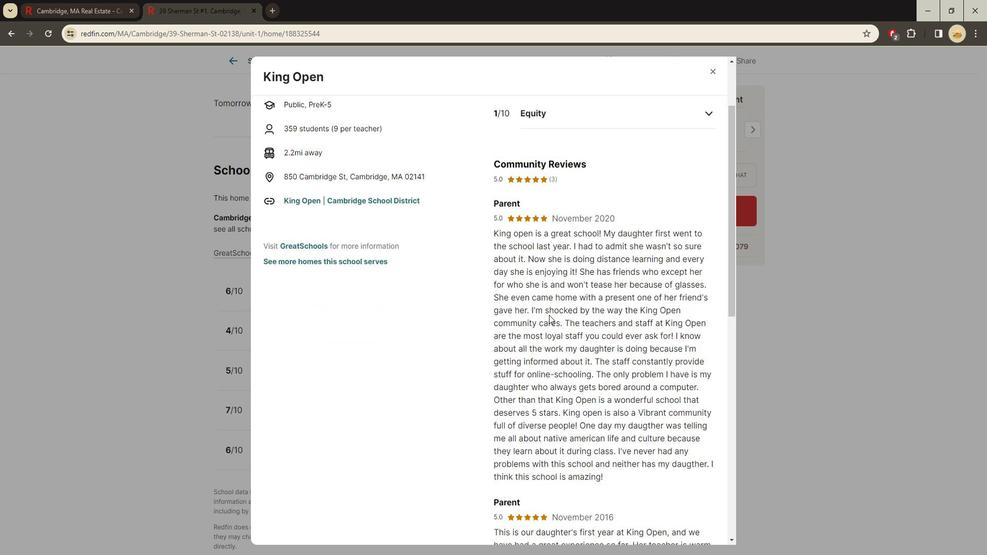 
Action: Mouse scrolled (204, 324) with delta (0, 0)
Screenshot: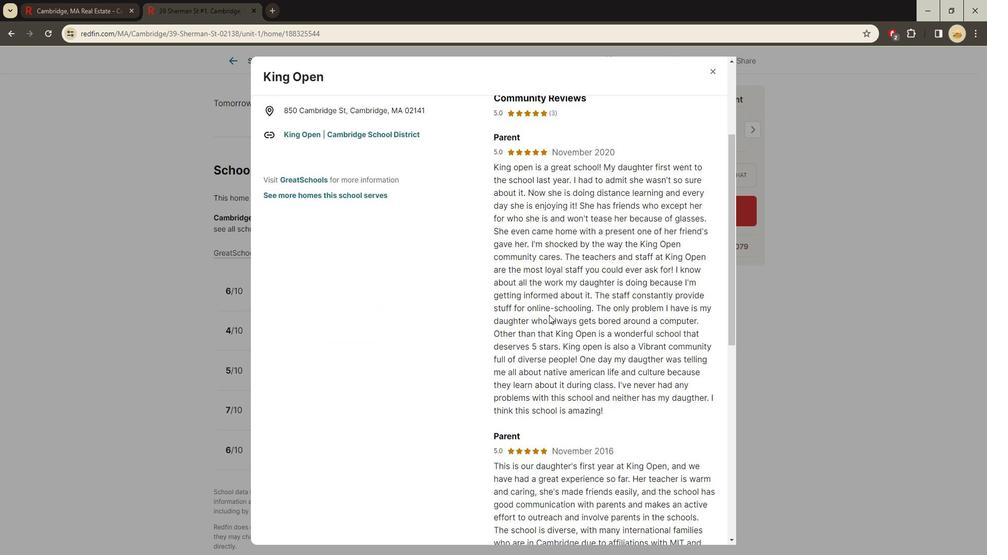 
Action: Mouse scrolled (204, 324) with delta (0, 0)
Screenshot: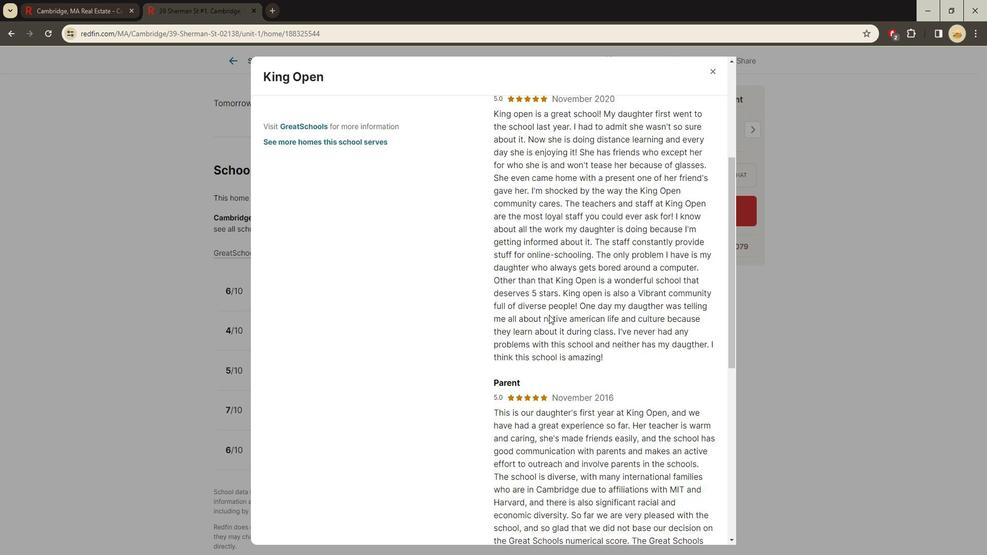 
Action: Mouse scrolled (204, 324) with delta (0, 0)
Screenshot: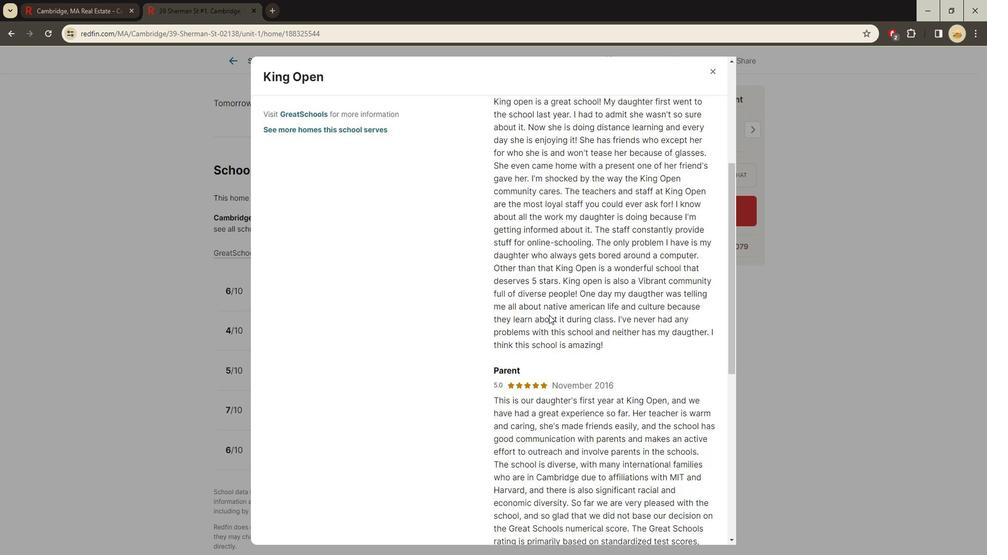 
Action: Mouse scrolled (204, 324) with delta (0, 0)
Screenshot: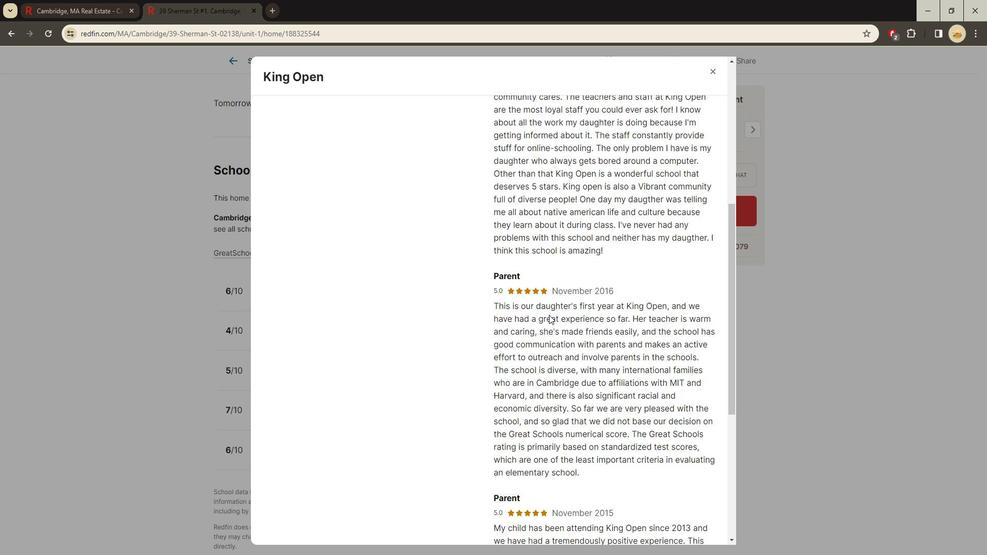 
Action: Mouse scrolled (204, 324) with delta (0, 0)
Screenshot: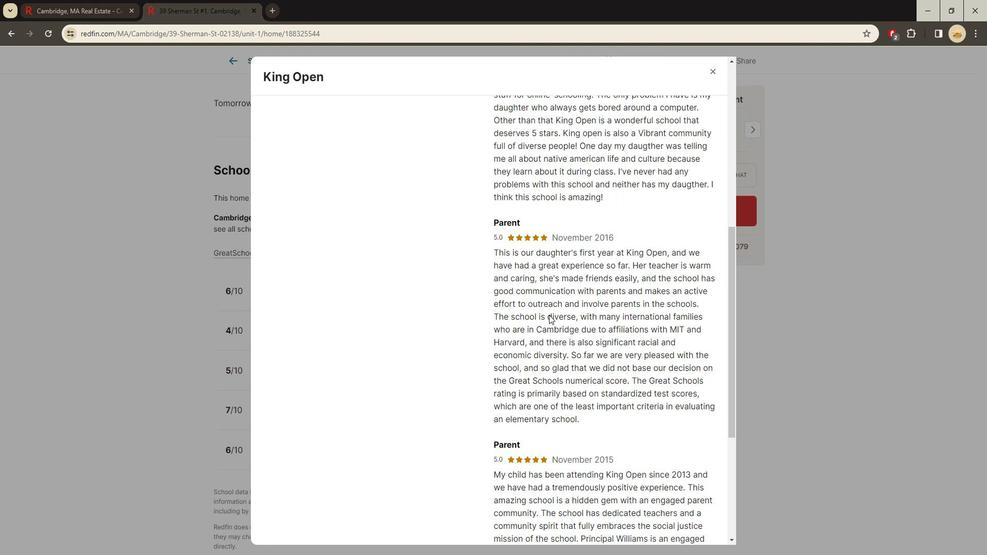 
Action: Mouse scrolled (204, 324) with delta (0, 0)
Screenshot: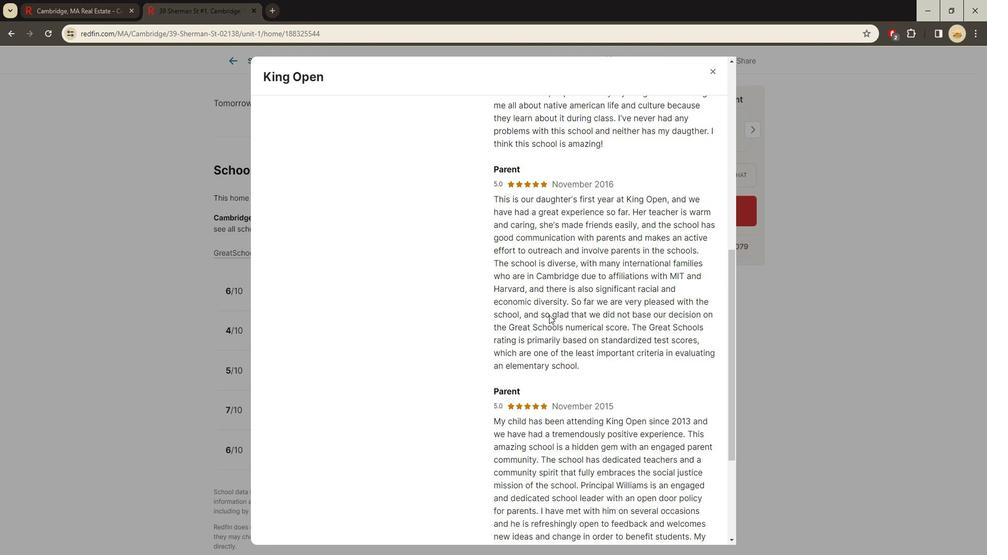 
Action: Mouse scrolled (204, 324) with delta (0, 0)
Screenshot: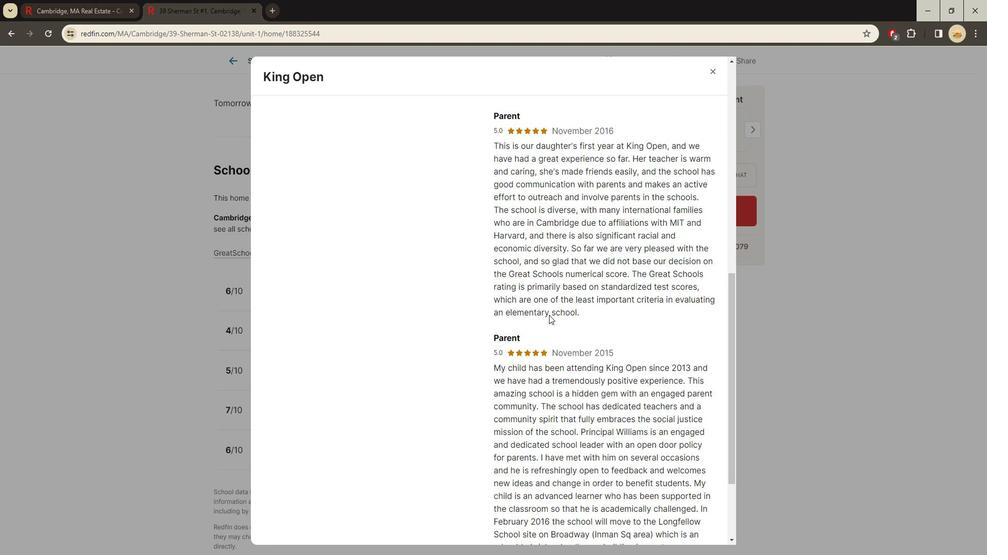 
Action: Mouse scrolled (204, 324) with delta (0, 0)
Screenshot: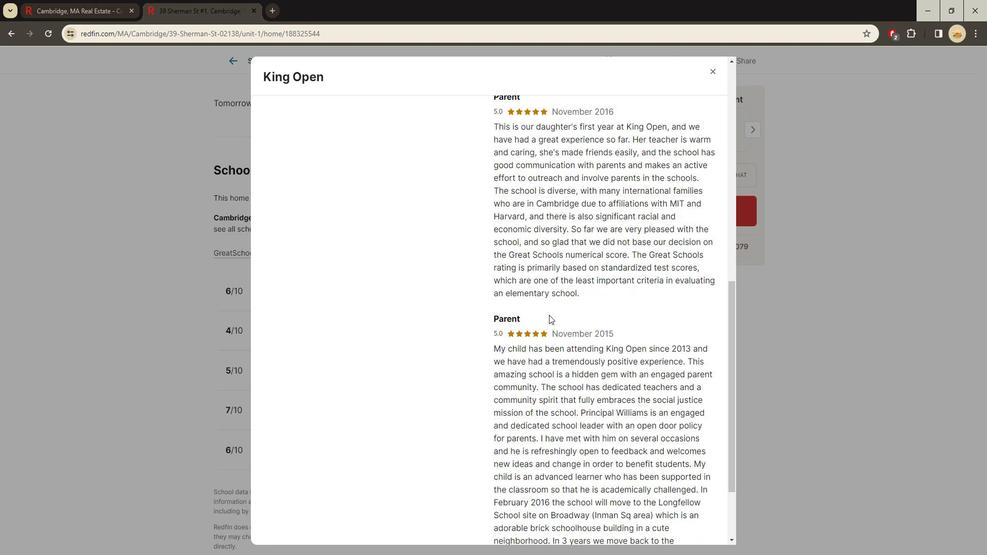 
Action: Mouse moved to (204, 325)
Screenshot: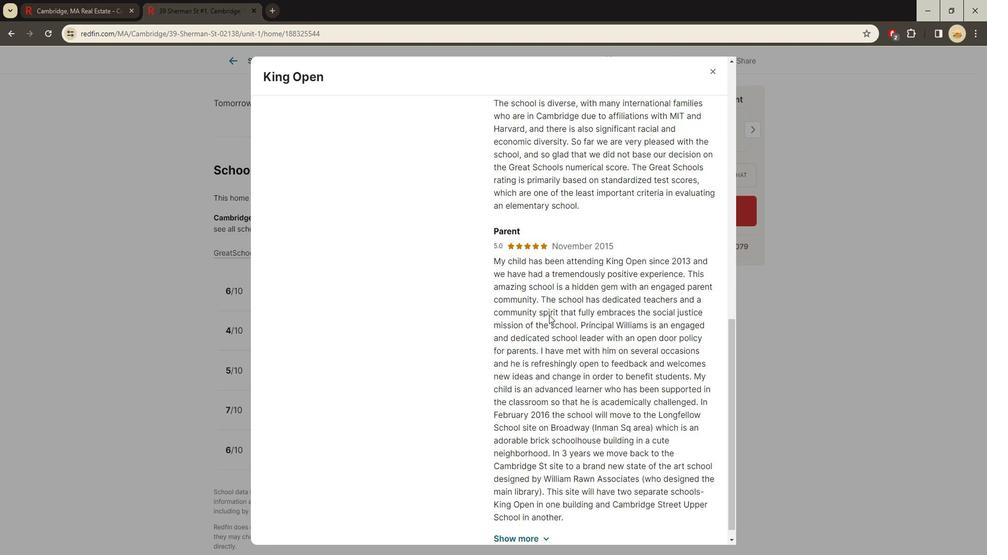 
Action: Mouse scrolled (204, 324) with delta (0, 0)
Screenshot: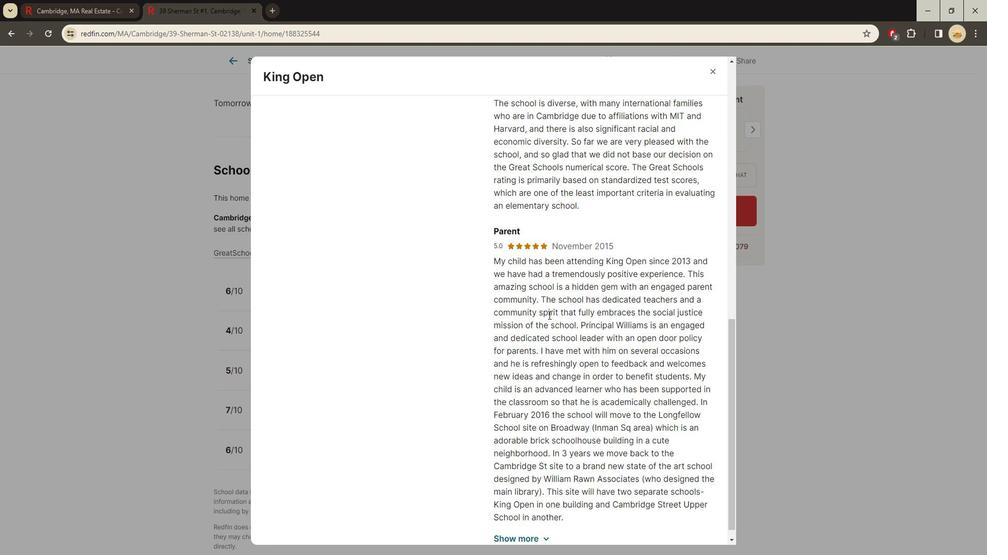 
Action: Mouse scrolled (204, 324) with delta (0, 0)
Screenshot: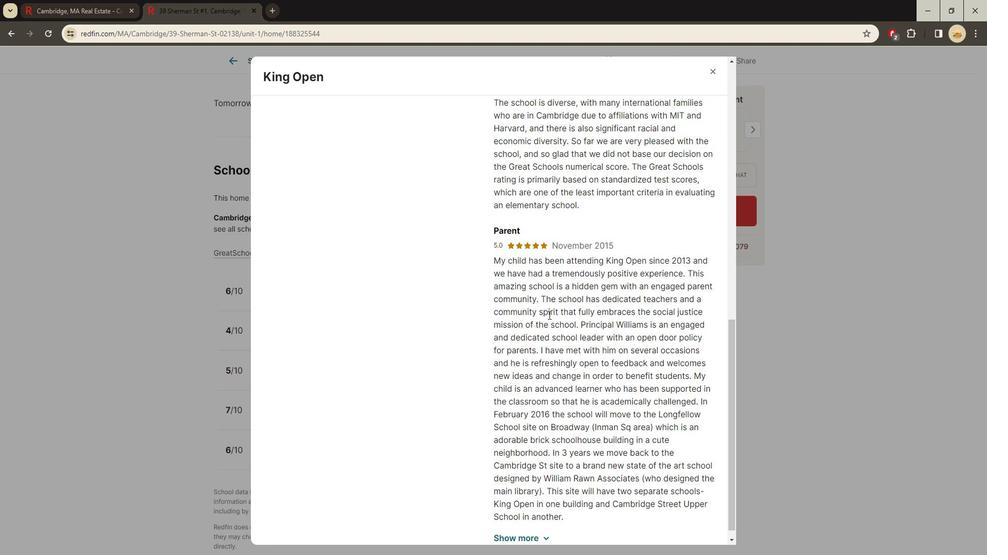 
Action: Mouse moved to (276, 322)
Screenshot: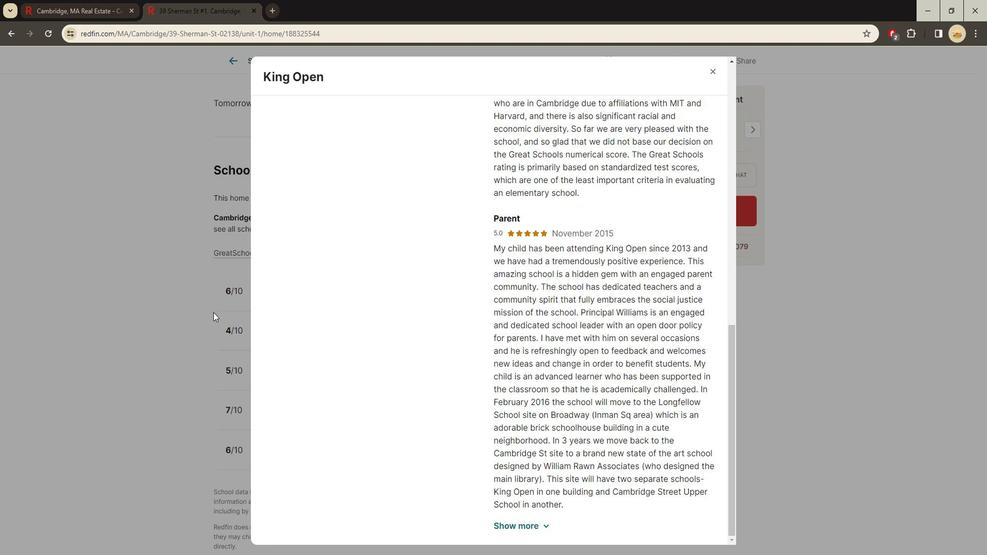 
Action: Mouse pressed left at (276, 322)
Screenshot: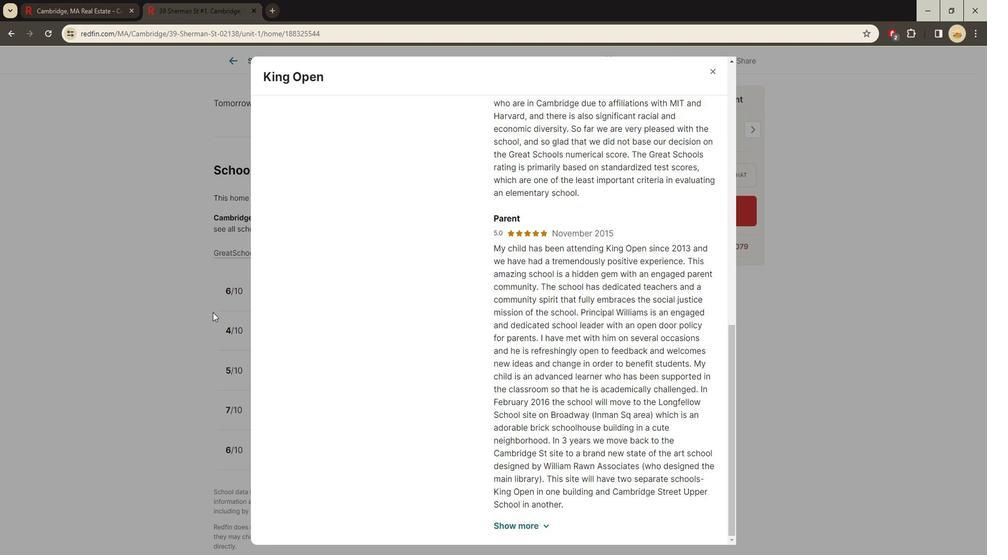 
Action: Mouse moved to (245, 335)
Screenshot: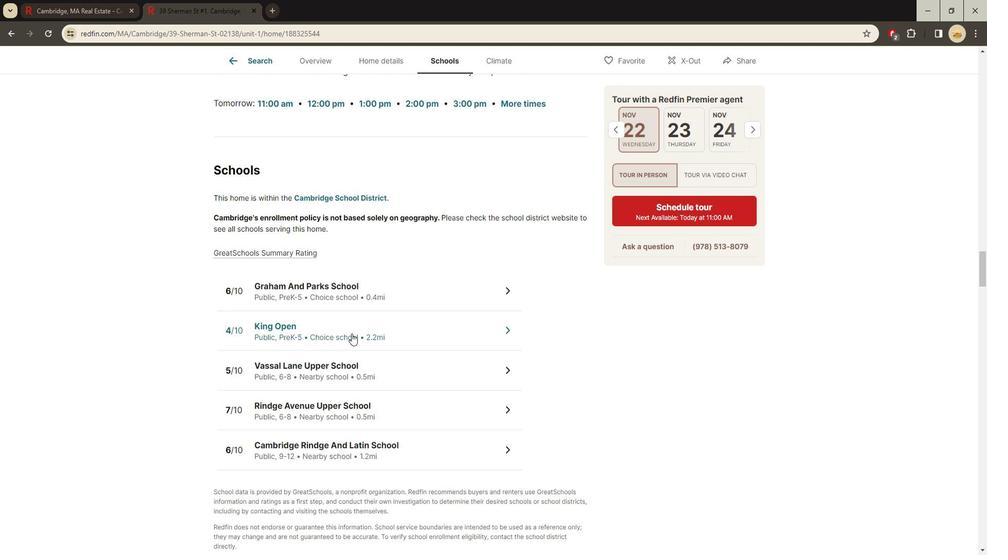 
Action: Mouse scrolled (245, 335) with delta (0, 0)
